 Task: Find connections with filter location Toronto with filter topic #SMMwith filter profile language German with filter current company Diebold Nixdorf with filter school Dhanalakshmi College of Engineering with filter industry Wholesale Alcoholic Beverages with filter service category DJing with filter keywords title Waiter/Waitress
Action: Mouse moved to (705, 141)
Screenshot: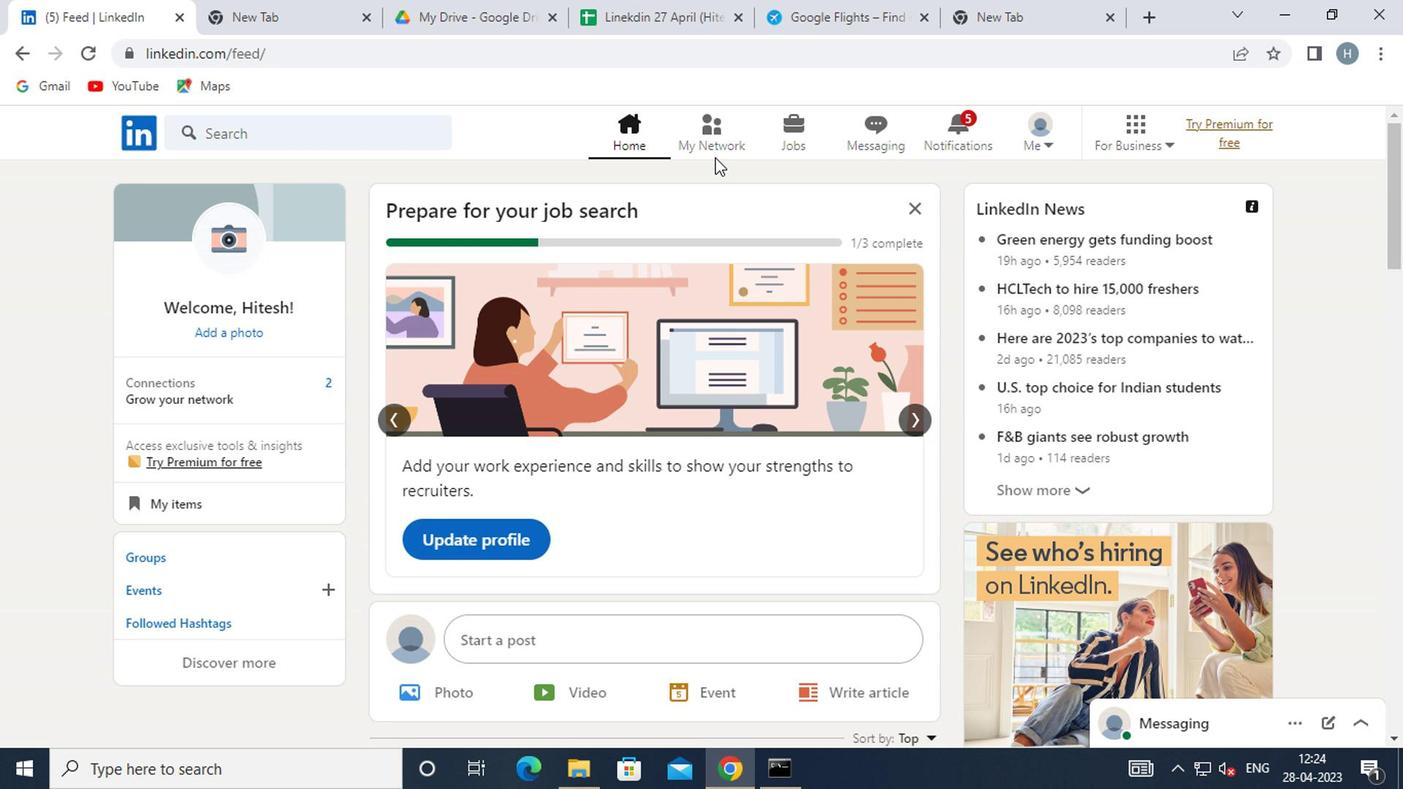 
Action: Mouse pressed left at (705, 141)
Screenshot: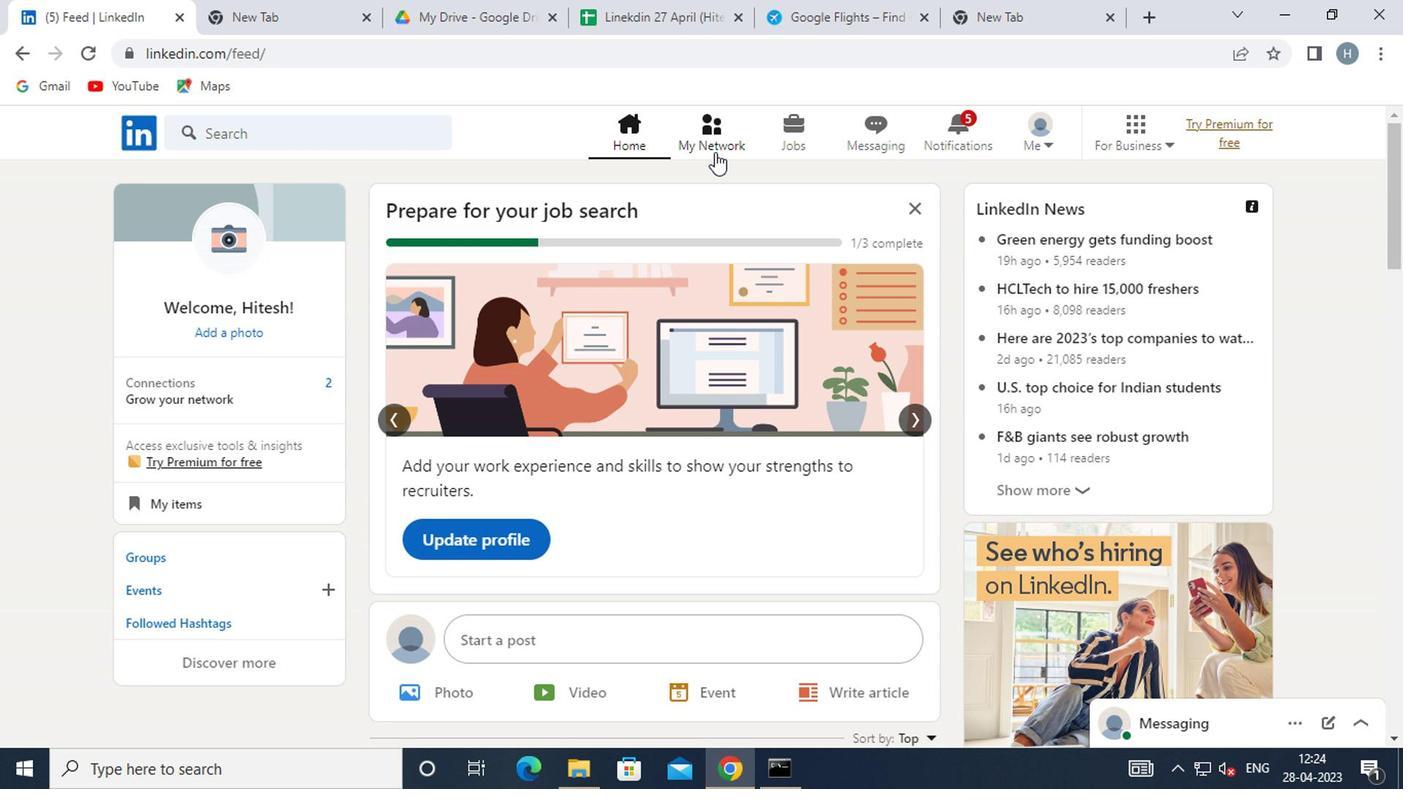 
Action: Mouse moved to (295, 244)
Screenshot: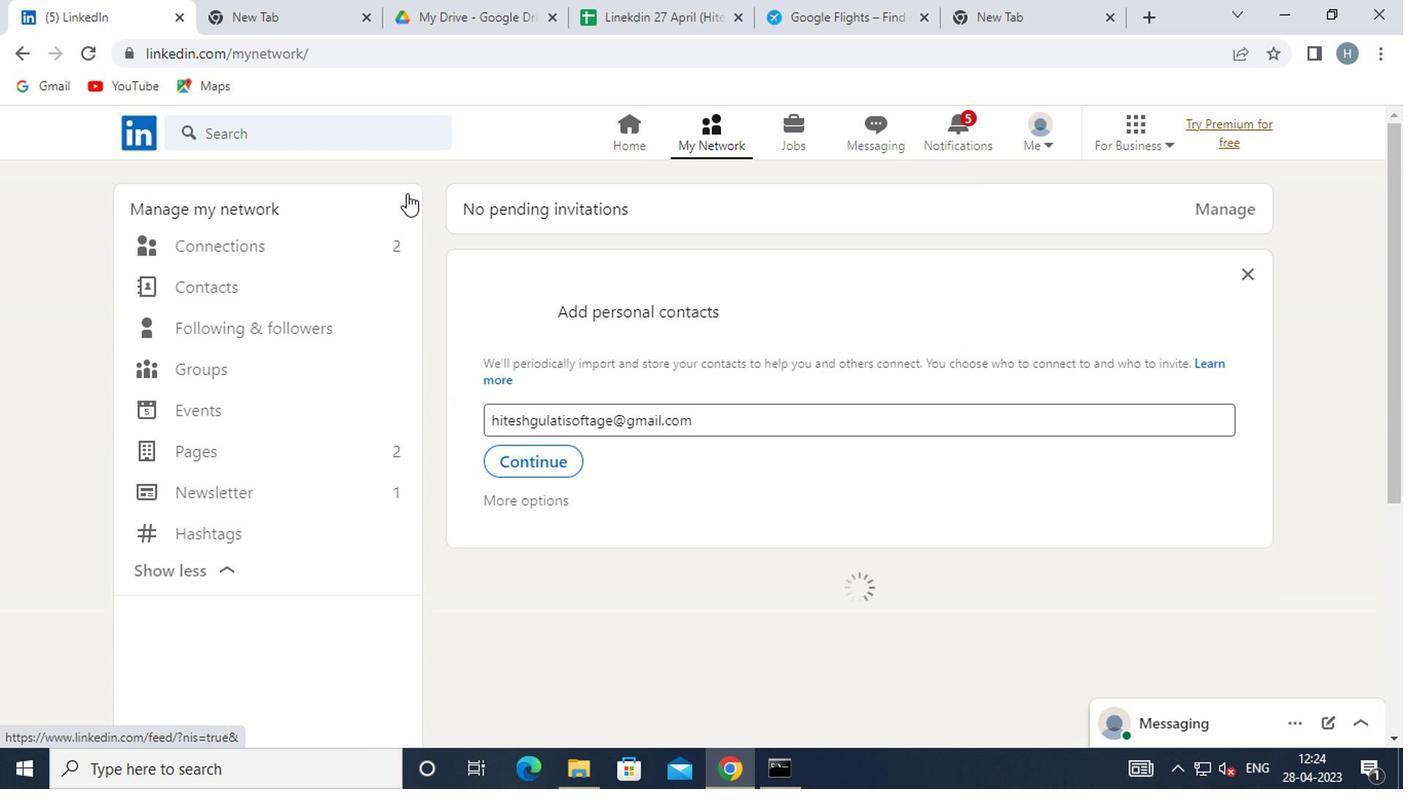 
Action: Mouse pressed left at (295, 244)
Screenshot: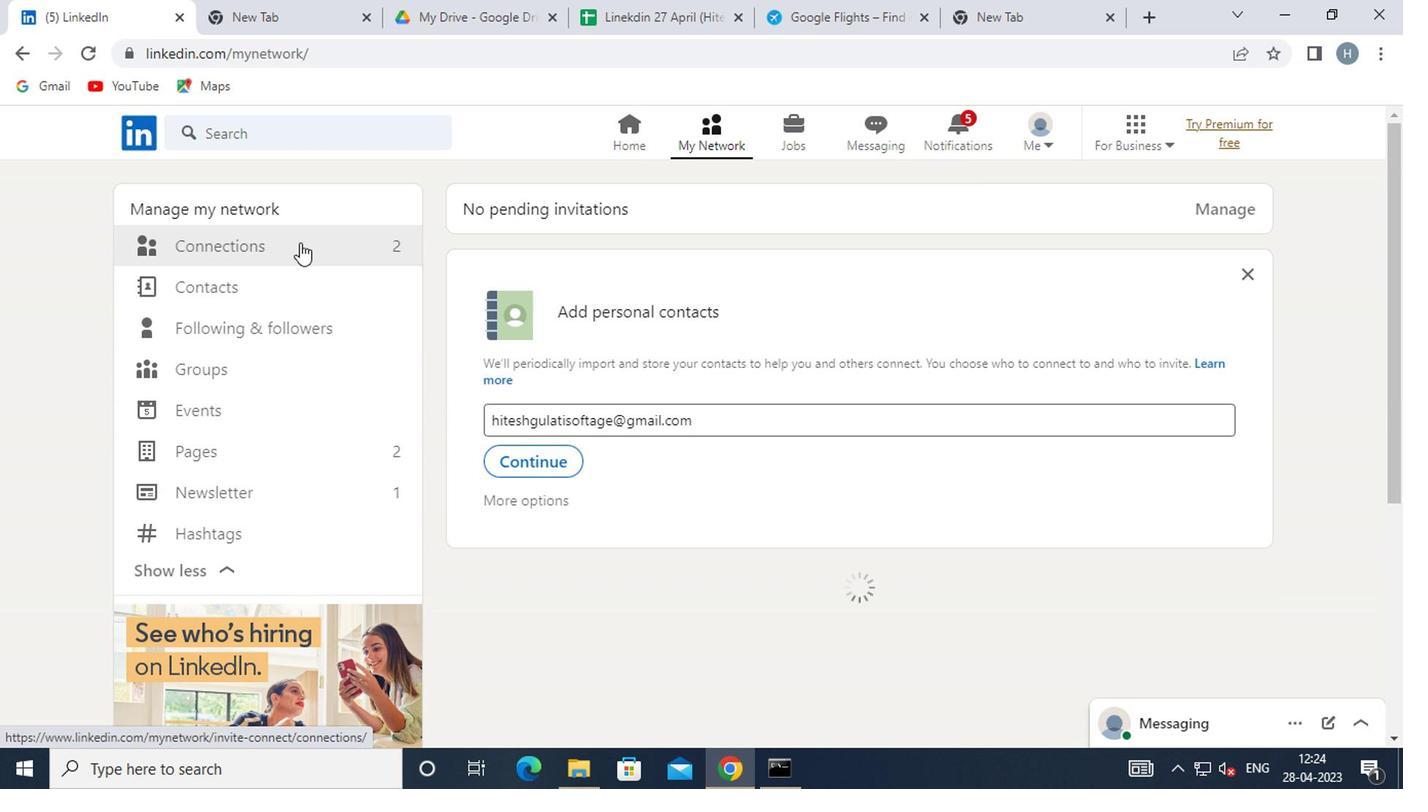 
Action: Mouse moved to (814, 242)
Screenshot: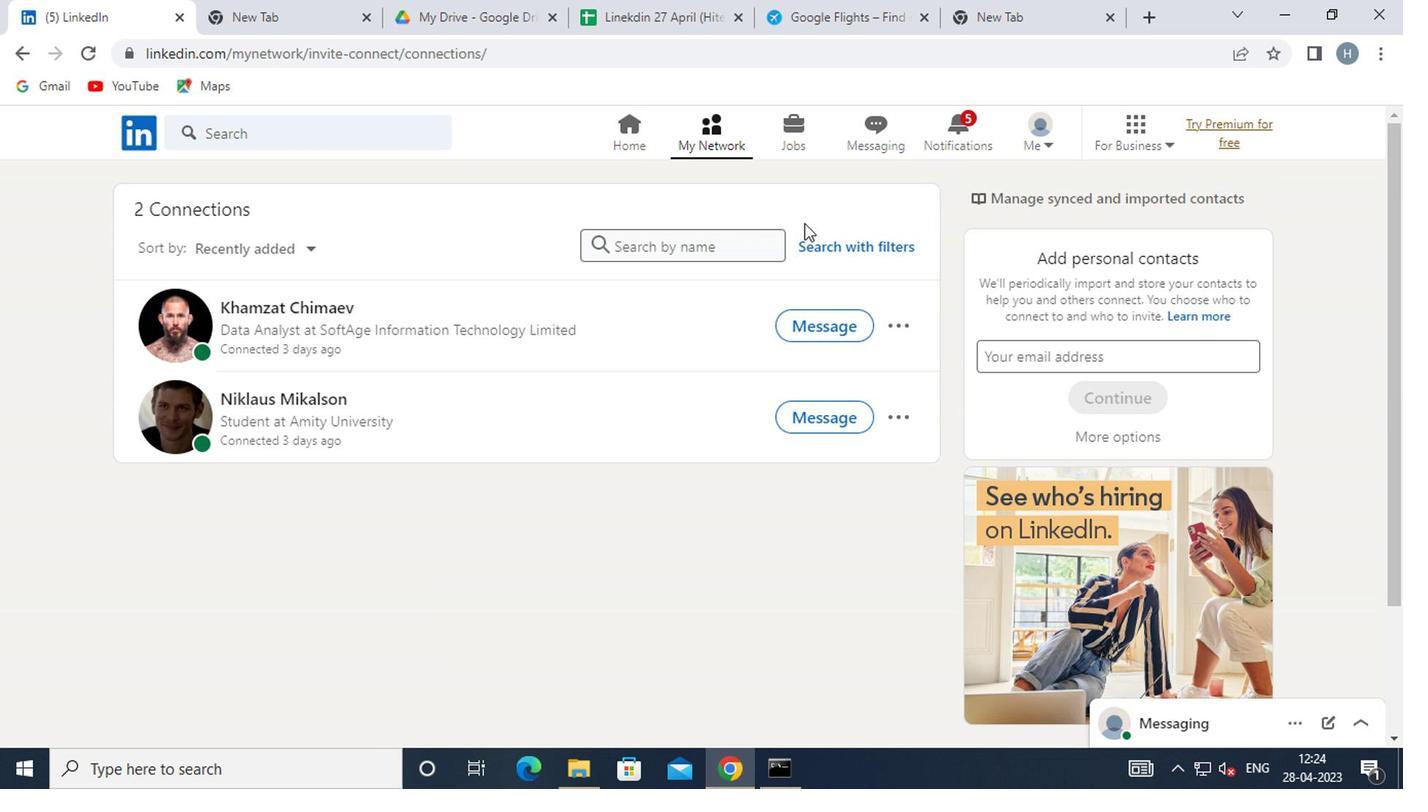 
Action: Mouse pressed left at (814, 242)
Screenshot: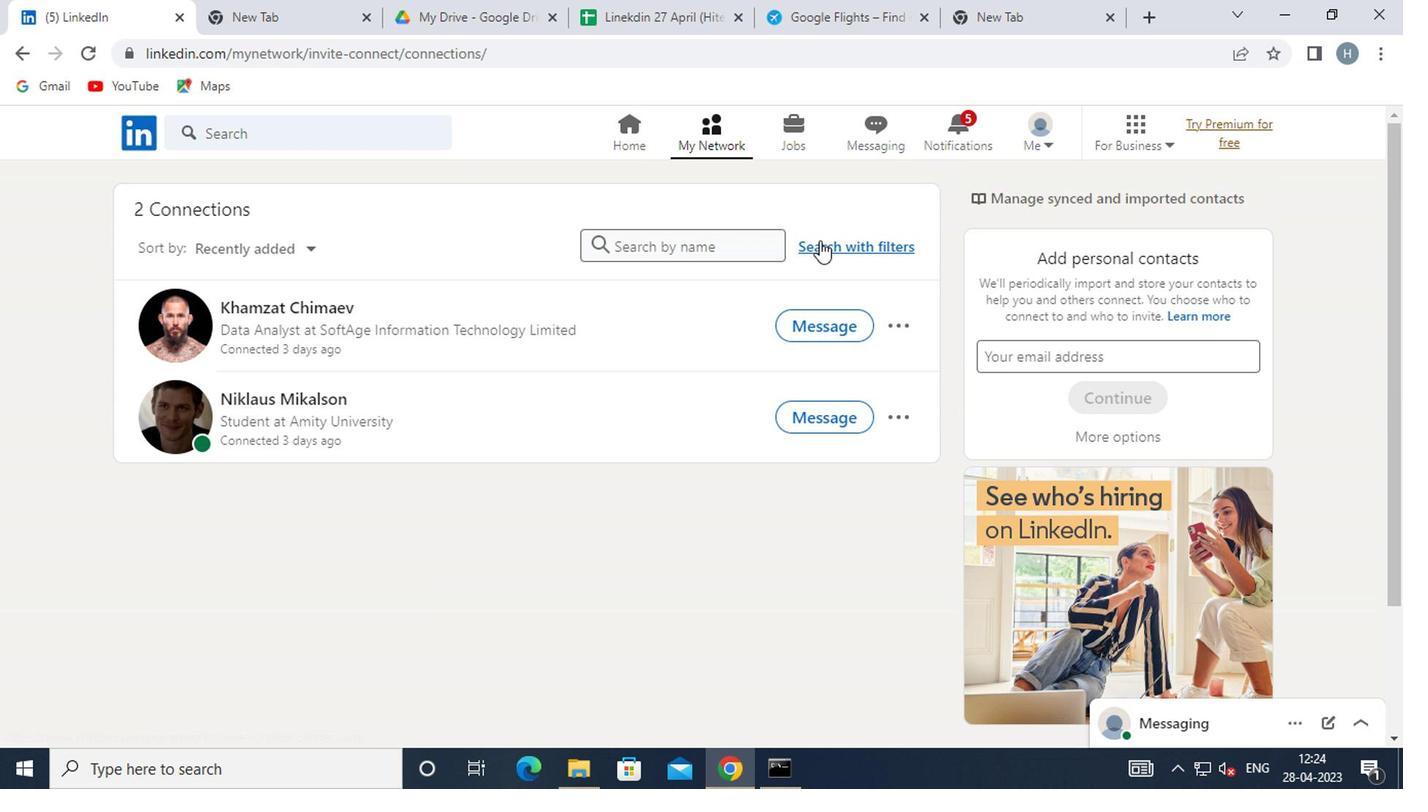 
Action: Mouse moved to (755, 190)
Screenshot: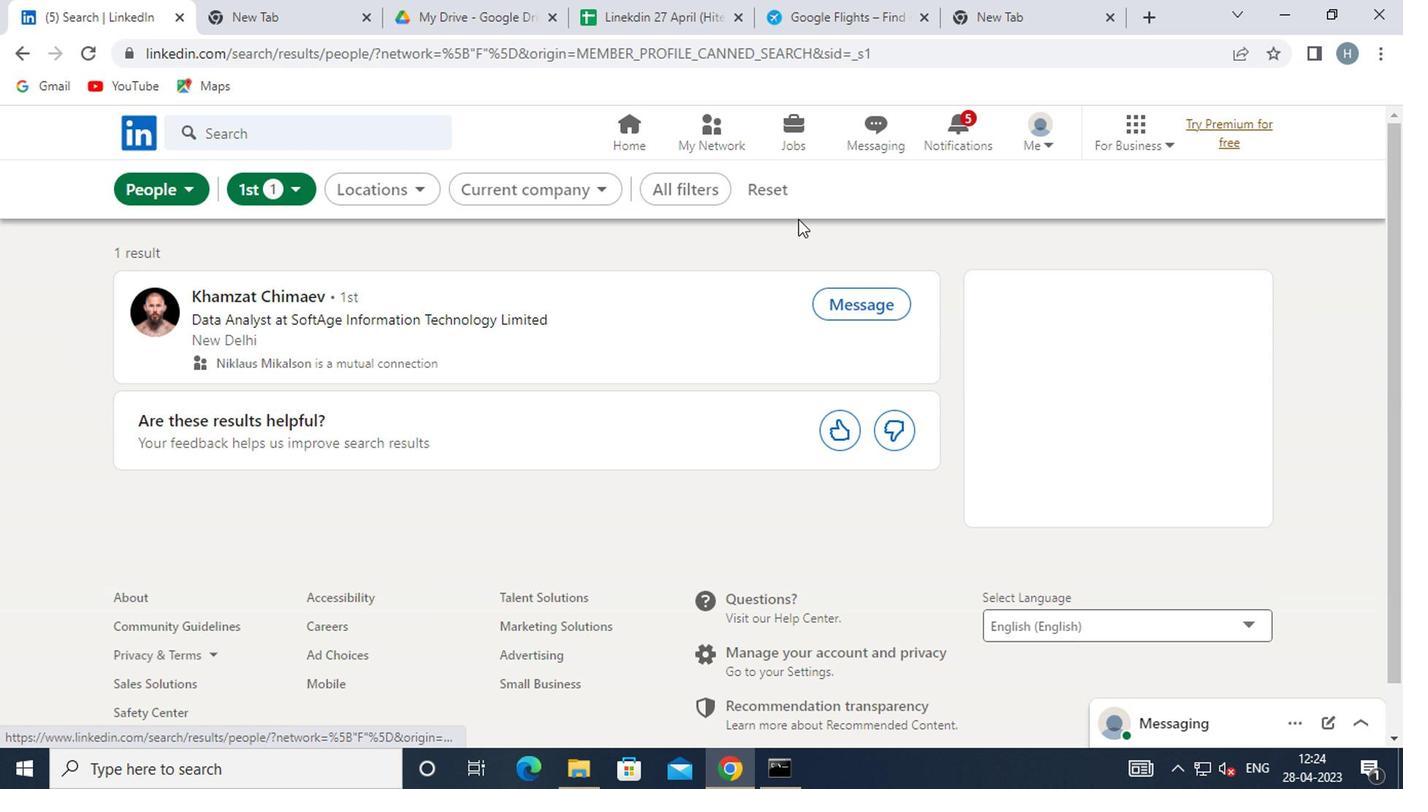 
Action: Mouse pressed left at (755, 190)
Screenshot: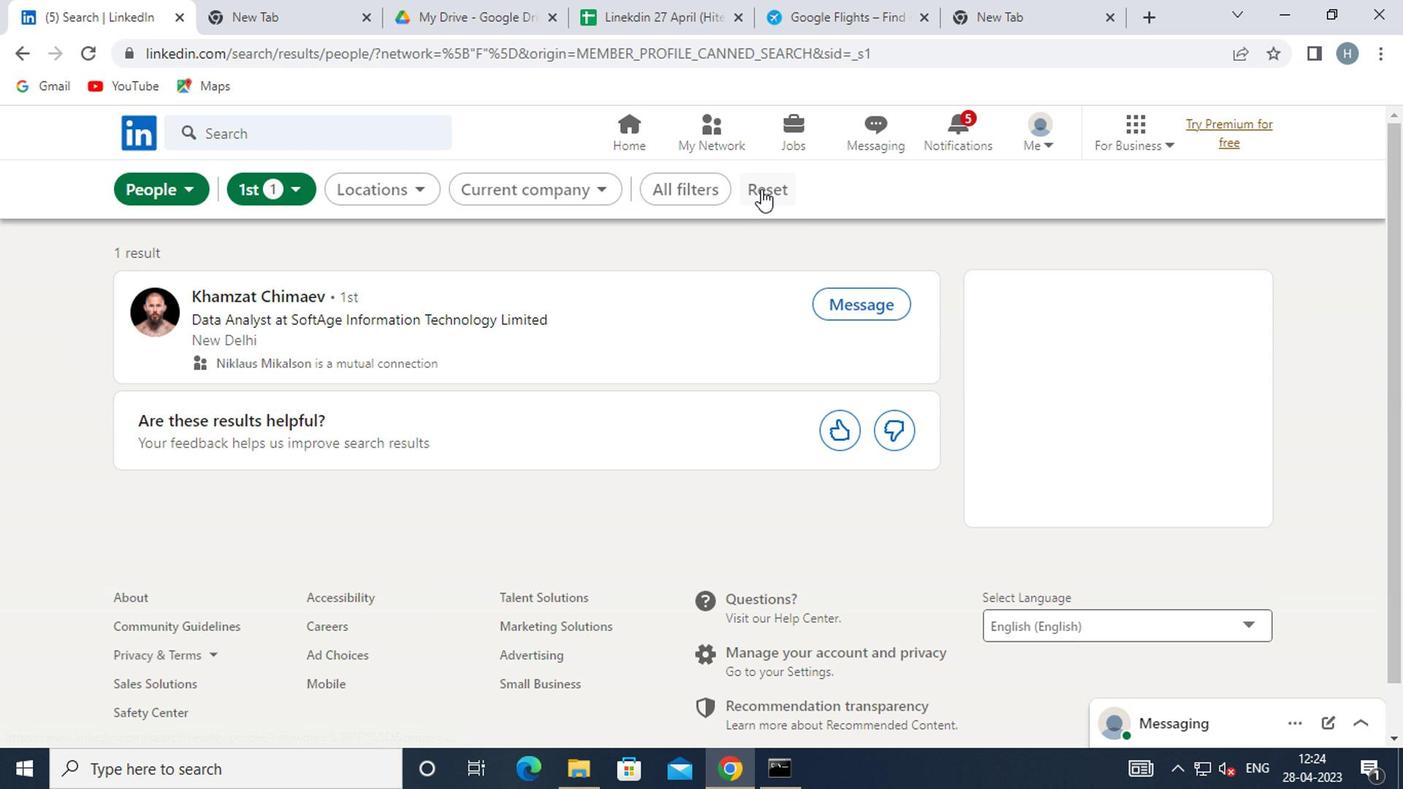 
Action: Mouse moved to (740, 190)
Screenshot: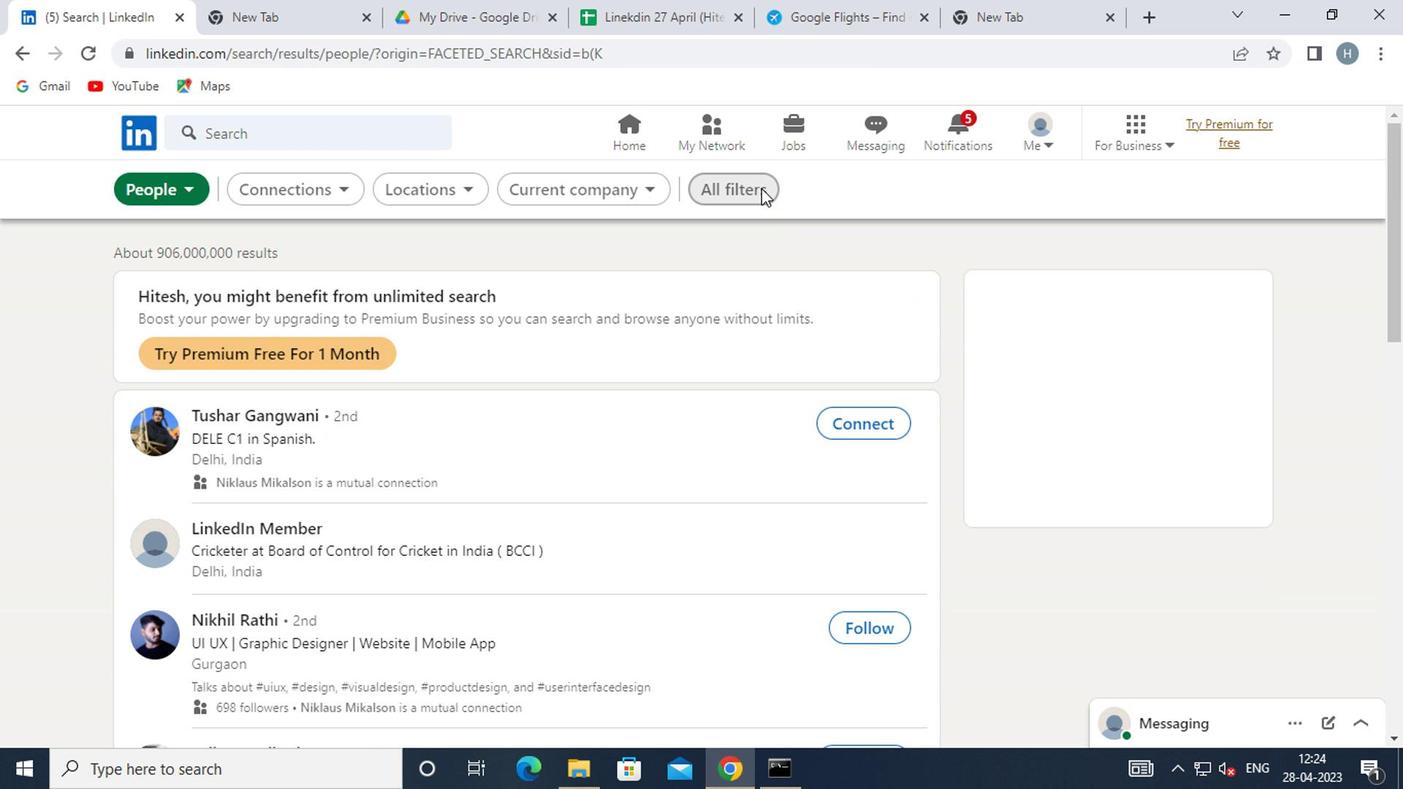 
Action: Mouse pressed left at (740, 190)
Screenshot: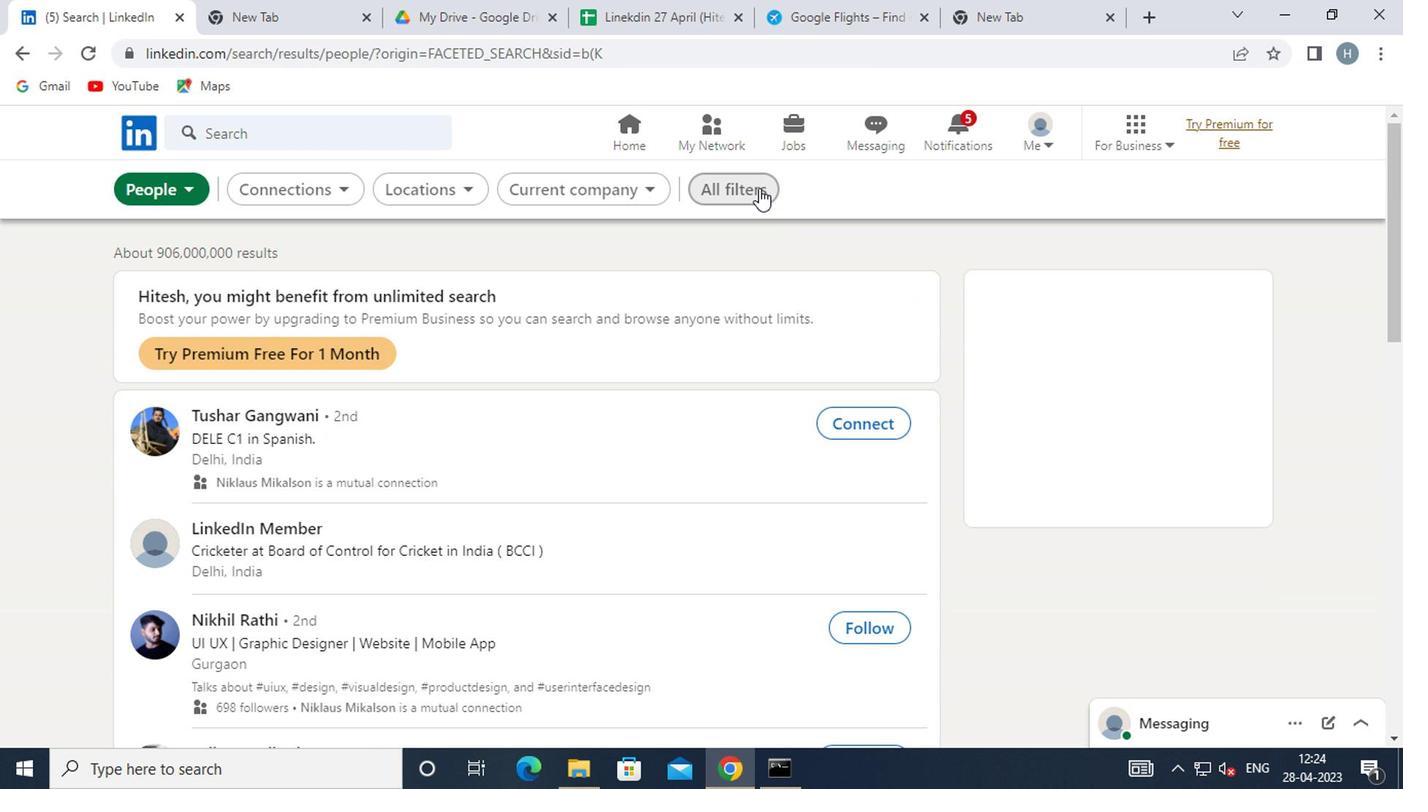 
Action: Mouse moved to (961, 344)
Screenshot: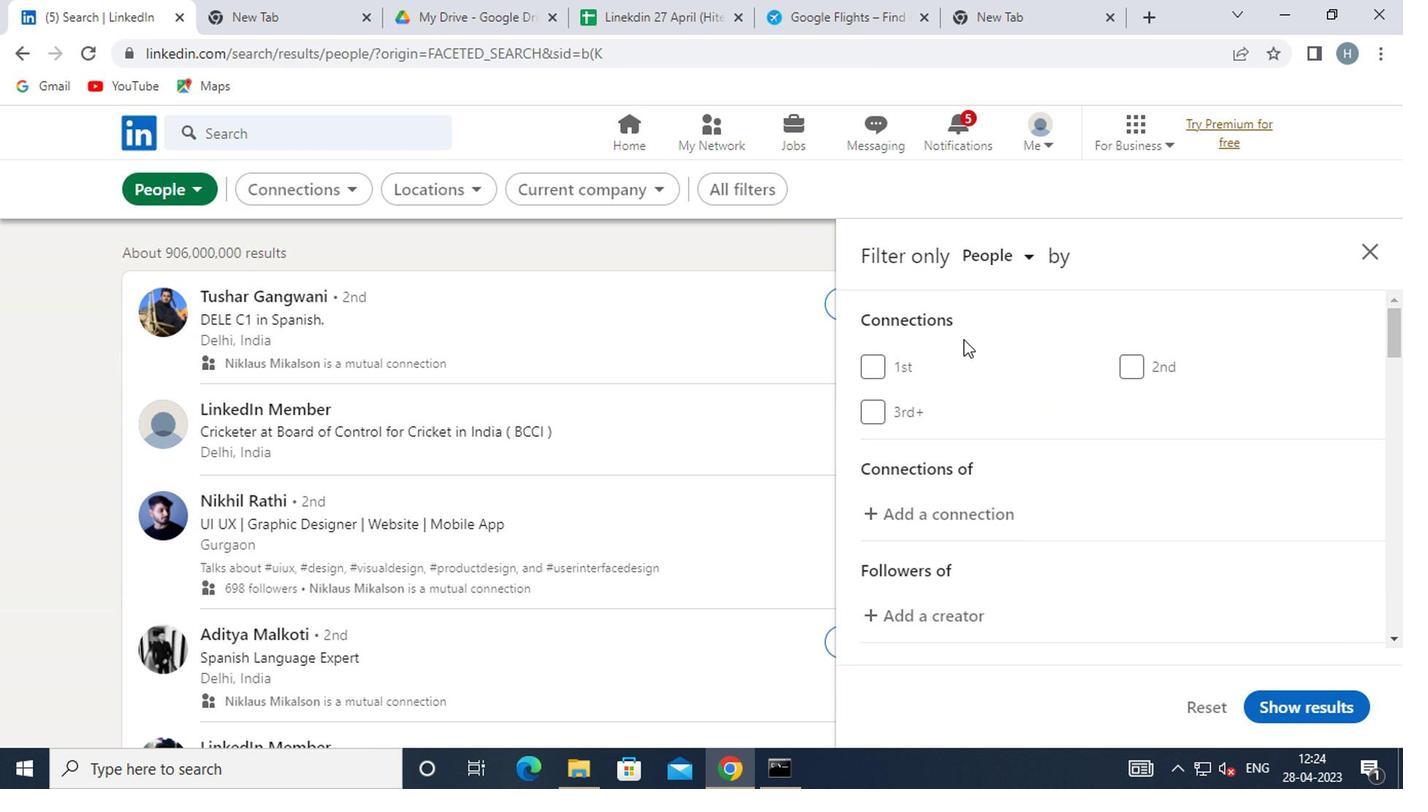 
Action: Mouse scrolled (961, 342) with delta (0, -1)
Screenshot: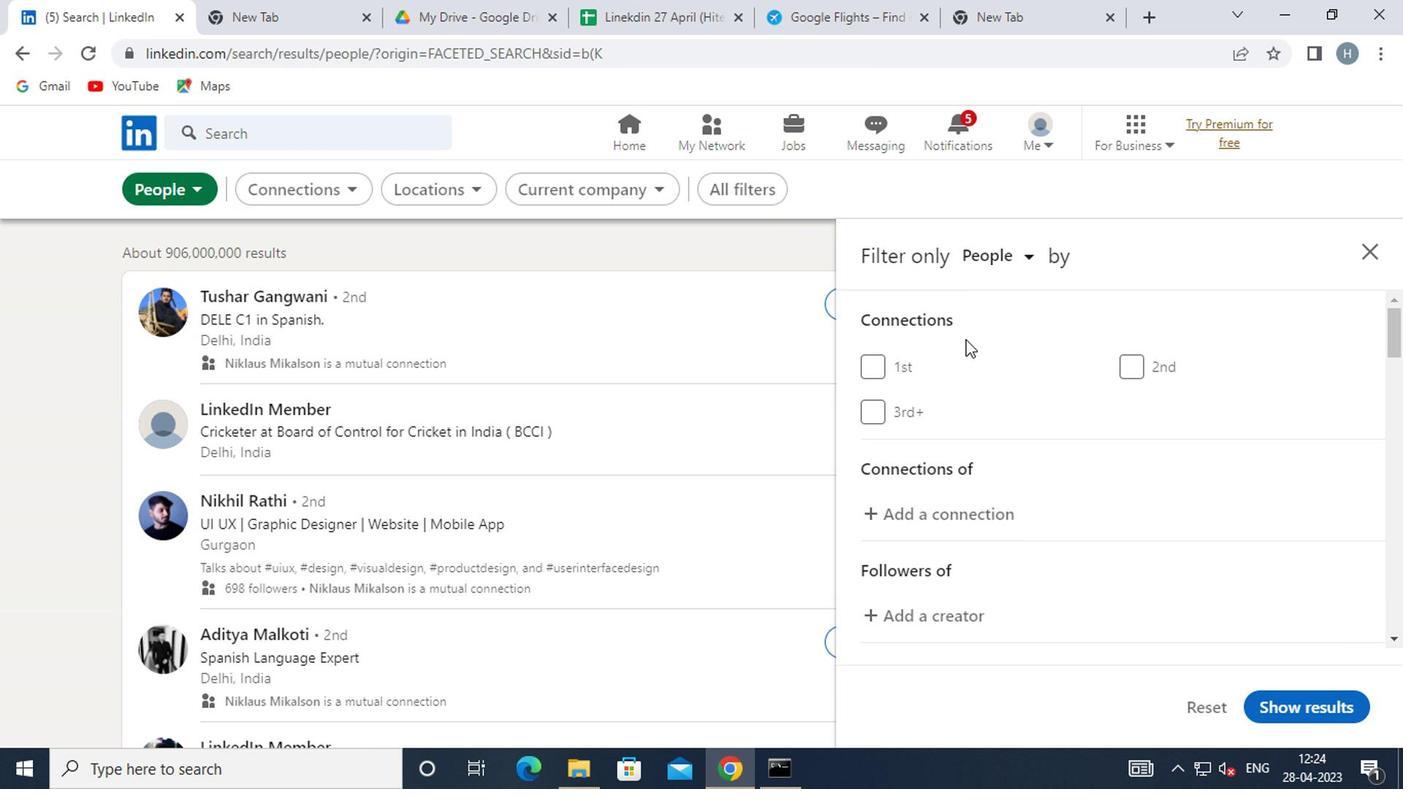 
Action: Mouse moved to (961, 347)
Screenshot: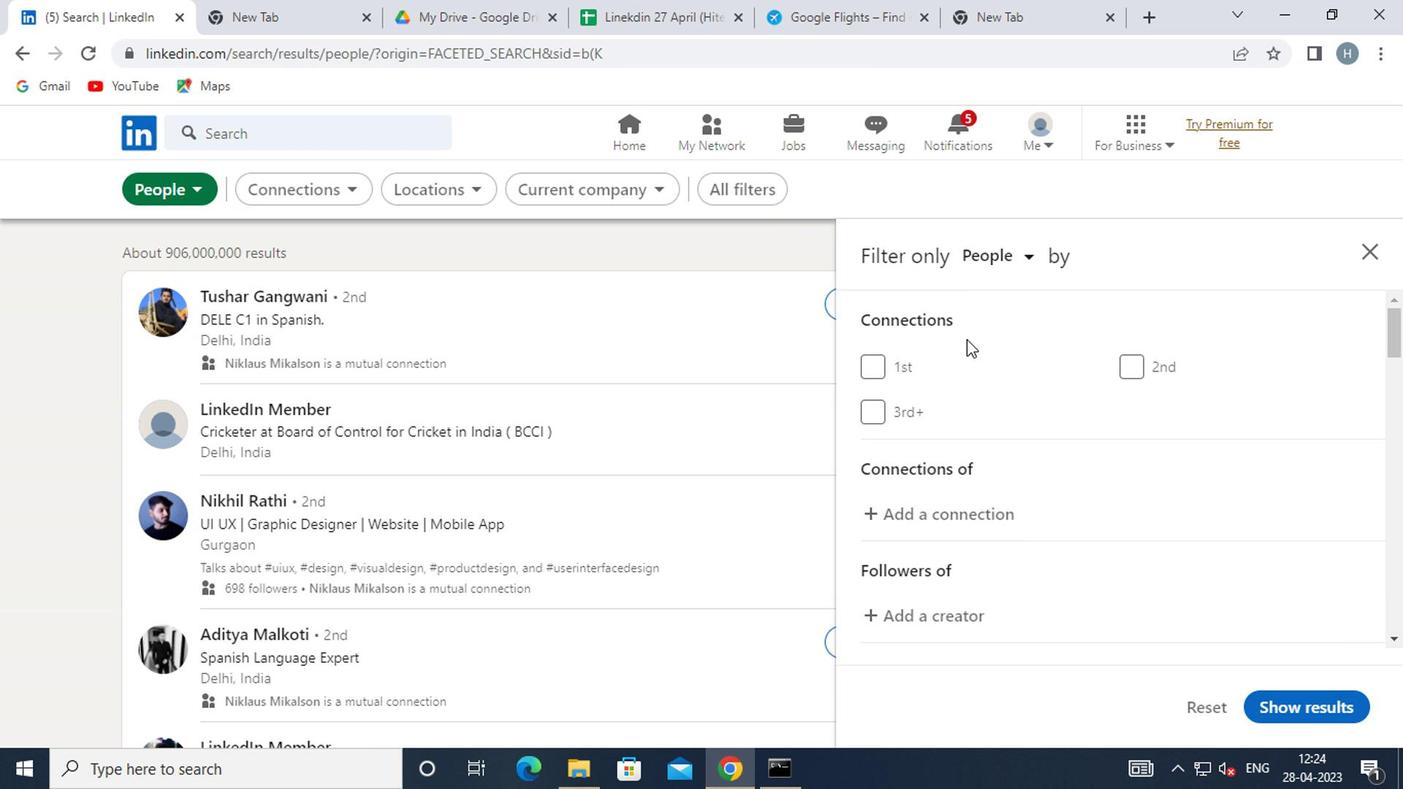 
Action: Mouse scrolled (961, 346) with delta (0, 0)
Screenshot: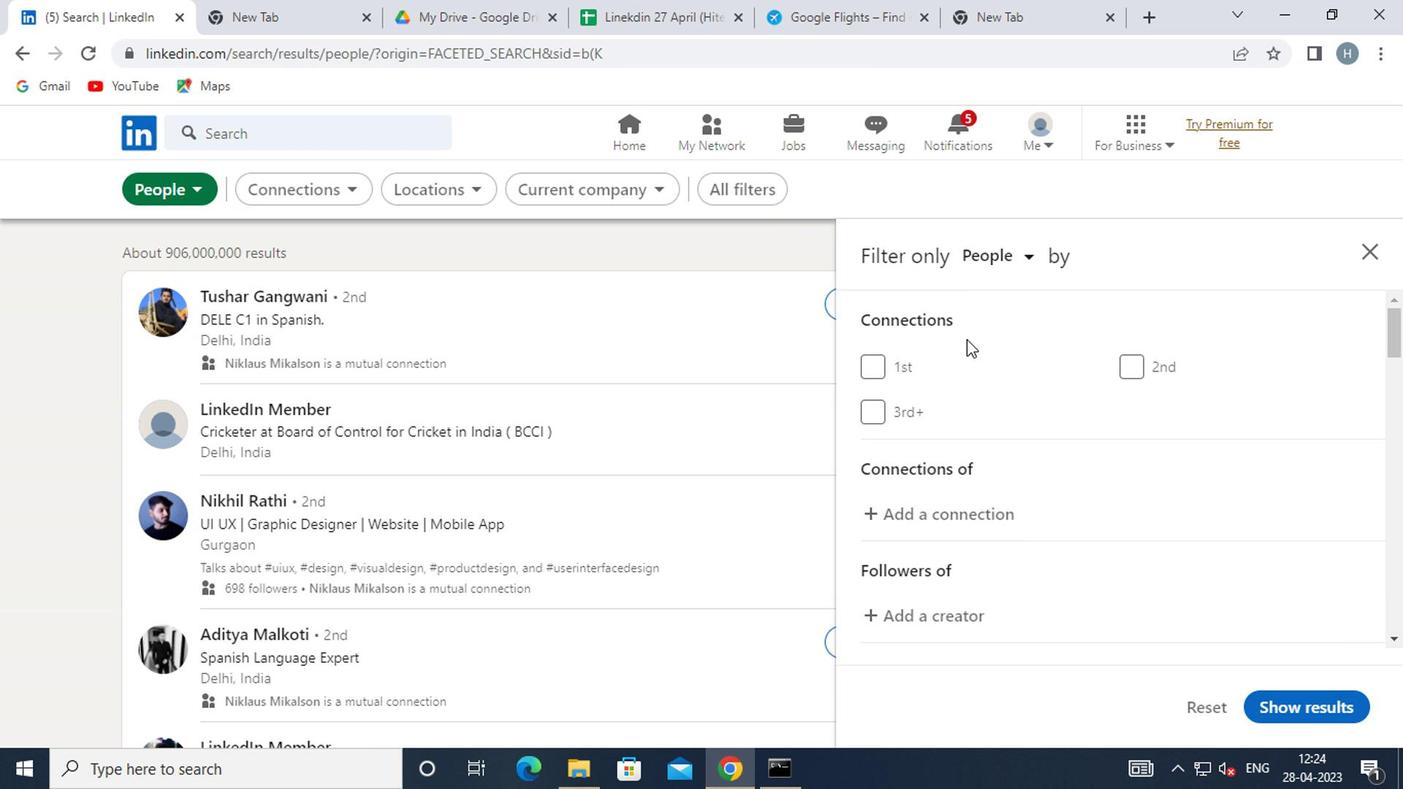 
Action: Mouse moved to (962, 347)
Screenshot: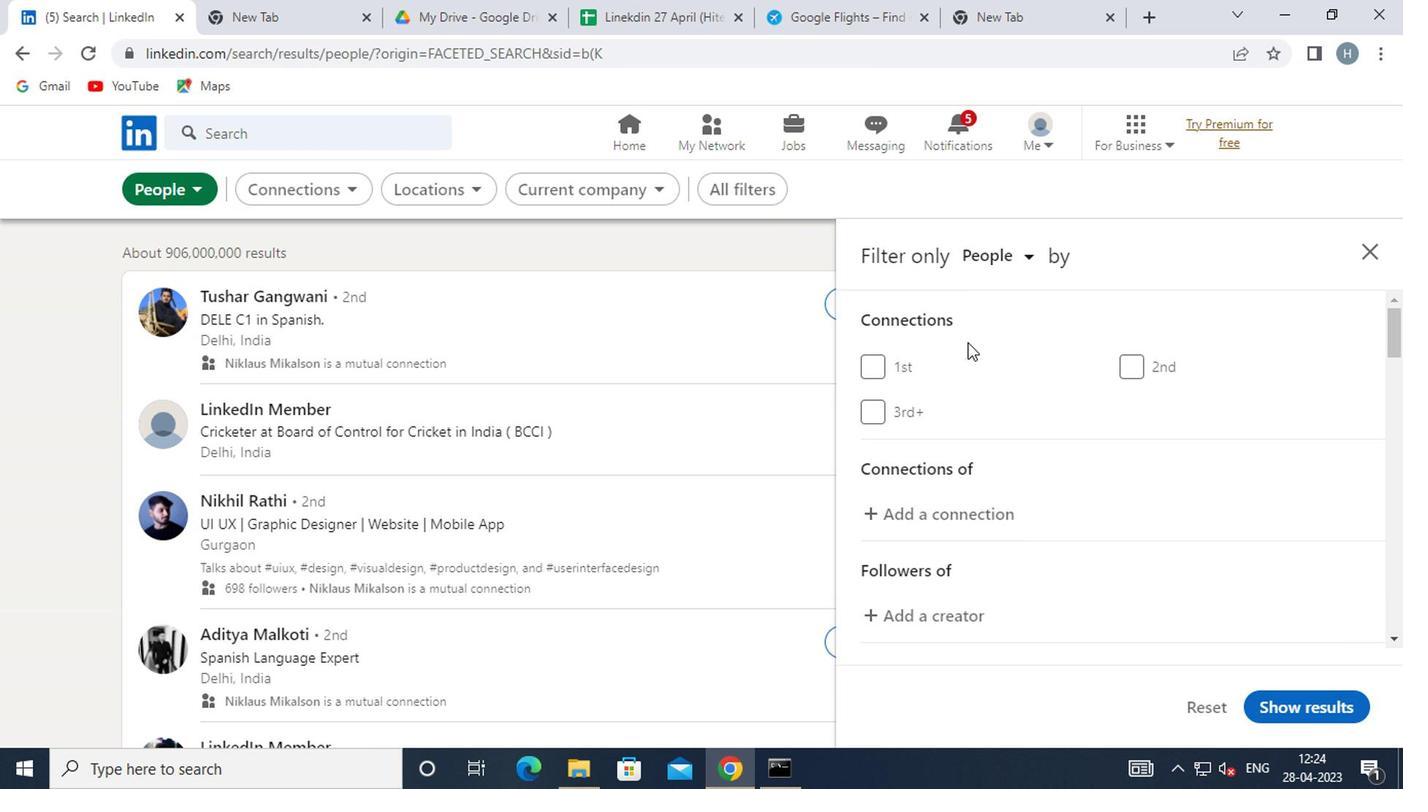 
Action: Mouse scrolled (962, 346) with delta (0, 0)
Screenshot: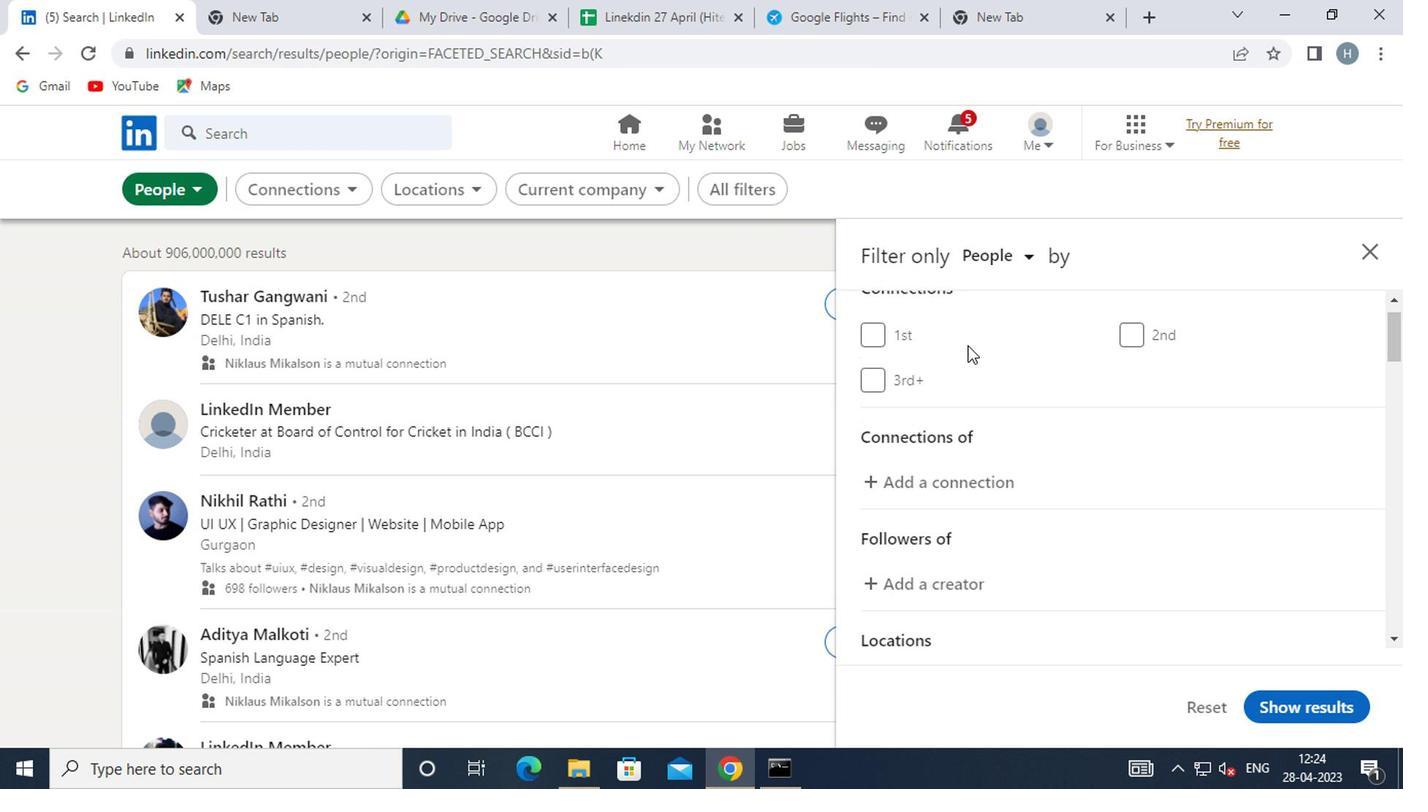 
Action: Mouse moved to (1174, 493)
Screenshot: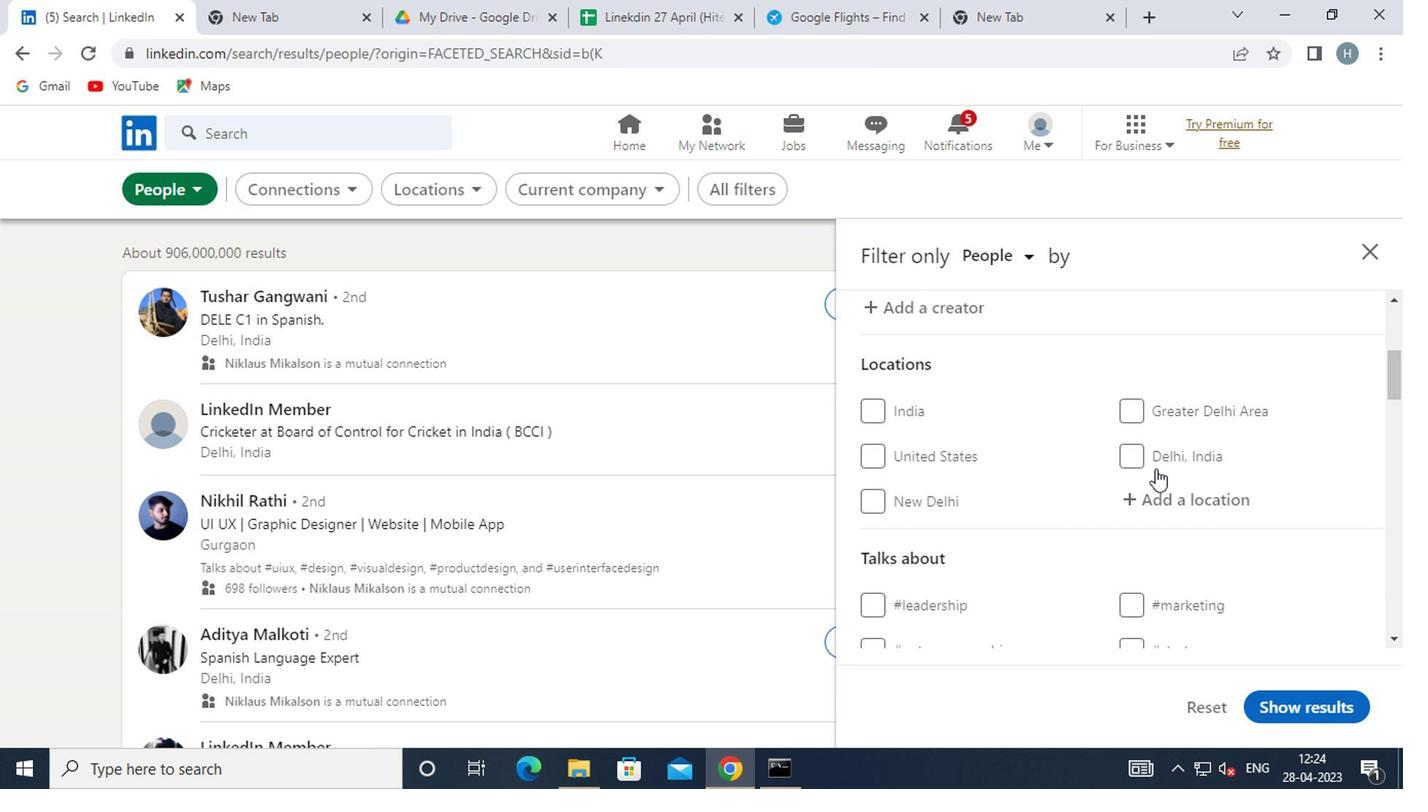 
Action: Mouse pressed left at (1174, 493)
Screenshot: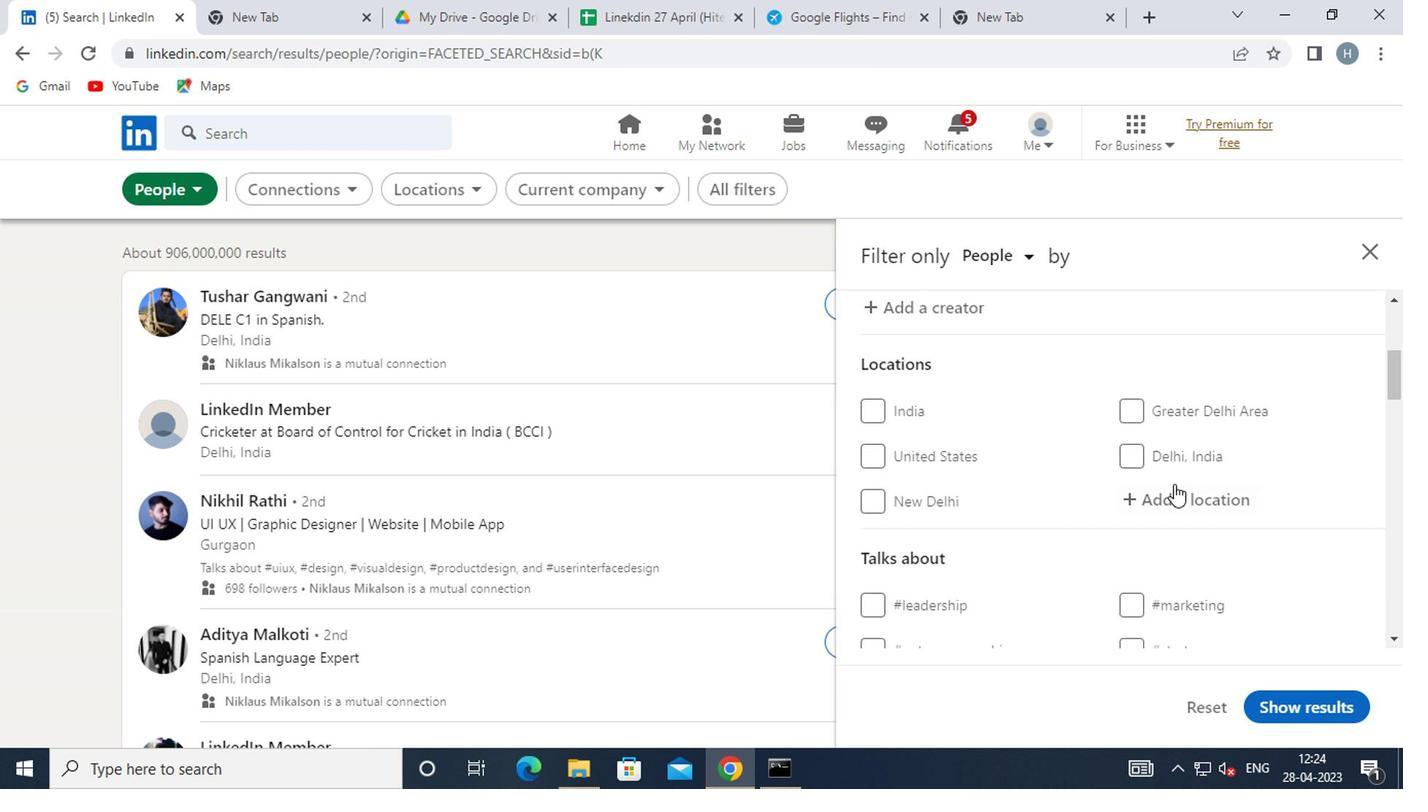 
Action: Mouse moved to (1169, 493)
Screenshot: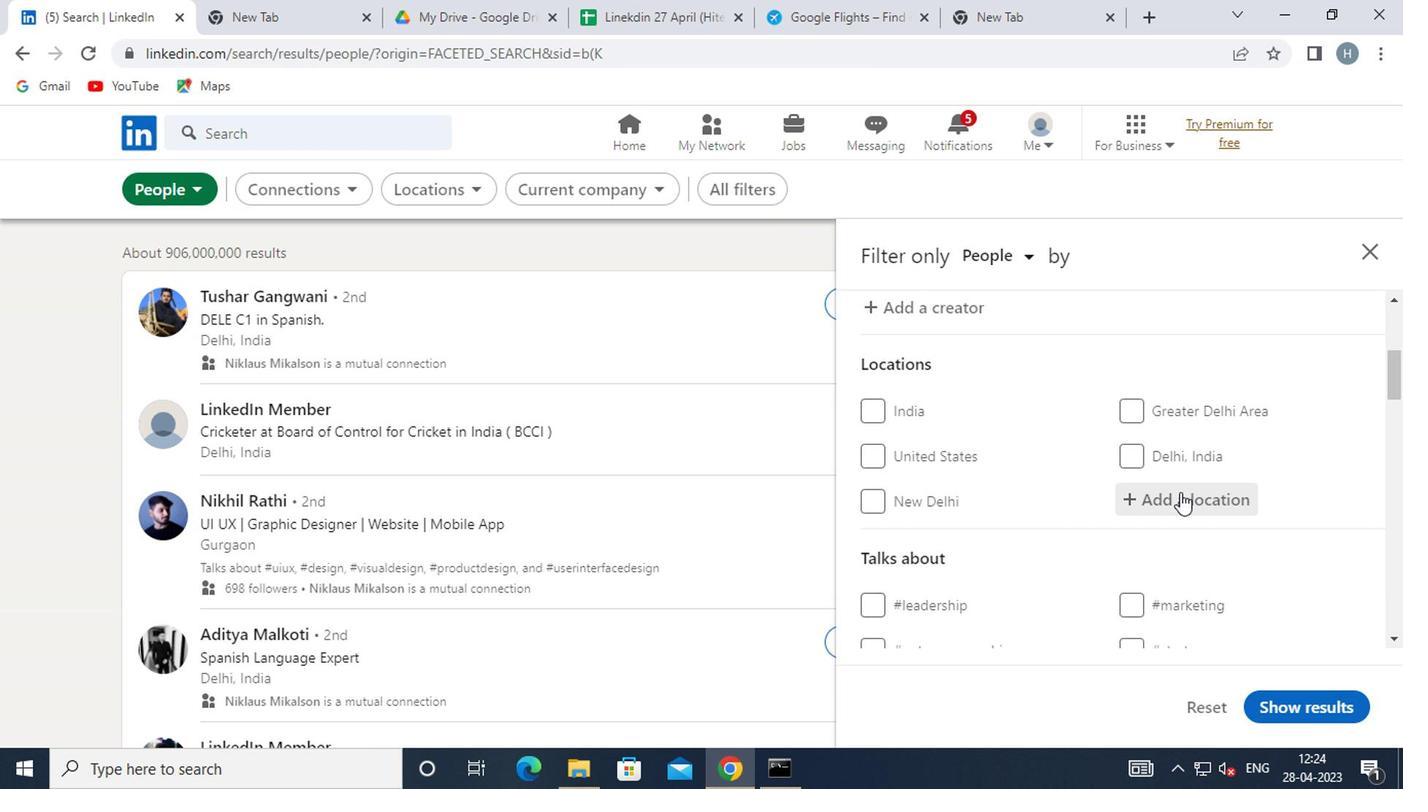 
Action: Key pressed <Key.shift>TORONTO
Screenshot: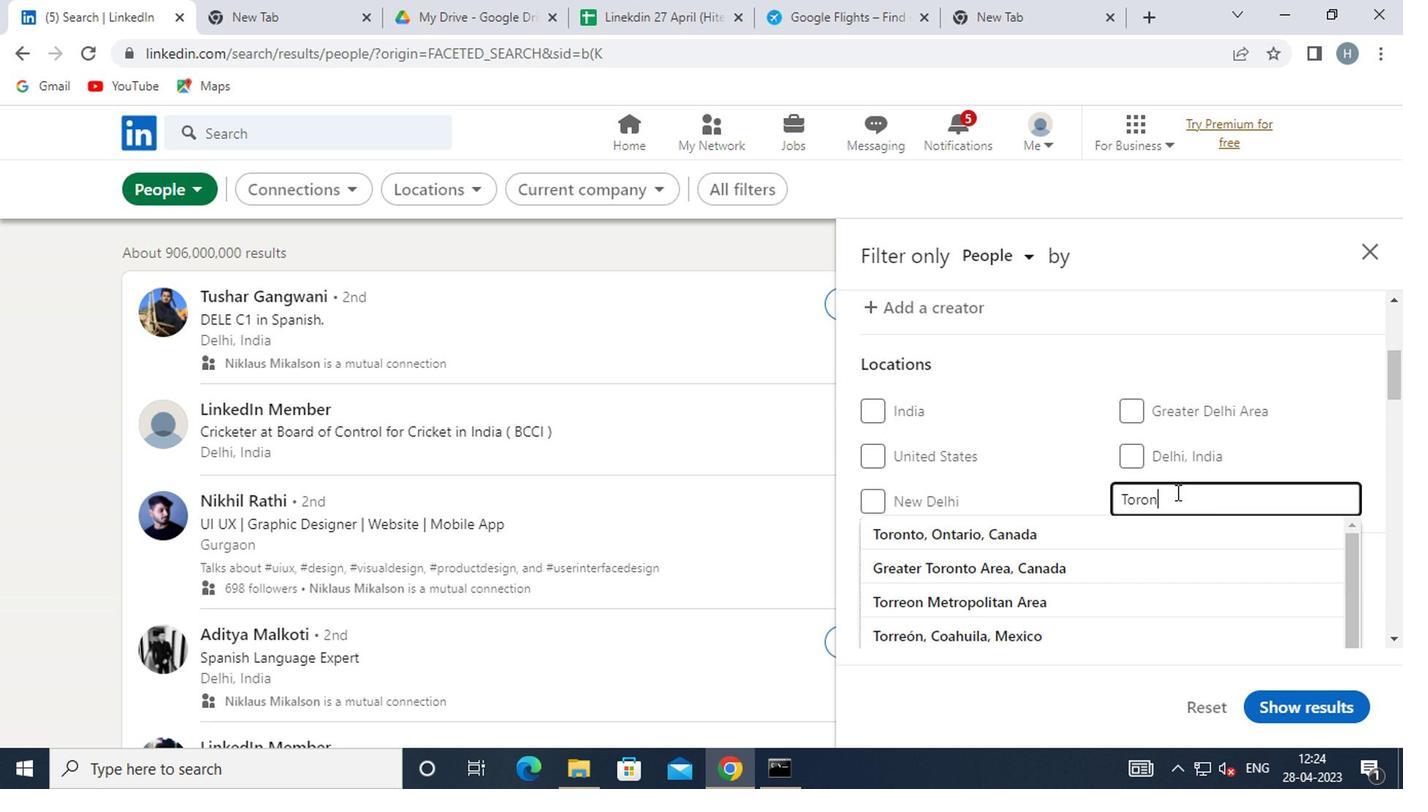 
Action: Mouse moved to (1181, 492)
Screenshot: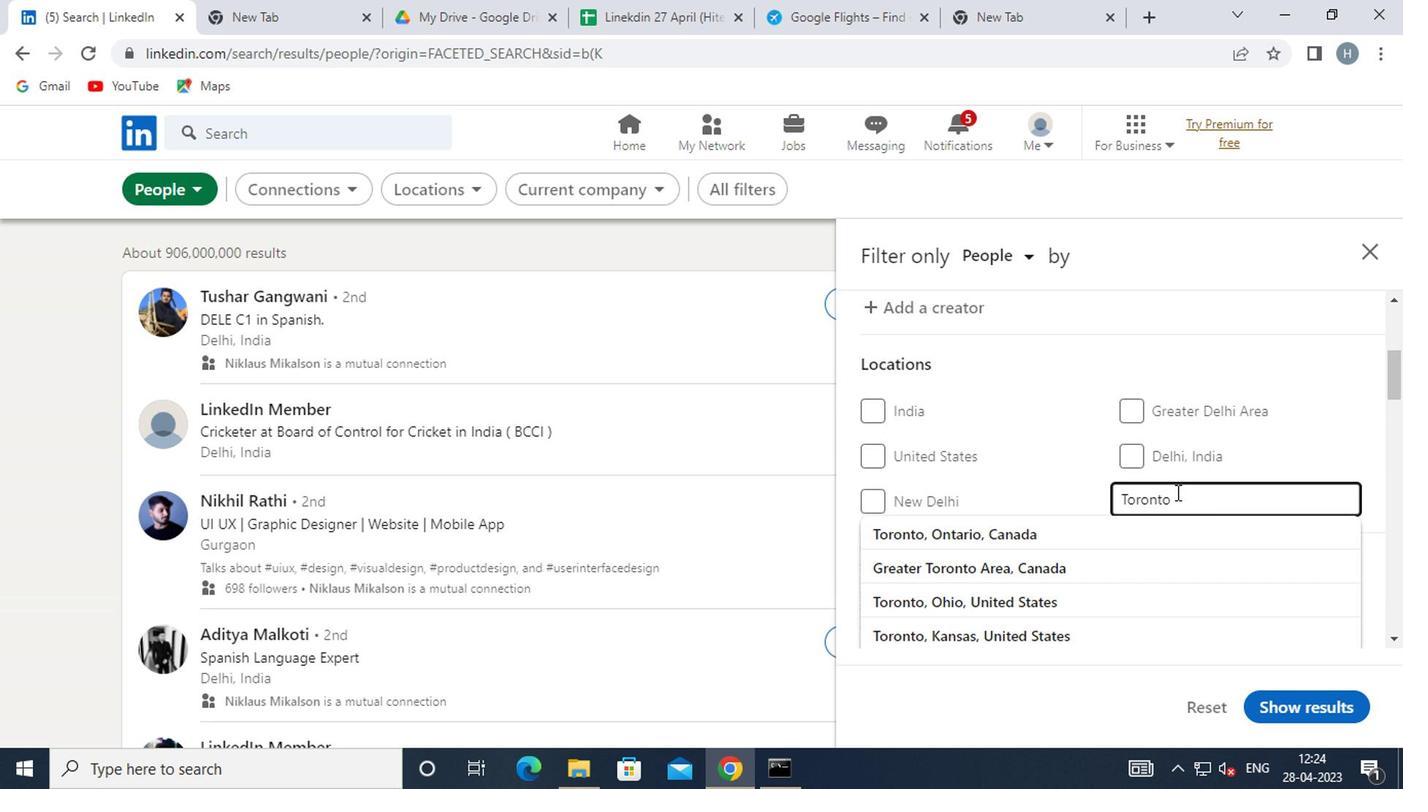 
Action: Key pressed <Key.enter>
Screenshot: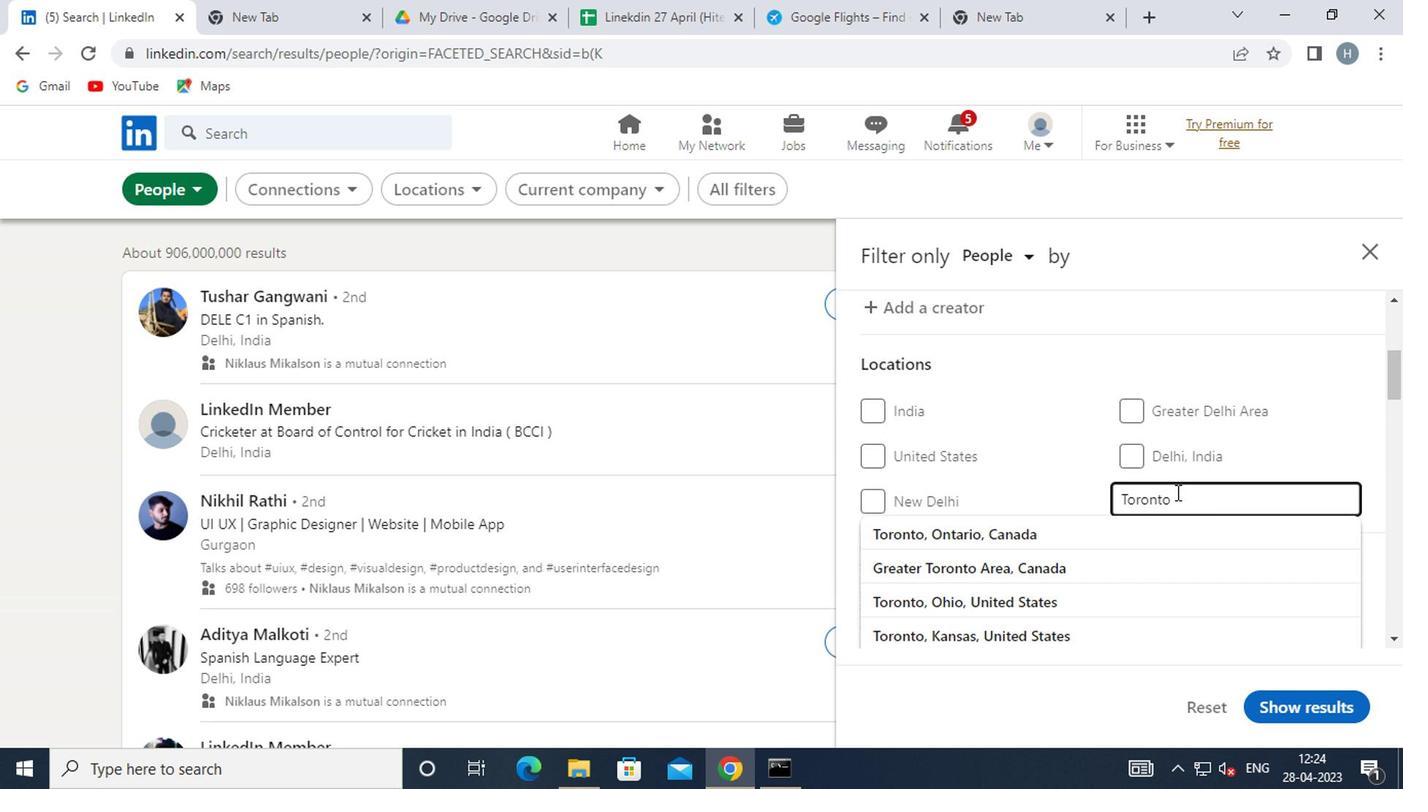 
Action: Mouse moved to (1245, 513)
Screenshot: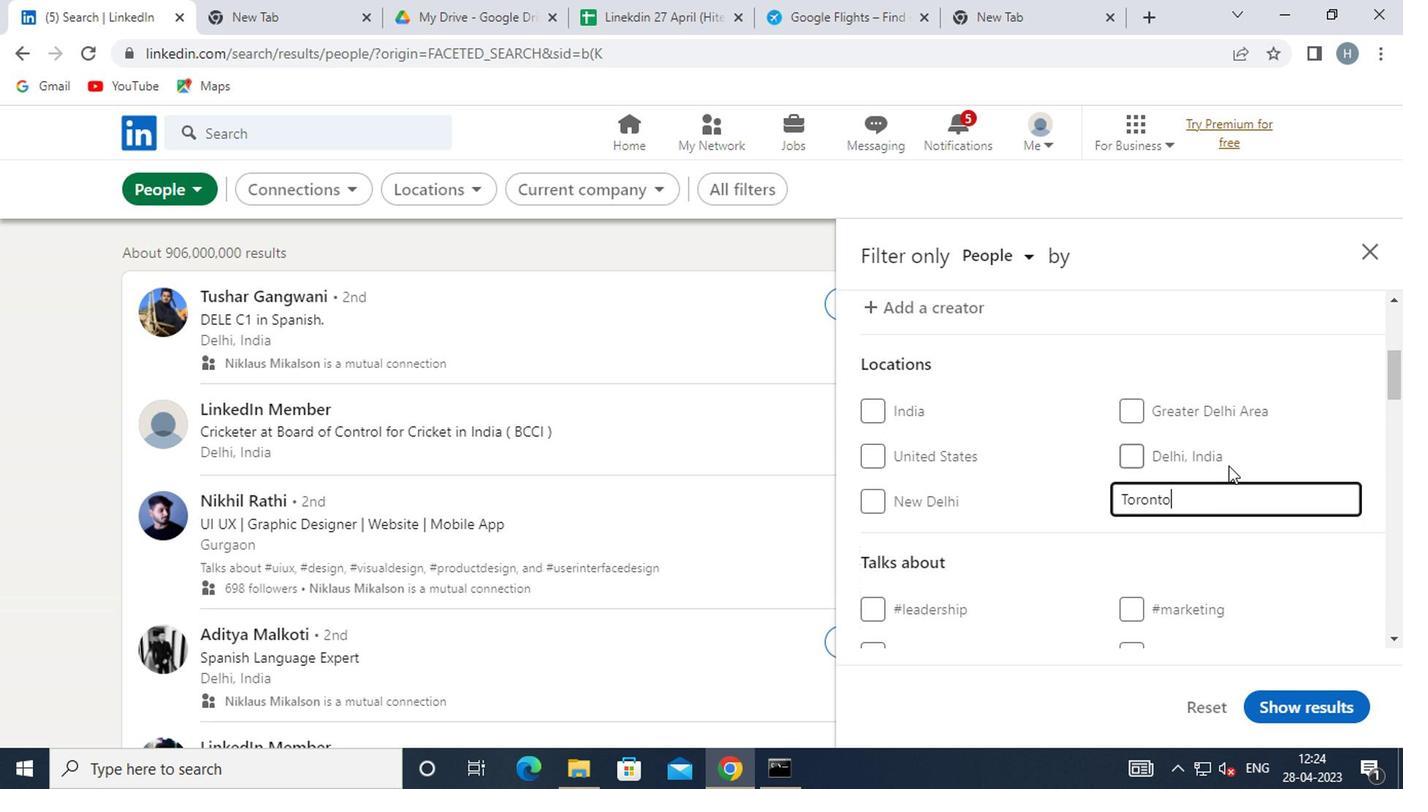 
Action: Mouse scrolled (1245, 512) with delta (0, 0)
Screenshot: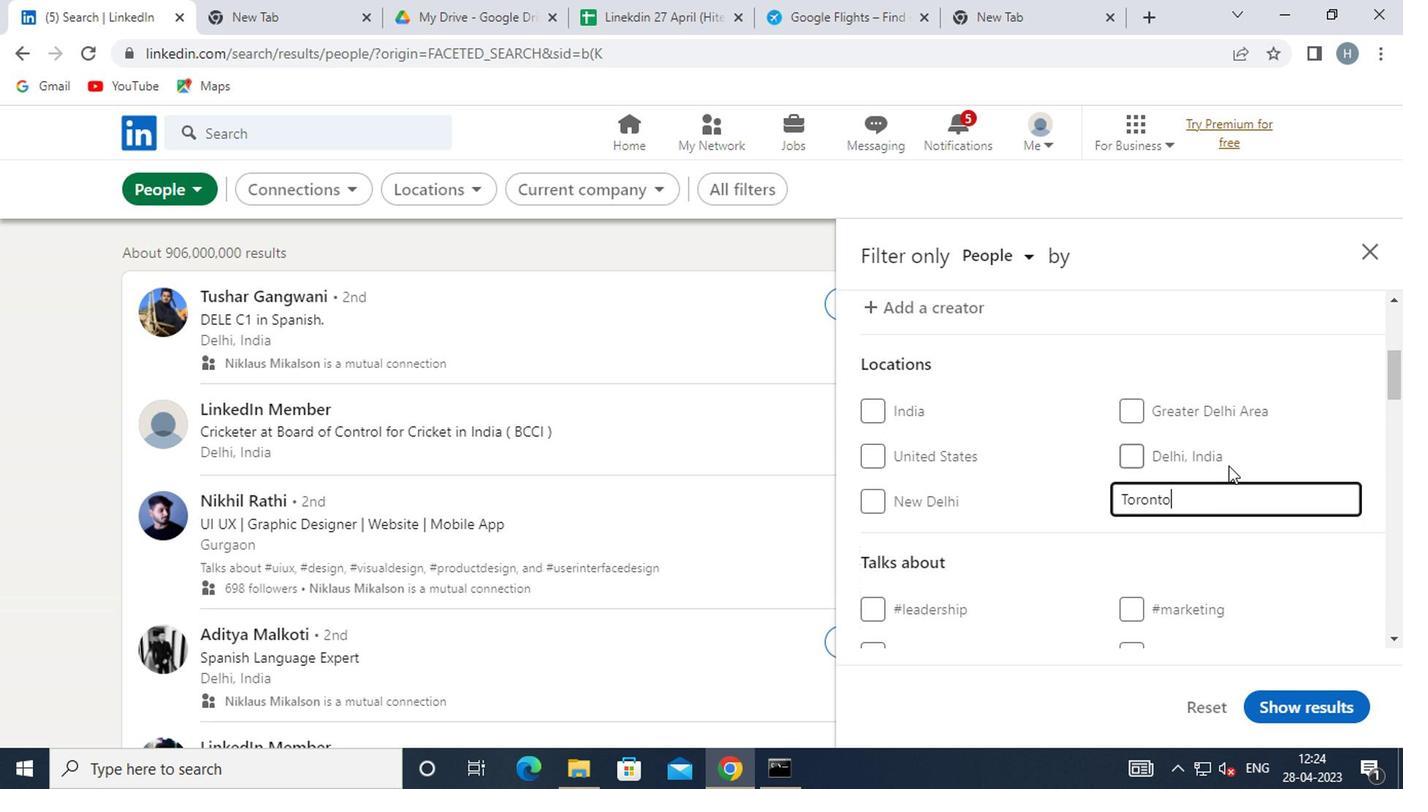 
Action: Mouse moved to (1245, 513)
Screenshot: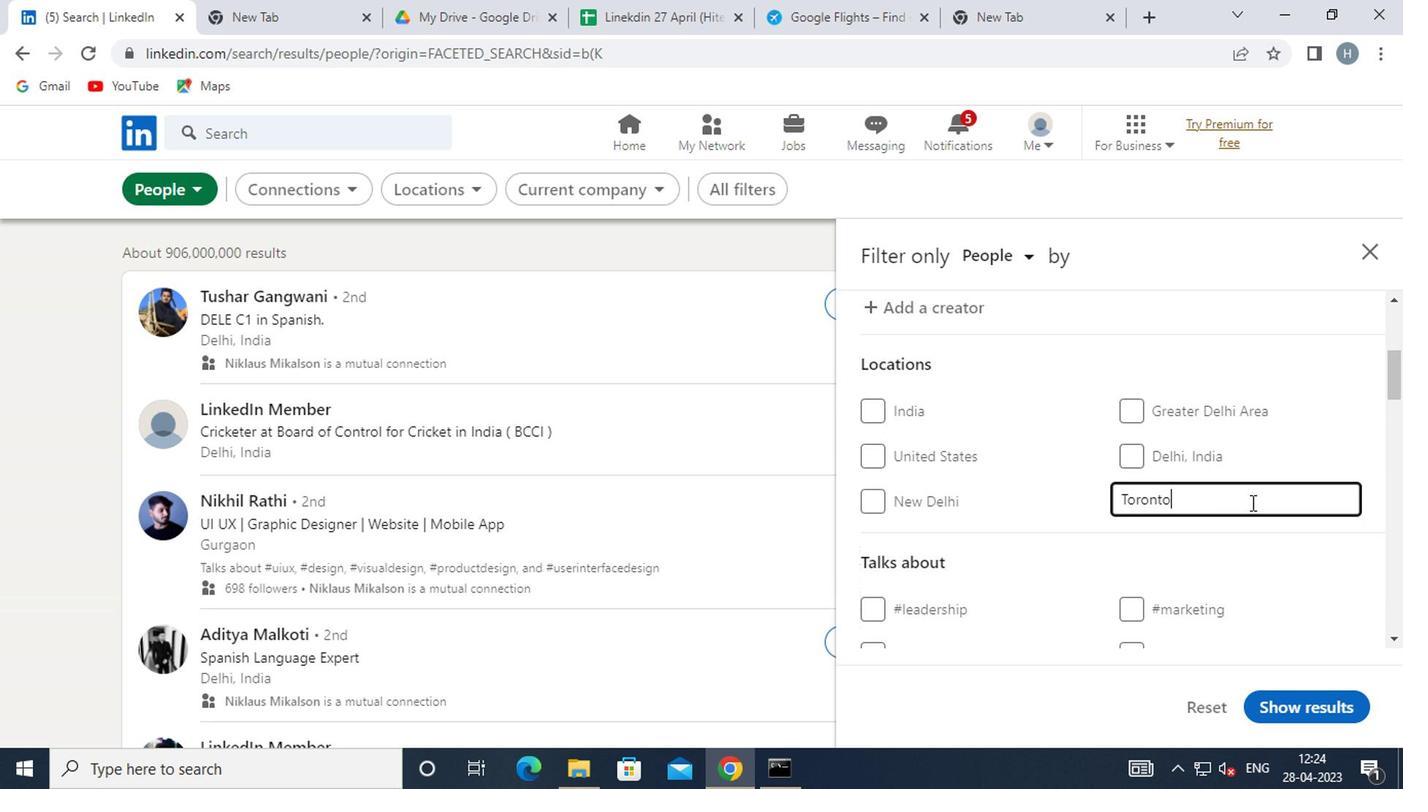 
Action: Mouse scrolled (1245, 513) with delta (0, 0)
Screenshot: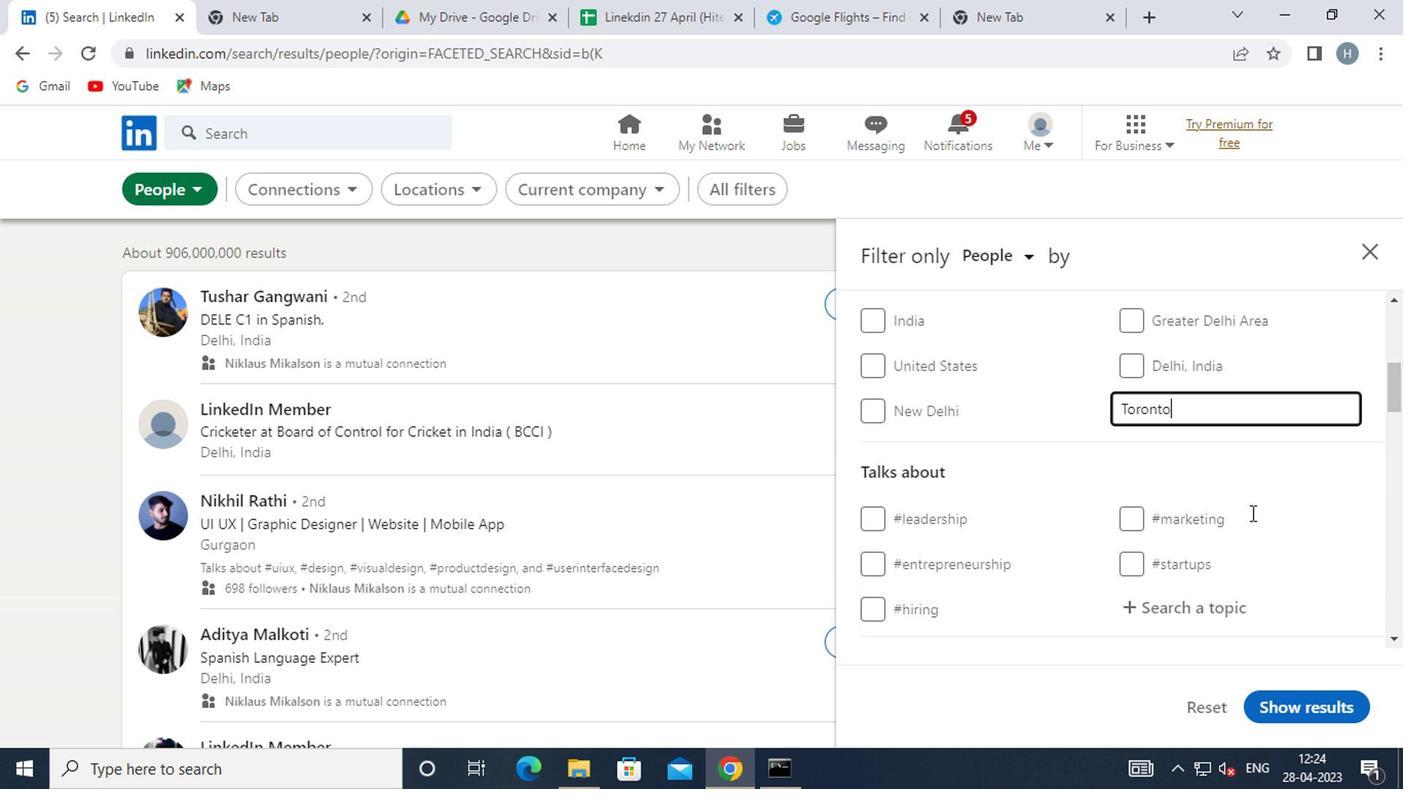 
Action: Mouse moved to (1210, 495)
Screenshot: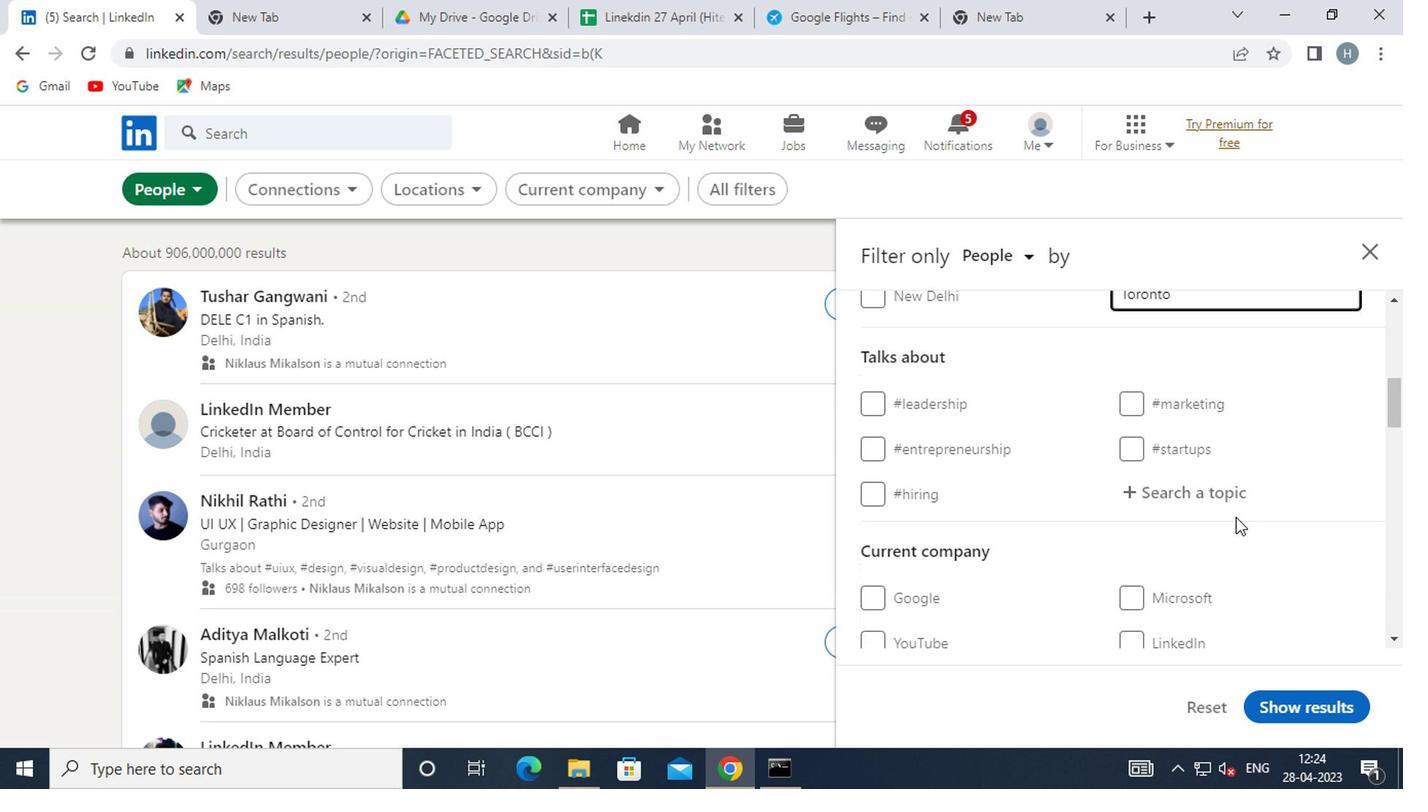 
Action: Mouse pressed left at (1210, 495)
Screenshot: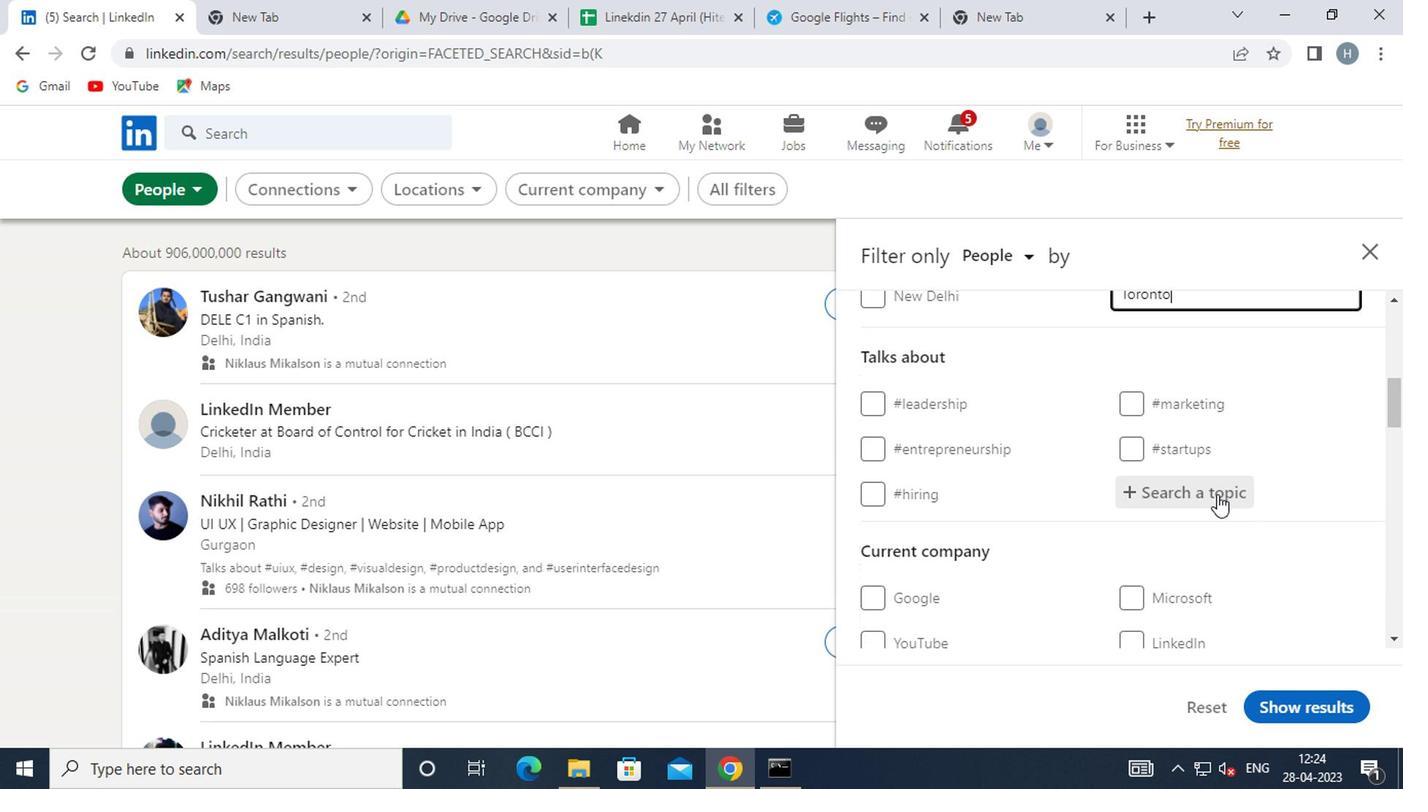 
Action: Mouse moved to (1207, 492)
Screenshot: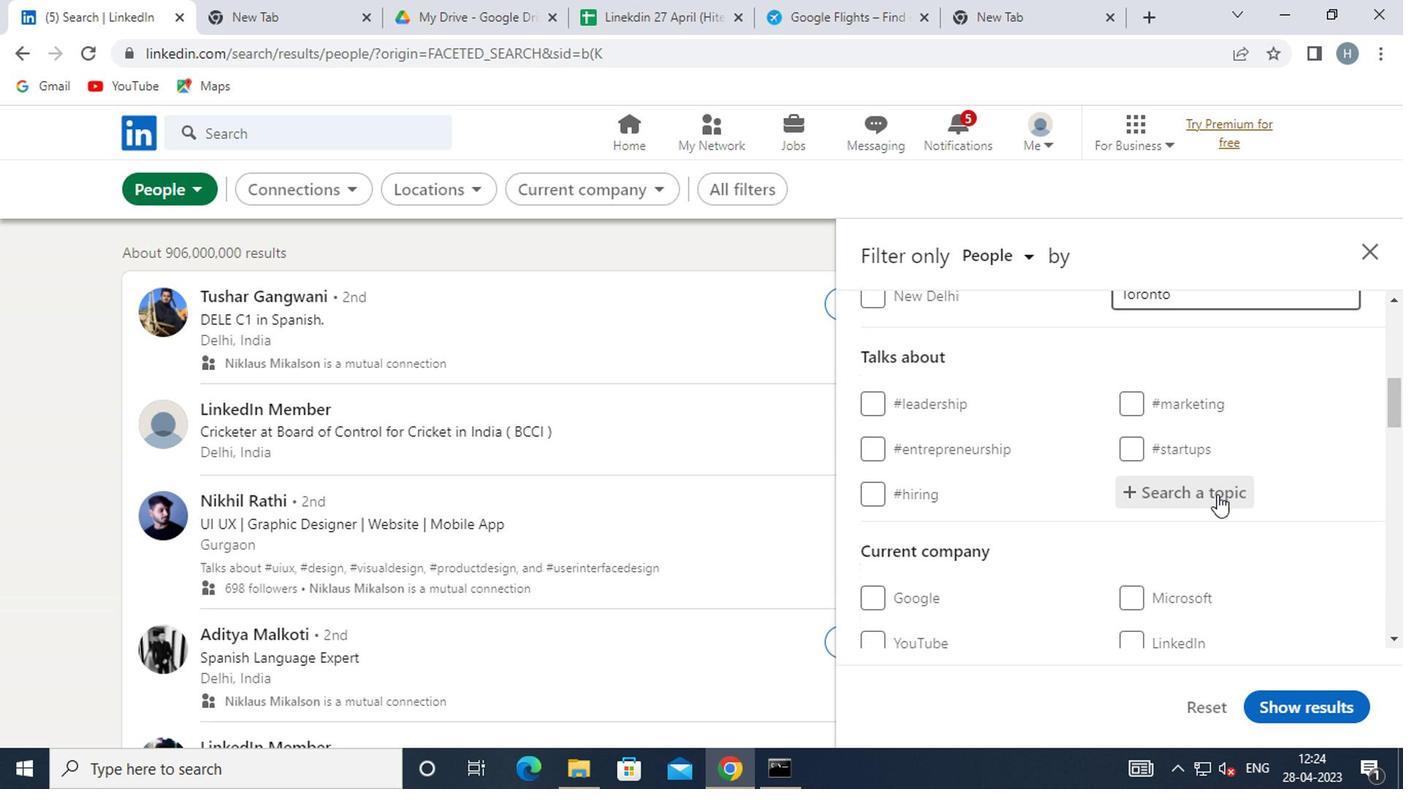 
Action: Key pressed <Key.shift>#<Key.shift>SMM
Screenshot: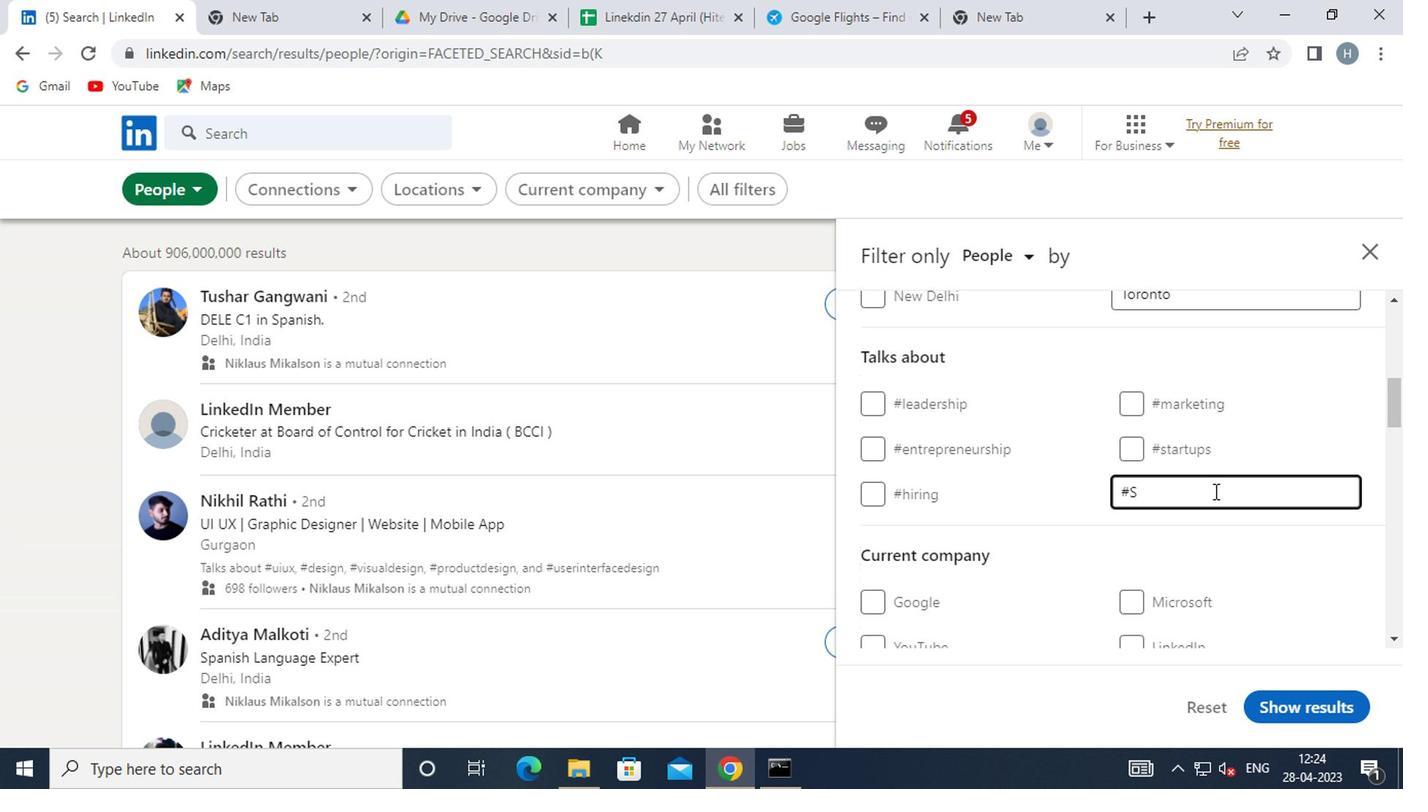 
Action: Mouse moved to (1228, 535)
Screenshot: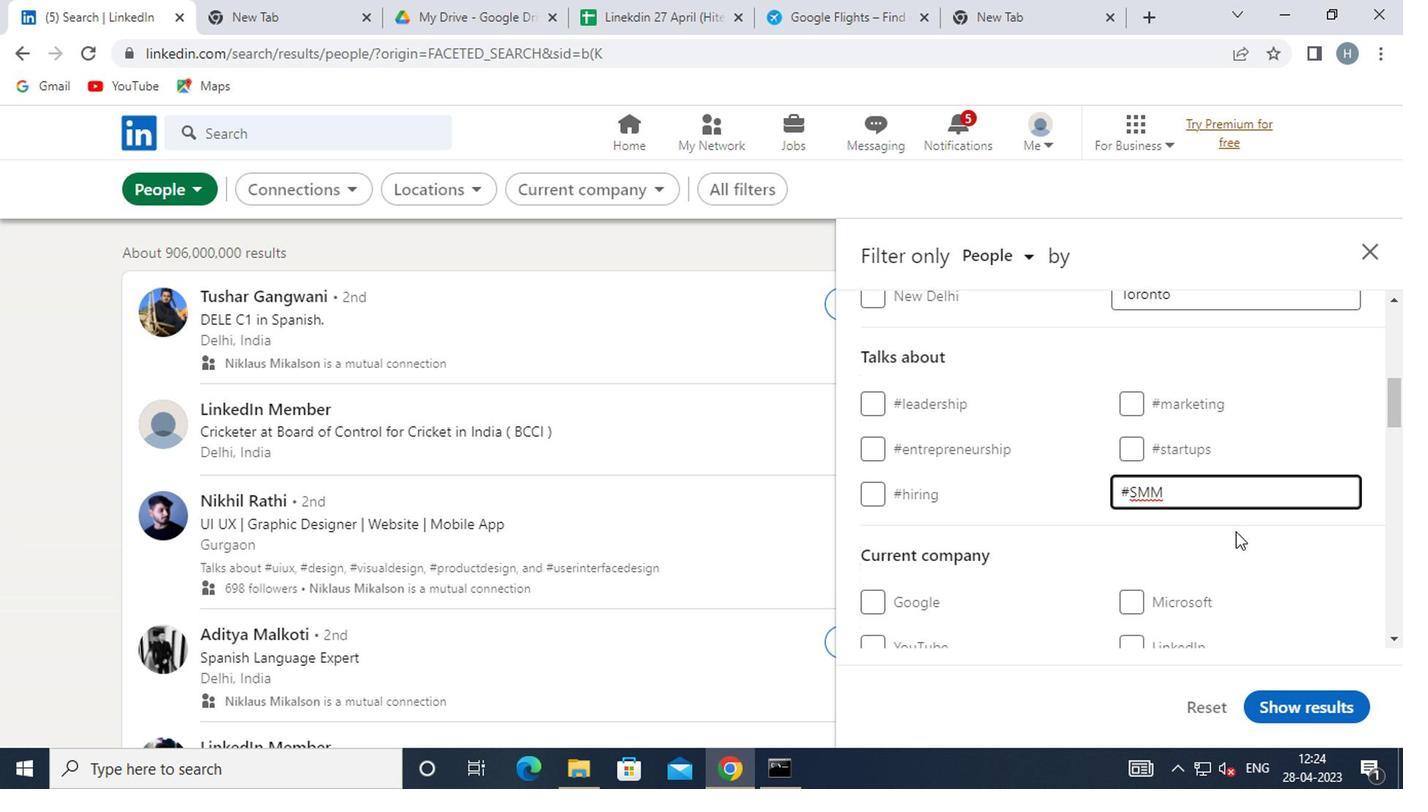 
Action: Mouse scrolled (1228, 533) with delta (0, -1)
Screenshot: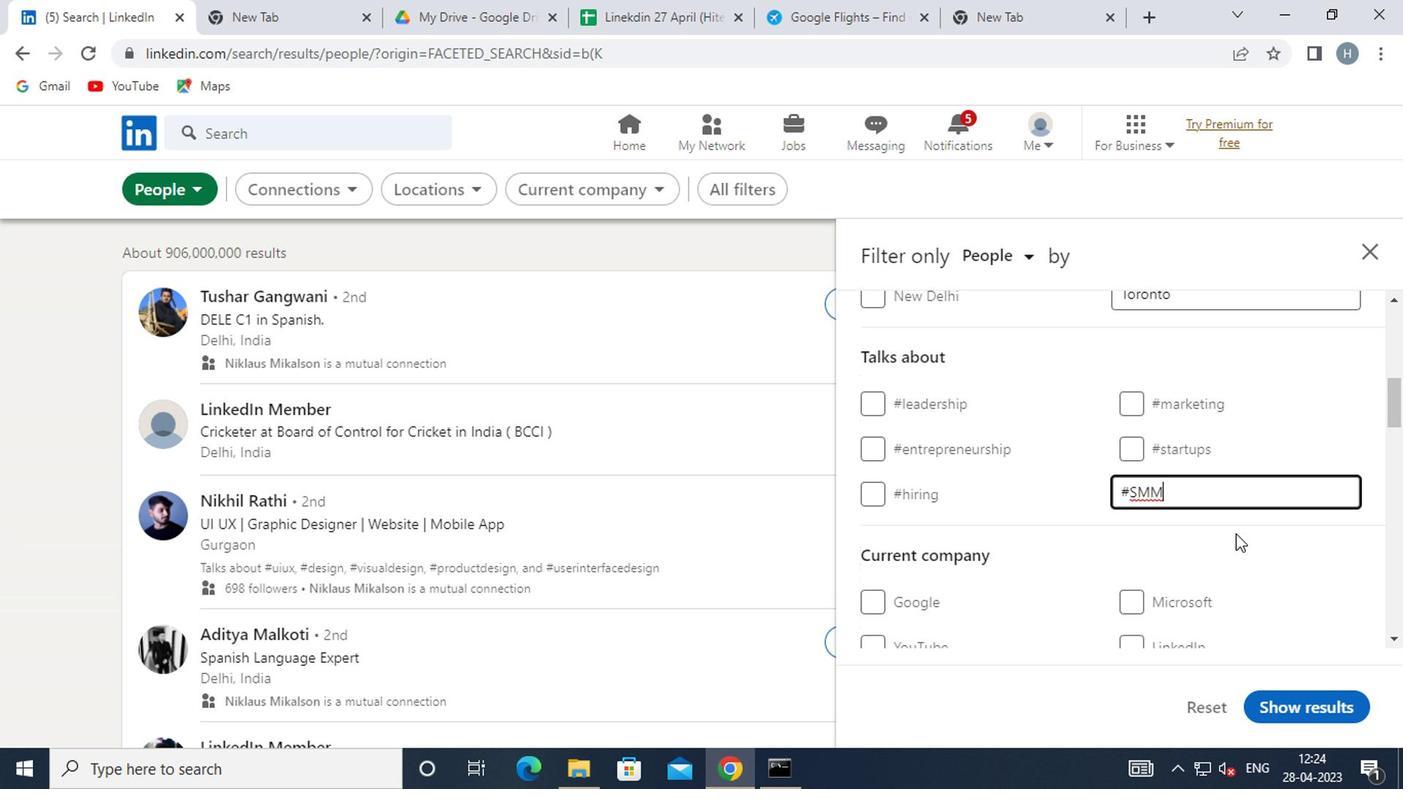 
Action: Mouse moved to (1228, 522)
Screenshot: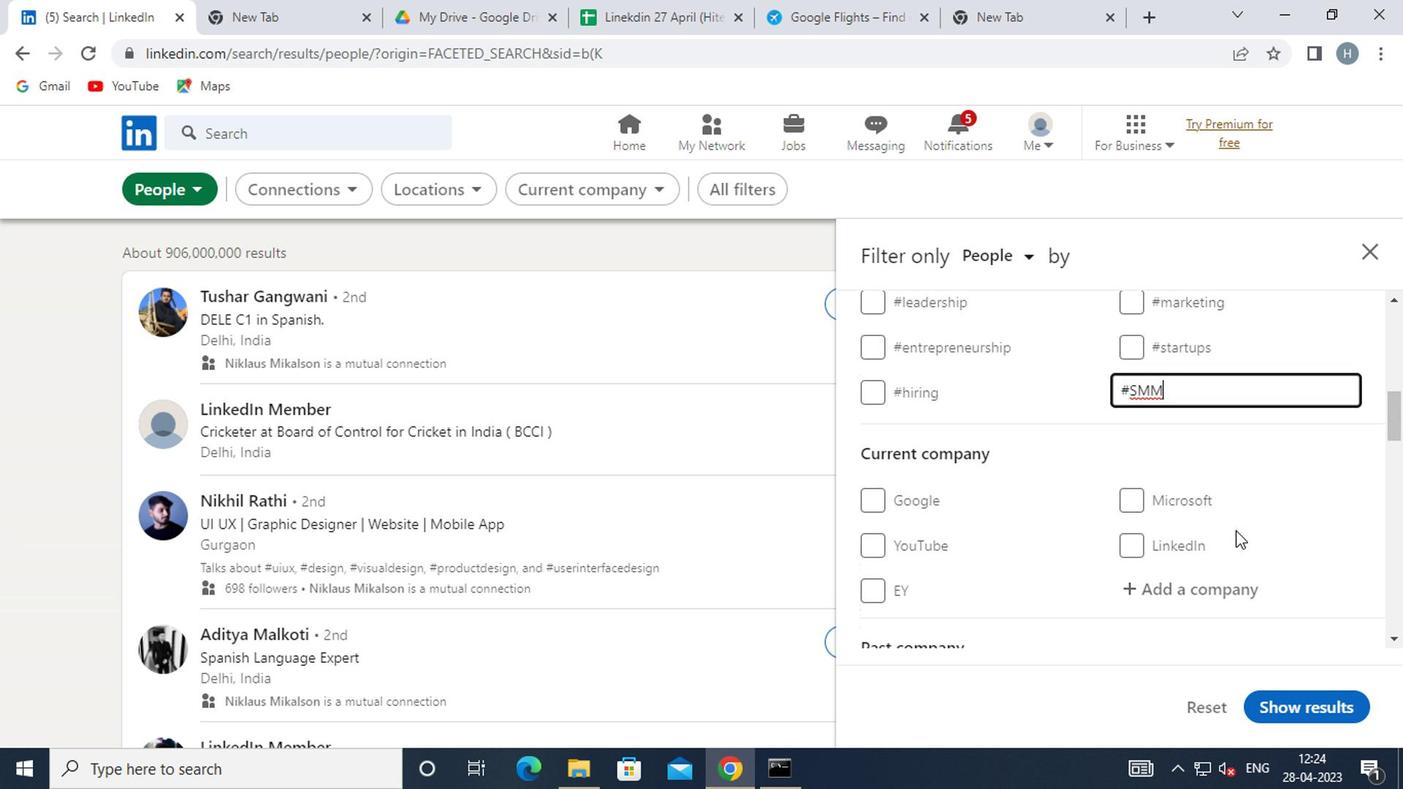
Action: Mouse scrolled (1228, 521) with delta (0, -1)
Screenshot: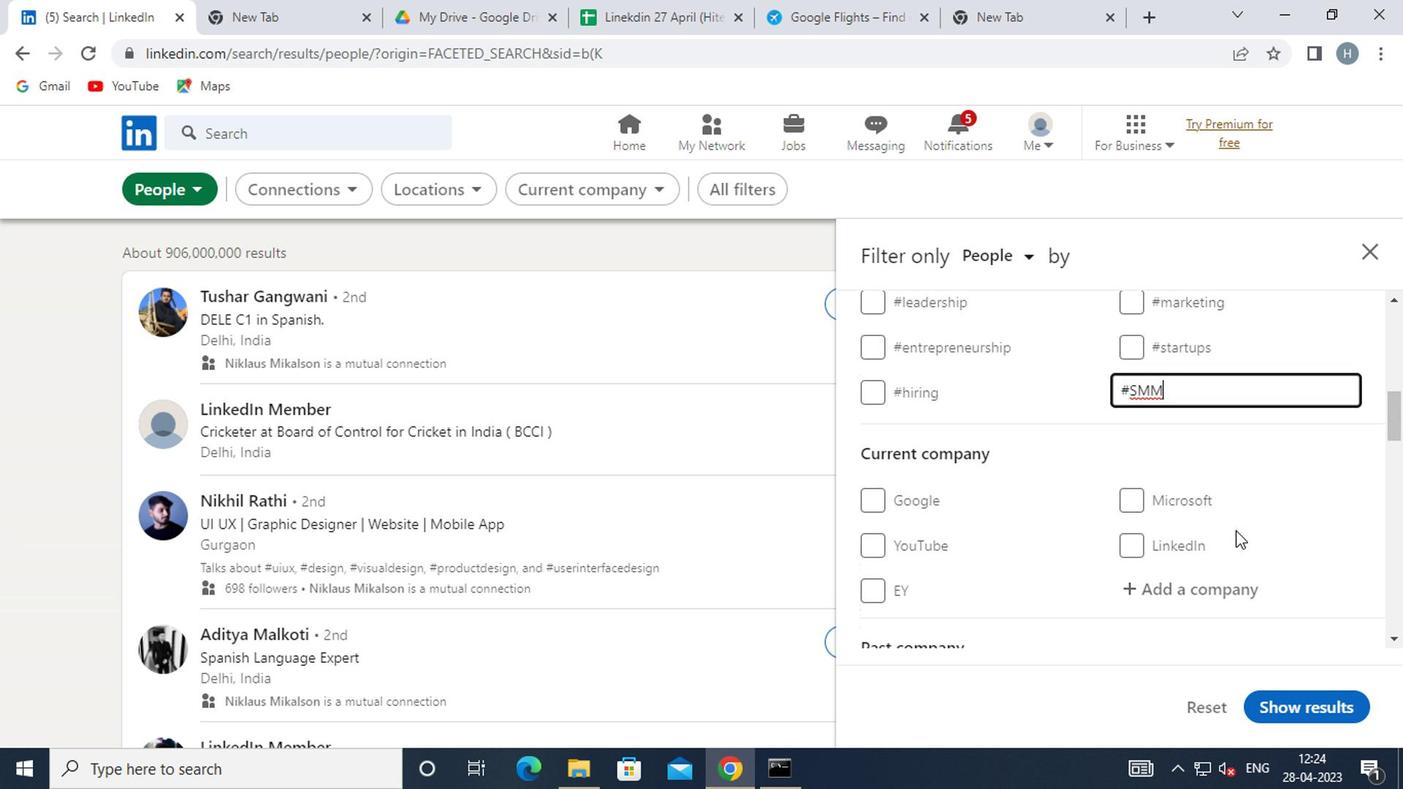 
Action: Mouse moved to (1204, 498)
Screenshot: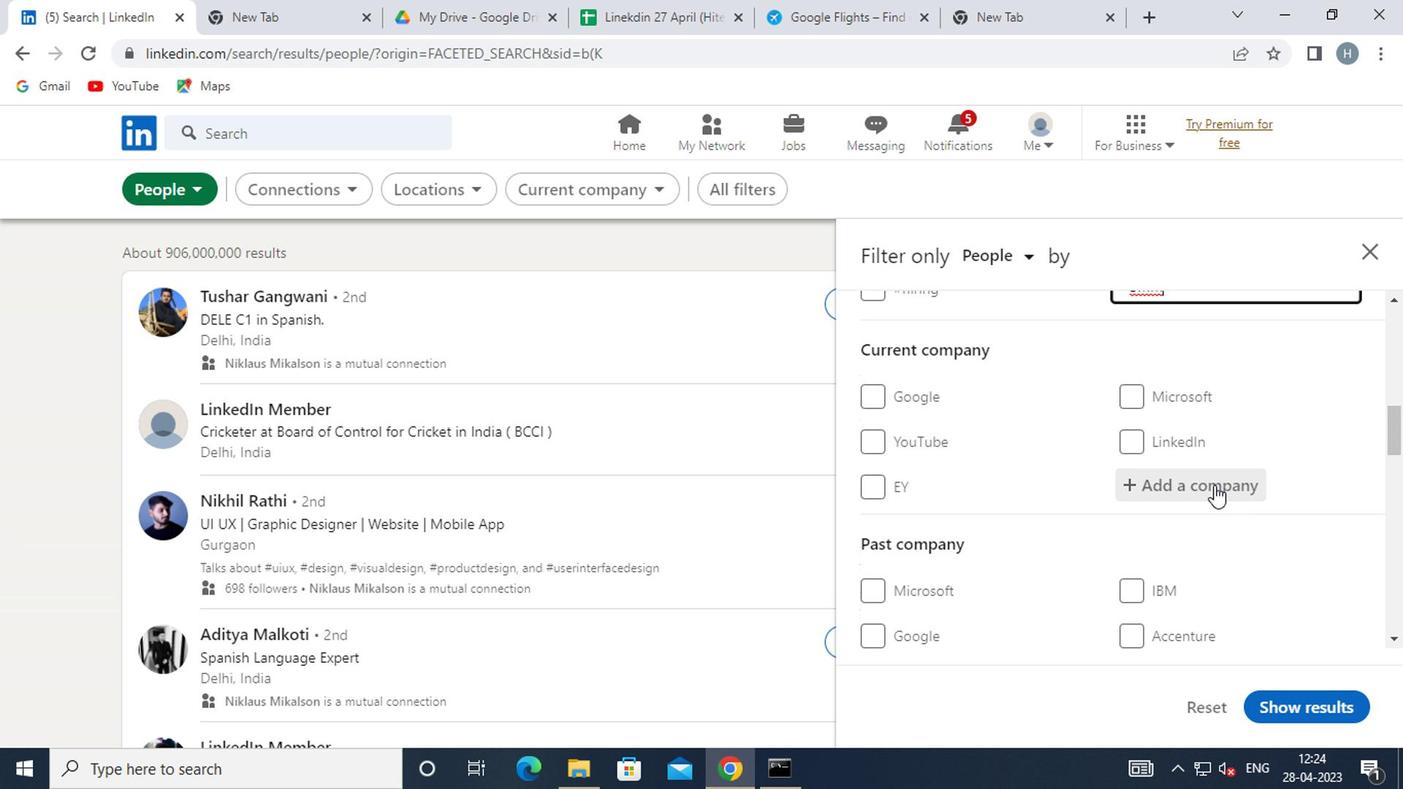 
Action: Mouse scrolled (1204, 497) with delta (0, 0)
Screenshot: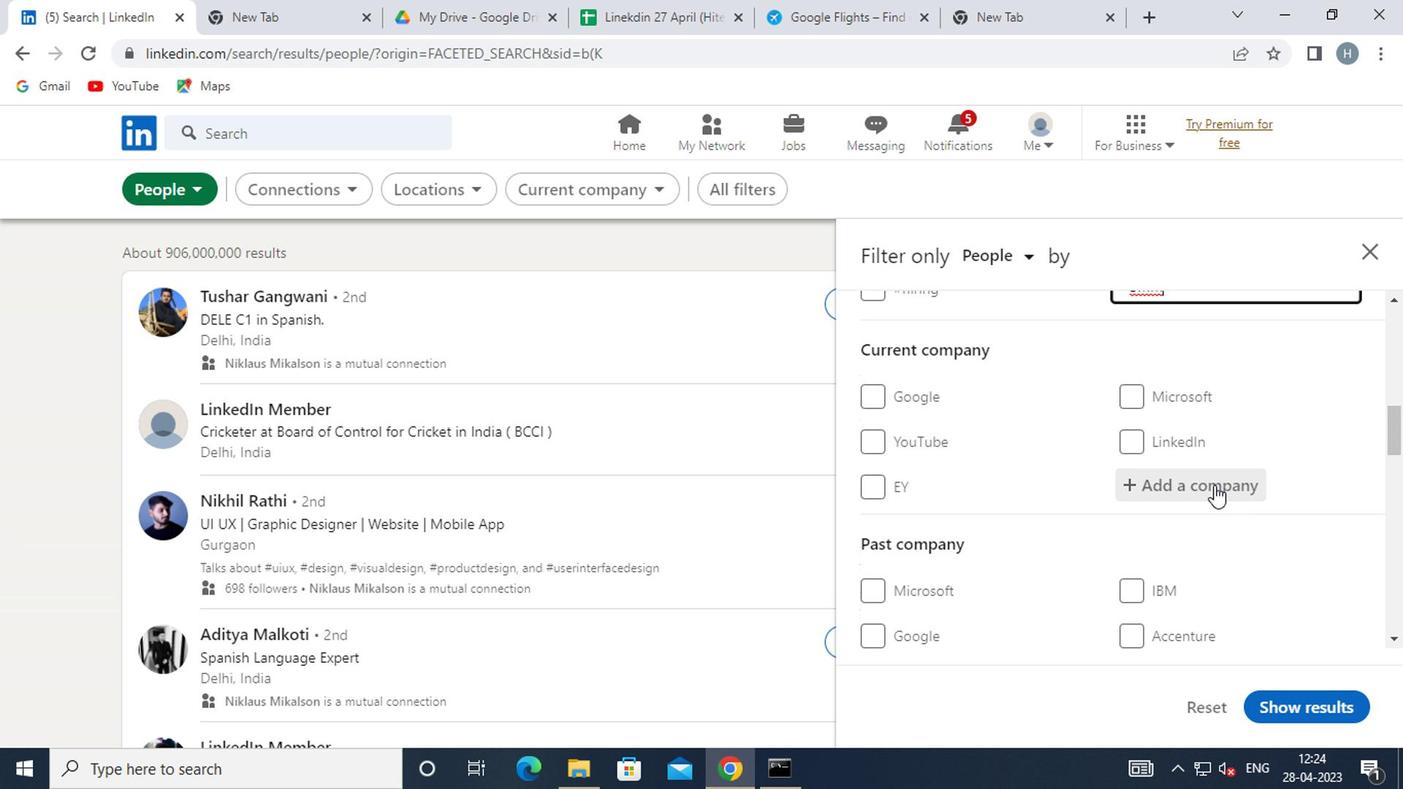 
Action: Mouse moved to (1202, 503)
Screenshot: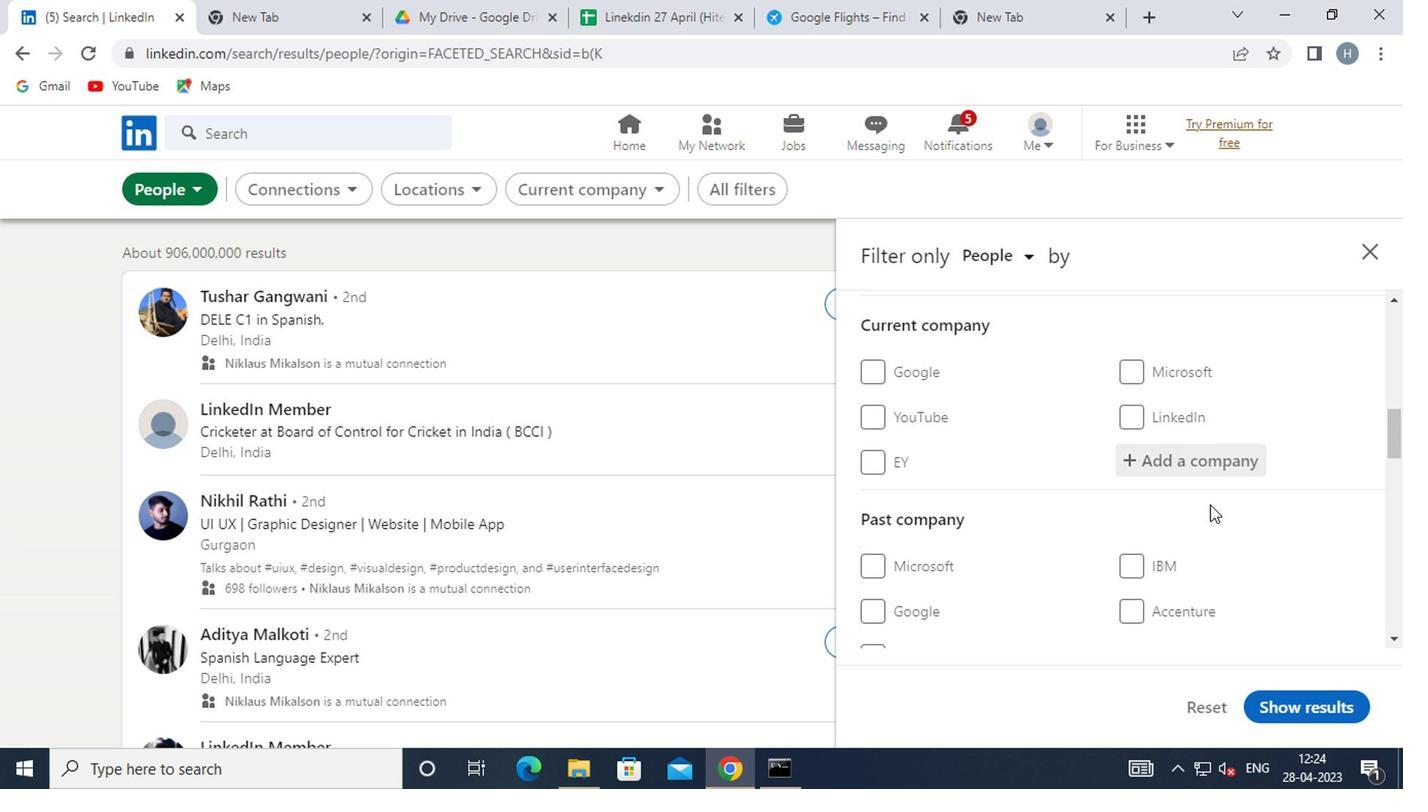 
Action: Mouse scrolled (1202, 502) with delta (0, 0)
Screenshot: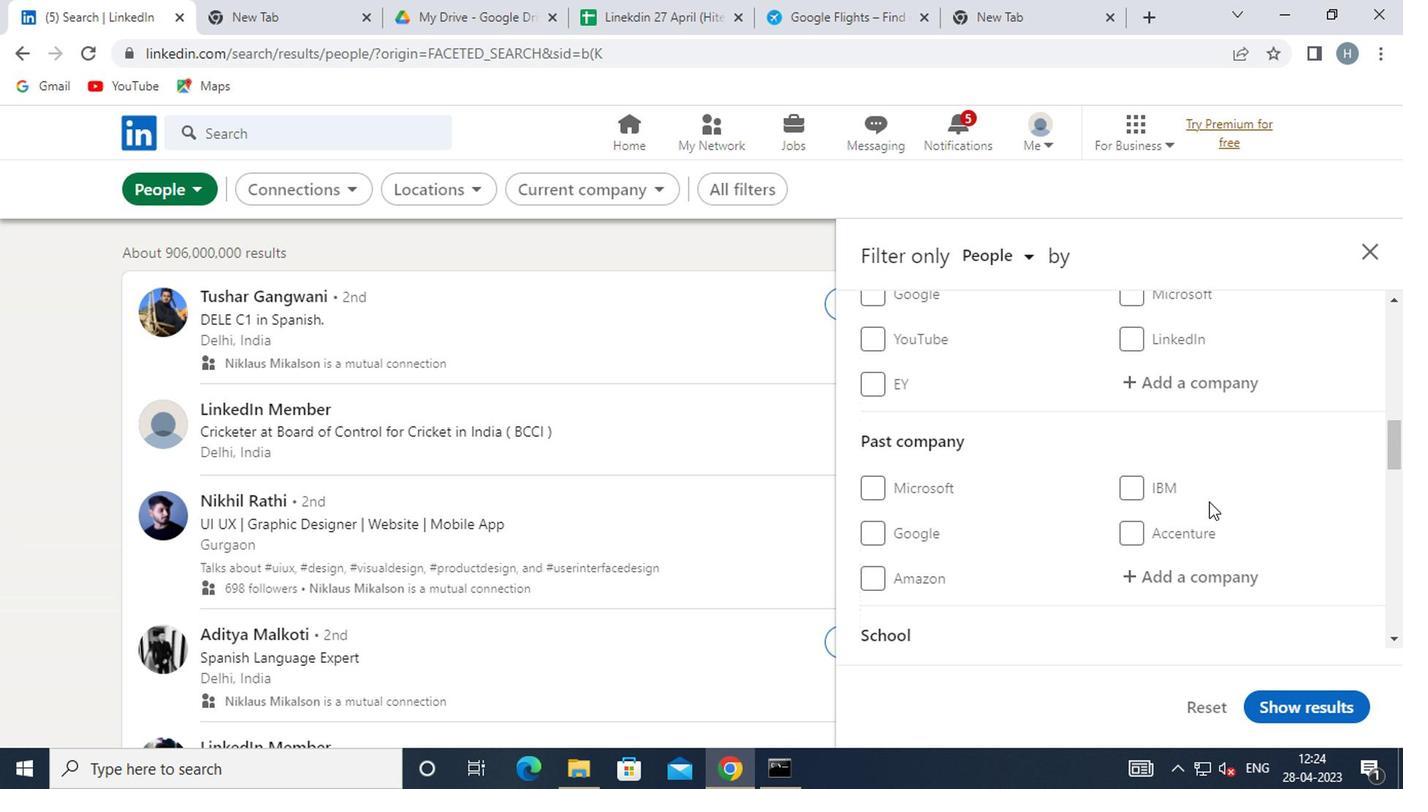 
Action: Mouse moved to (1201, 505)
Screenshot: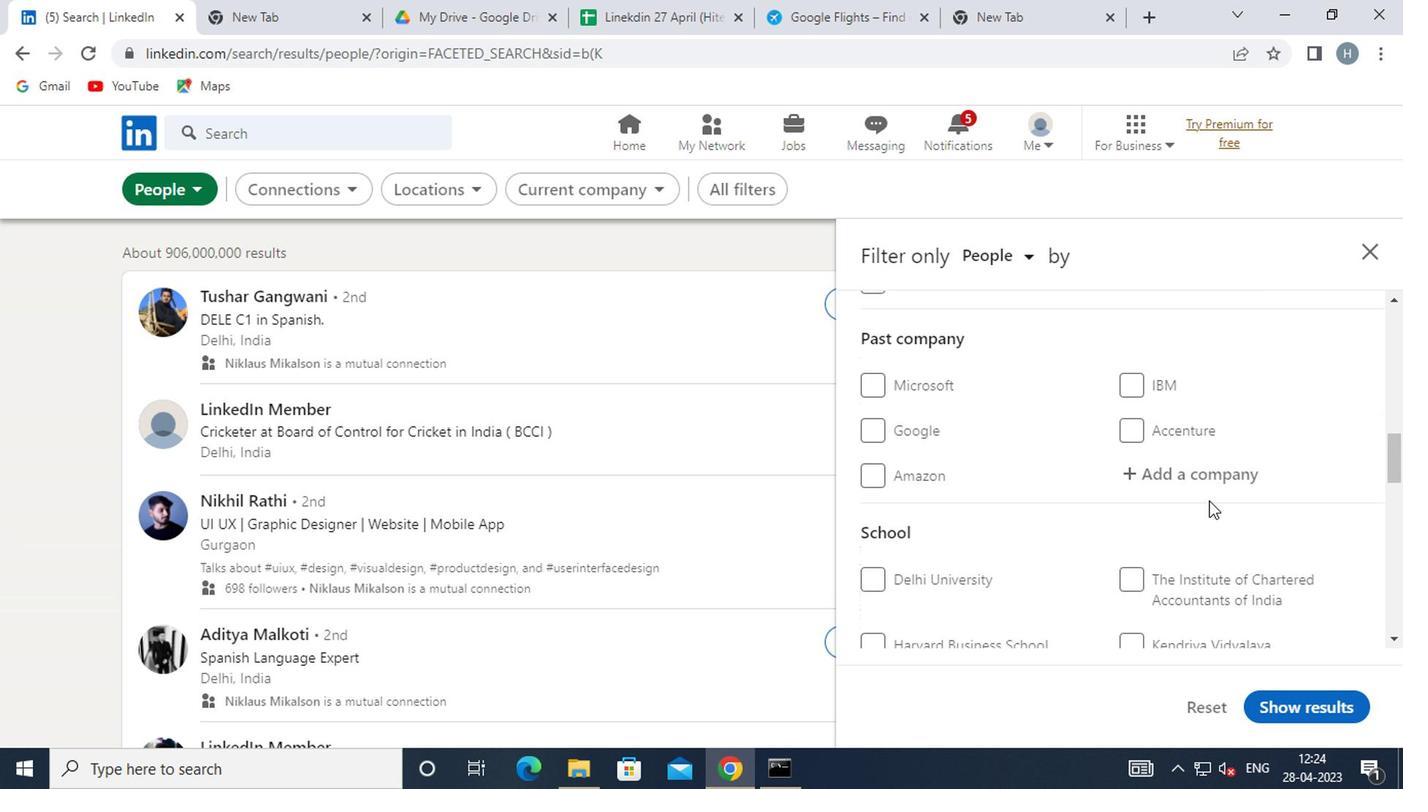 
Action: Mouse scrolled (1201, 503) with delta (0, -1)
Screenshot: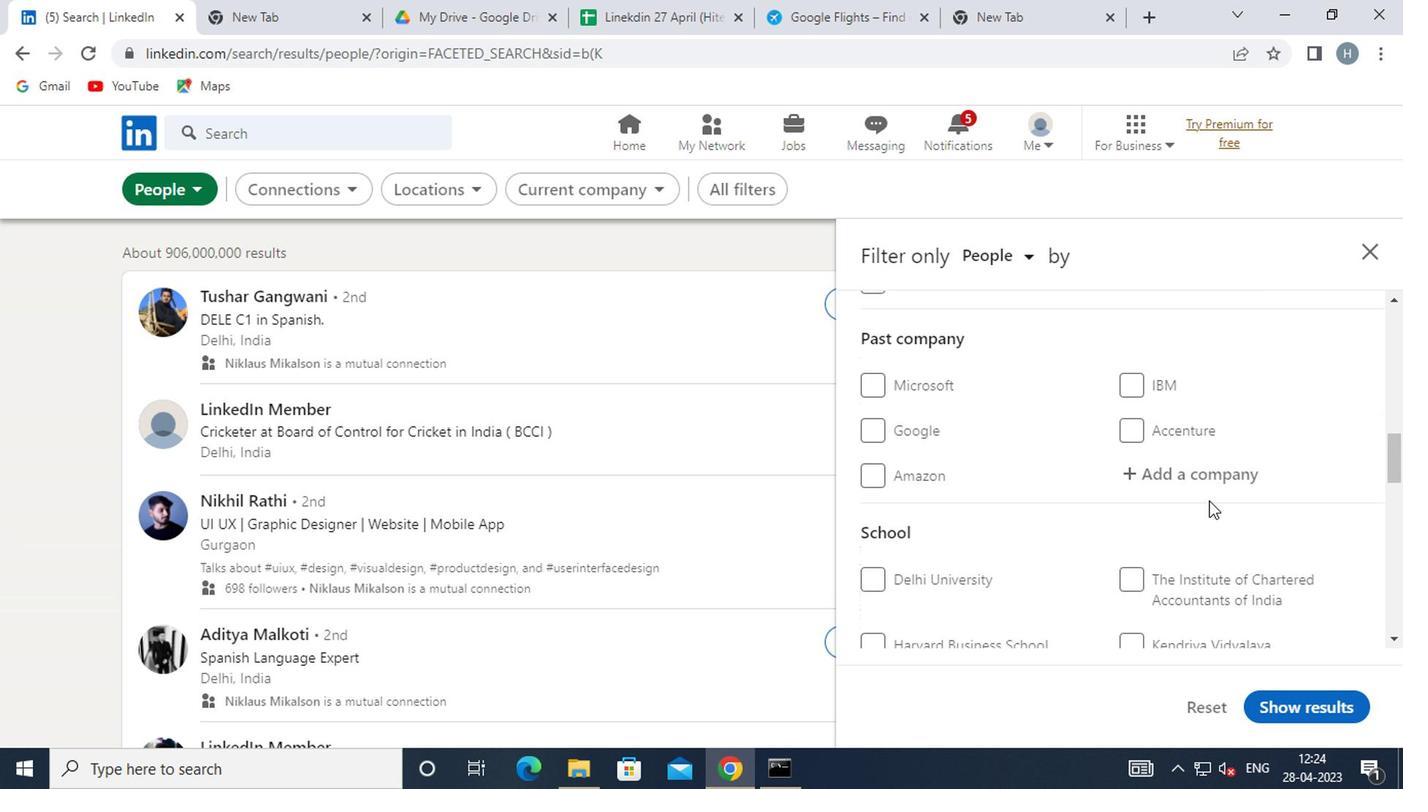 
Action: Mouse moved to (1198, 510)
Screenshot: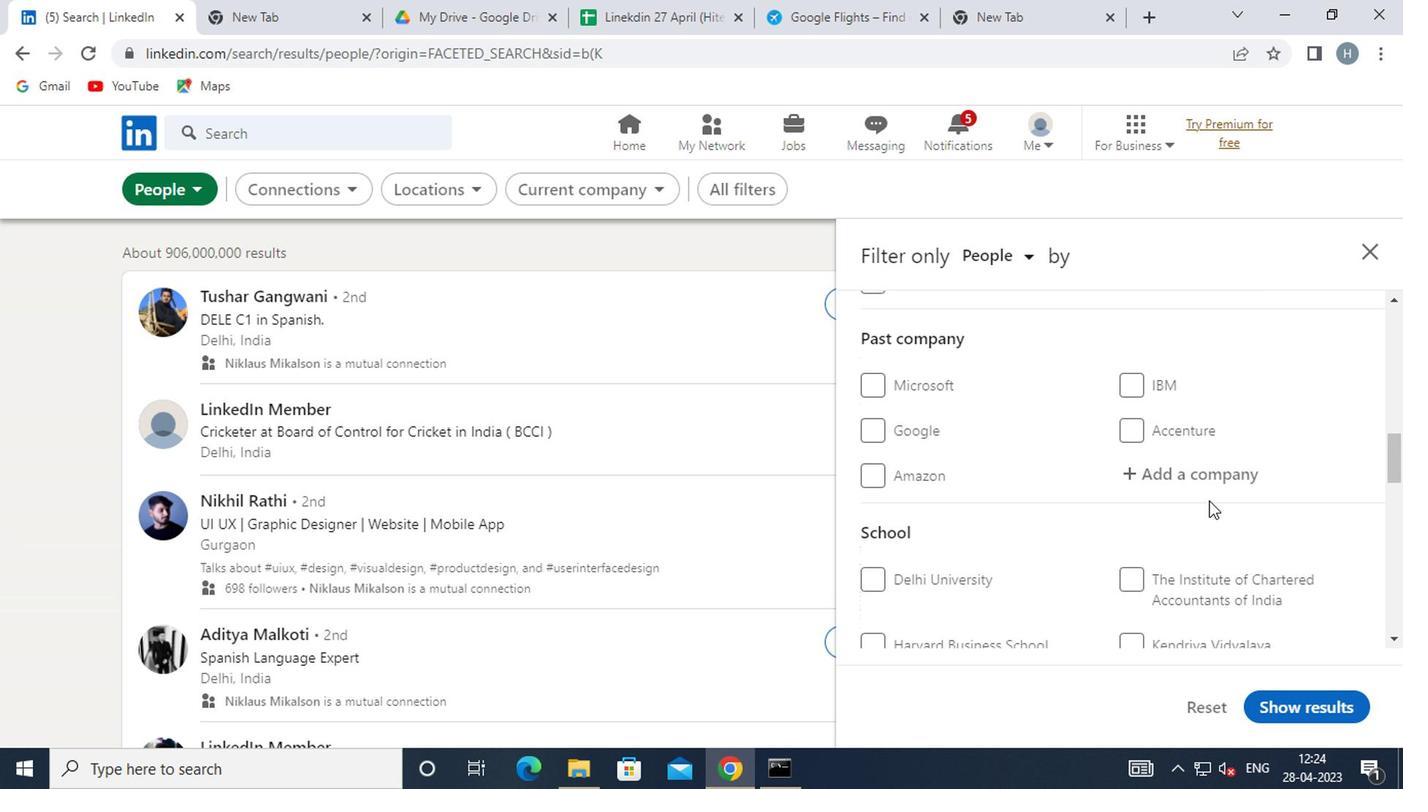 
Action: Mouse scrolled (1198, 508) with delta (0, -1)
Screenshot: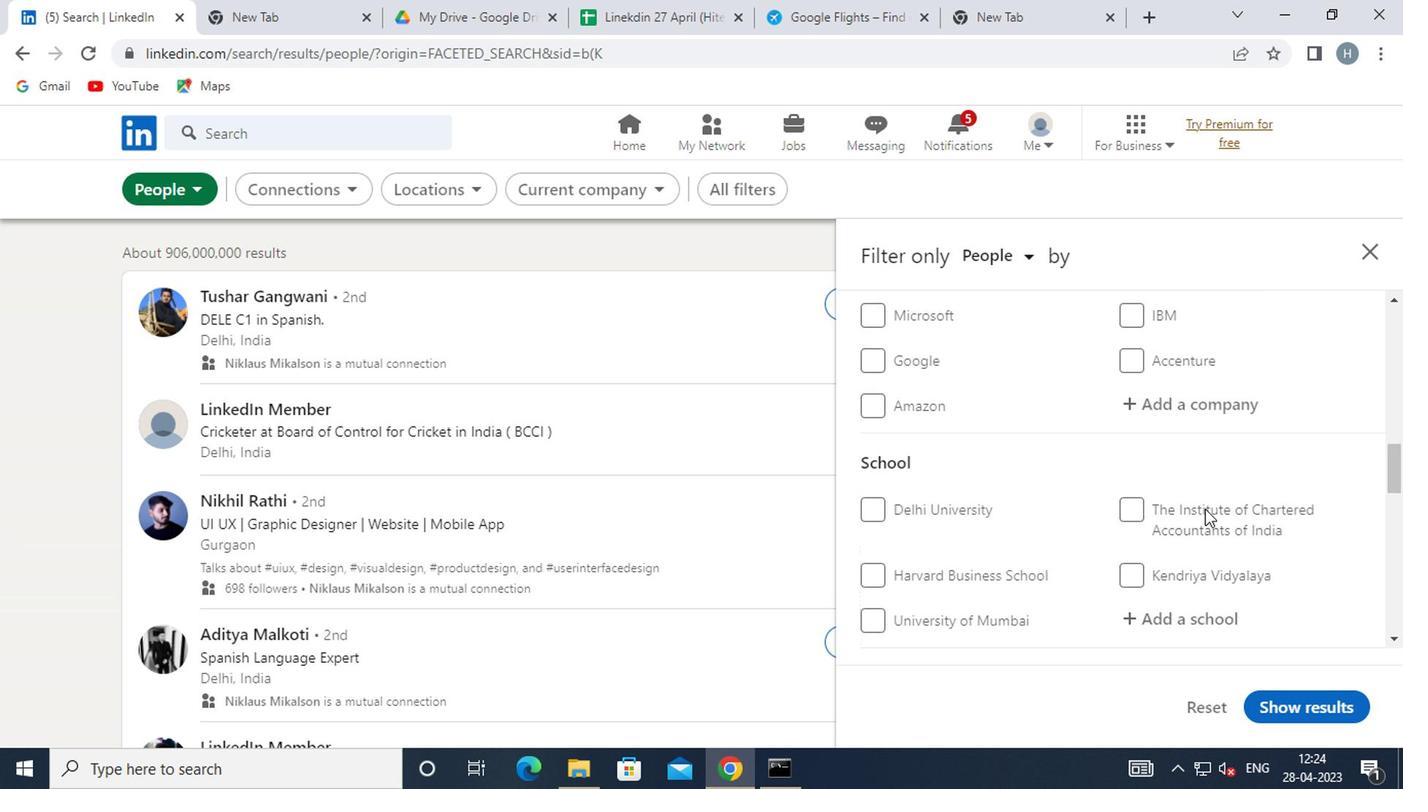 
Action: Mouse moved to (1198, 511)
Screenshot: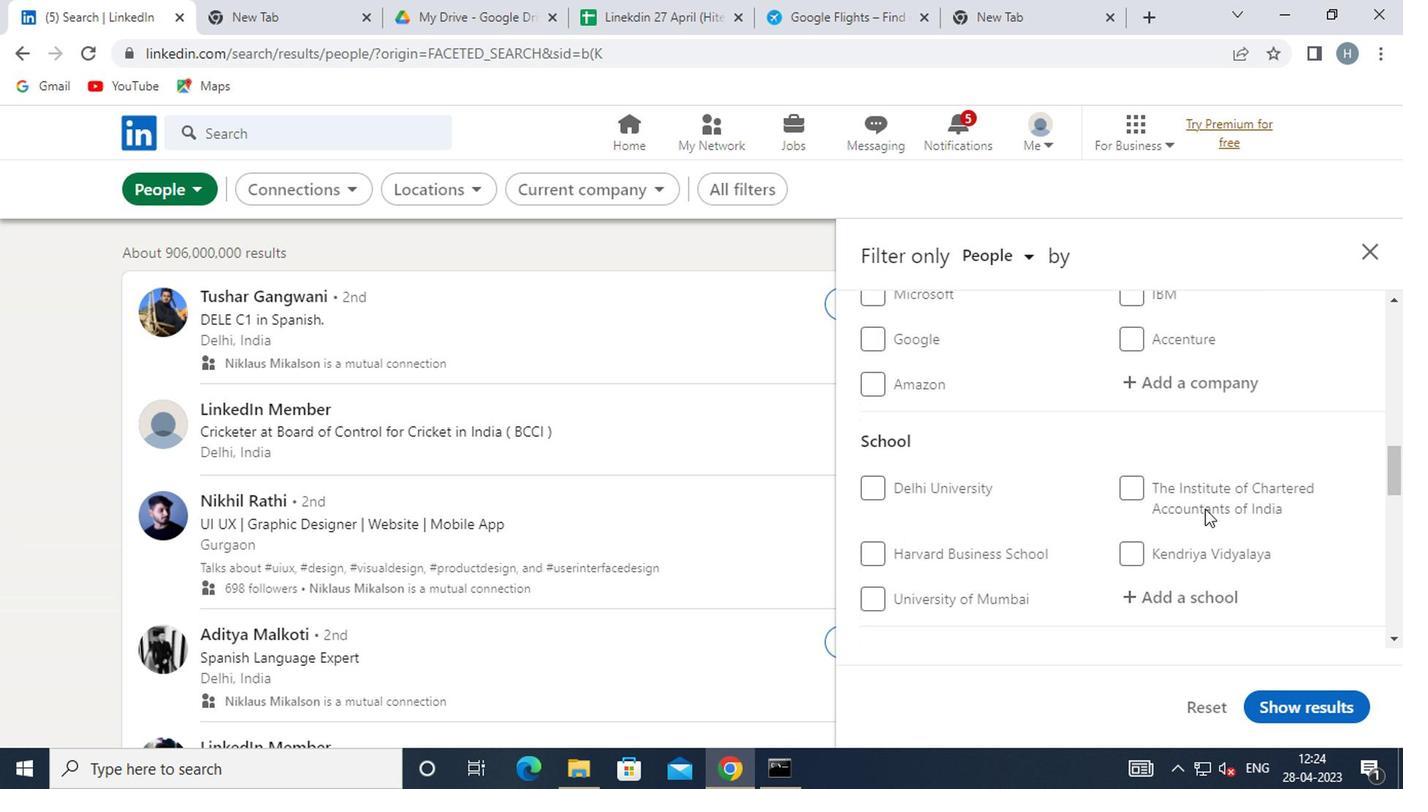 
Action: Mouse scrolled (1198, 510) with delta (0, 0)
Screenshot: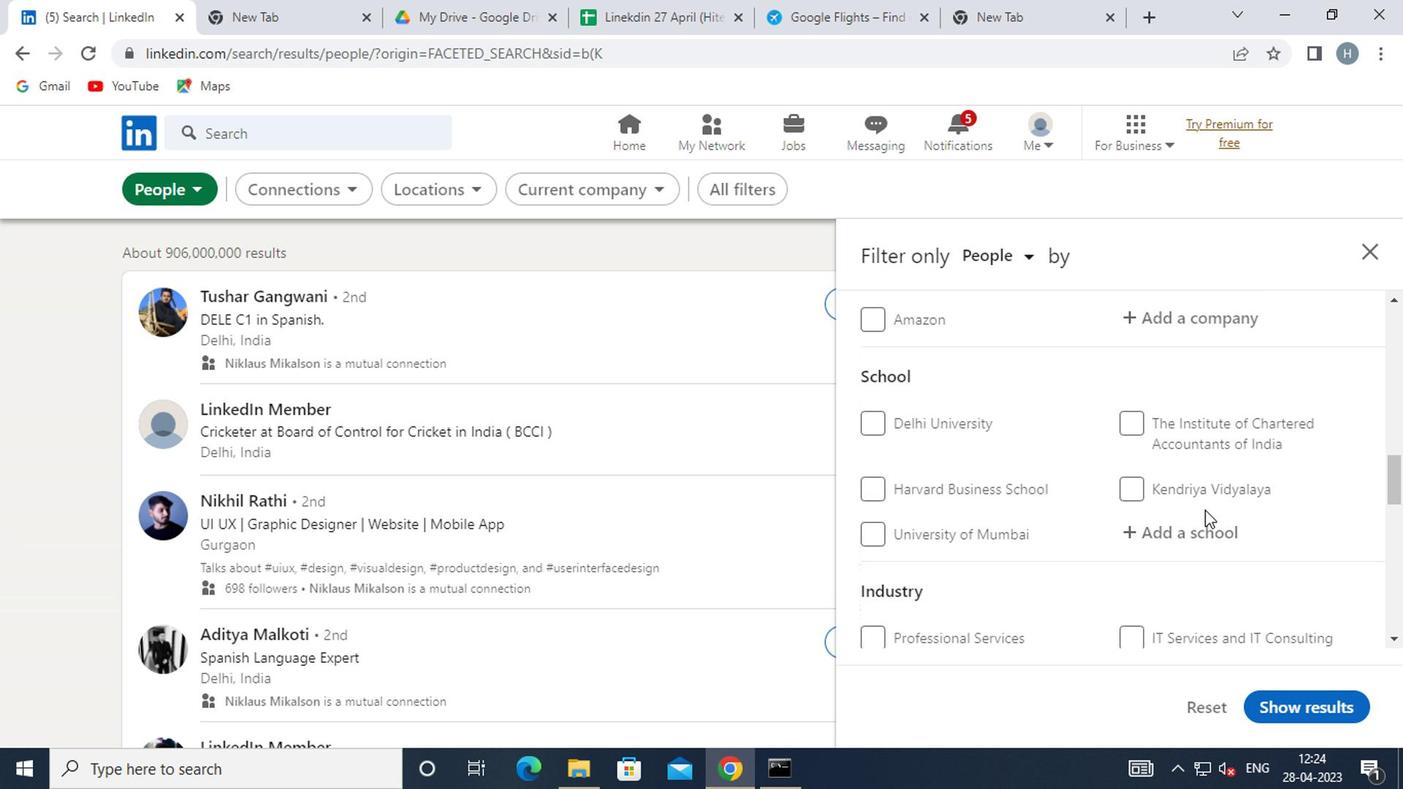 
Action: Mouse moved to (1191, 511)
Screenshot: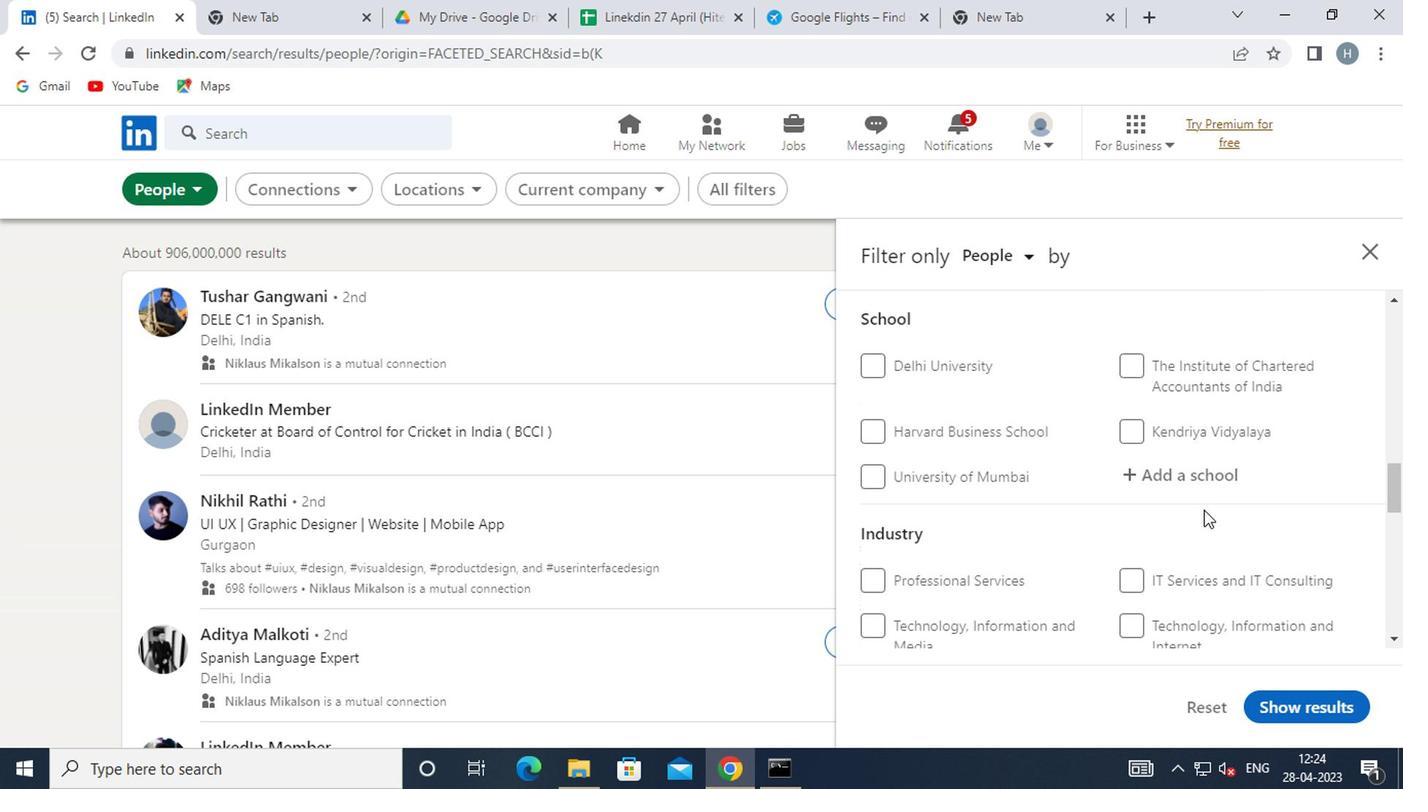 
Action: Mouse scrolled (1191, 510) with delta (0, 0)
Screenshot: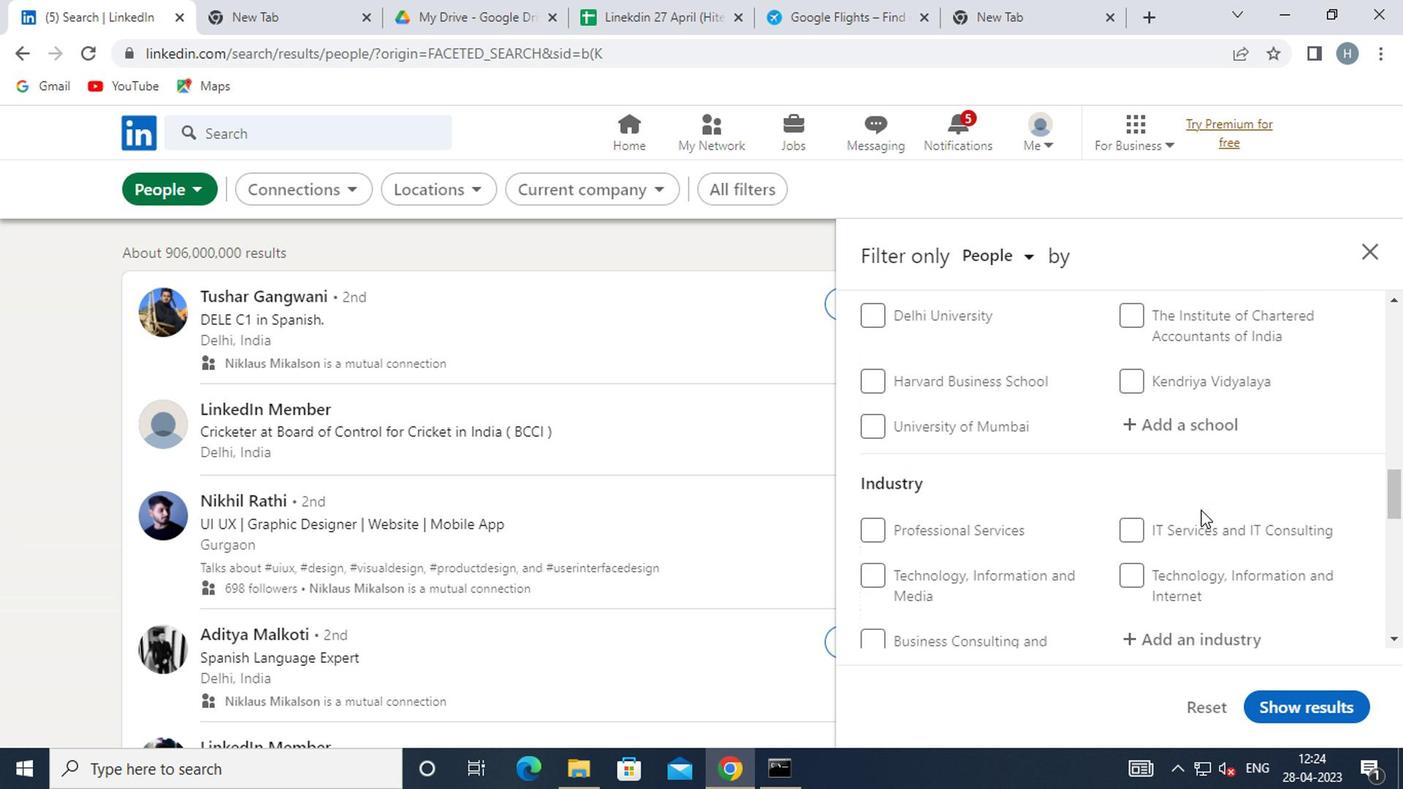 
Action: Mouse moved to (1191, 511)
Screenshot: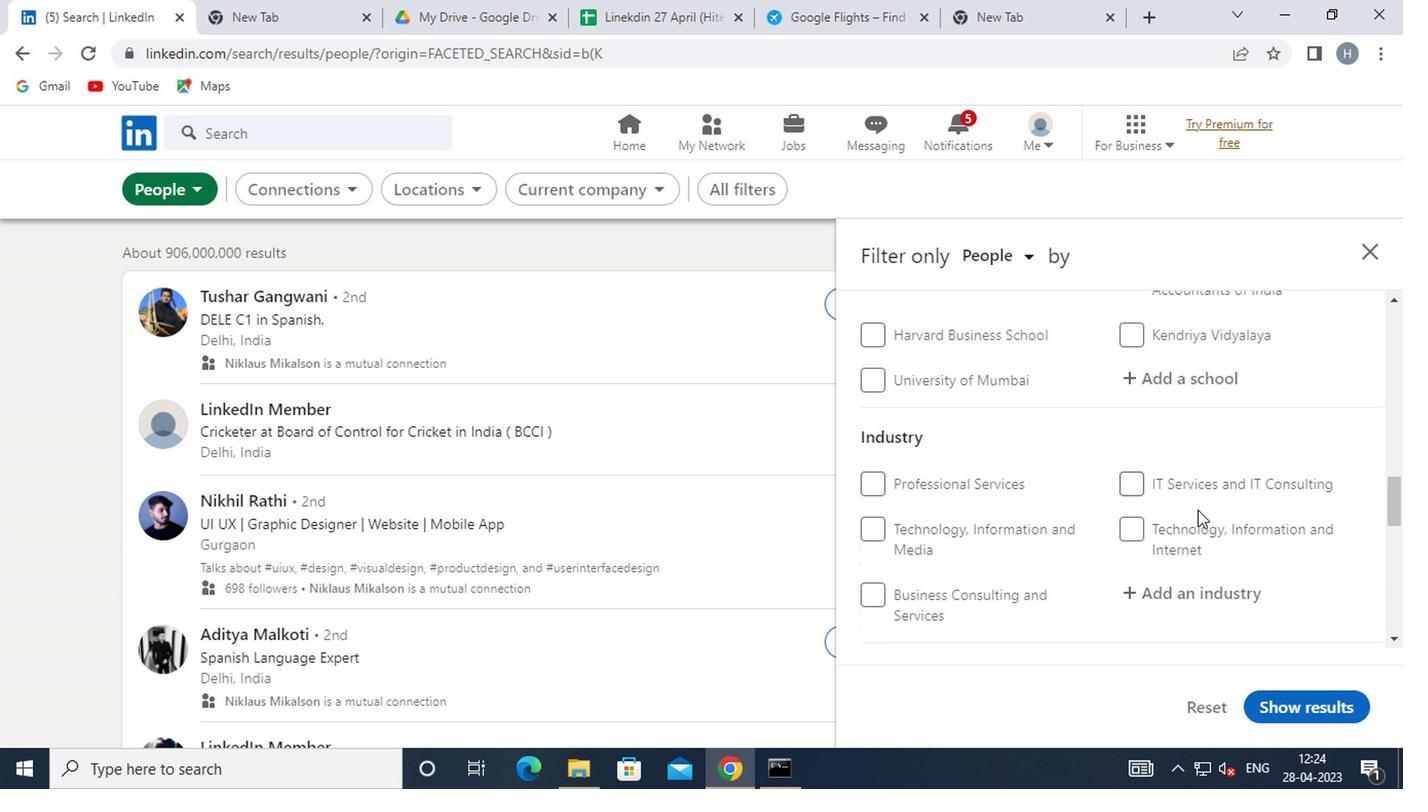 
Action: Mouse scrolled (1191, 510) with delta (0, 0)
Screenshot: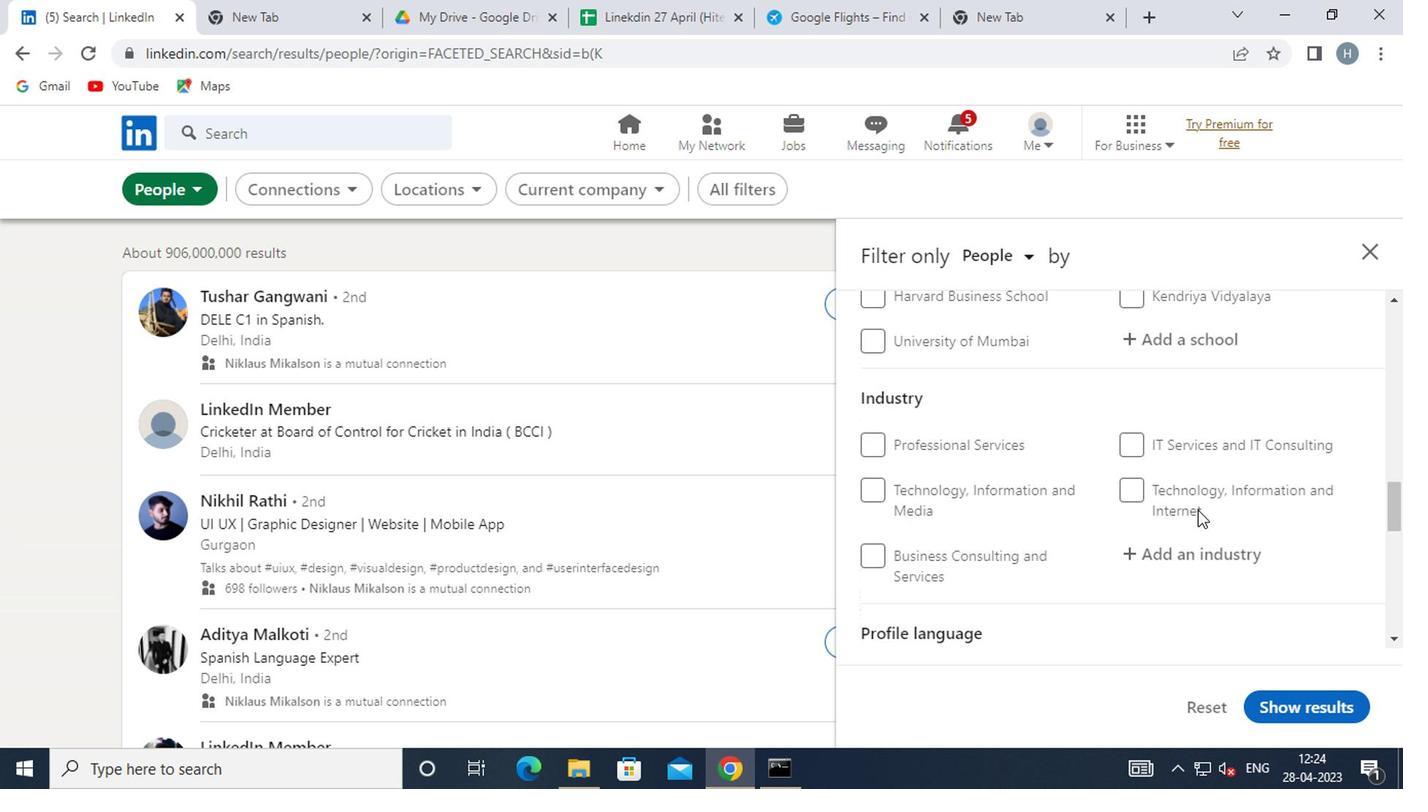 
Action: Mouse moved to (1191, 510)
Screenshot: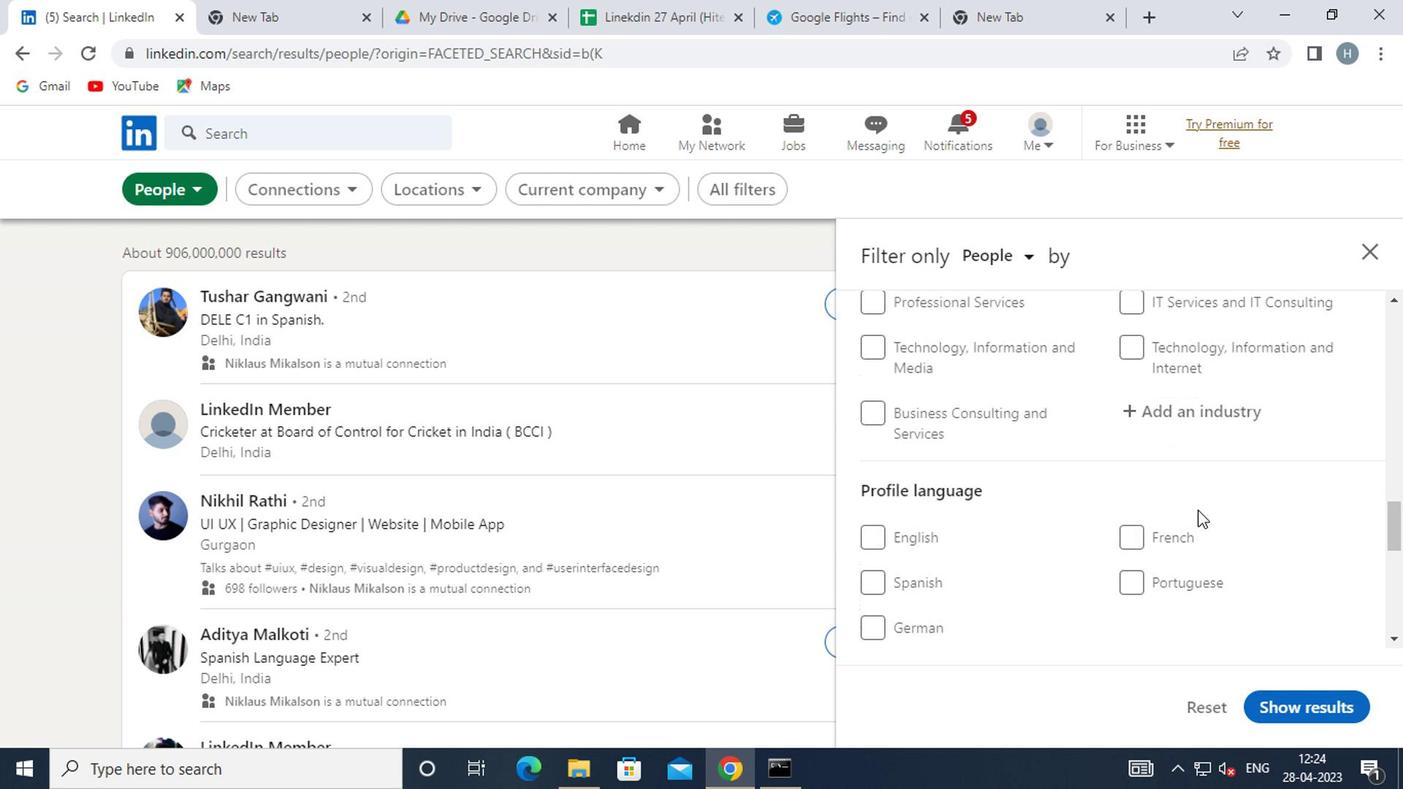 
Action: Mouse scrolled (1191, 508) with delta (0, -1)
Screenshot: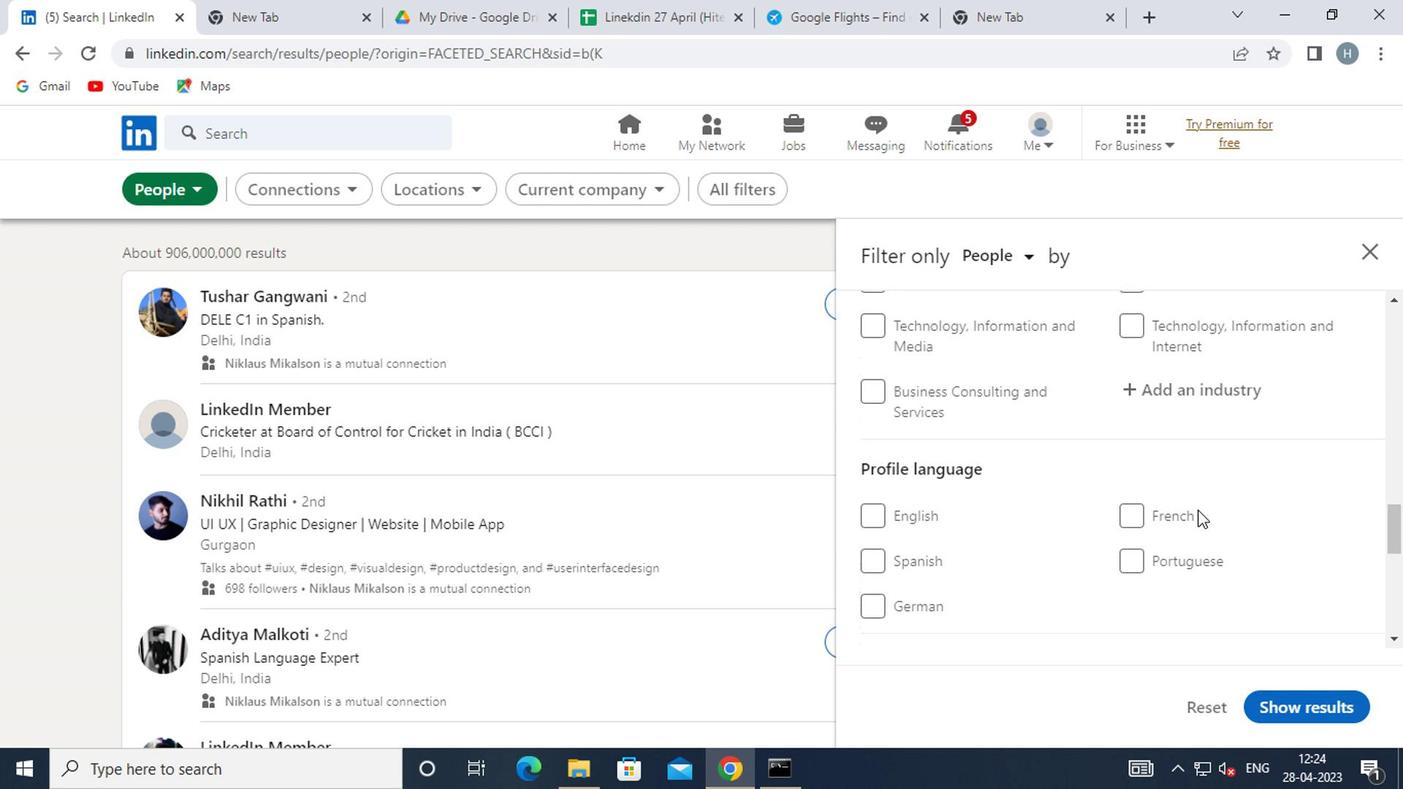 
Action: Mouse moved to (916, 500)
Screenshot: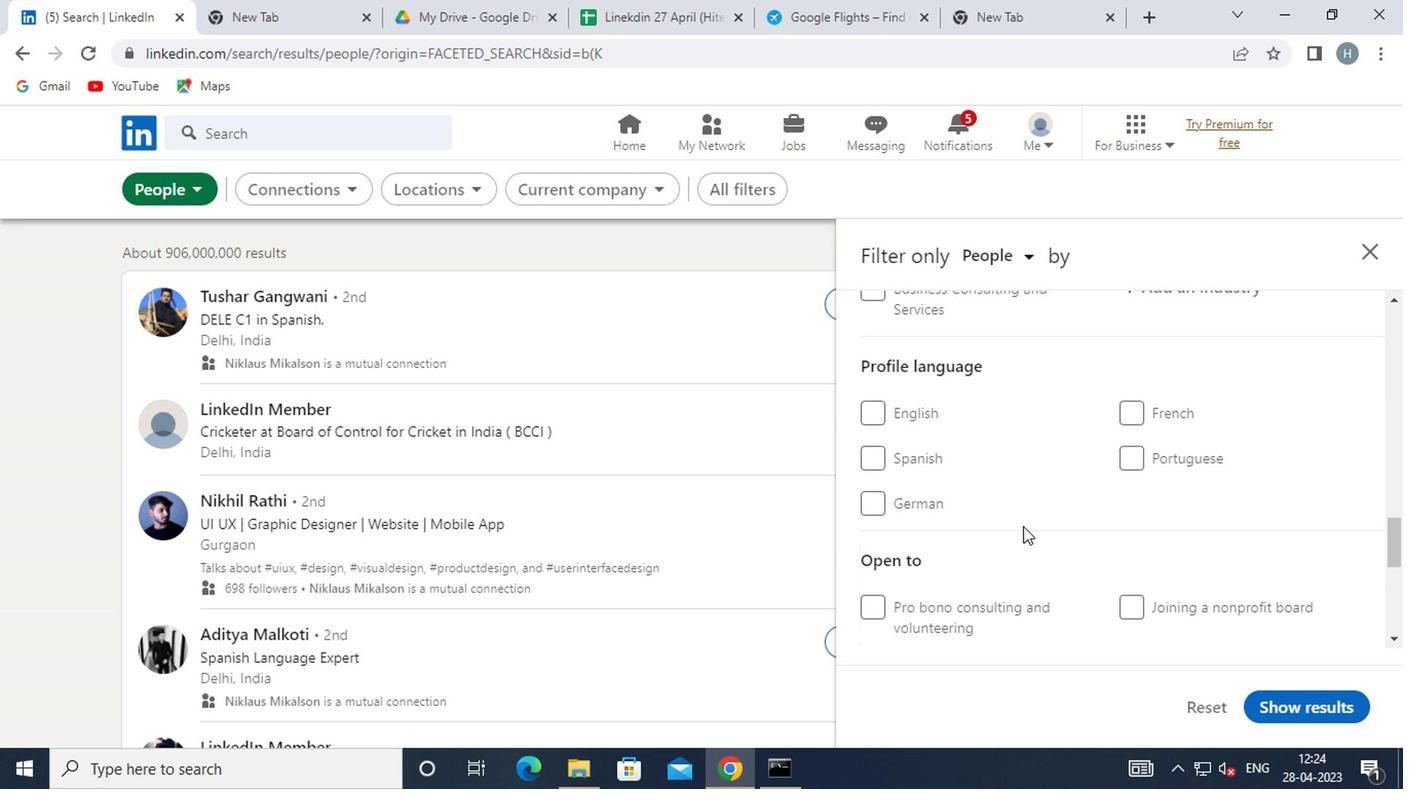 
Action: Mouse pressed left at (916, 500)
Screenshot: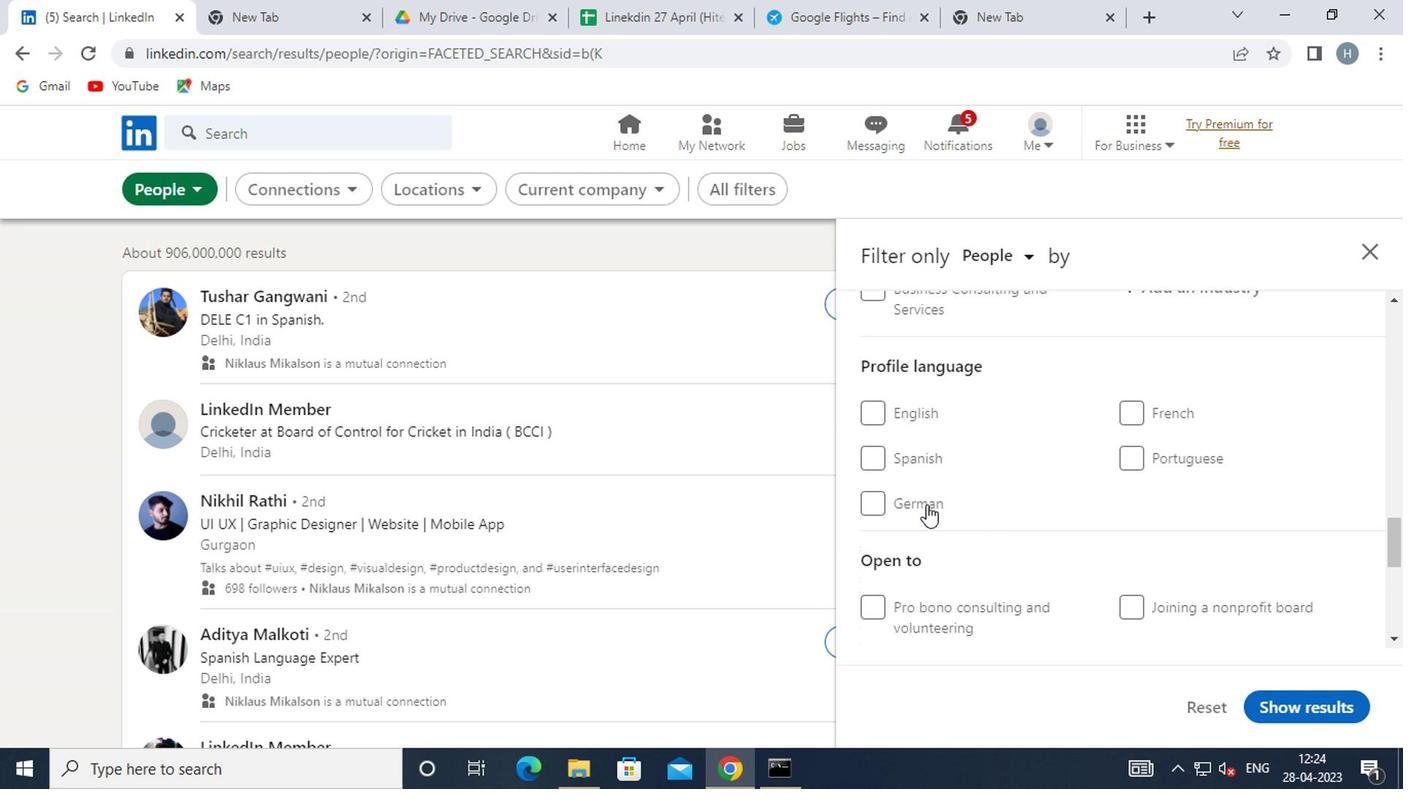
Action: Mouse moved to (1055, 475)
Screenshot: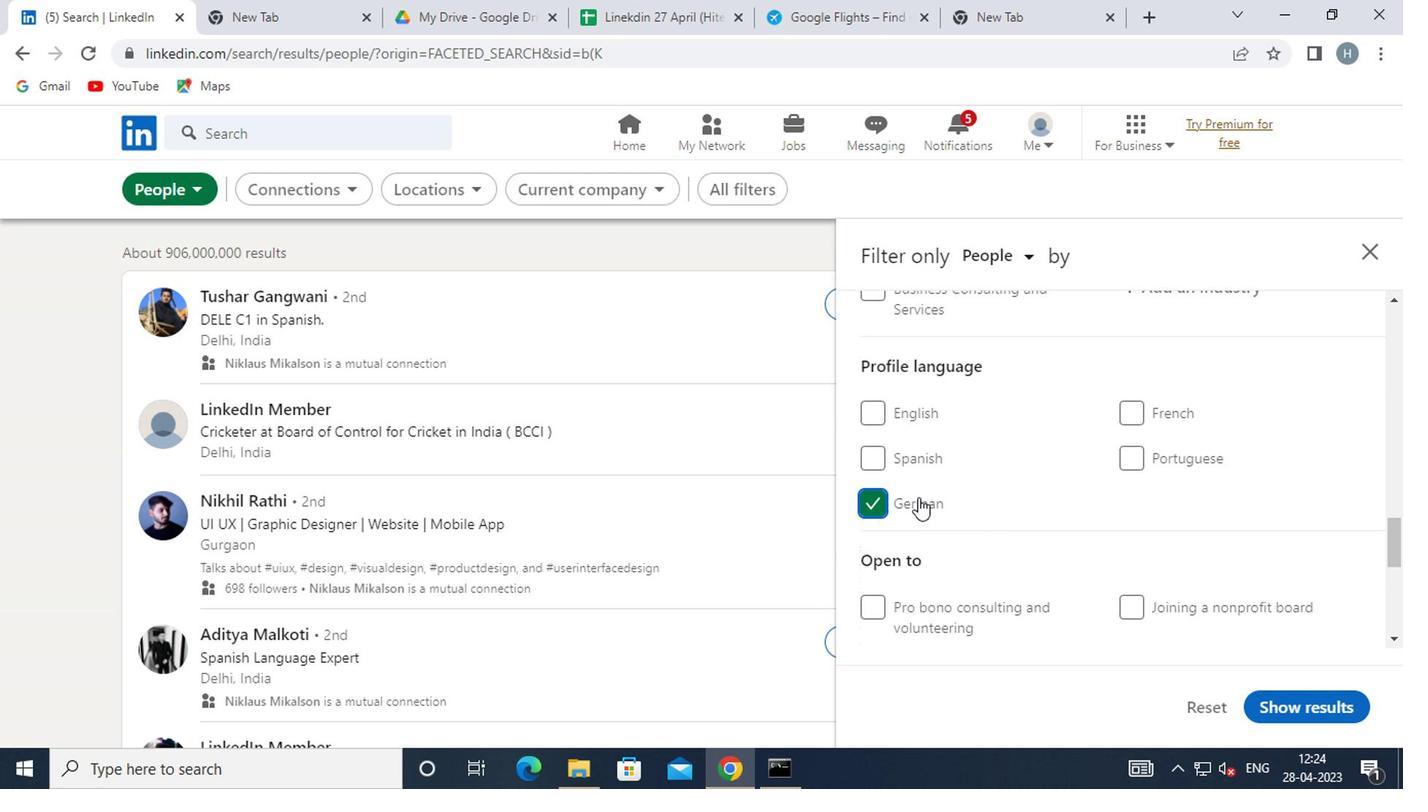 
Action: Mouse scrolled (1055, 476) with delta (0, 1)
Screenshot: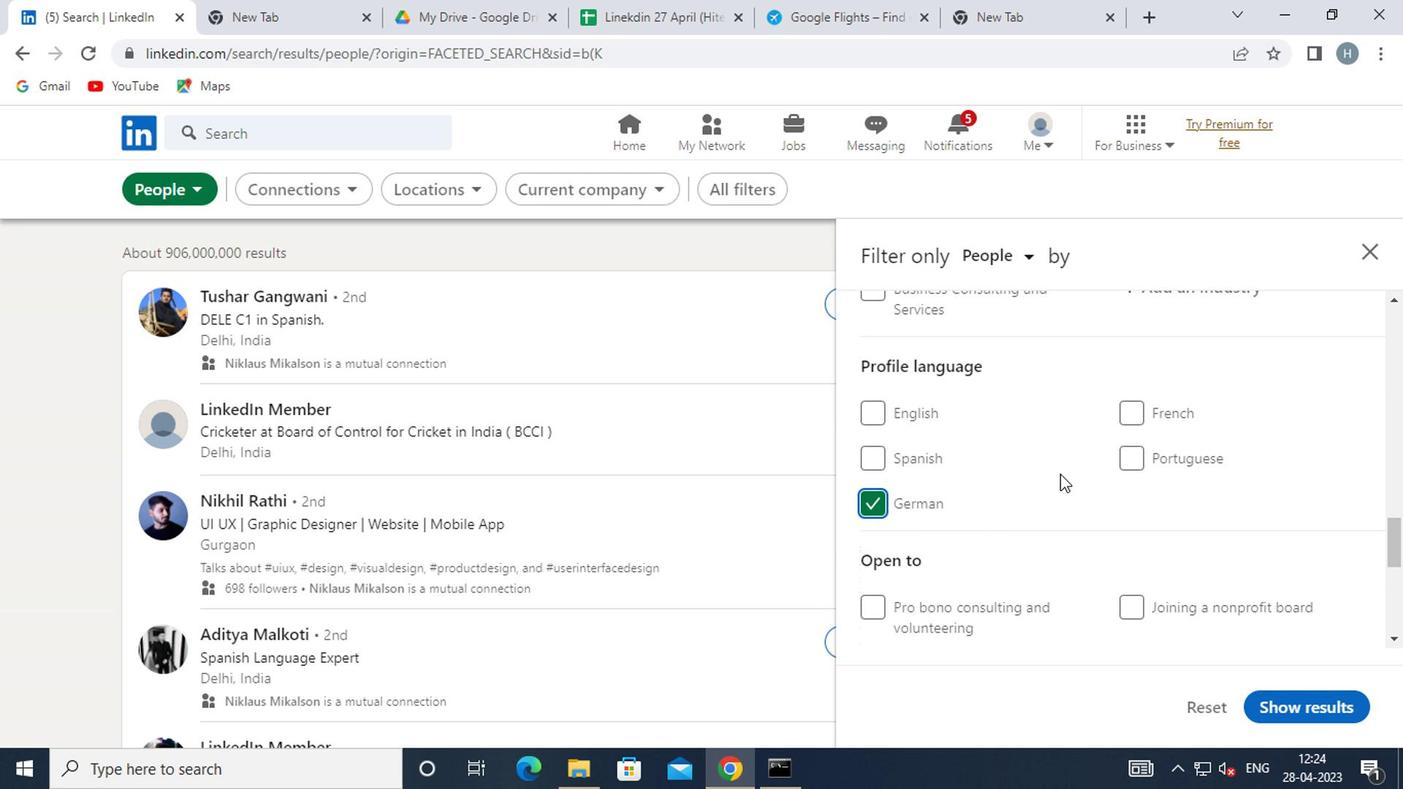
Action: Mouse moved to (1057, 473)
Screenshot: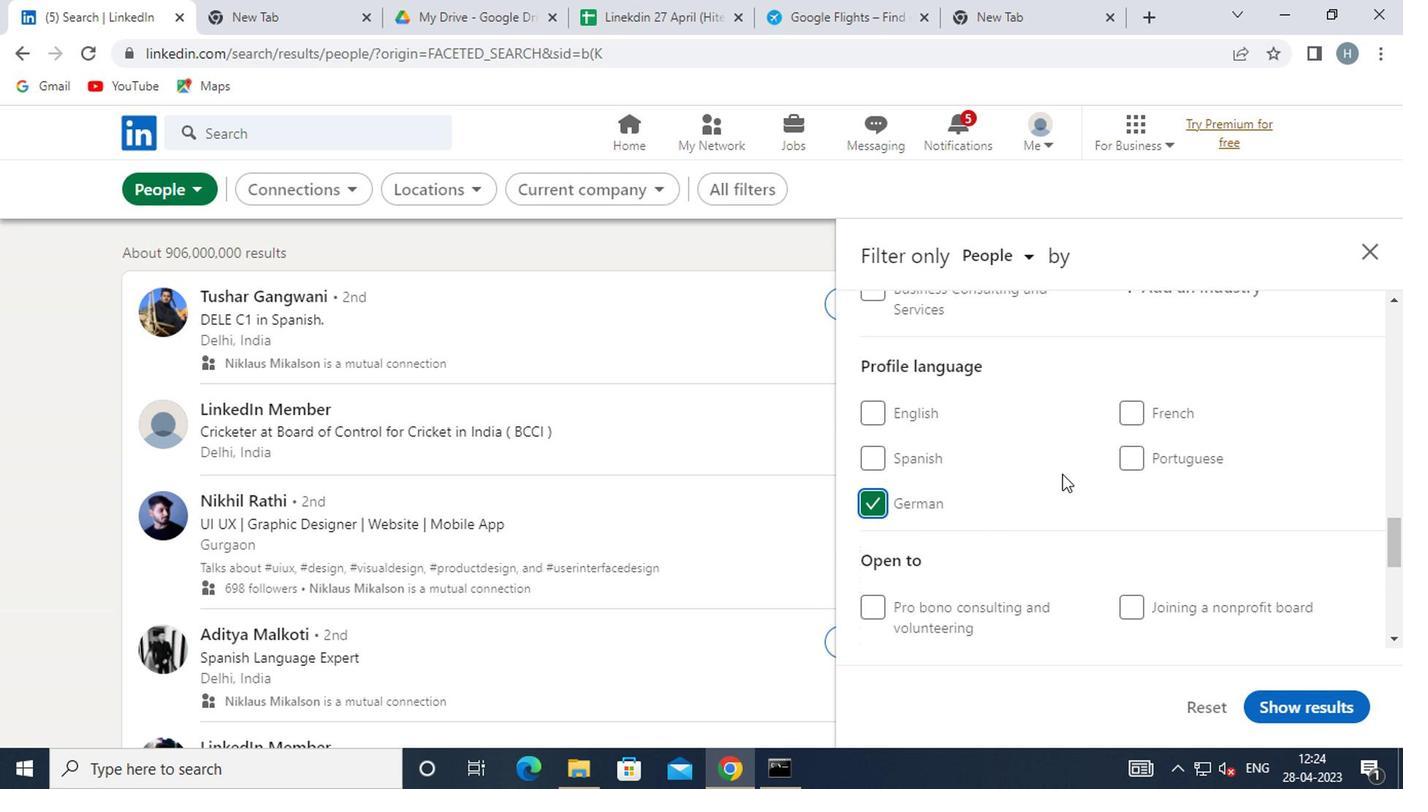 
Action: Mouse scrolled (1057, 474) with delta (0, 1)
Screenshot: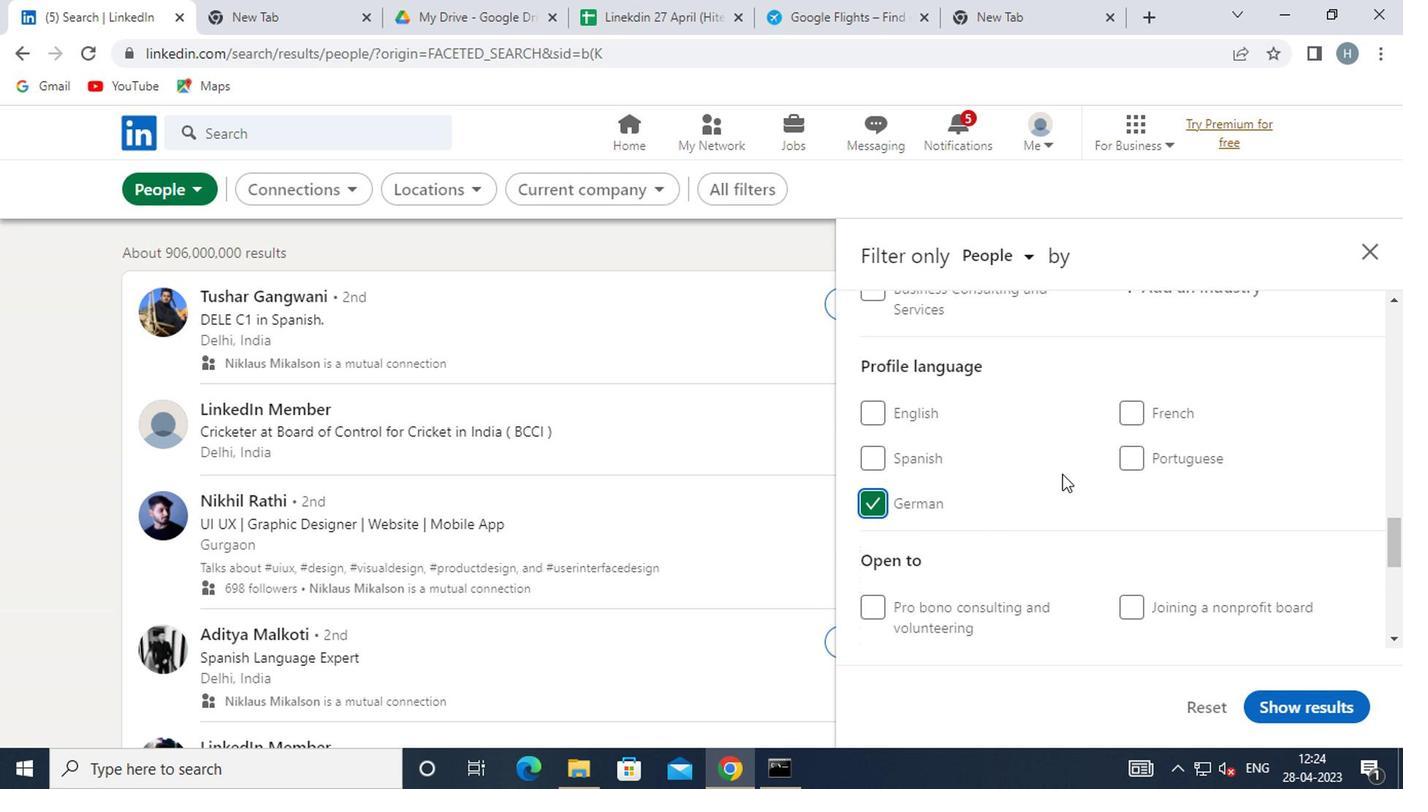 
Action: Mouse scrolled (1057, 474) with delta (0, 1)
Screenshot: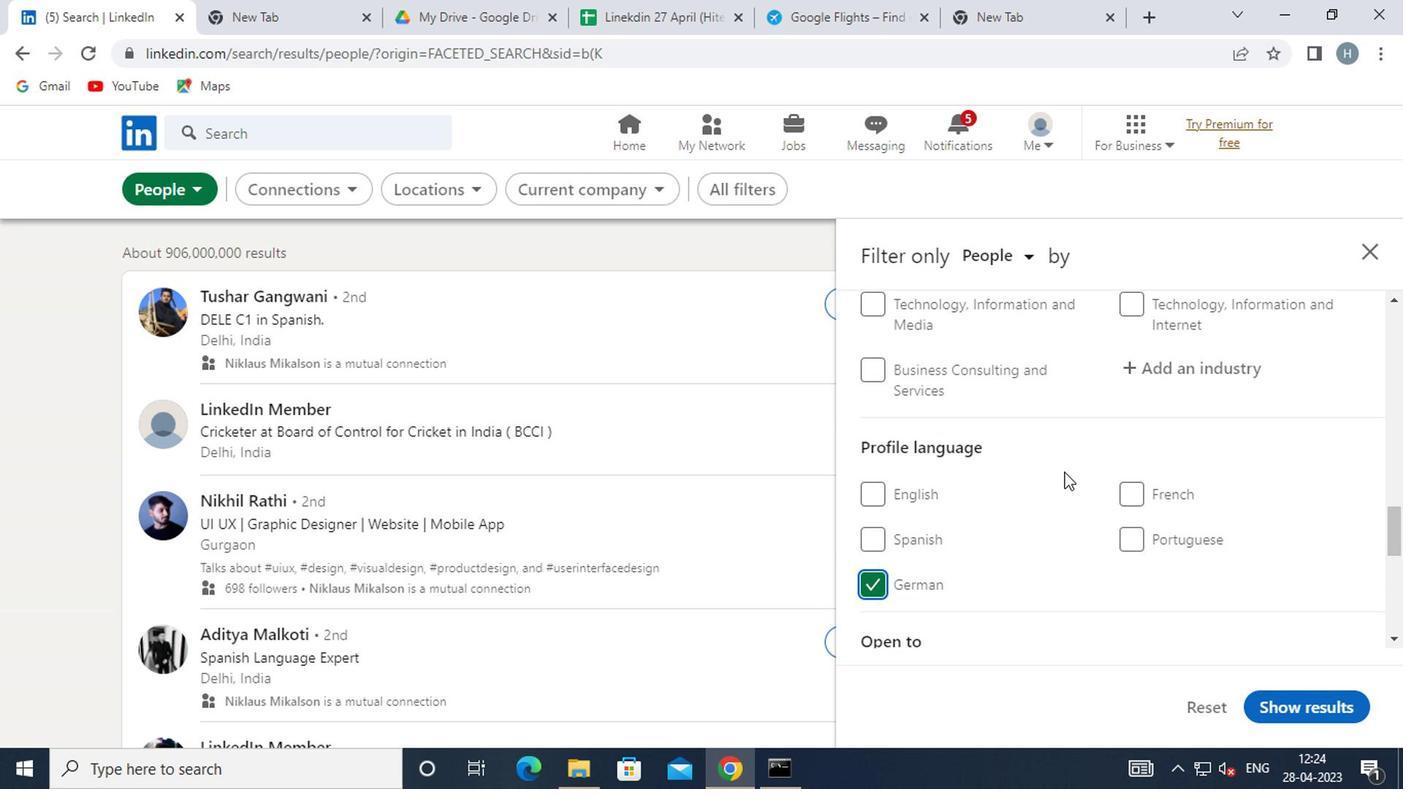 
Action: Mouse scrolled (1057, 474) with delta (0, 1)
Screenshot: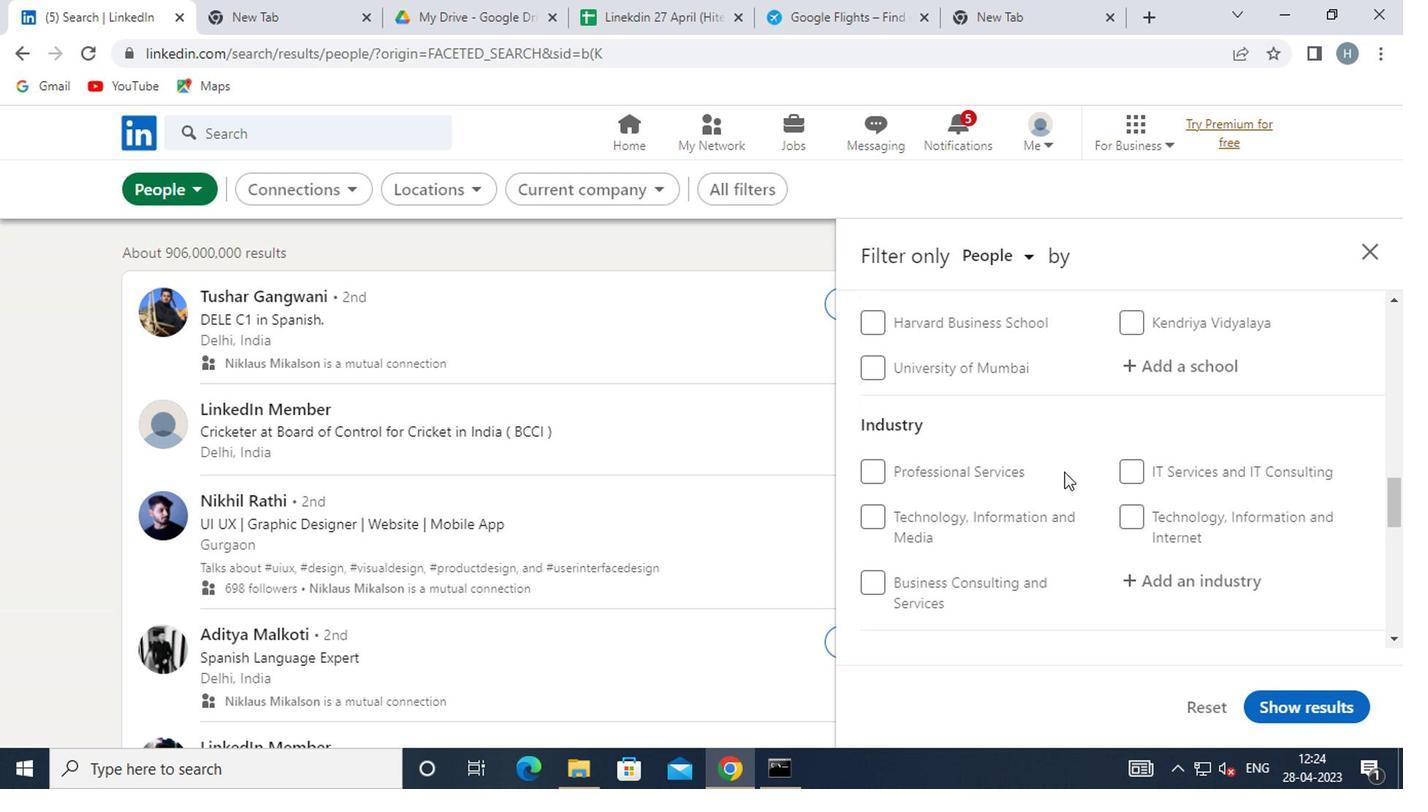 
Action: Mouse scrolled (1057, 474) with delta (0, 1)
Screenshot: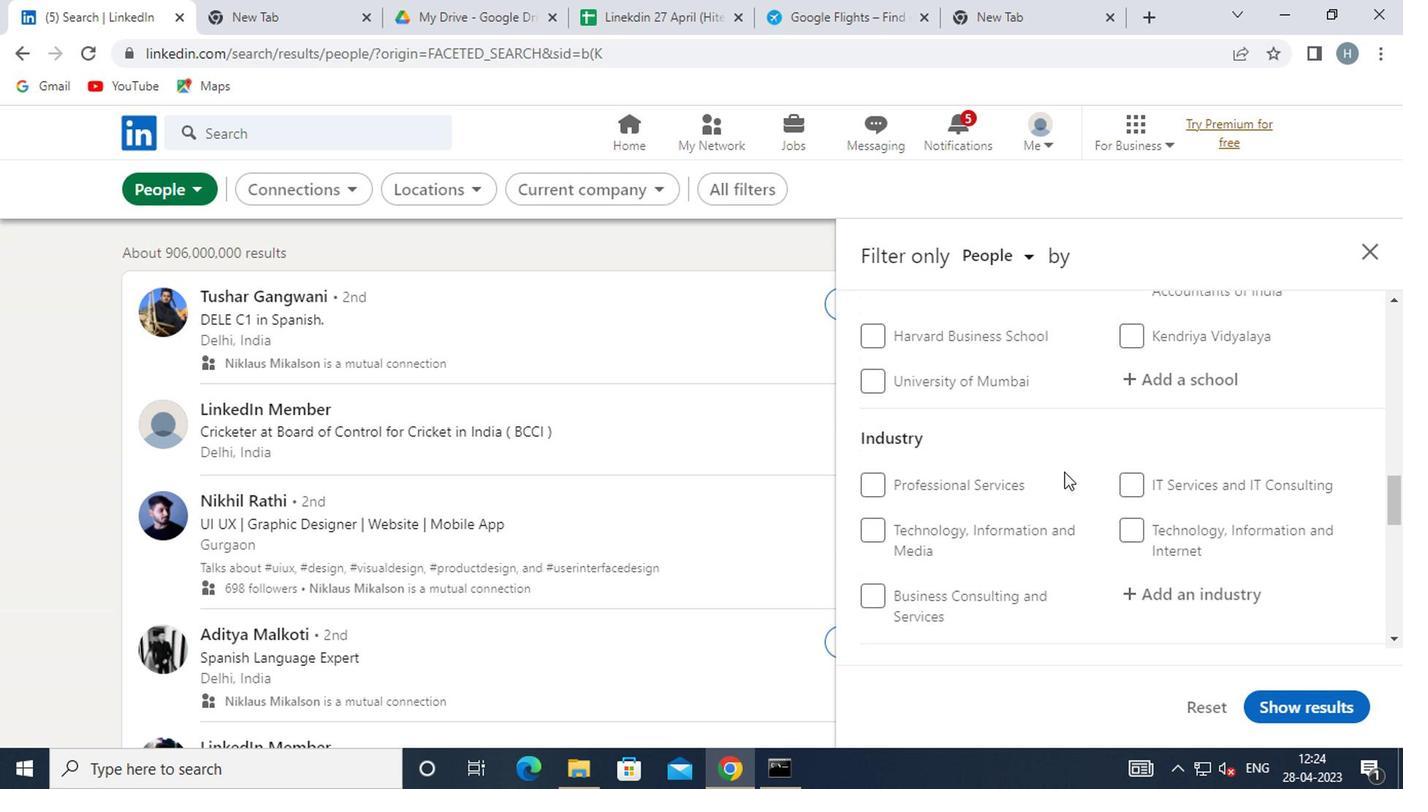 
Action: Mouse scrolled (1057, 474) with delta (0, 1)
Screenshot: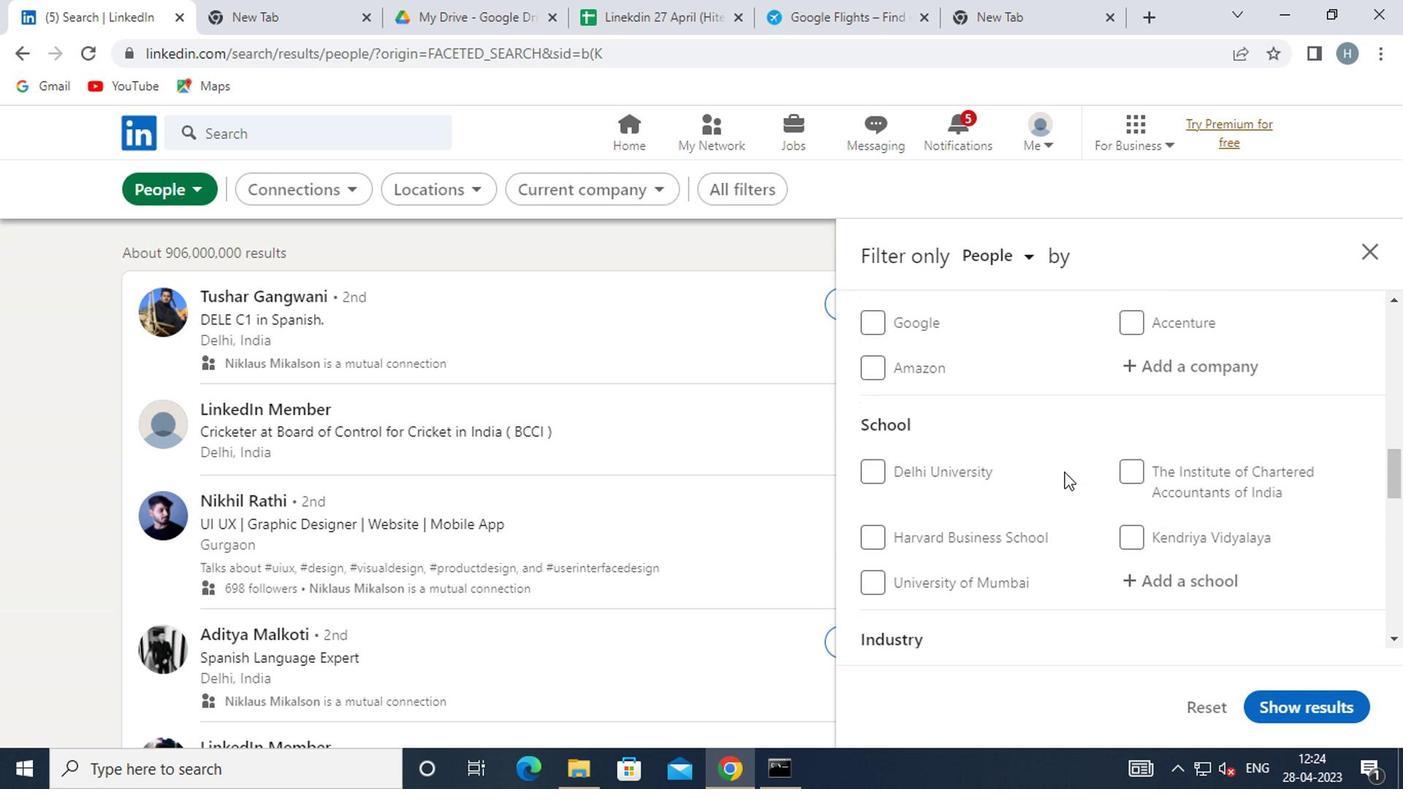 
Action: Mouse moved to (1068, 467)
Screenshot: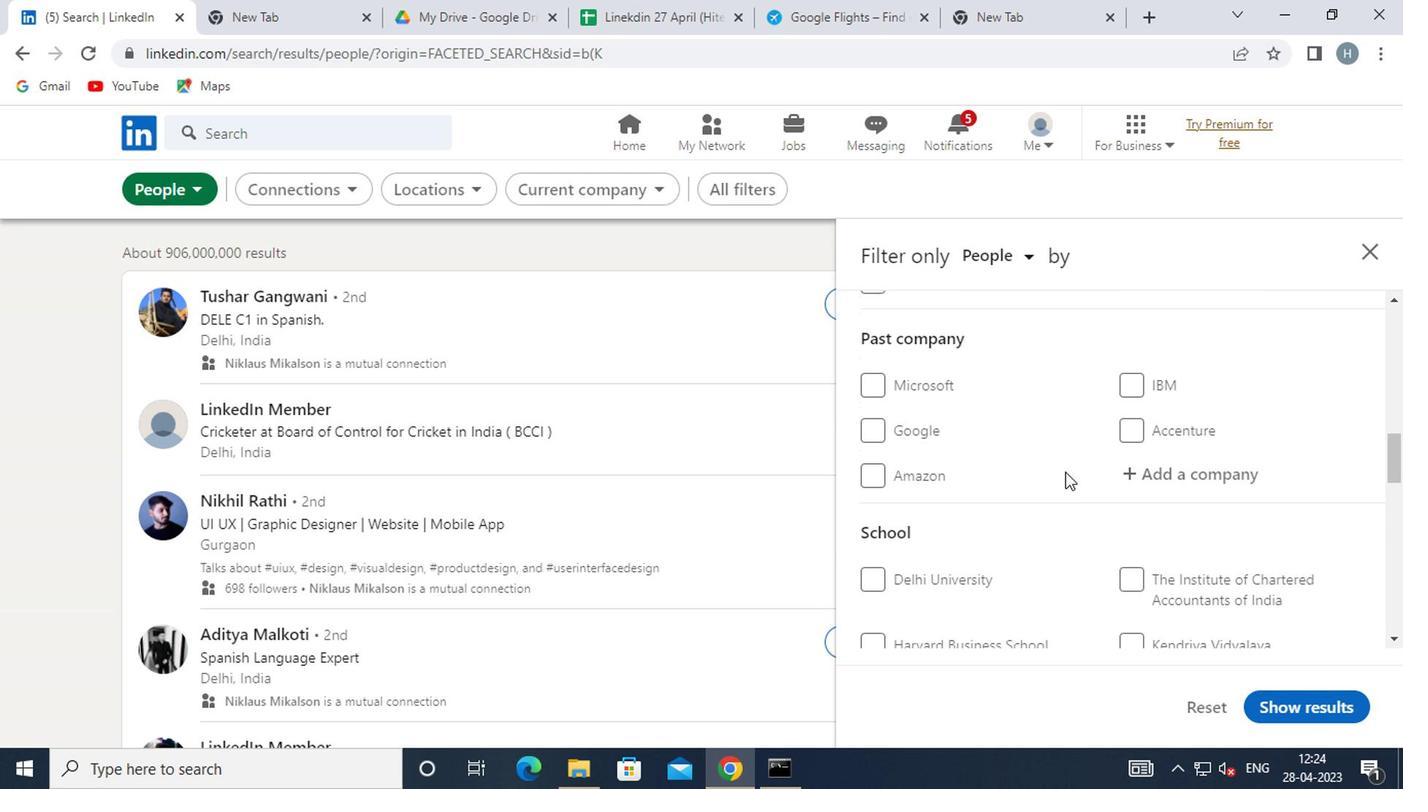 
Action: Mouse scrolled (1068, 467) with delta (0, 0)
Screenshot: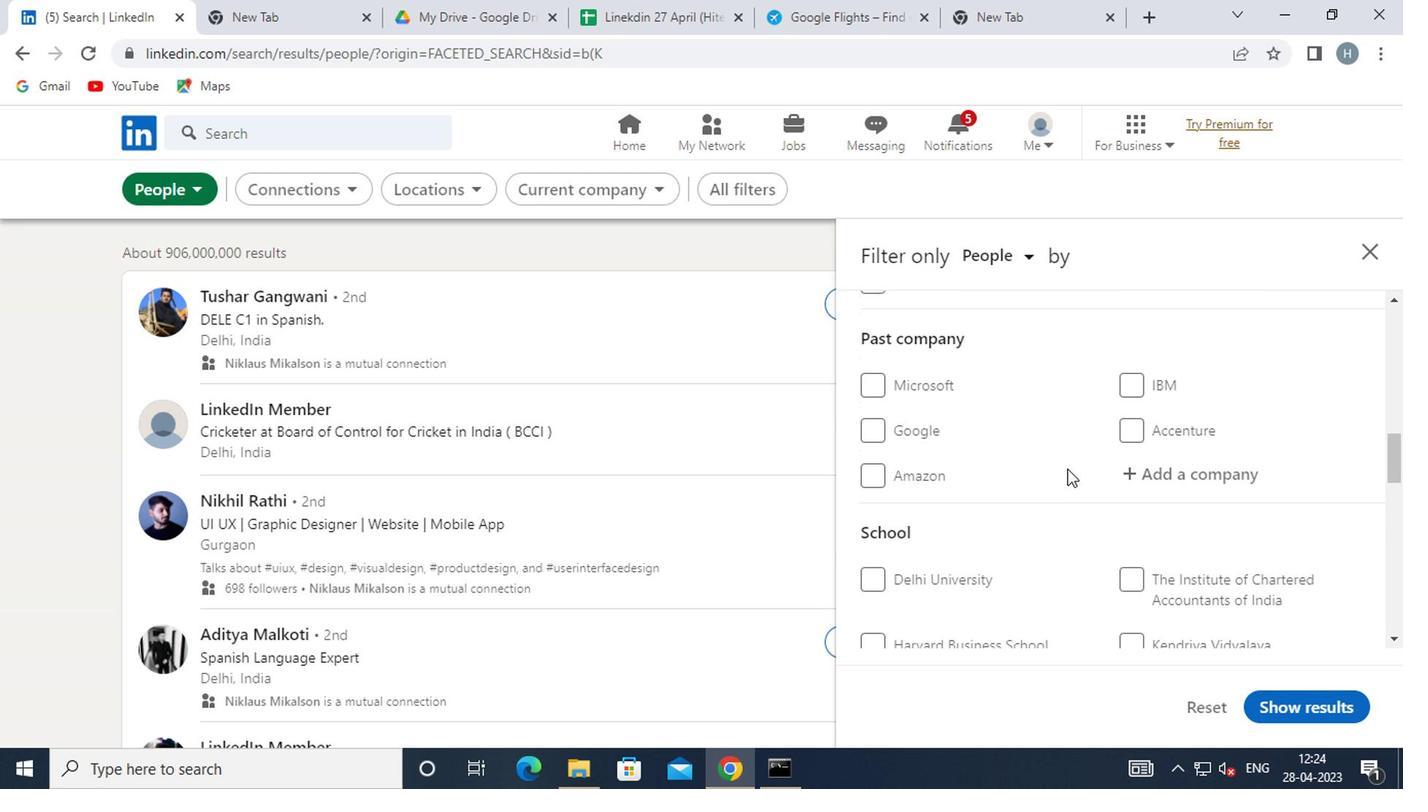 
Action: Mouse scrolled (1068, 467) with delta (0, 0)
Screenshot: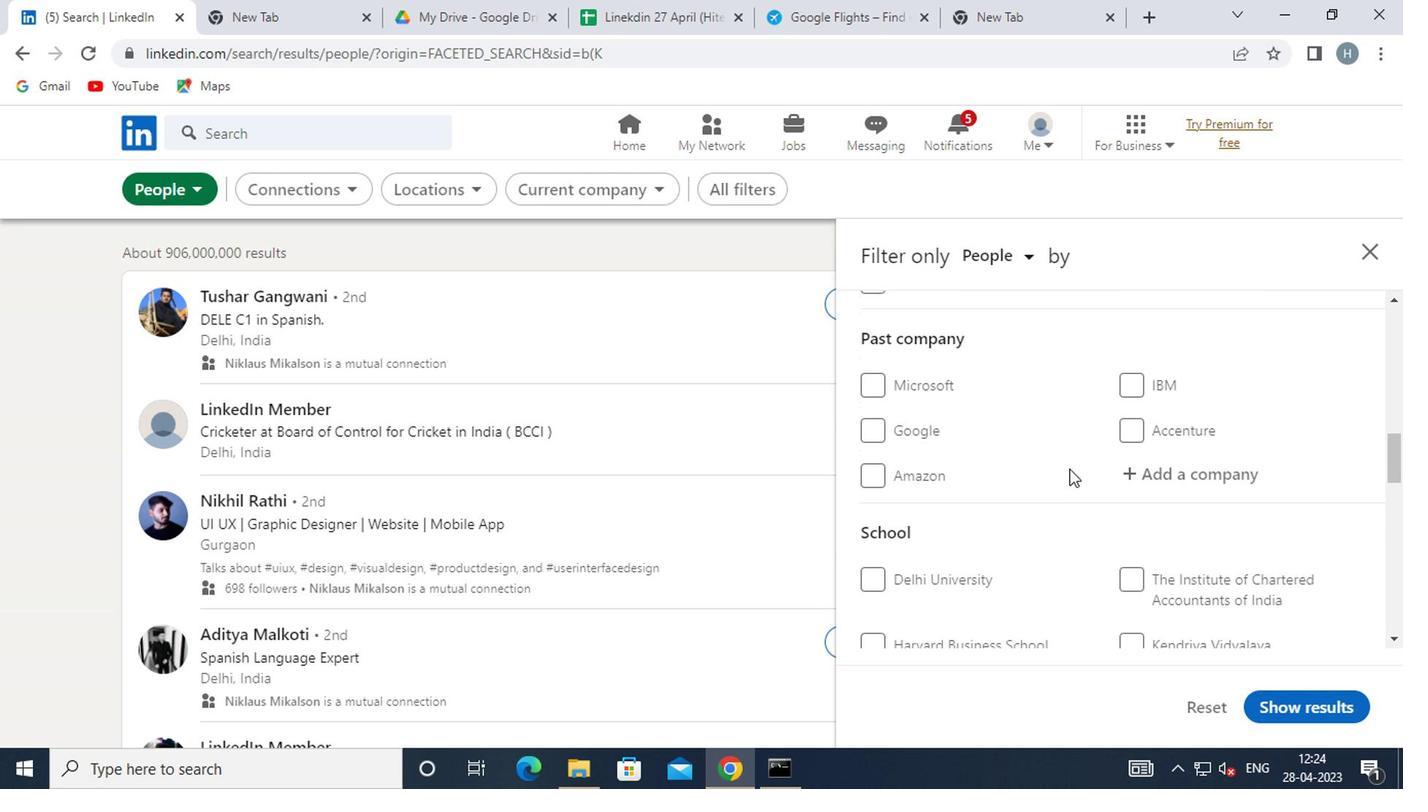 
Action: Mouse moved to (1160, 483)
Screenshot: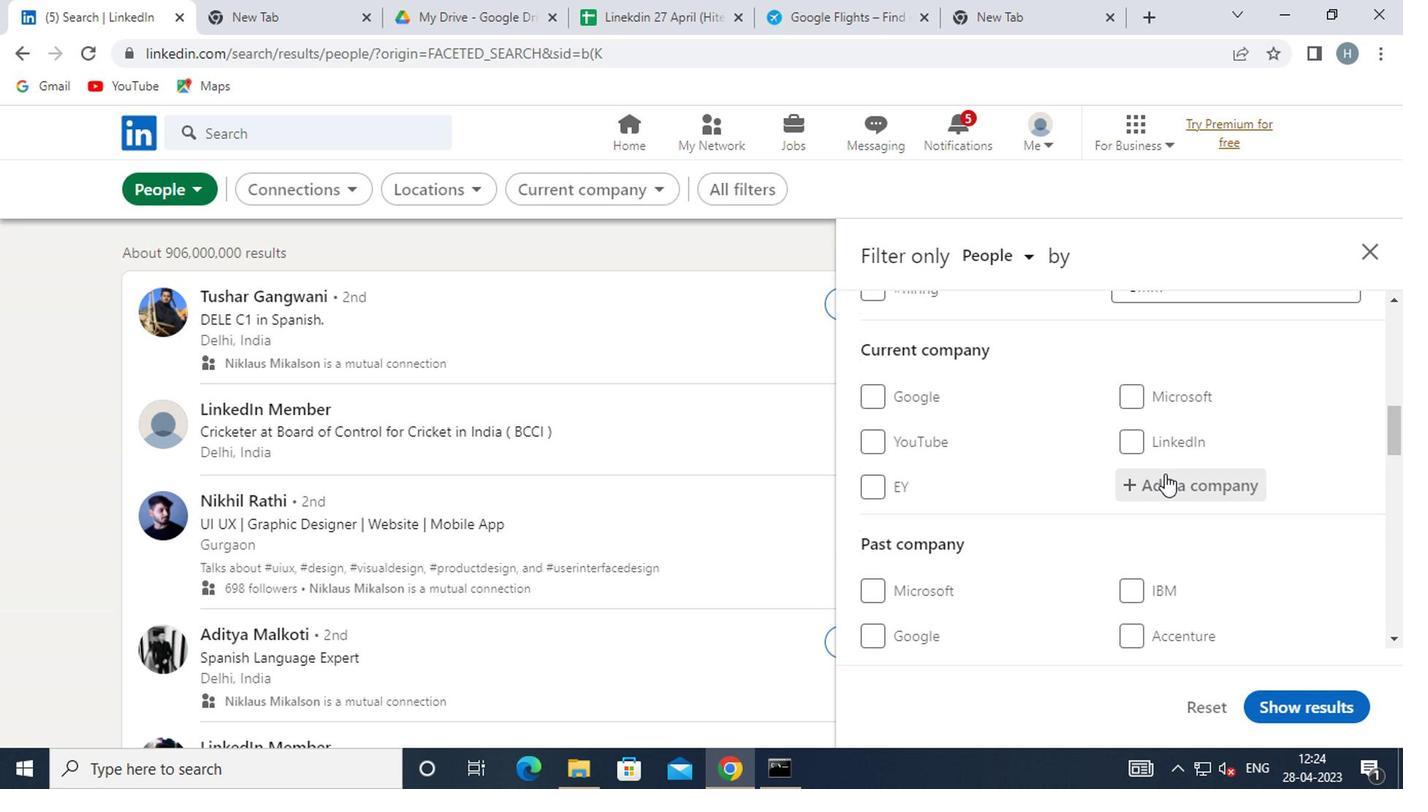 
Action: Mouse pressed left at (1160, 483)
Screenshot: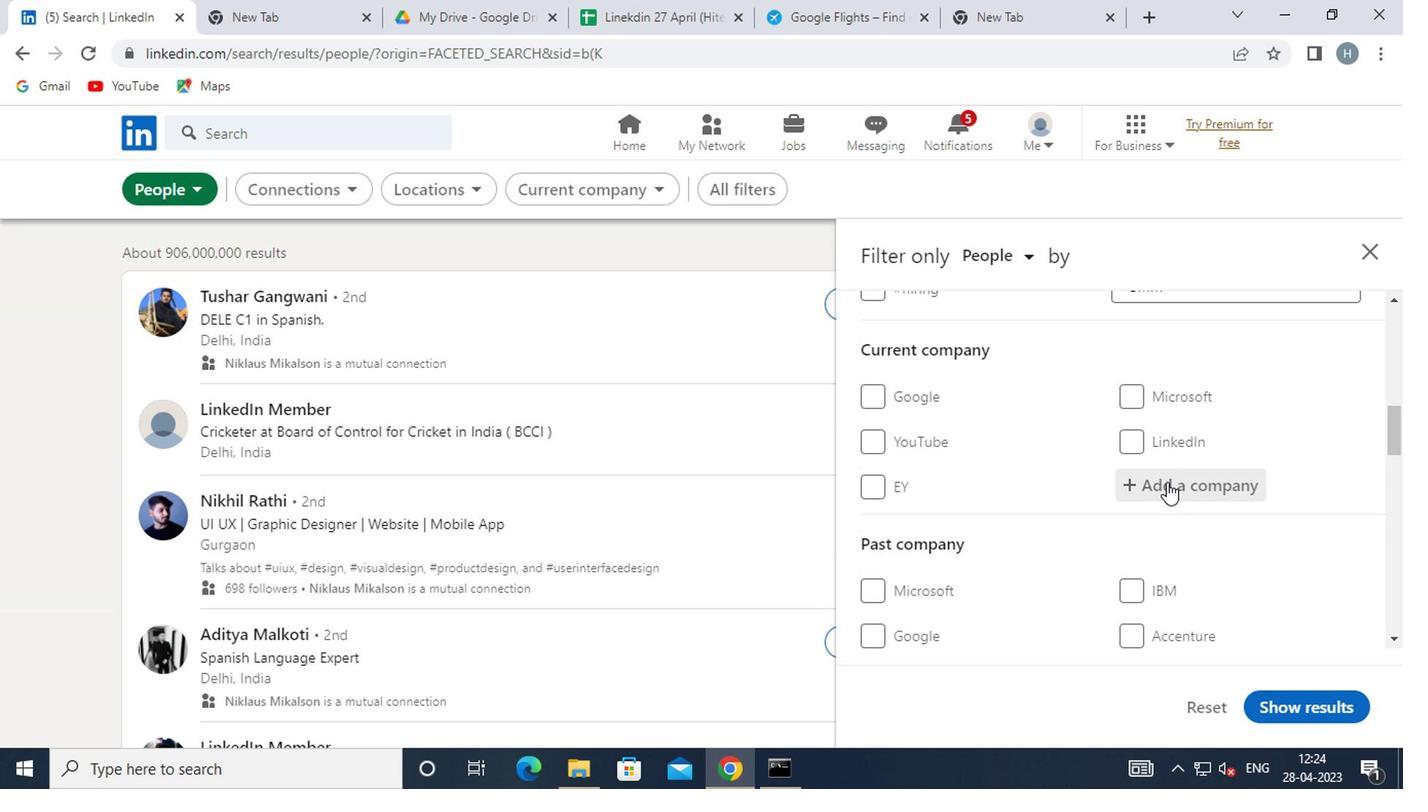 
Action: Mouse moved to (1146, 485)
Screenshot: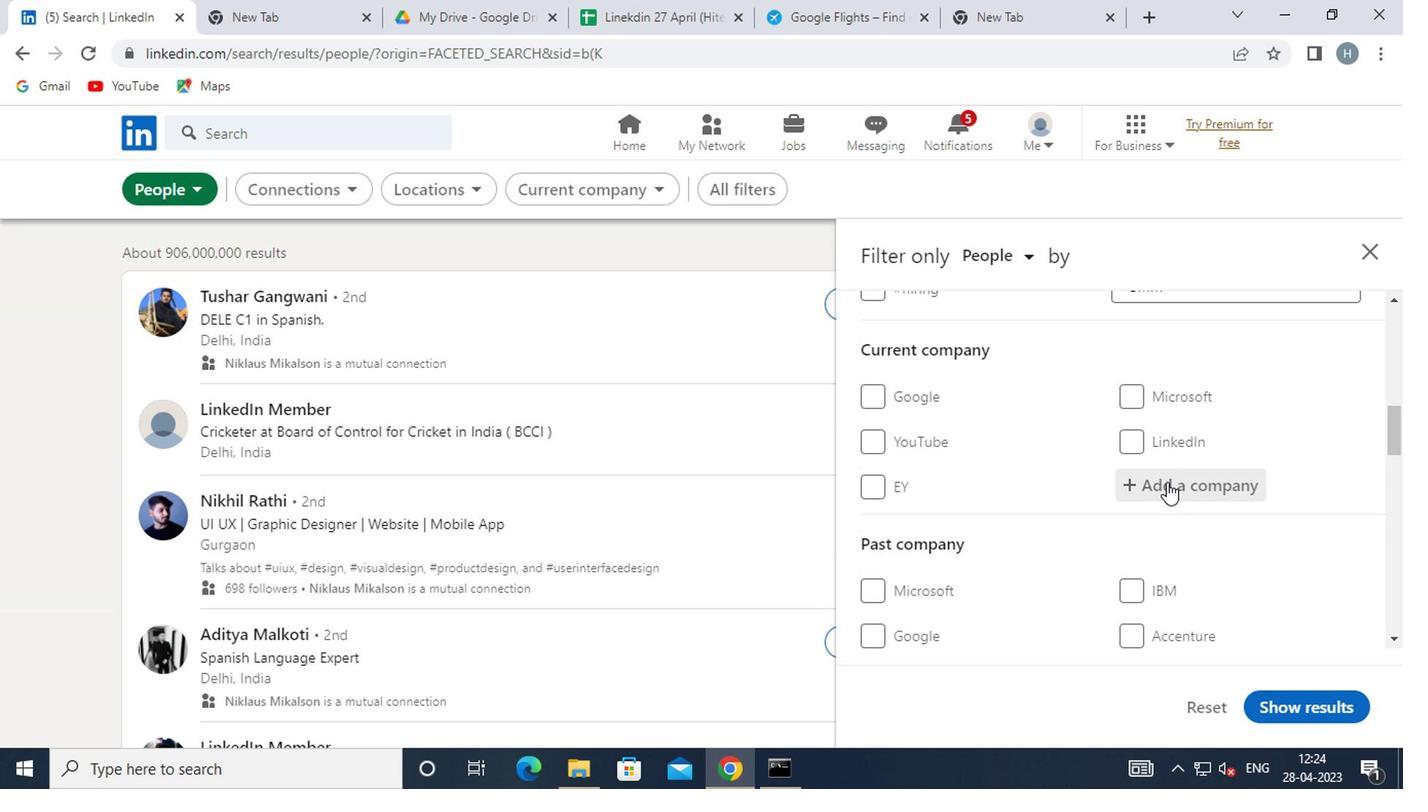 
Action: Key pressed <Key.shift>D
Screenshot: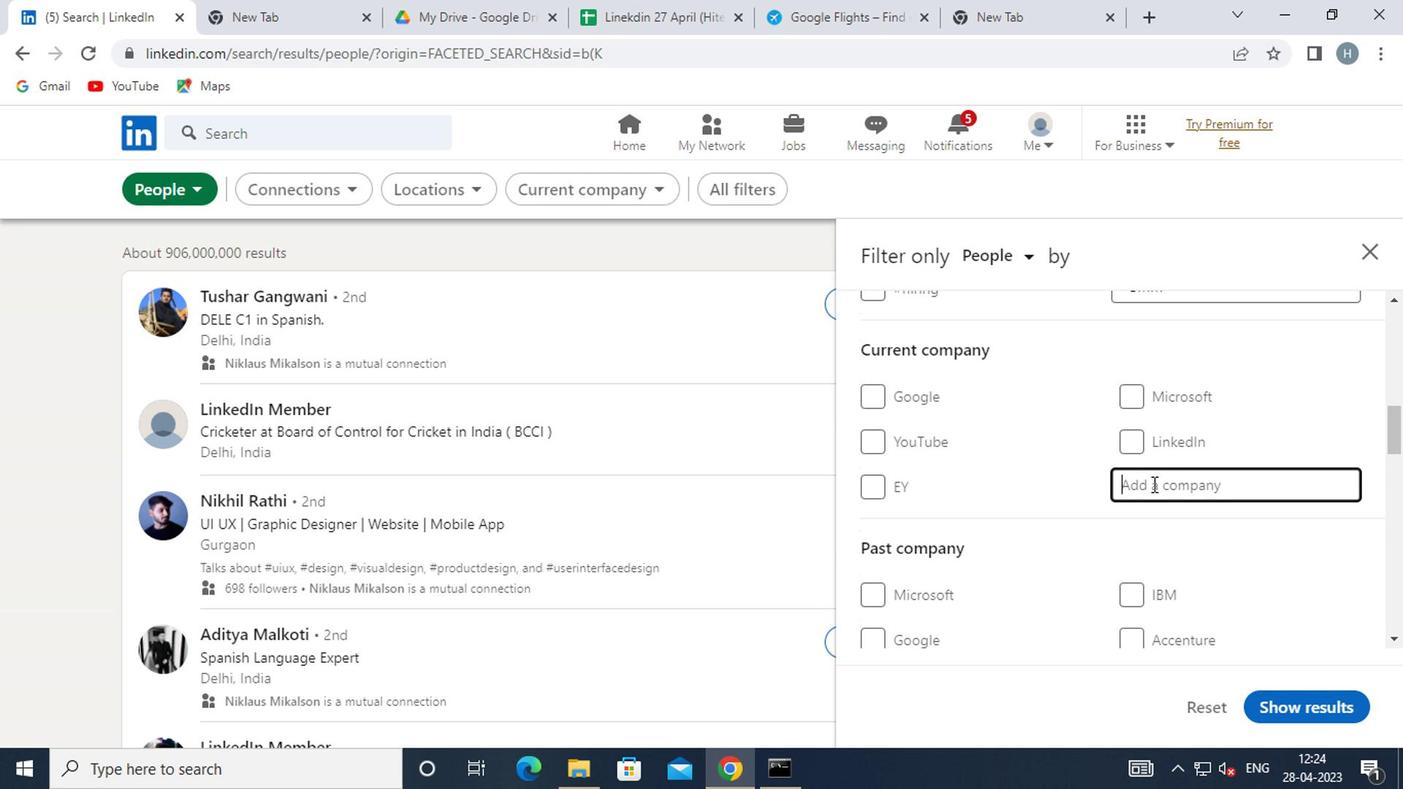 
Action: Mouse moved to (1141, 485)
Screenshot: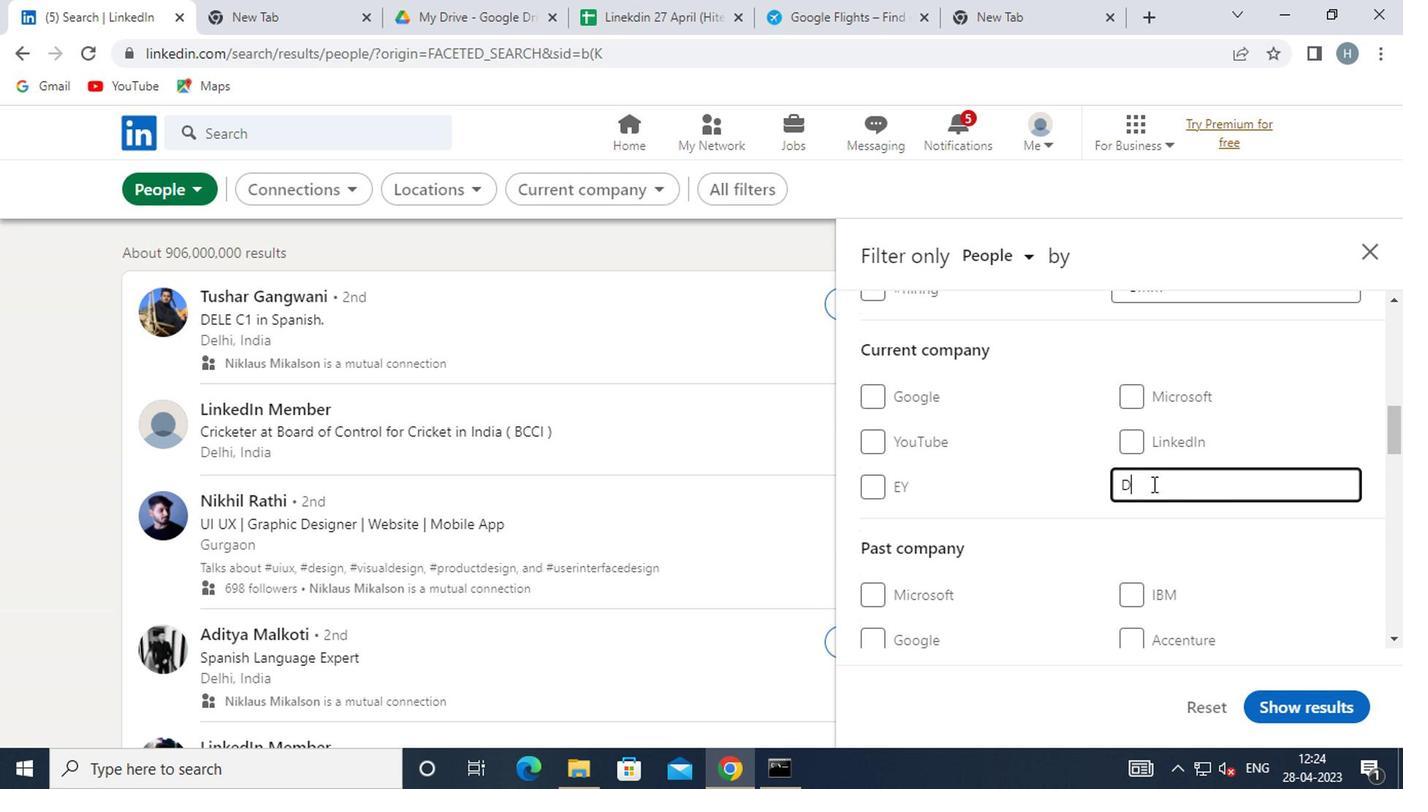 
Action: Key pressed IEBOLD<Key.space>
Screenshot: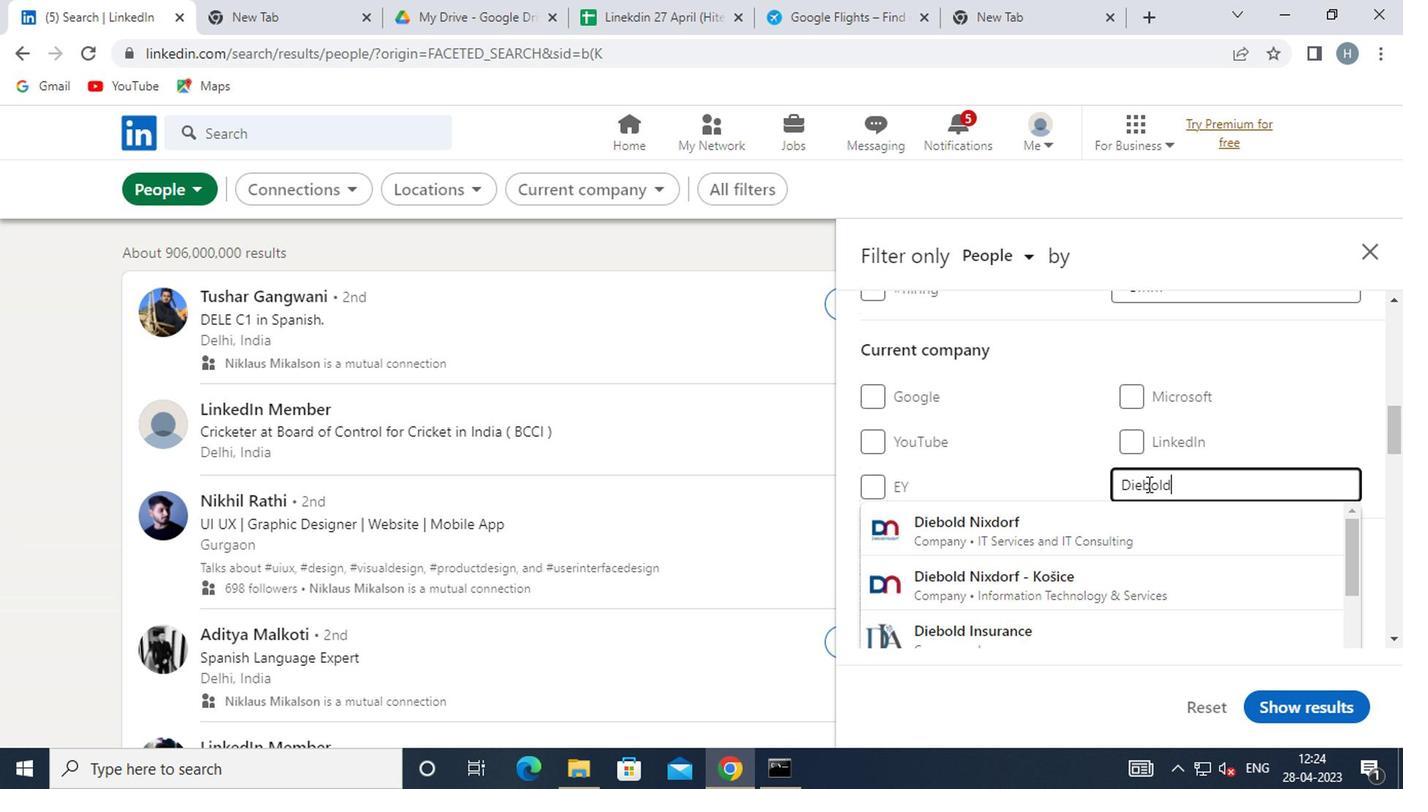 
Action: Mouse moved to (1139, 487)
Screenshot: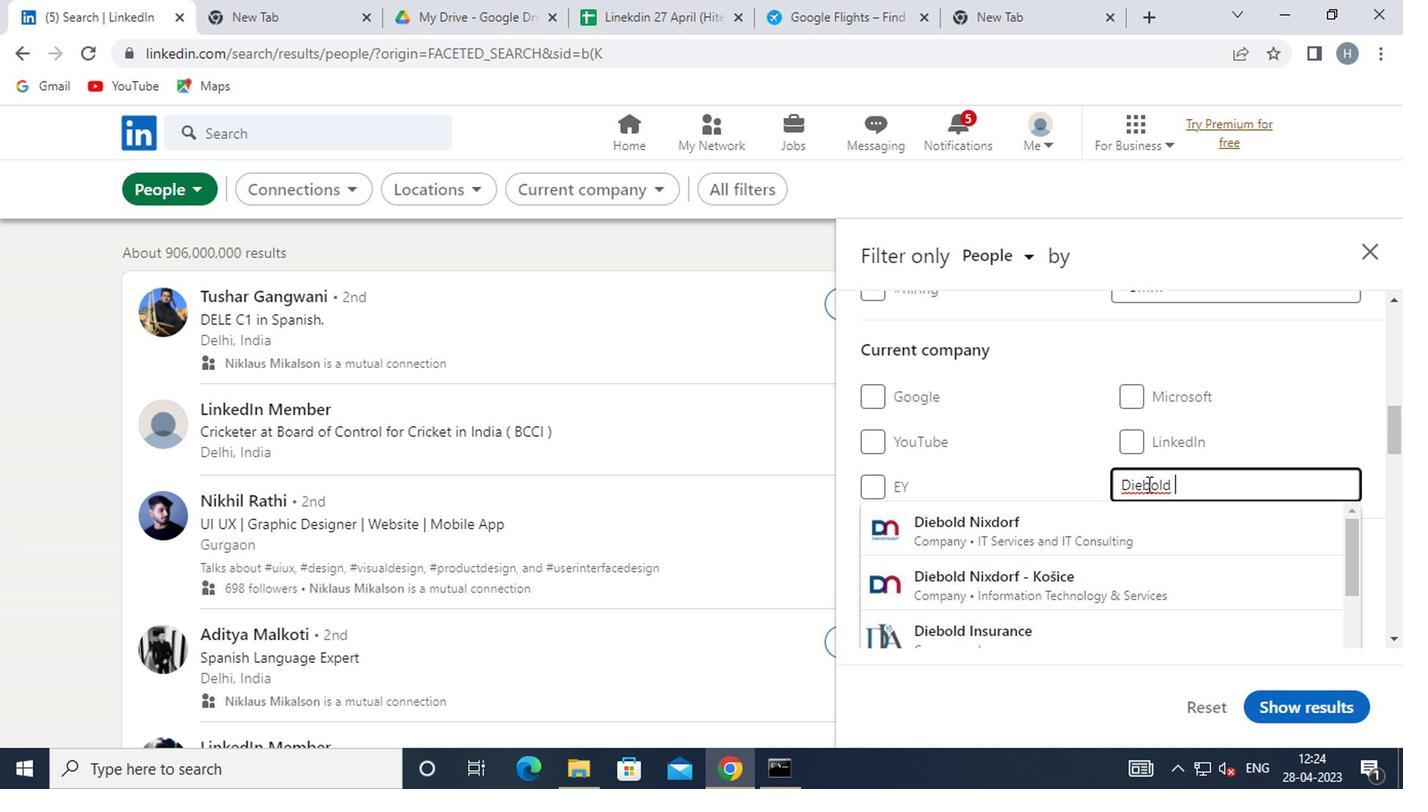 
Action: Key pressed <Key.shift>
Screenshot: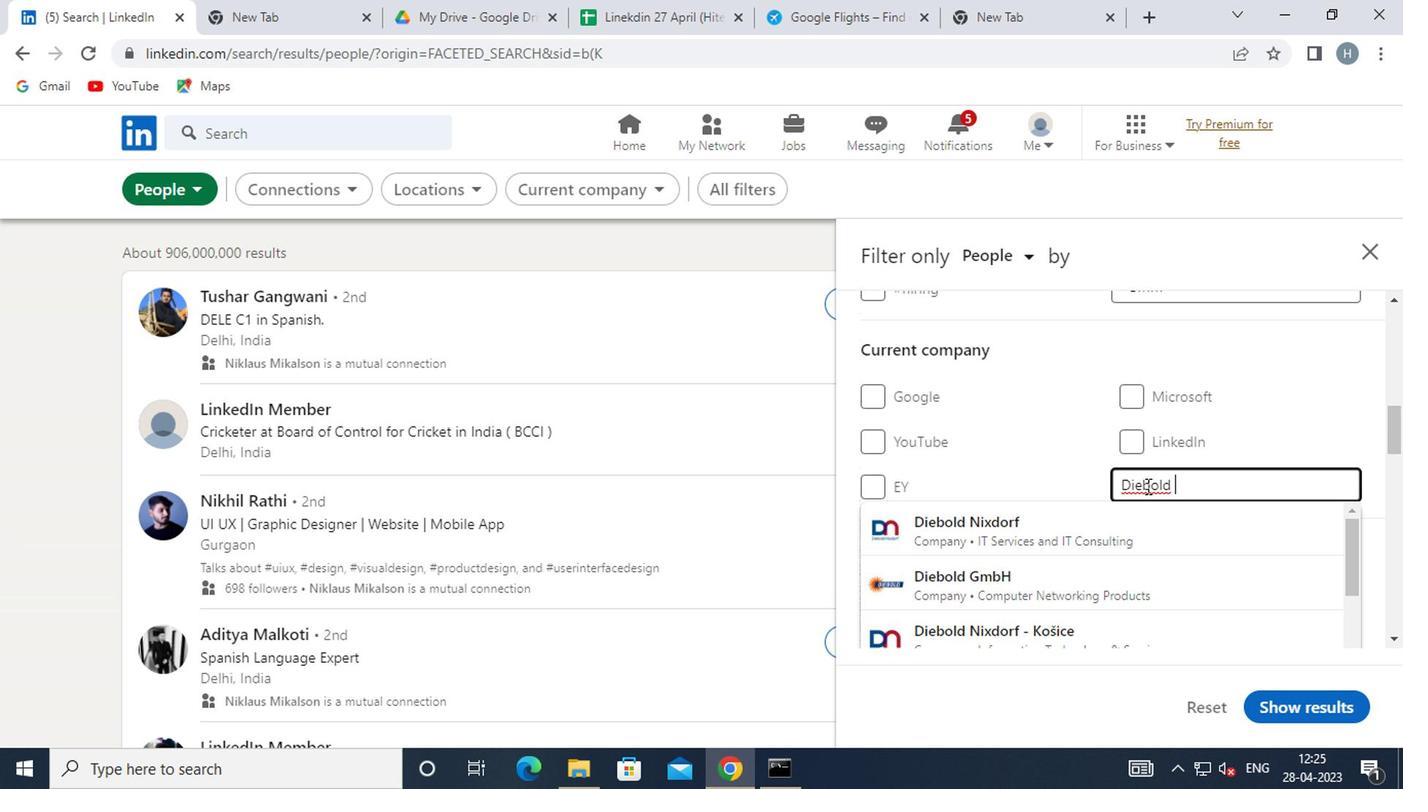 
Action: Mouse moved to (1139, 488)
Screenshot: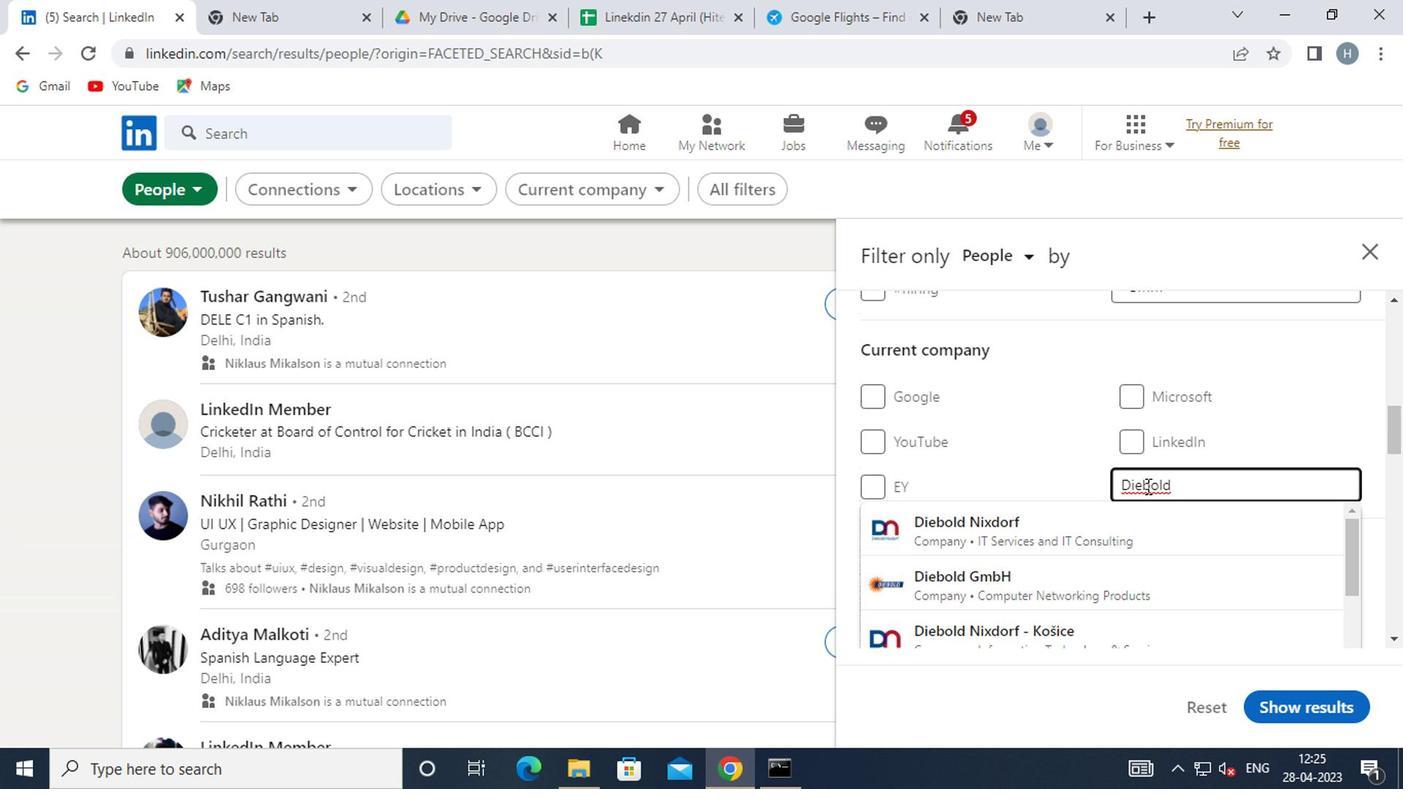 
Action: Key pressed <Key.shift><Key.shift><Key.shift><Key.shift><Key.shift><Key.shift><Key.shift><Key.shift>N
Screenshot: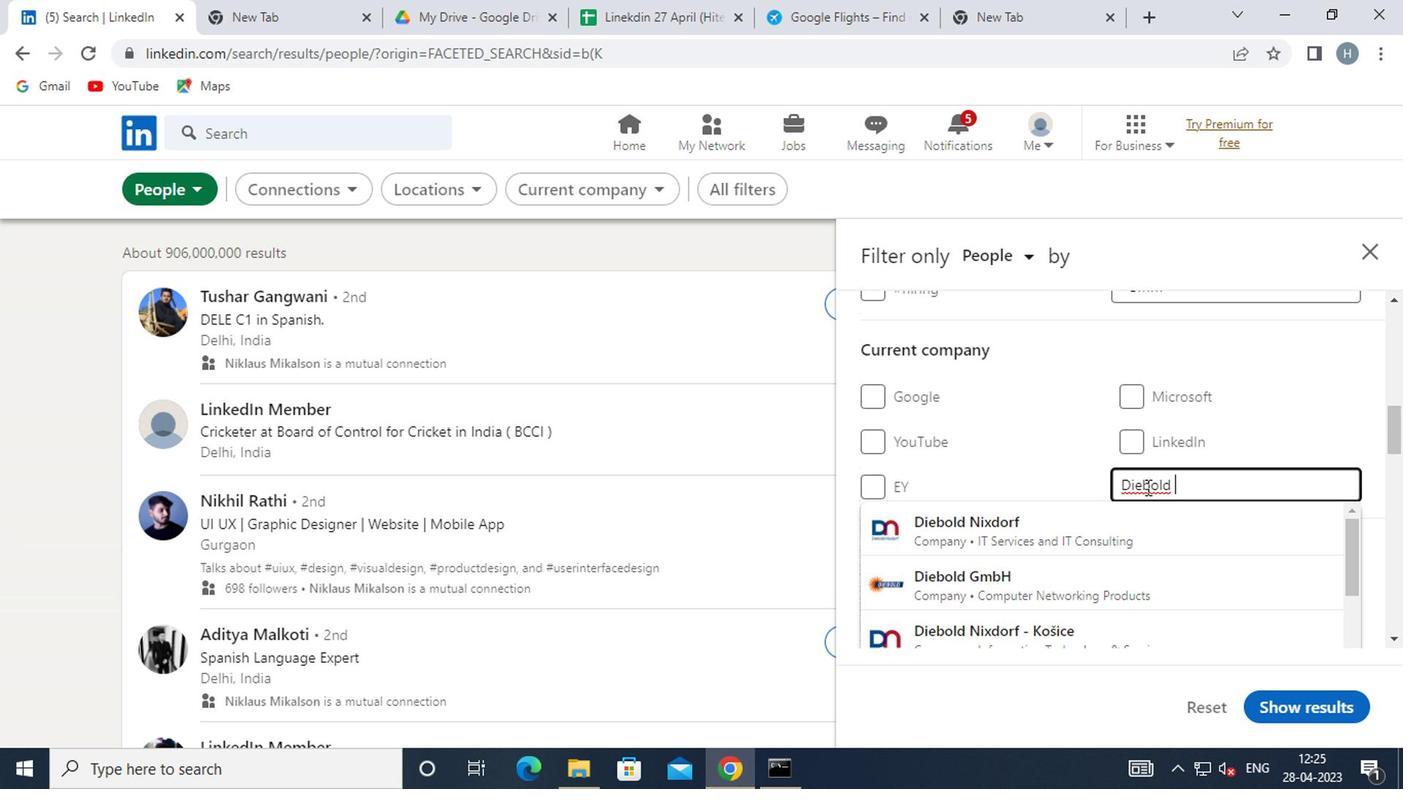 
Action: Mouse moved to (1075, 521)
Screenshot: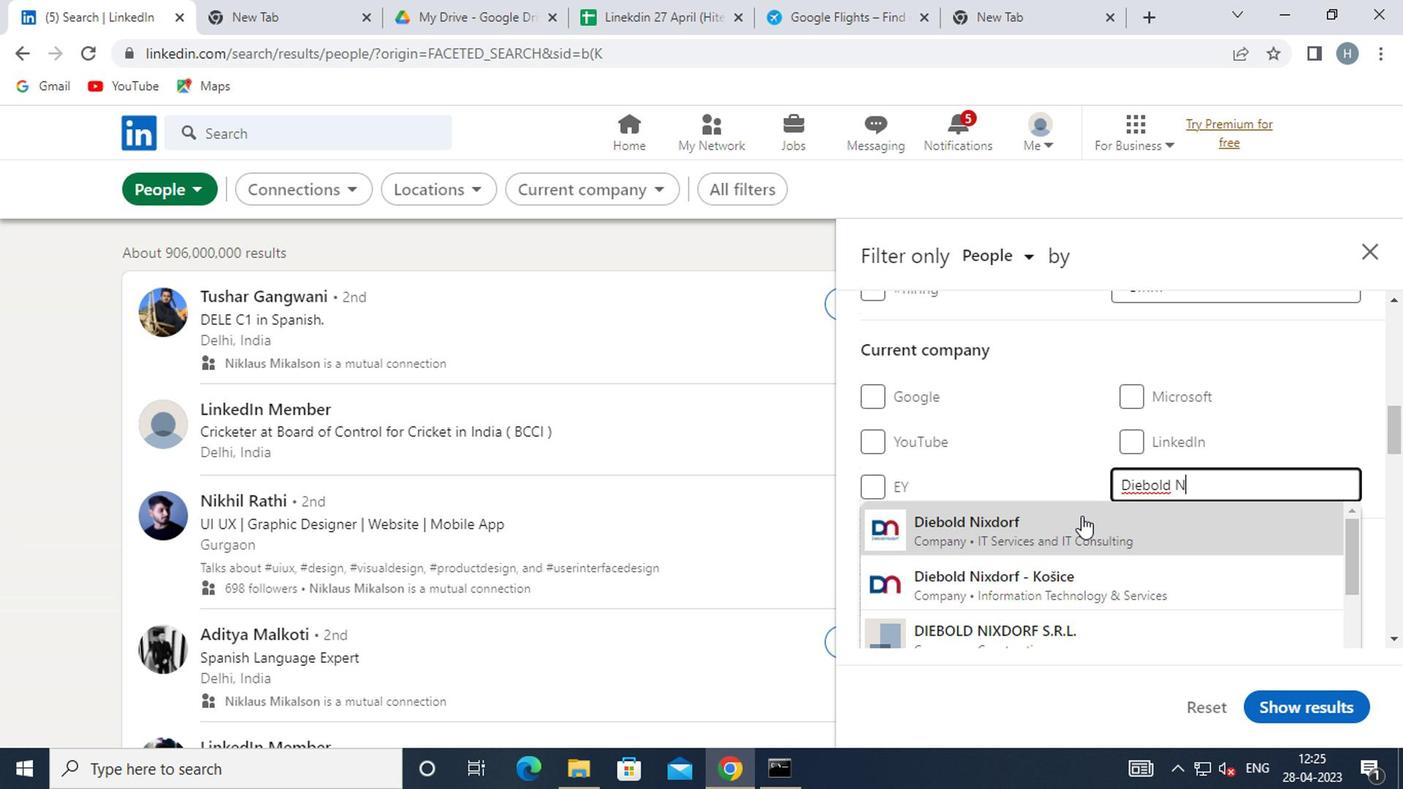 
Action: Mouse pressed left at (1075, 521)
Screenshot: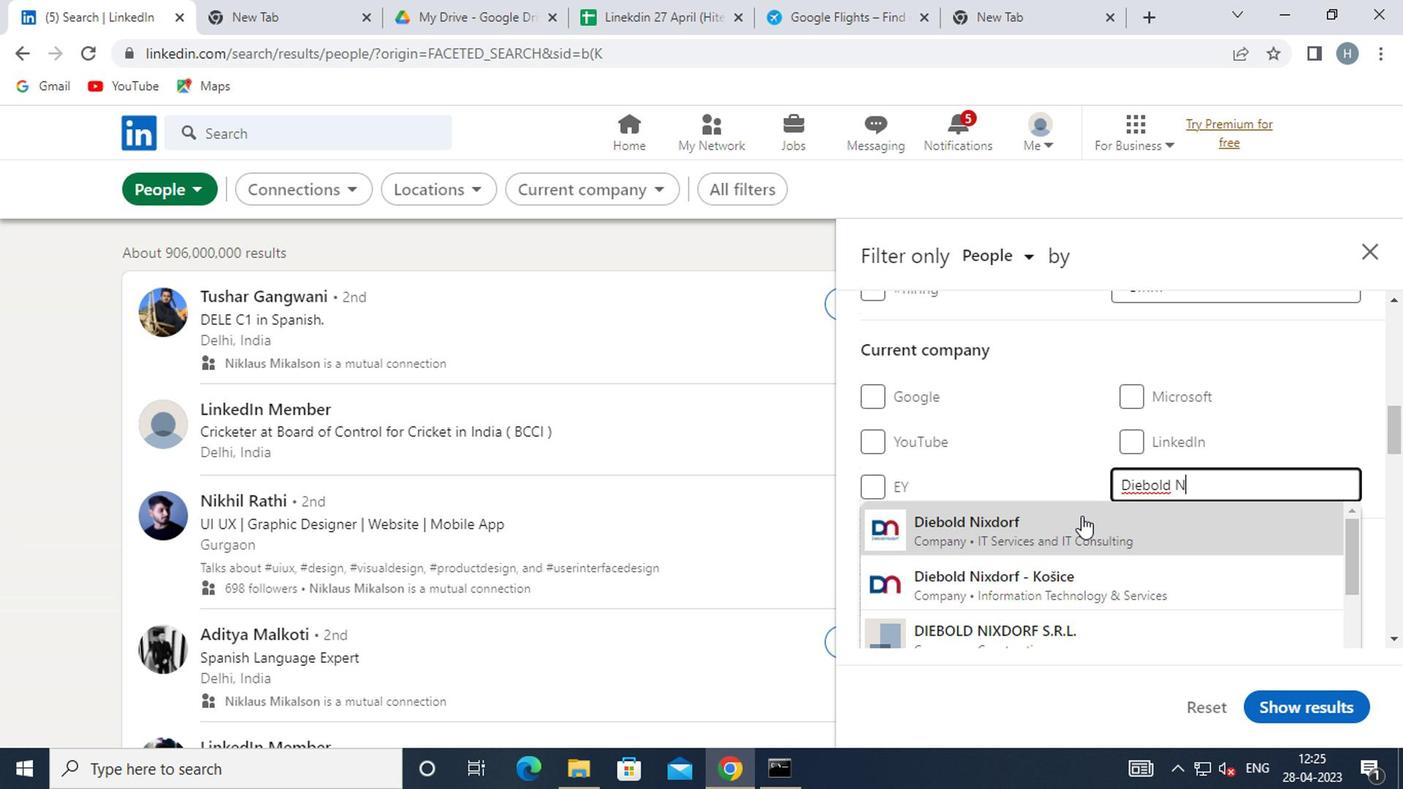 
Action: Mouse moved to (1071, 505)
Screenshot: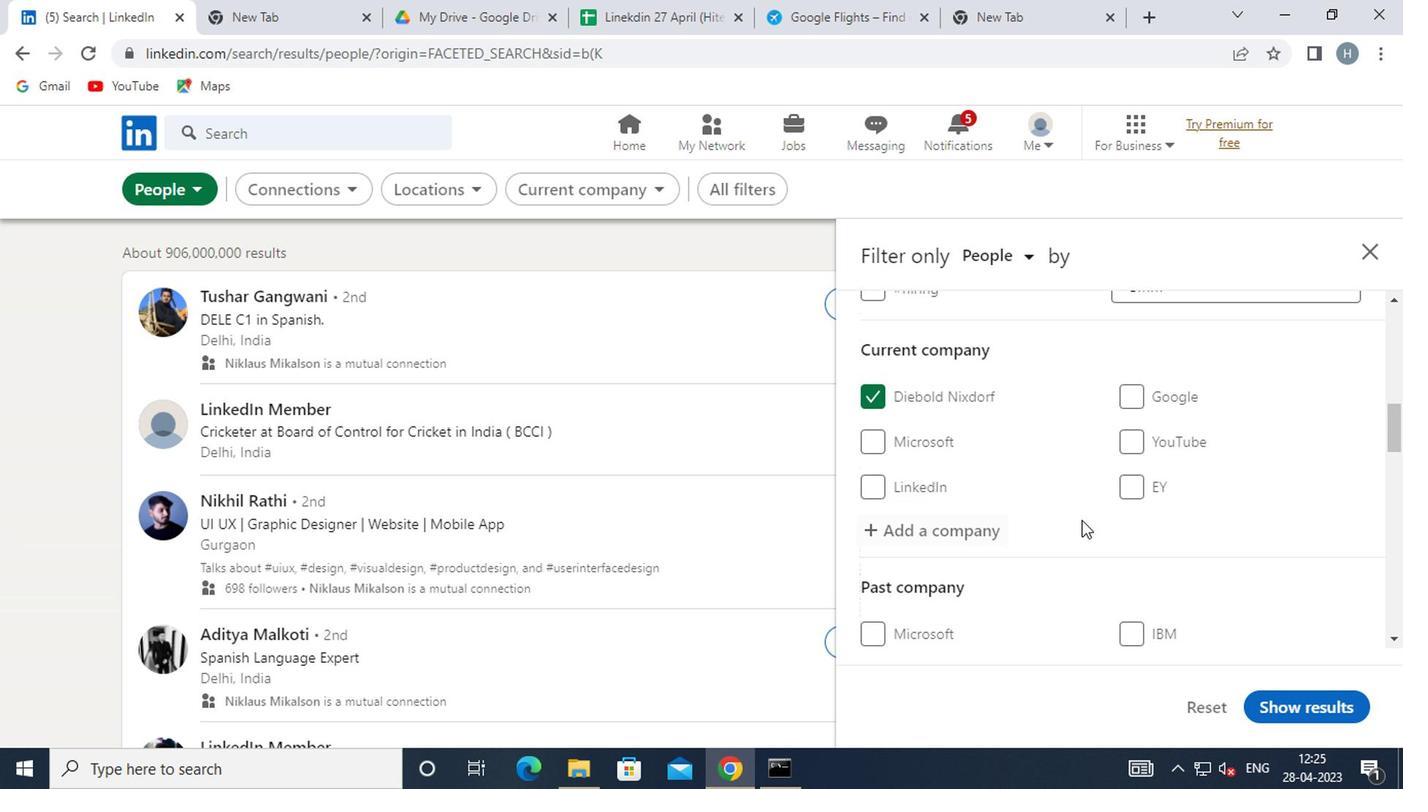 
Action: Mouse scrolled (1071, 505) with delta (0, 0)
Screenshot: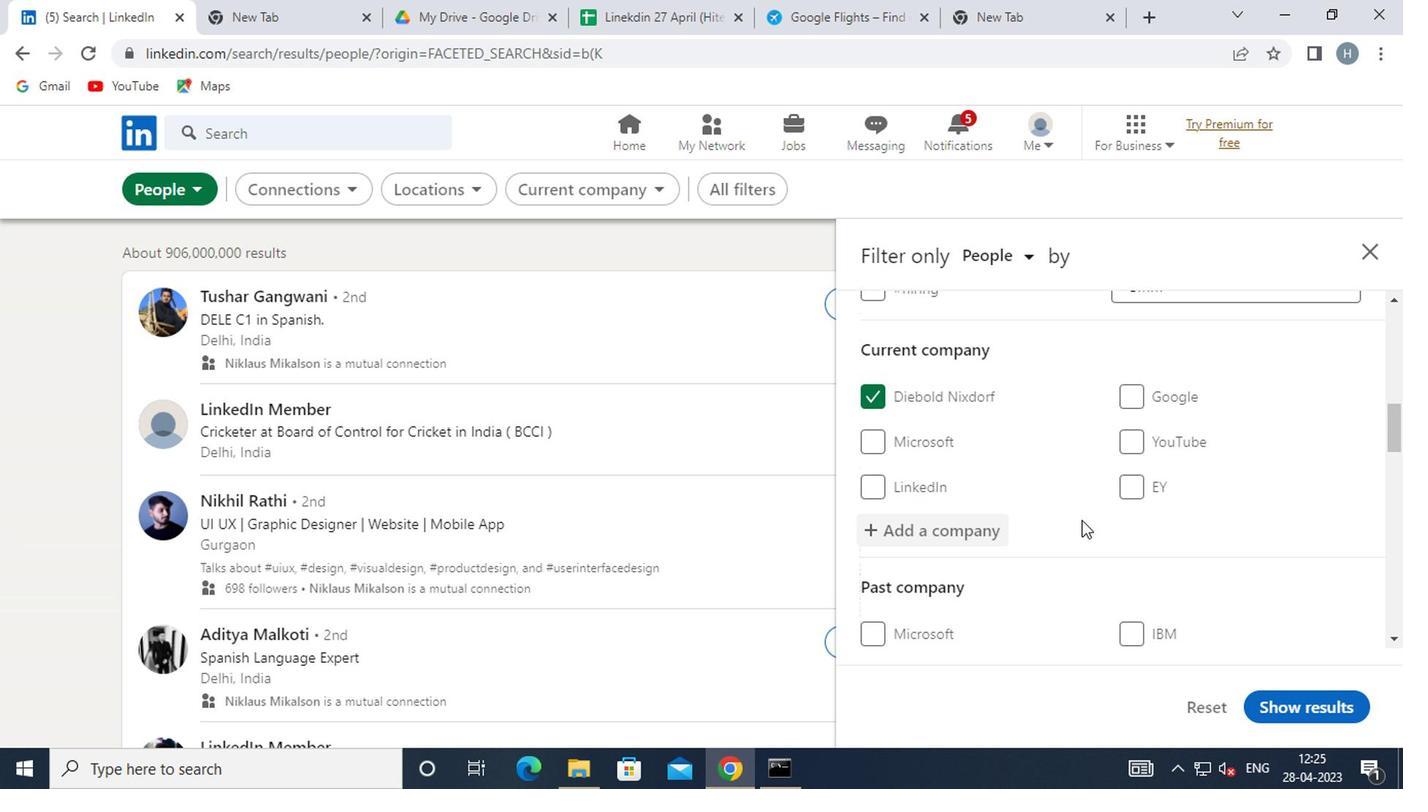 
Action: Mouse moved to (1070, 503)
Screenshot: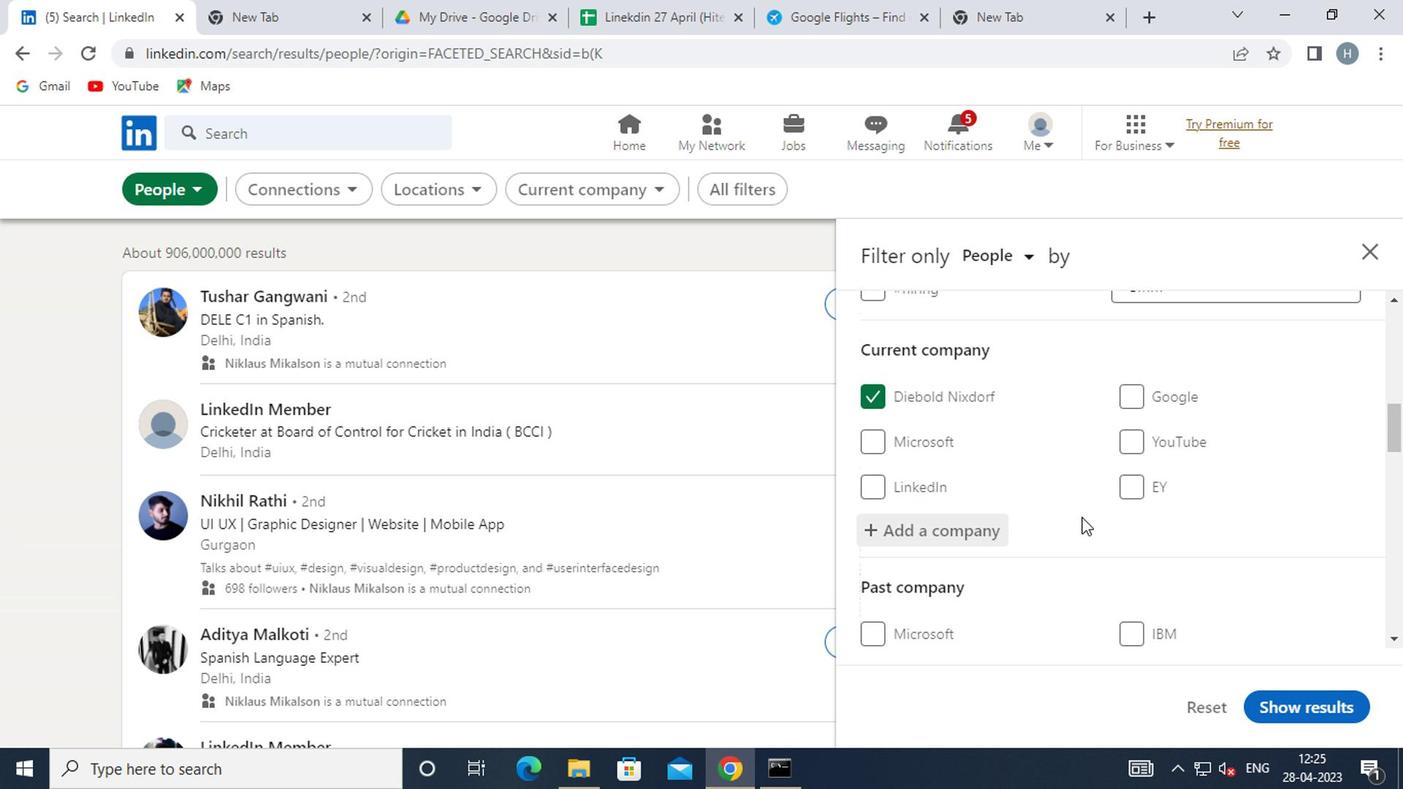 
Action: Mouse scrolled (1070, 502) with delta (0, 0)
Screenshot: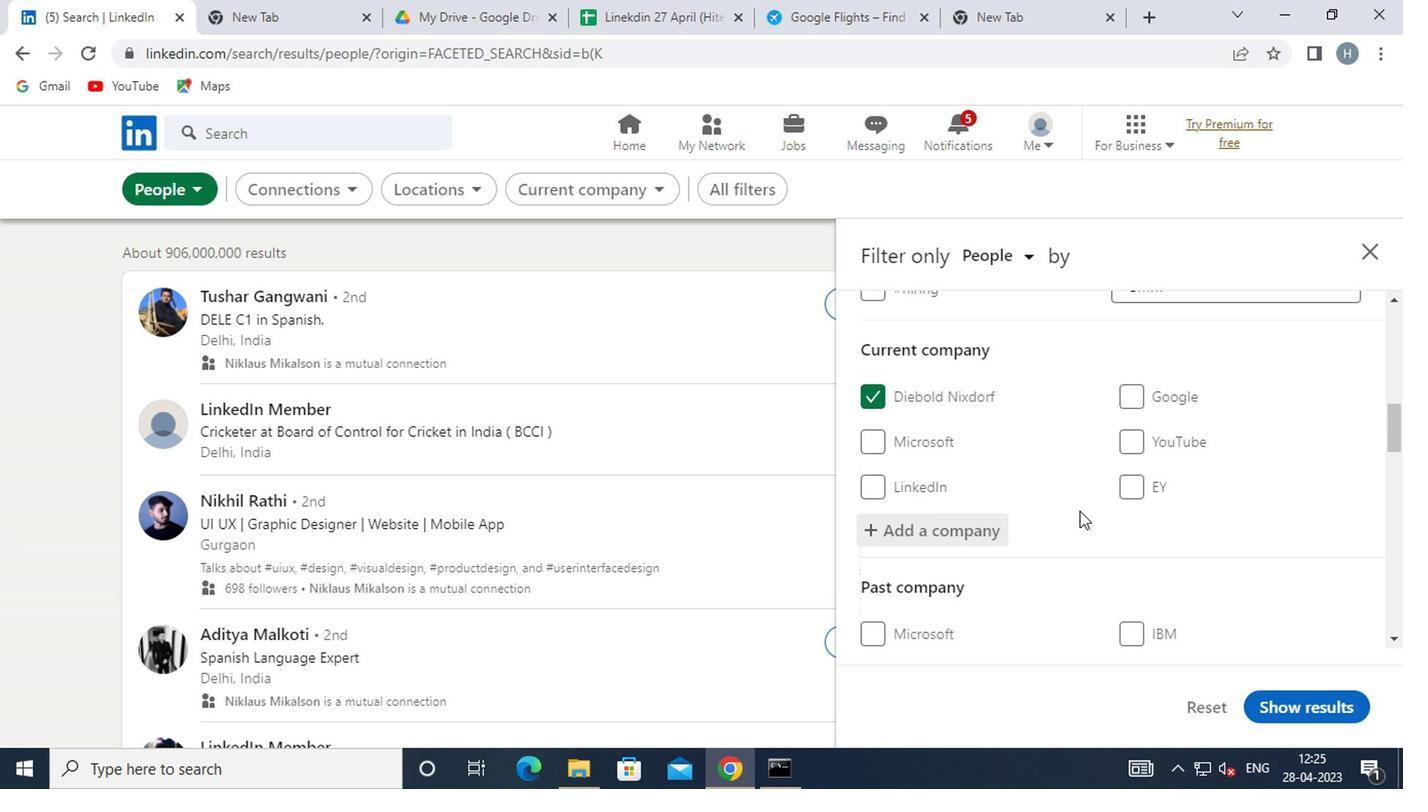 
Action: Mouse moved to (1069, 494)
Screenshot: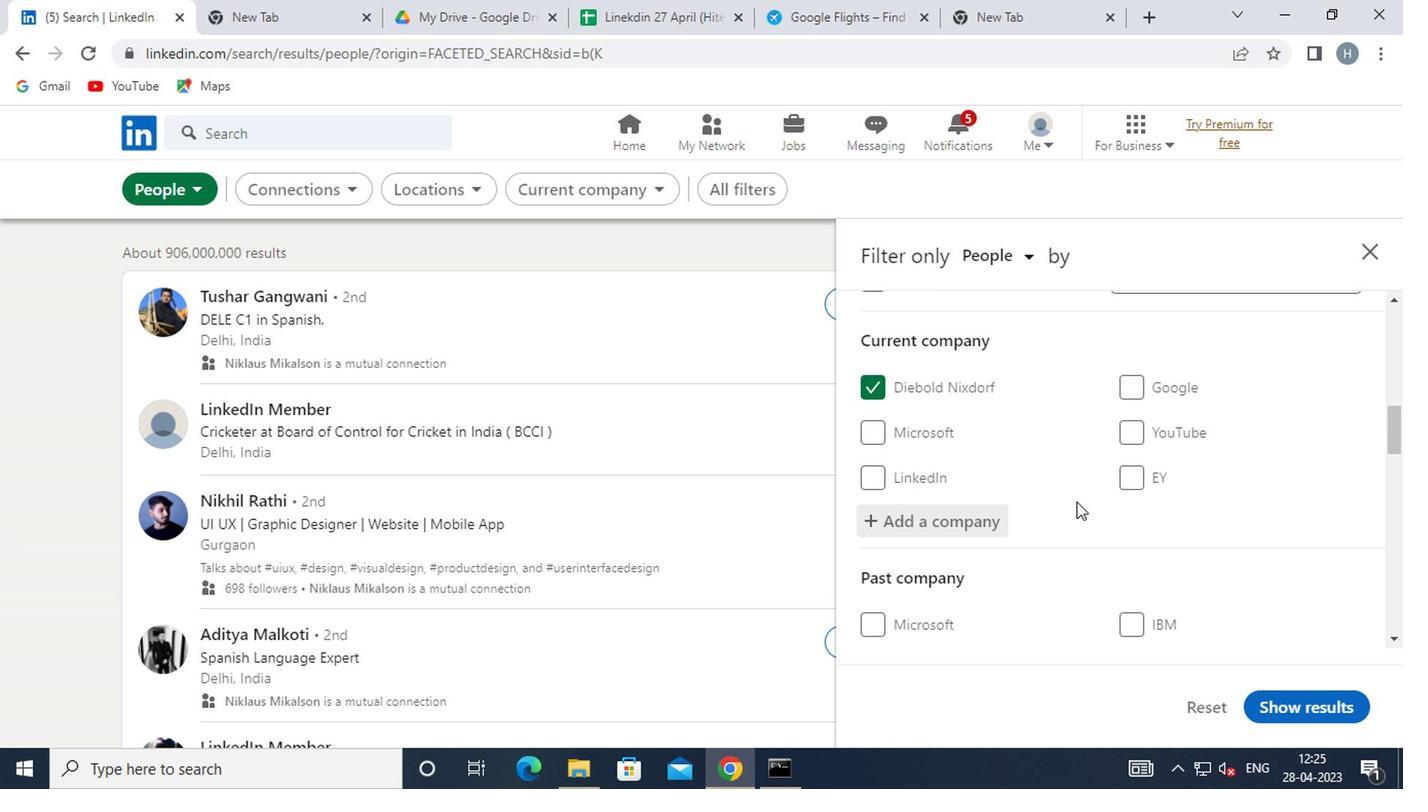 
Action: Mouse scrolled (1069, 493) with delta (0, -1)
Screenshot: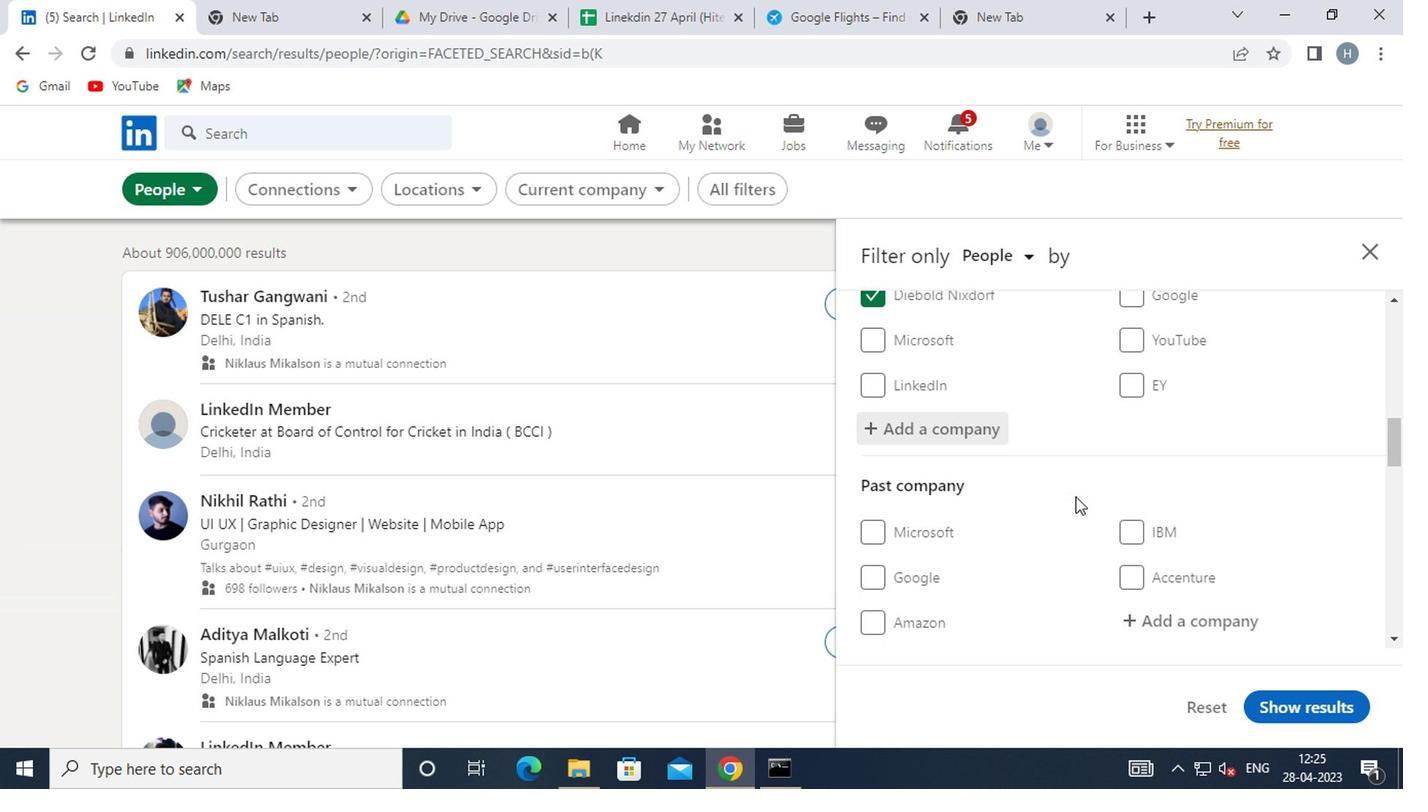 
Action: Mouse moved to (1139, 471)
Screenshot: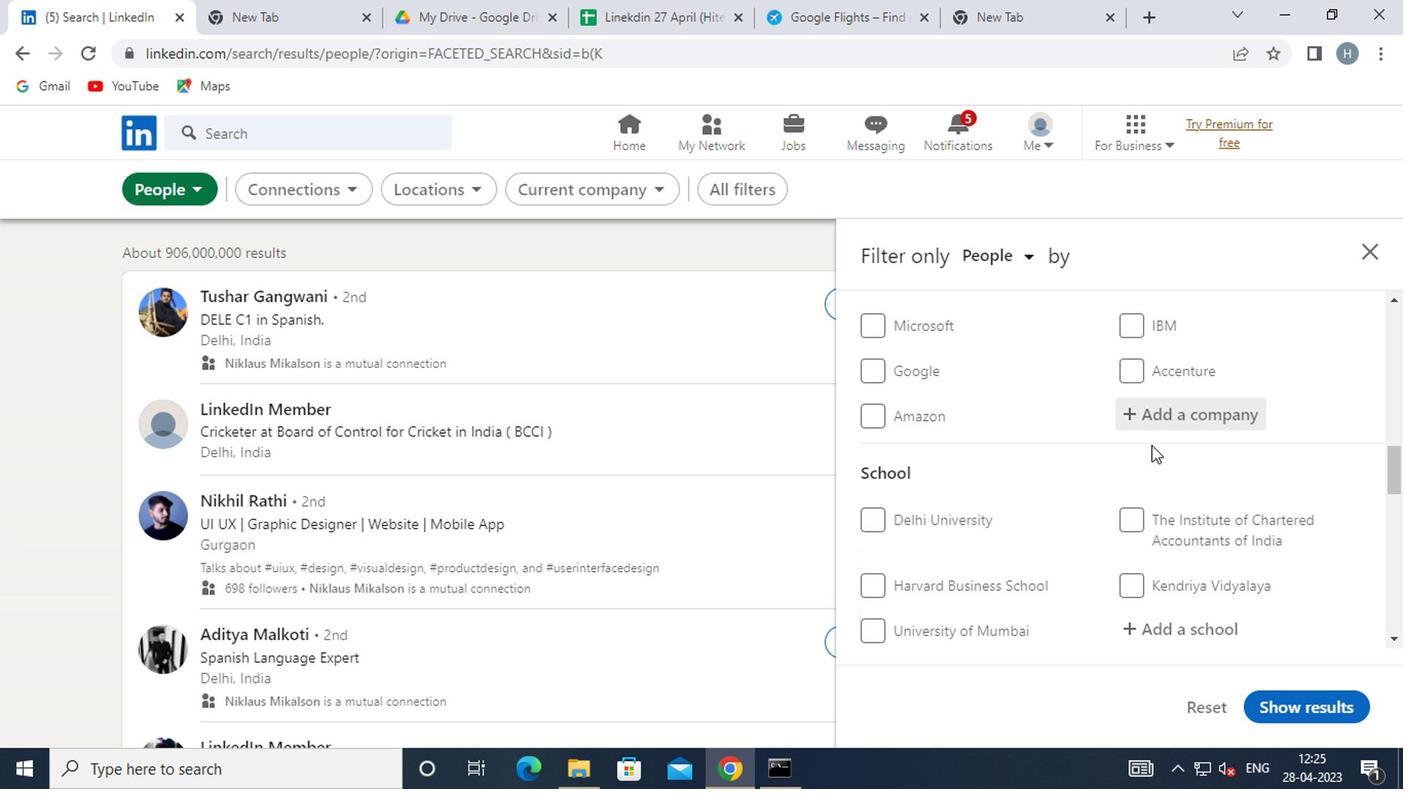 
Action: Mouse scrolled (1139, 470) with delta (0, -1)
Screenshot: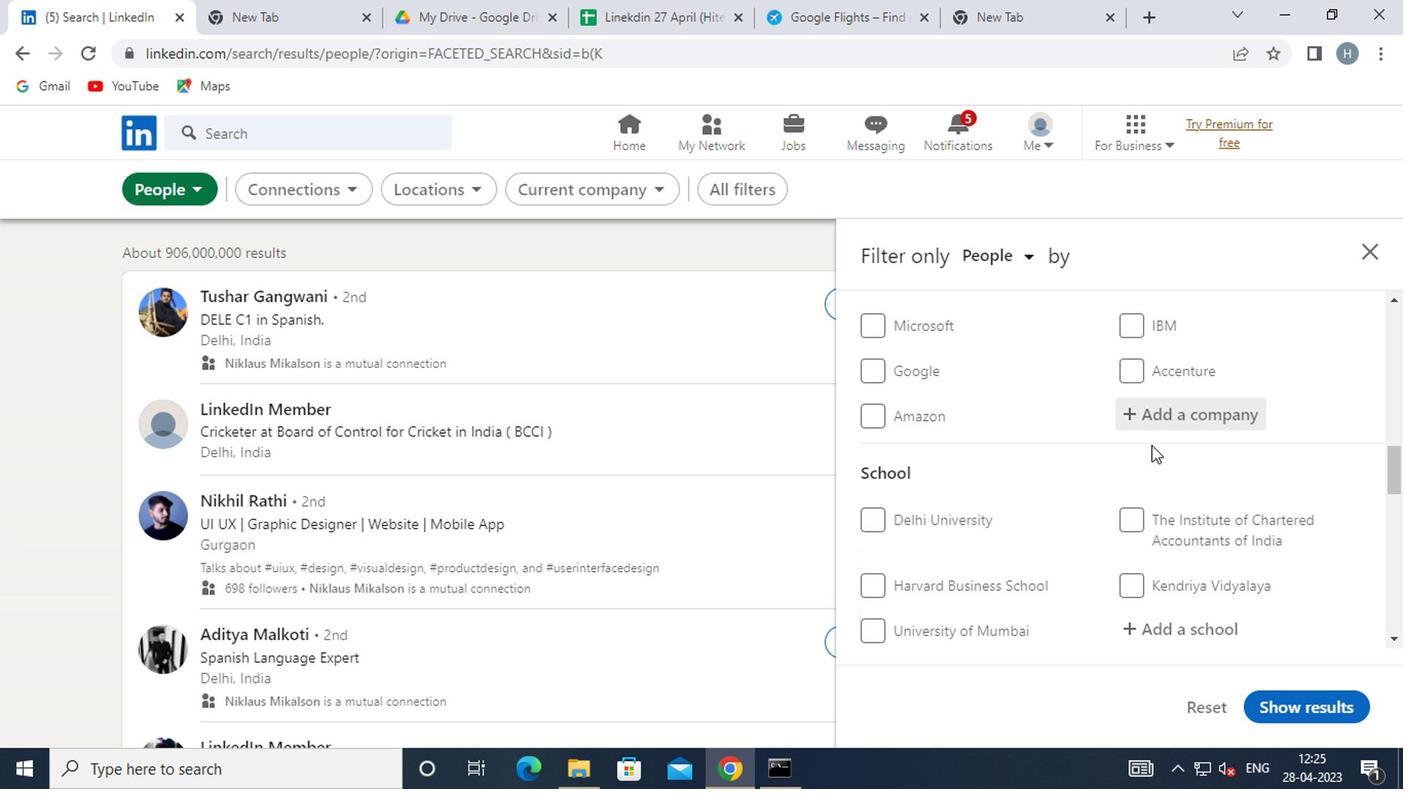 
Action: Mouse moved to (1136, 473)
Screenshot: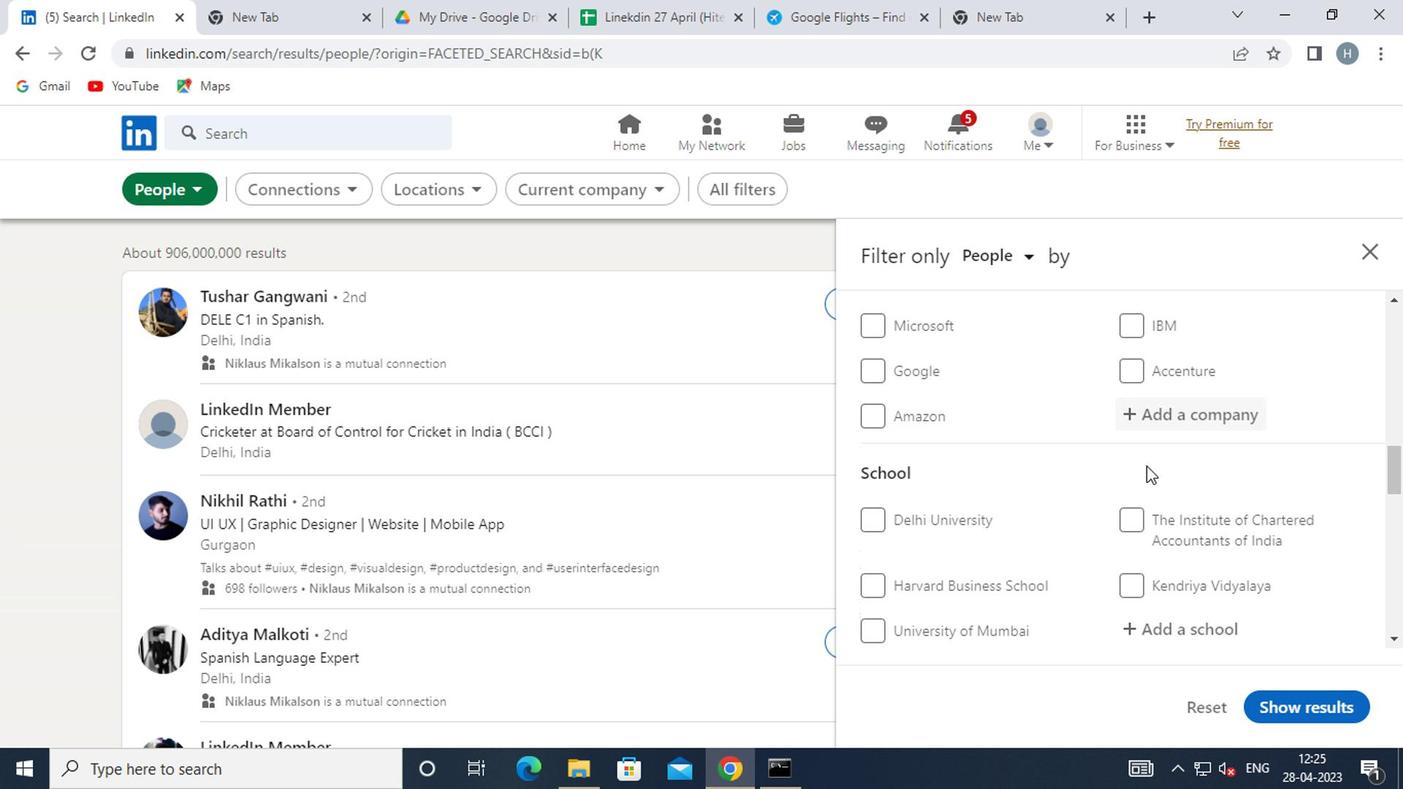 
Action: Mouse scrolled (1136, 472) with delta (0, 0)
Screenshot: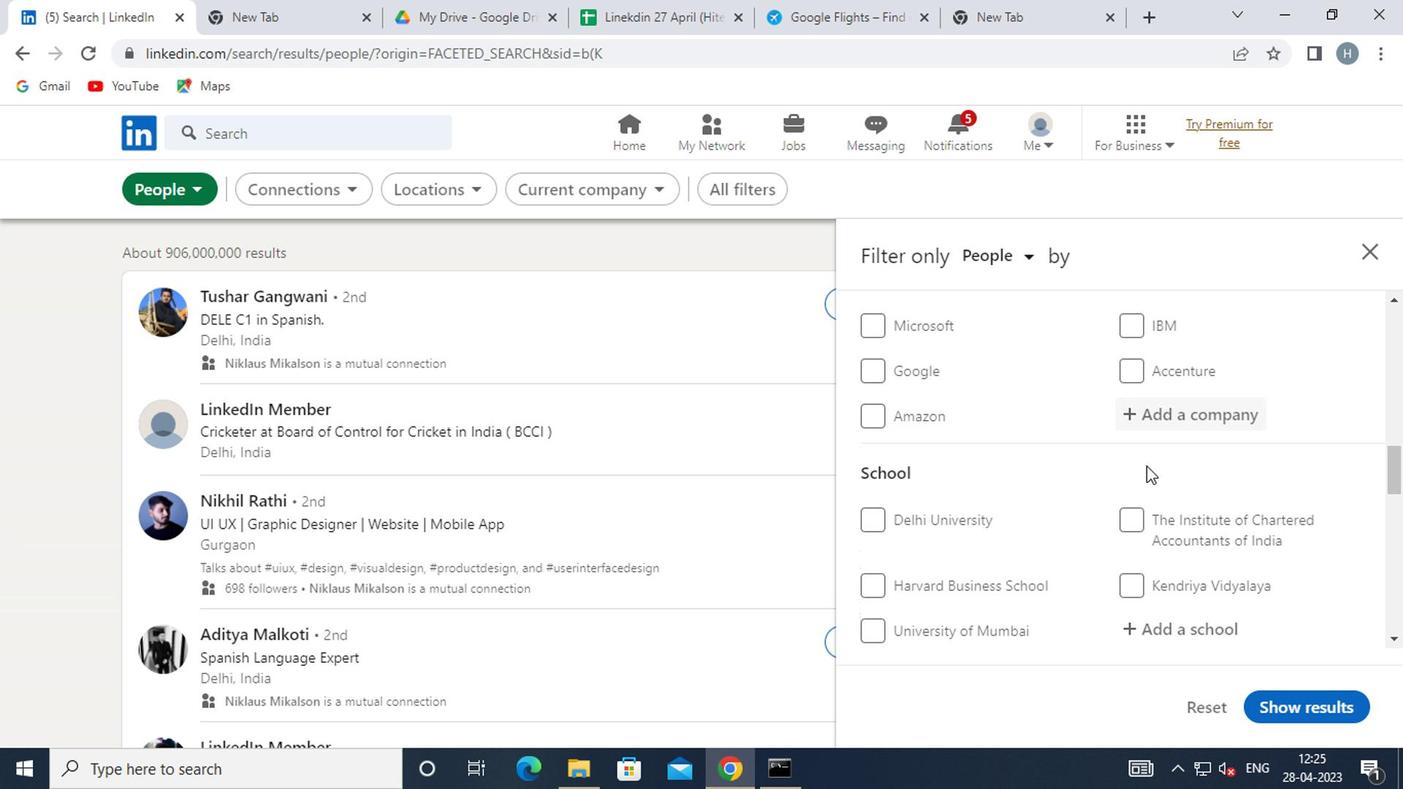 
Action: Mouse moved to (1160, 426)
Screenshot: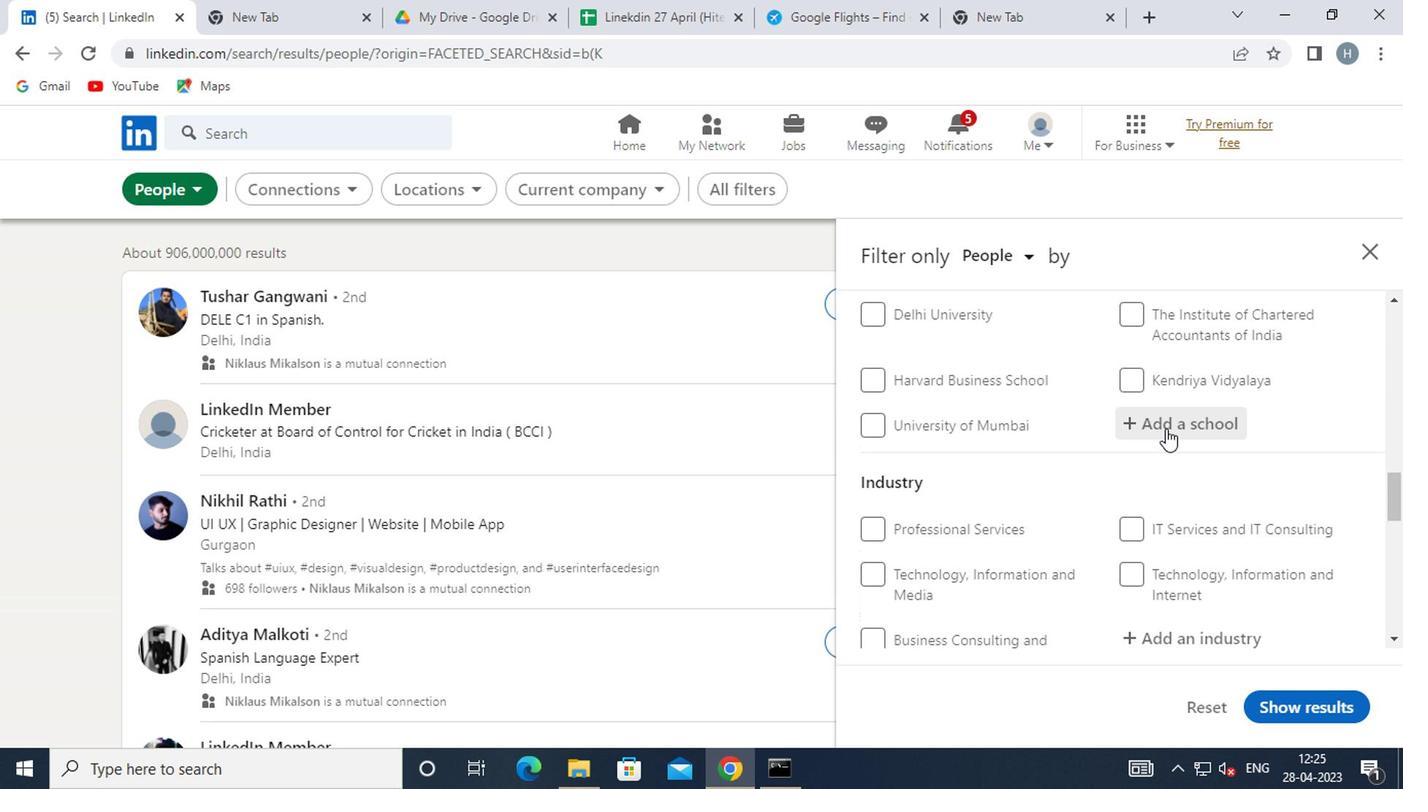 
Action: Mouse pressed left at (1160, 426)
Screenshot: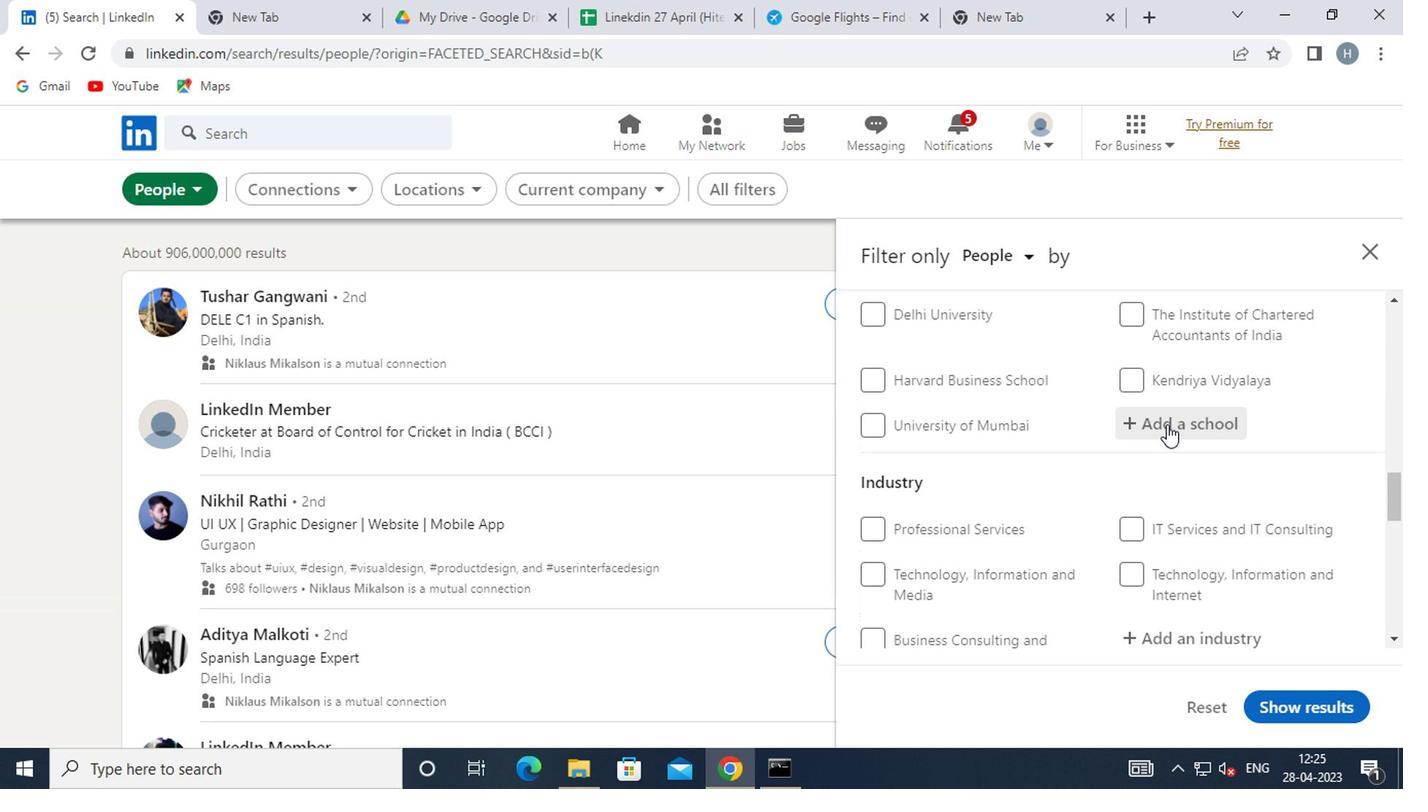 
Action: Mouse moved to (1154, 423)
Screenshot: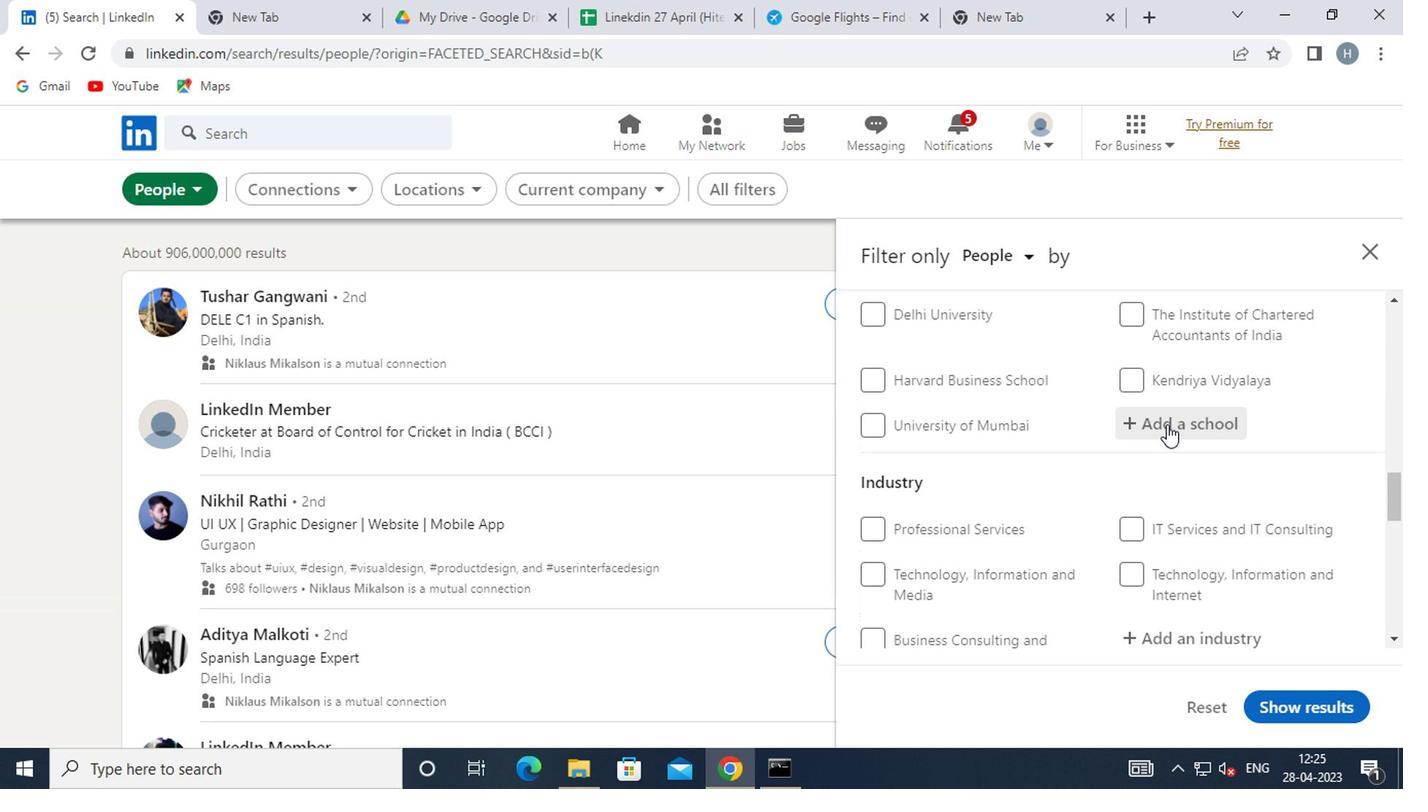 
Action: Key pressed <Key.shift>DHANALA
Screenshot: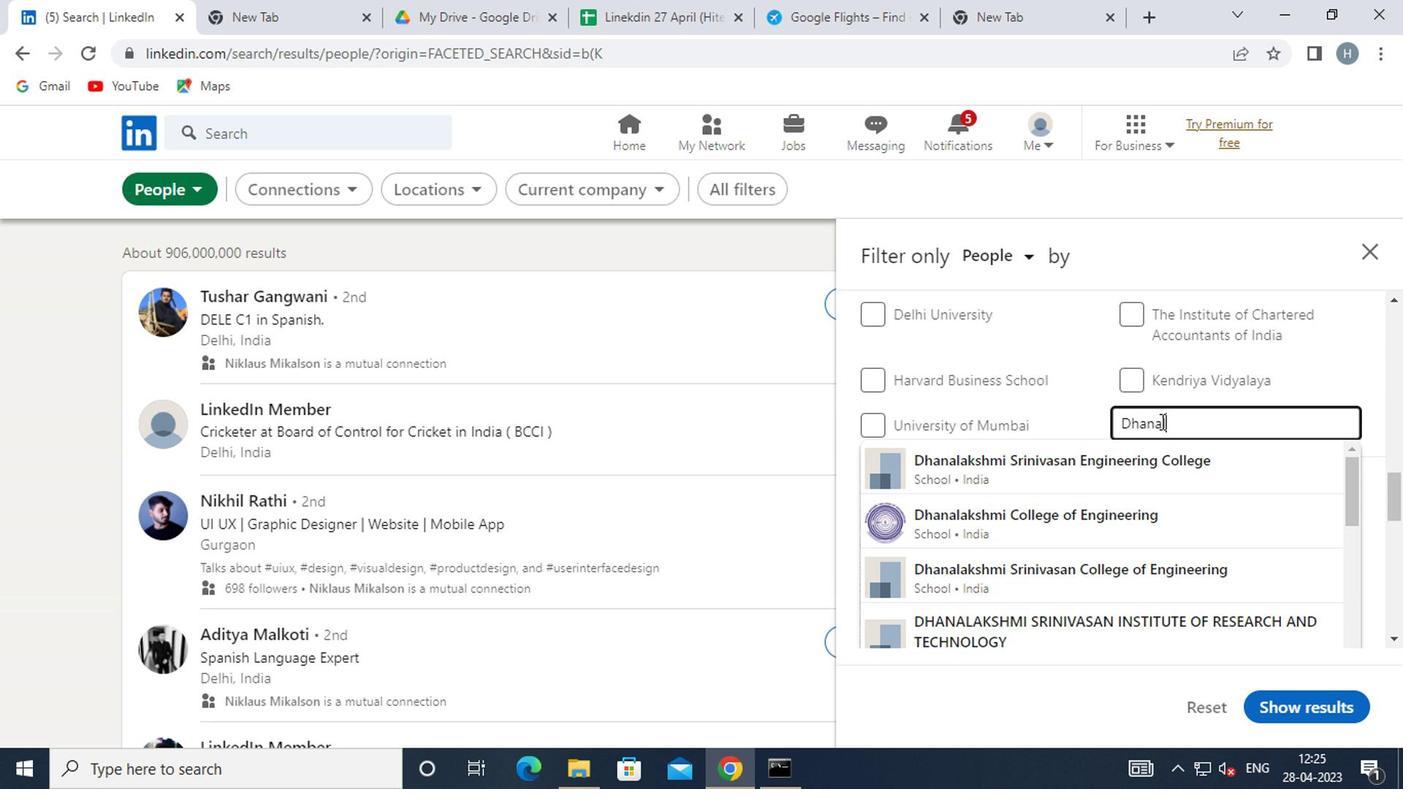 
Action: Mouse moved to (1151, 423)
Screenshot: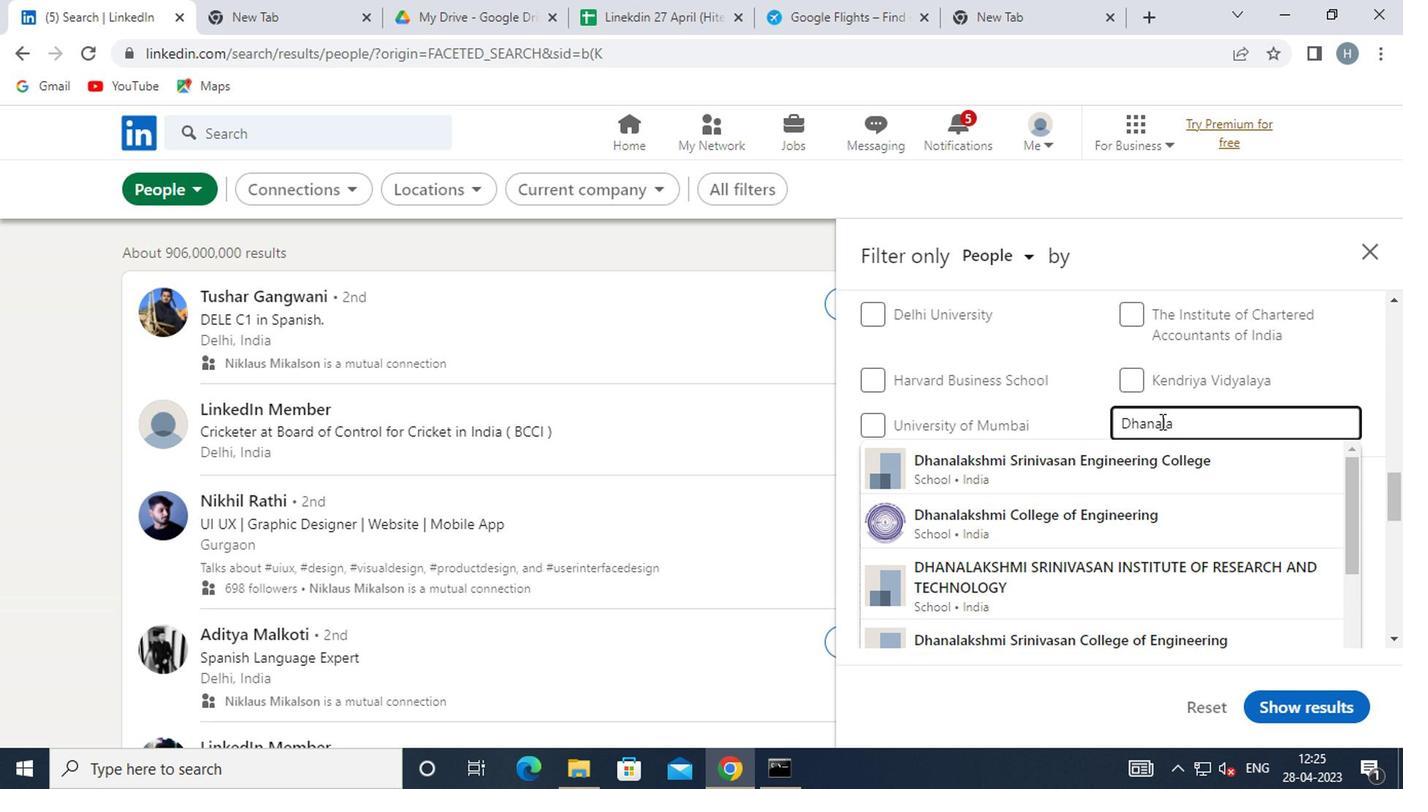 
Action: Key pressed KS
Screenshot: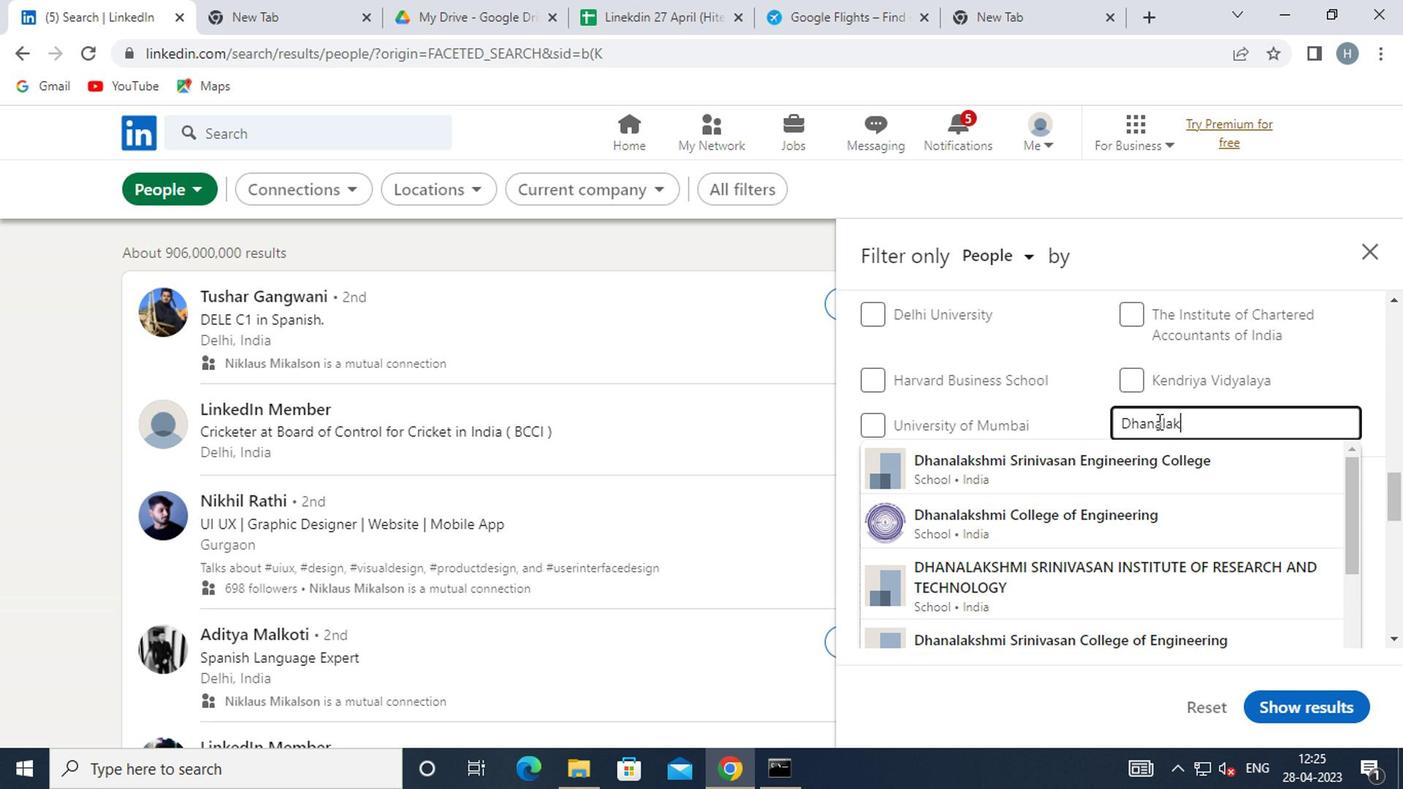 
Action: Mouse moved to (1151, 424)
Screenshot: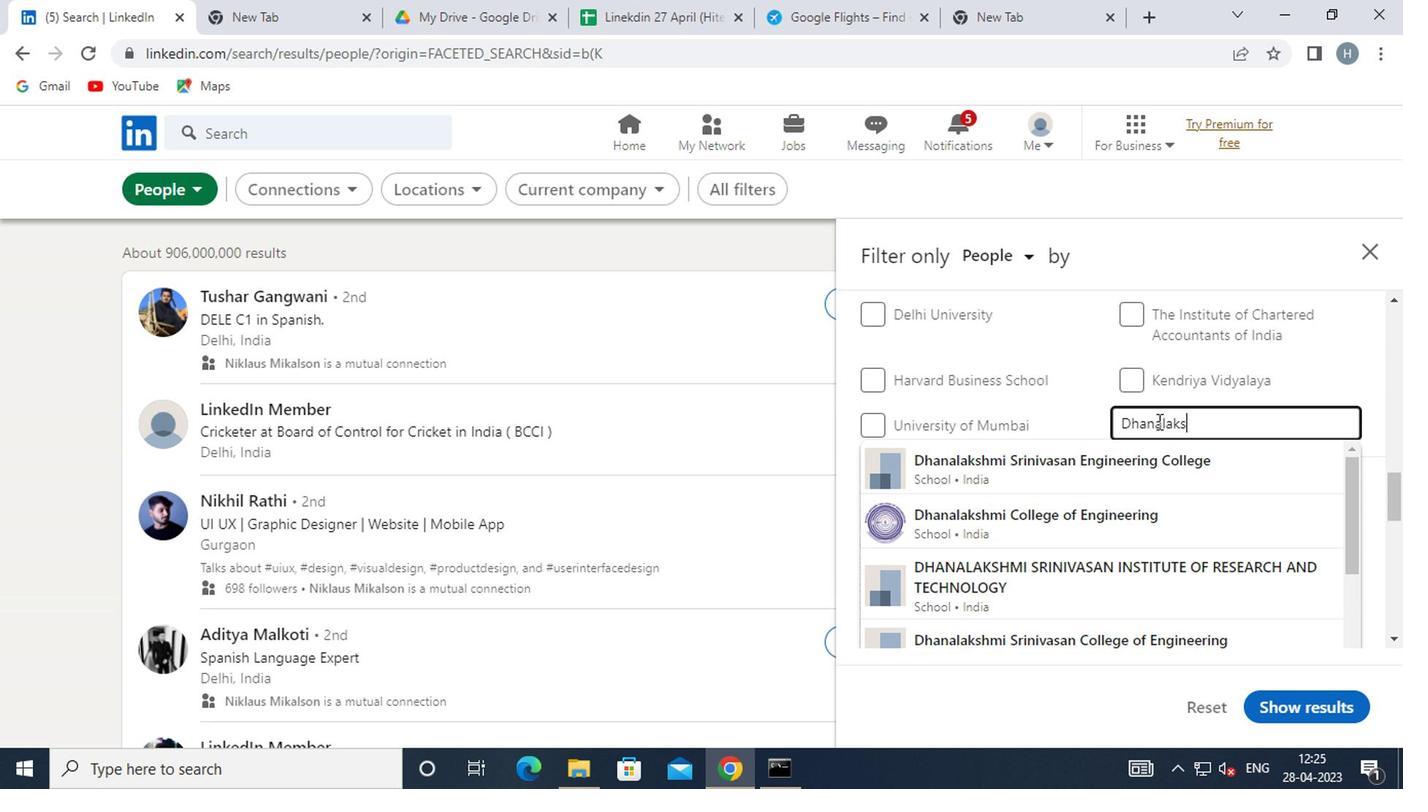 
Action: Key pressed HMI
Screenshot: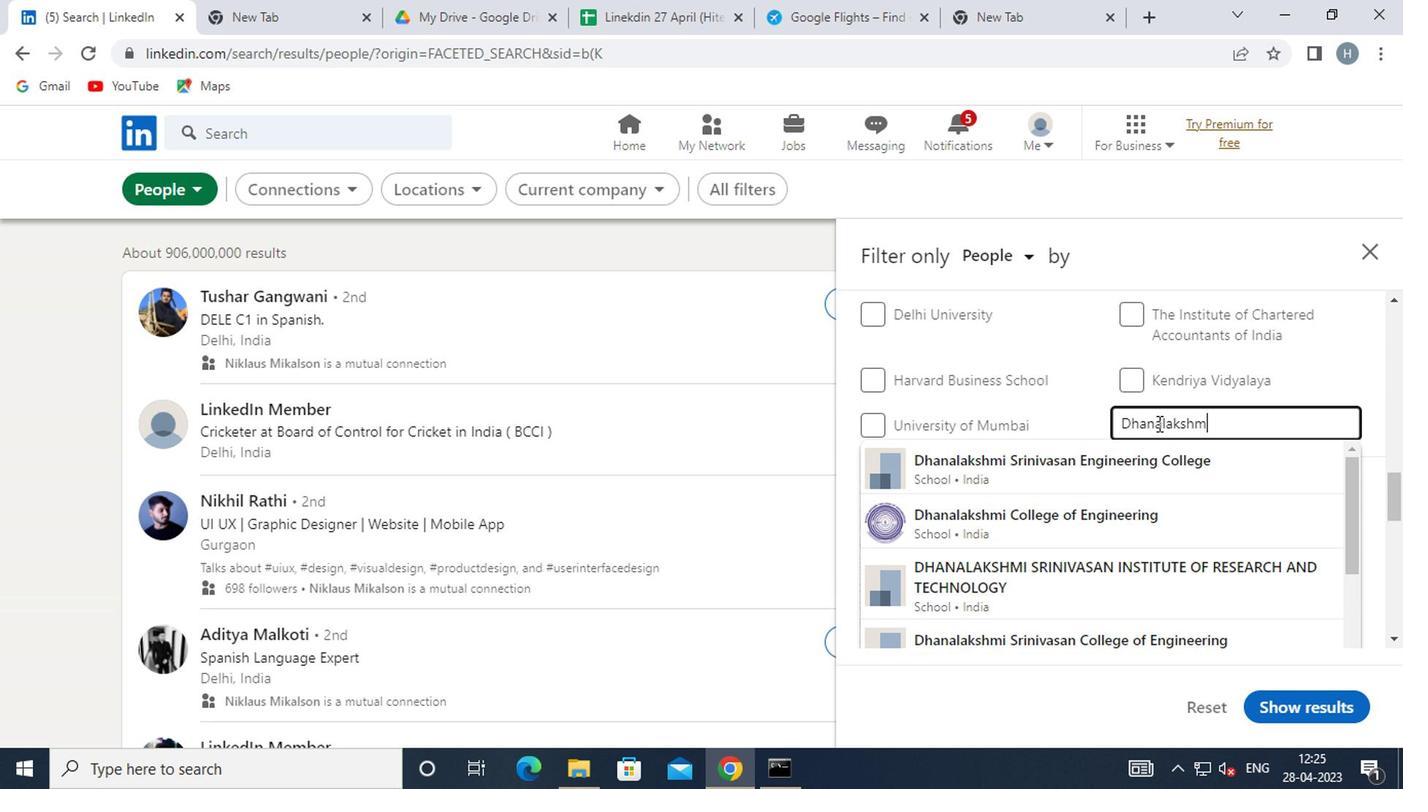 
Action: Mouse moved to (1107, 524)
Screenshot: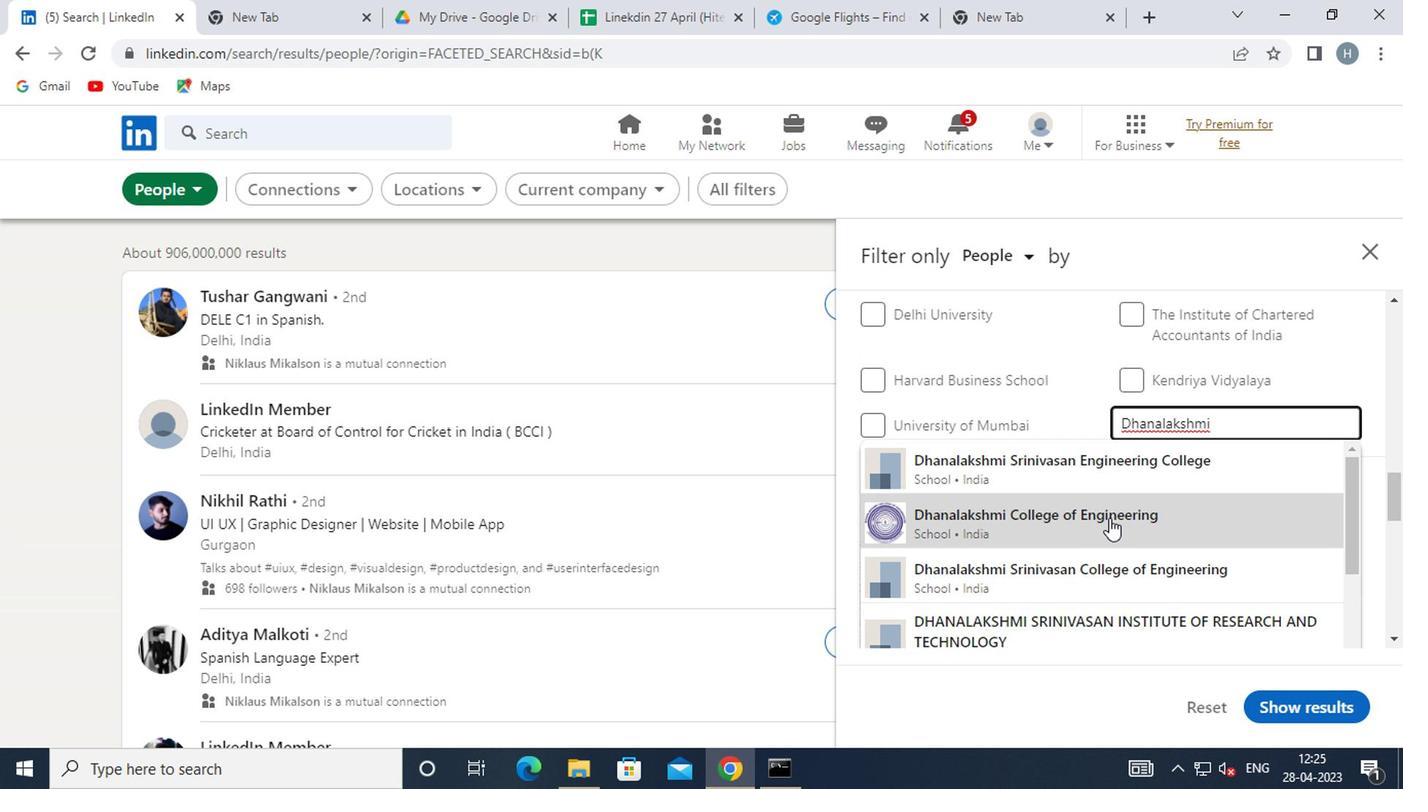 
Action: Mouse pressed left at (1107, 524)
Screenshot: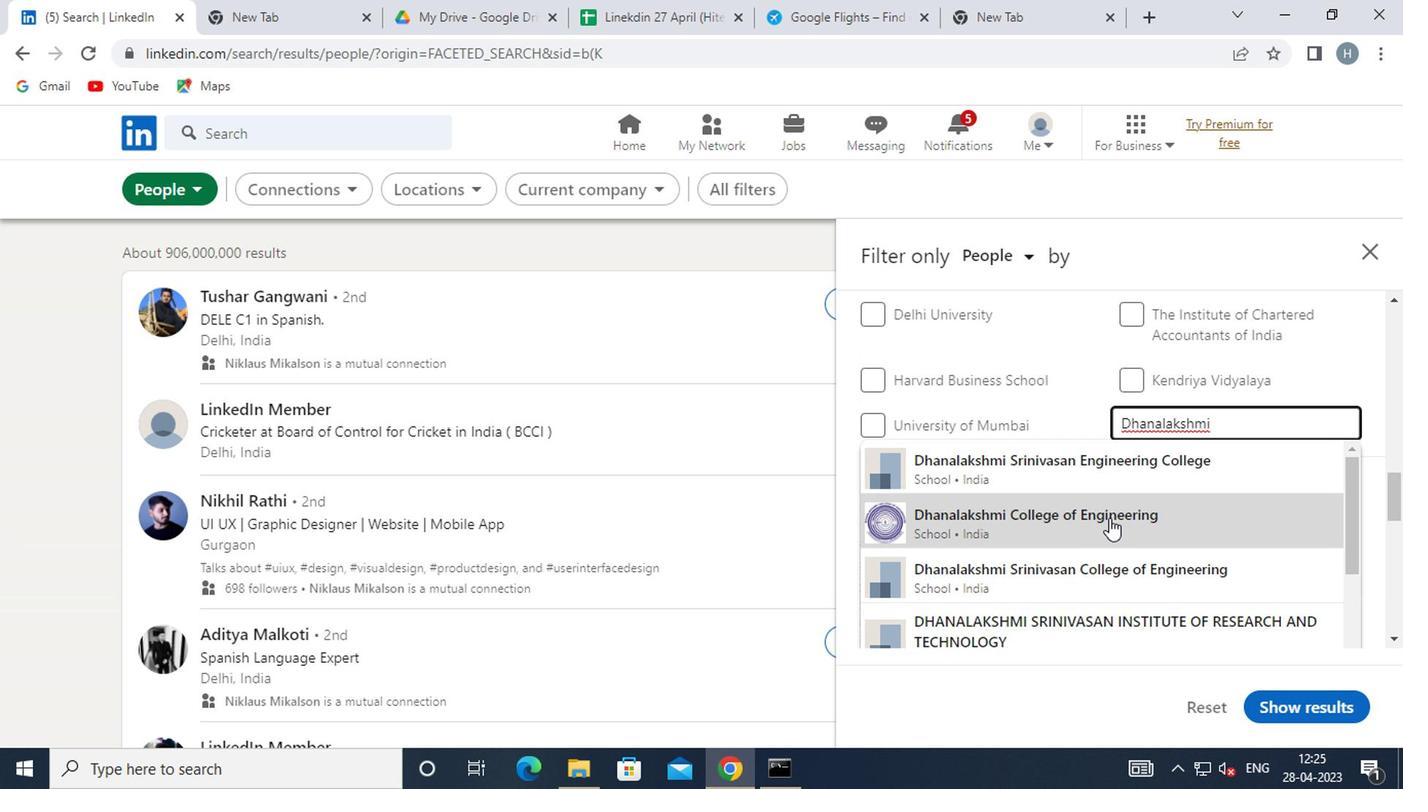 
Action: Mouse moved to (1103, 483)
Screenshot: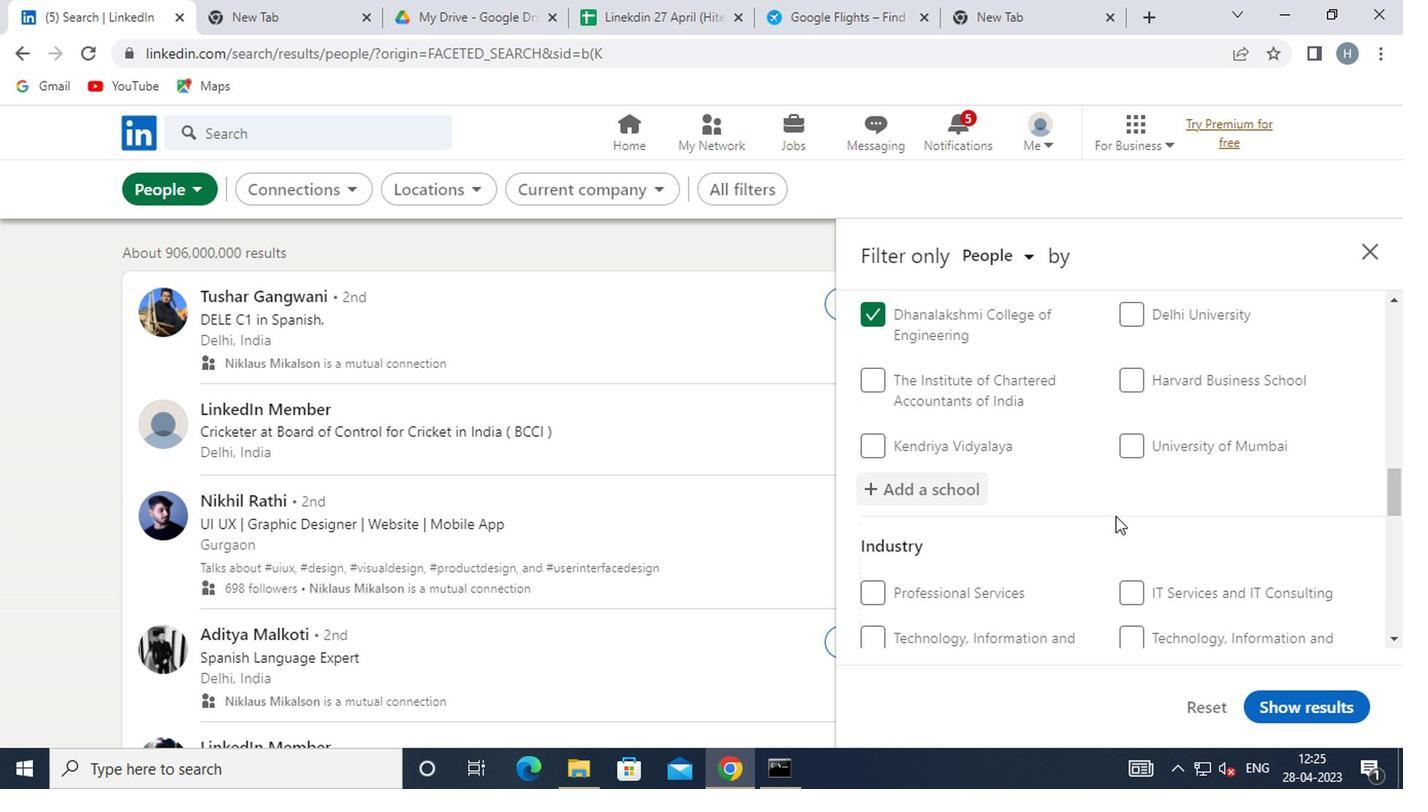 
Action: Mouse scrolled (1103, 482) with delta (0, 0)
Screenshot: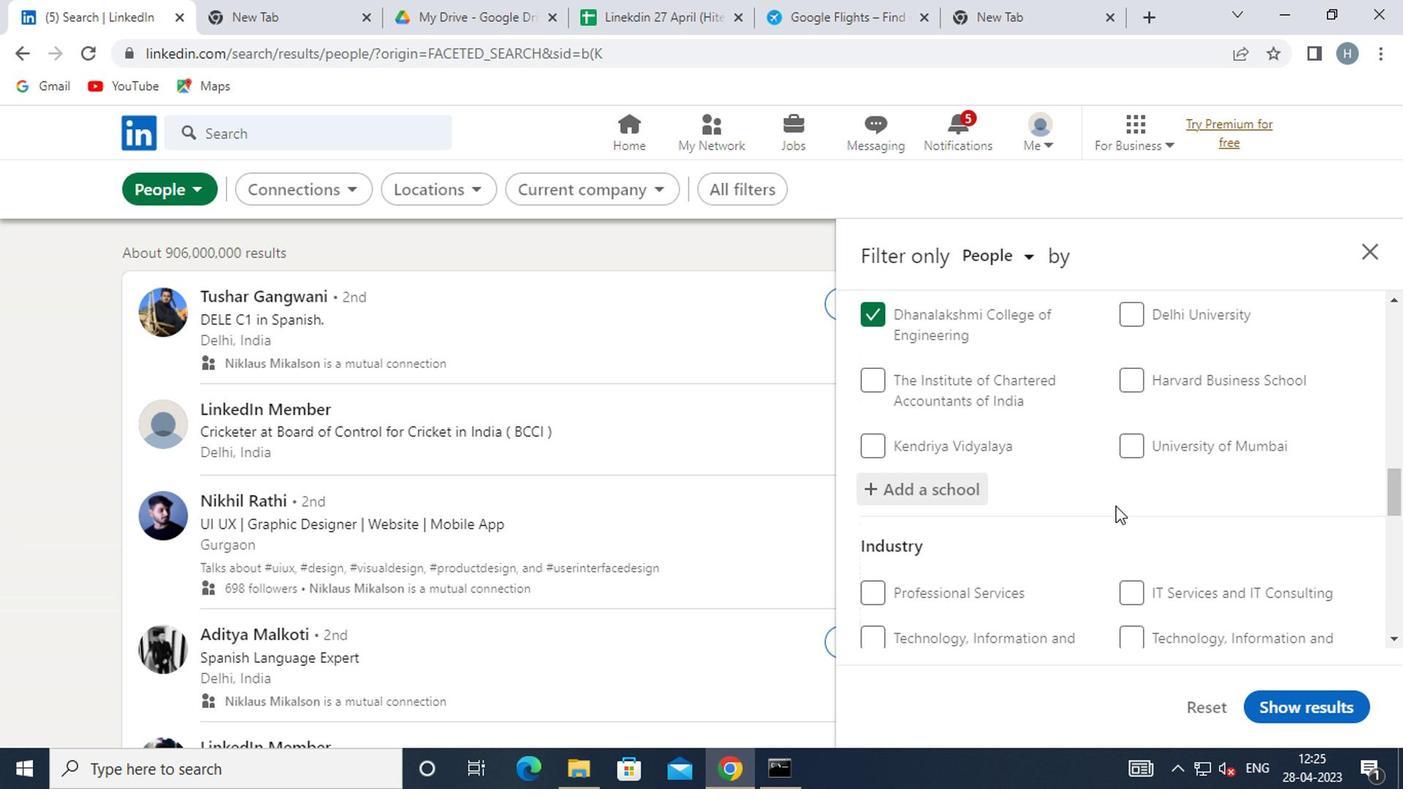 
Action: Mouse scrolled (1103, 482) with delta (0, 0)
Screenshot: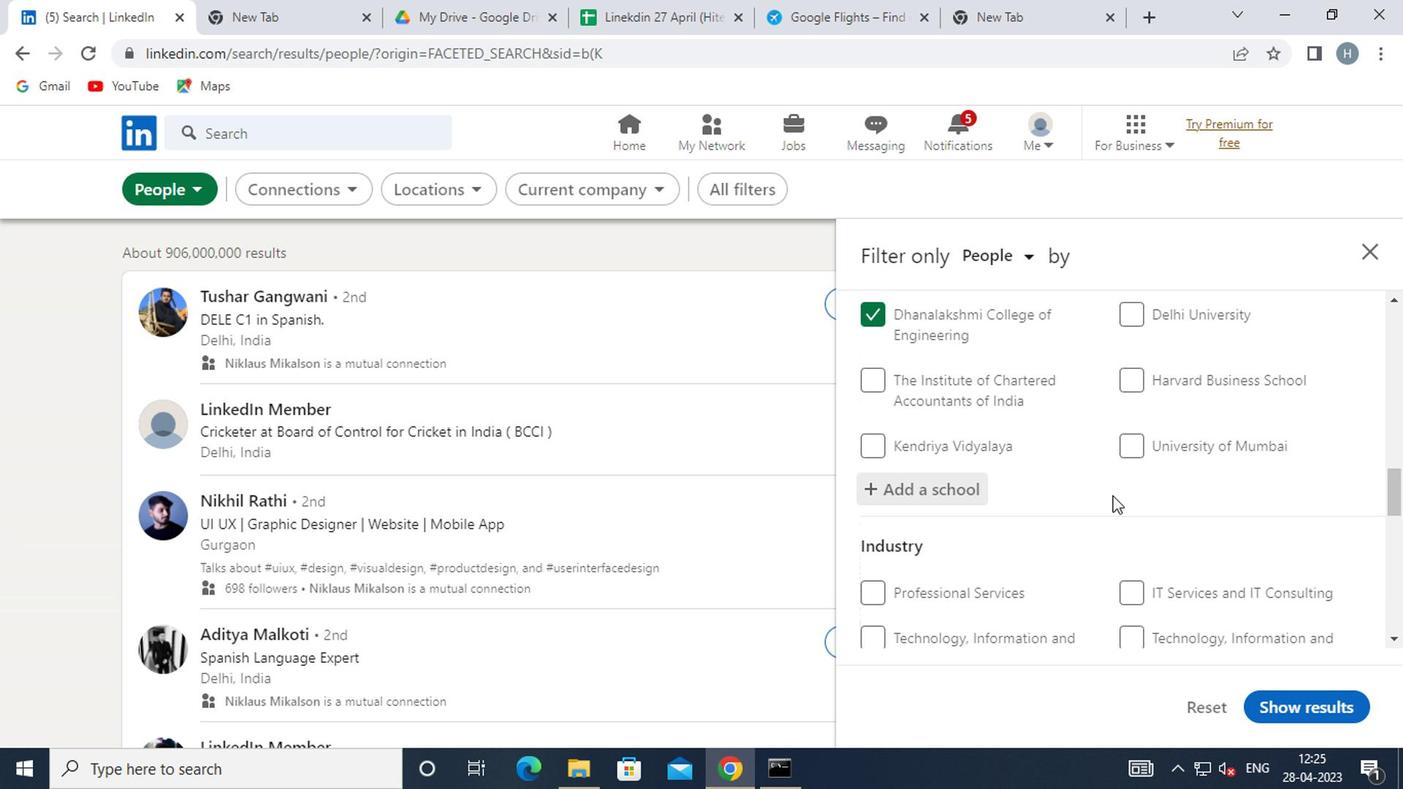 
Action: Mouse moved to (1156, 489)
Screenshot: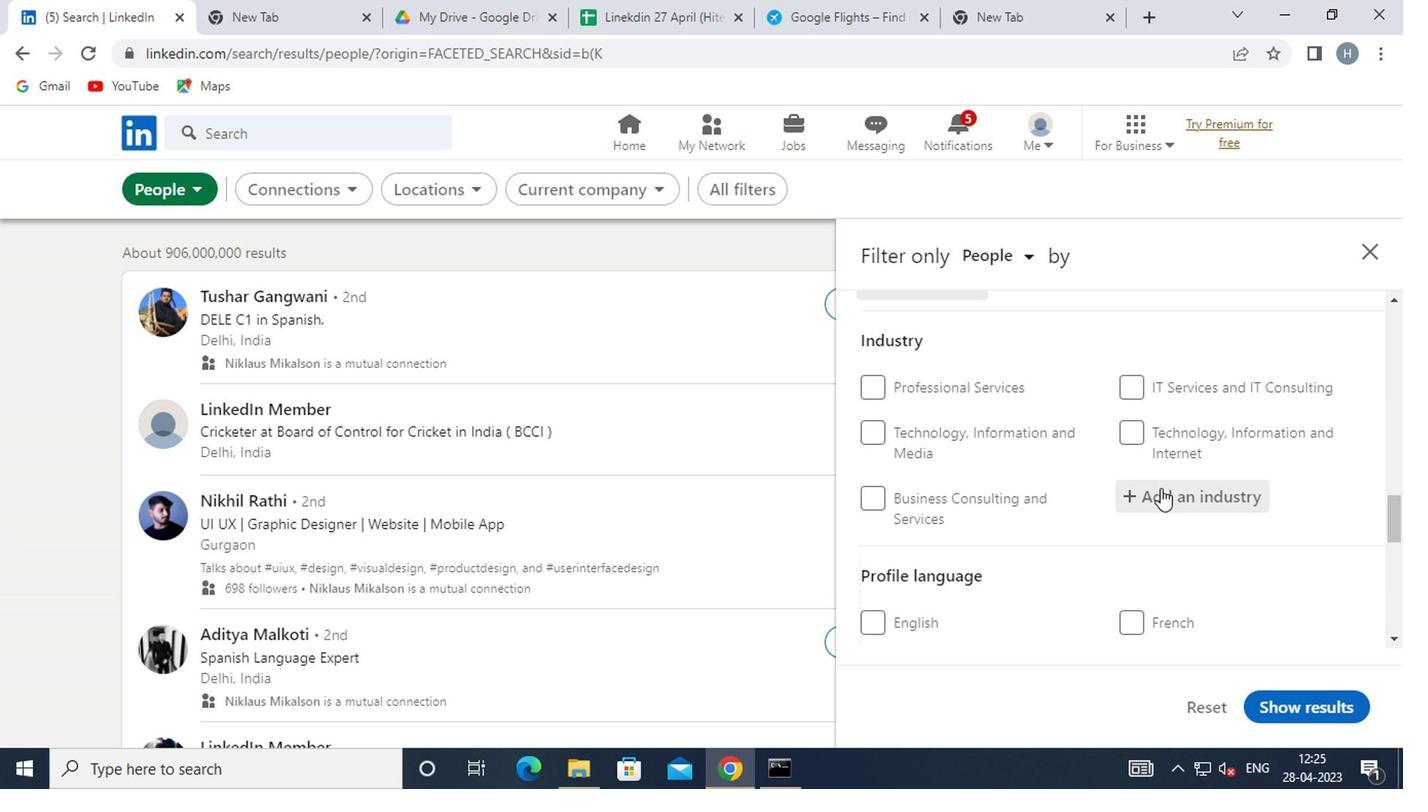 
Action: Mouse pressed left at (1156, 489)
Screenshot: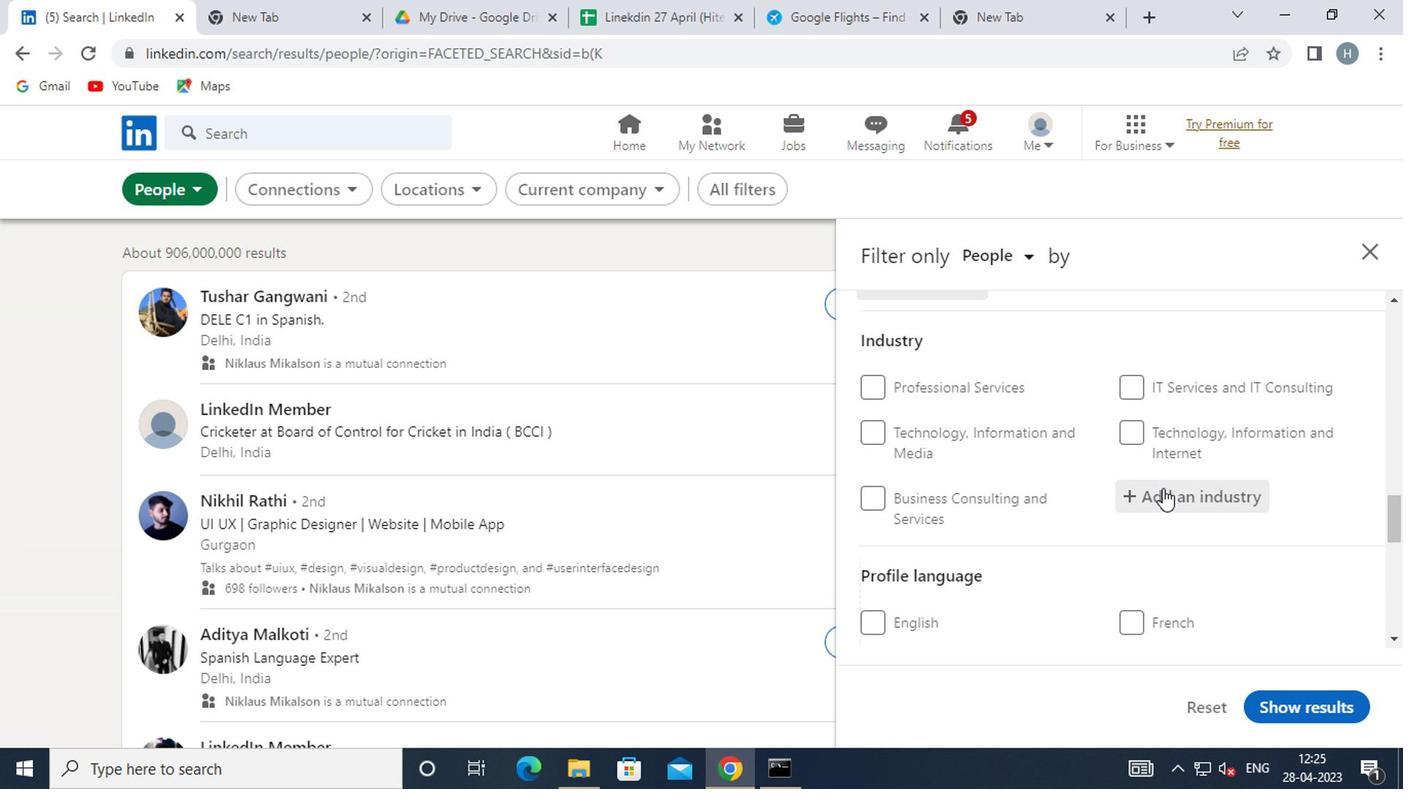 
Action: Mouse moved to (1158, 487)
Screenshot: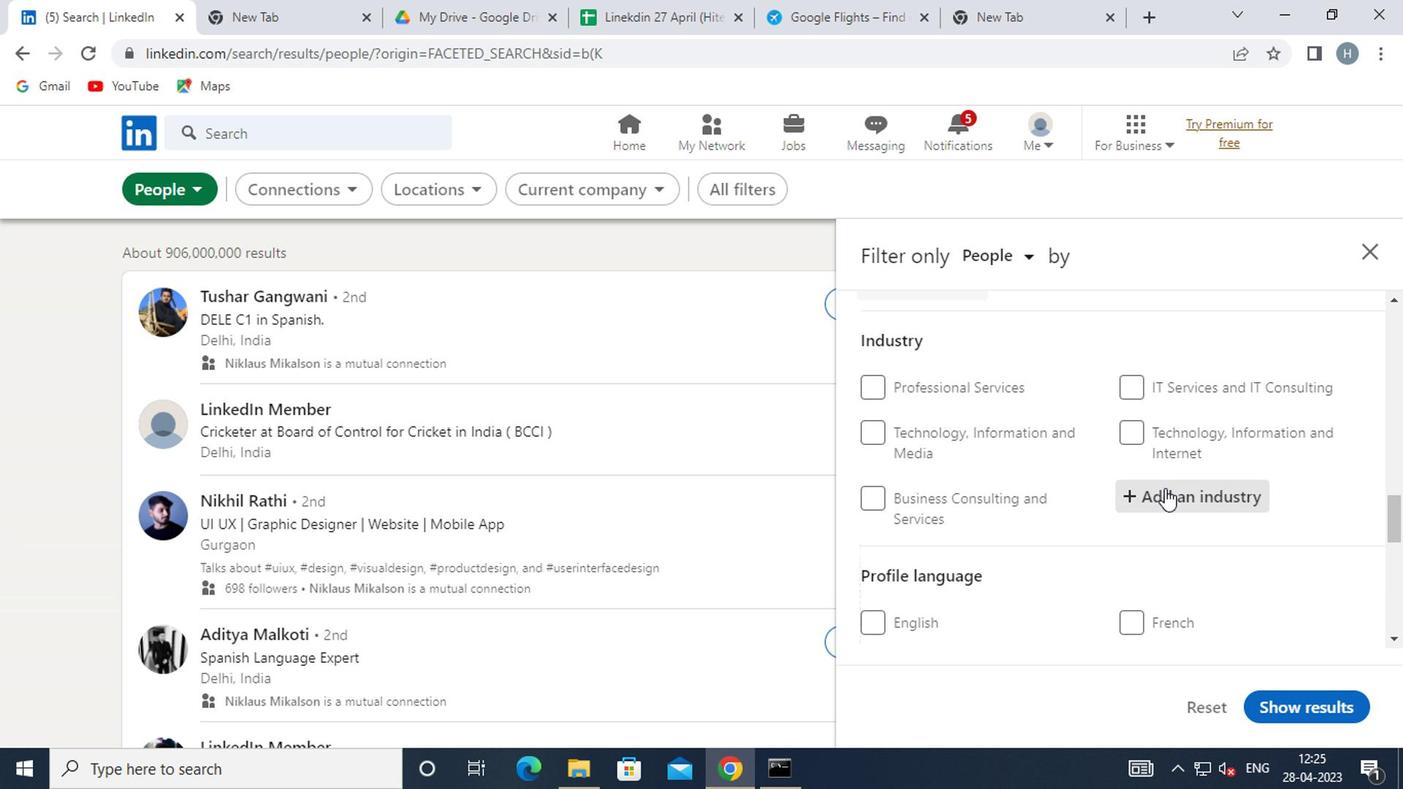 
Action: Key pressed <Key.shift>W
Screenshot: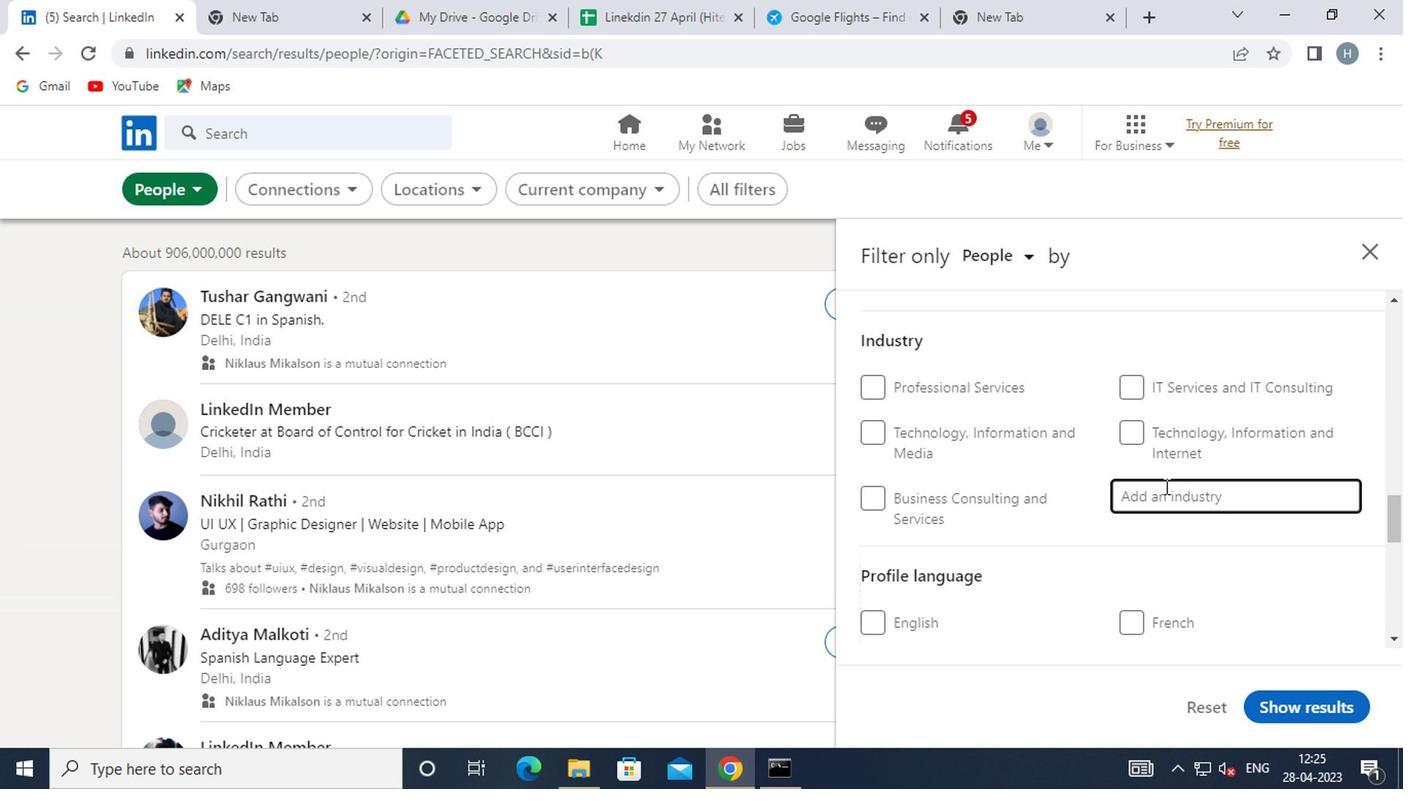 
Action: Mouse moved to (1157, 488)
Screenshot: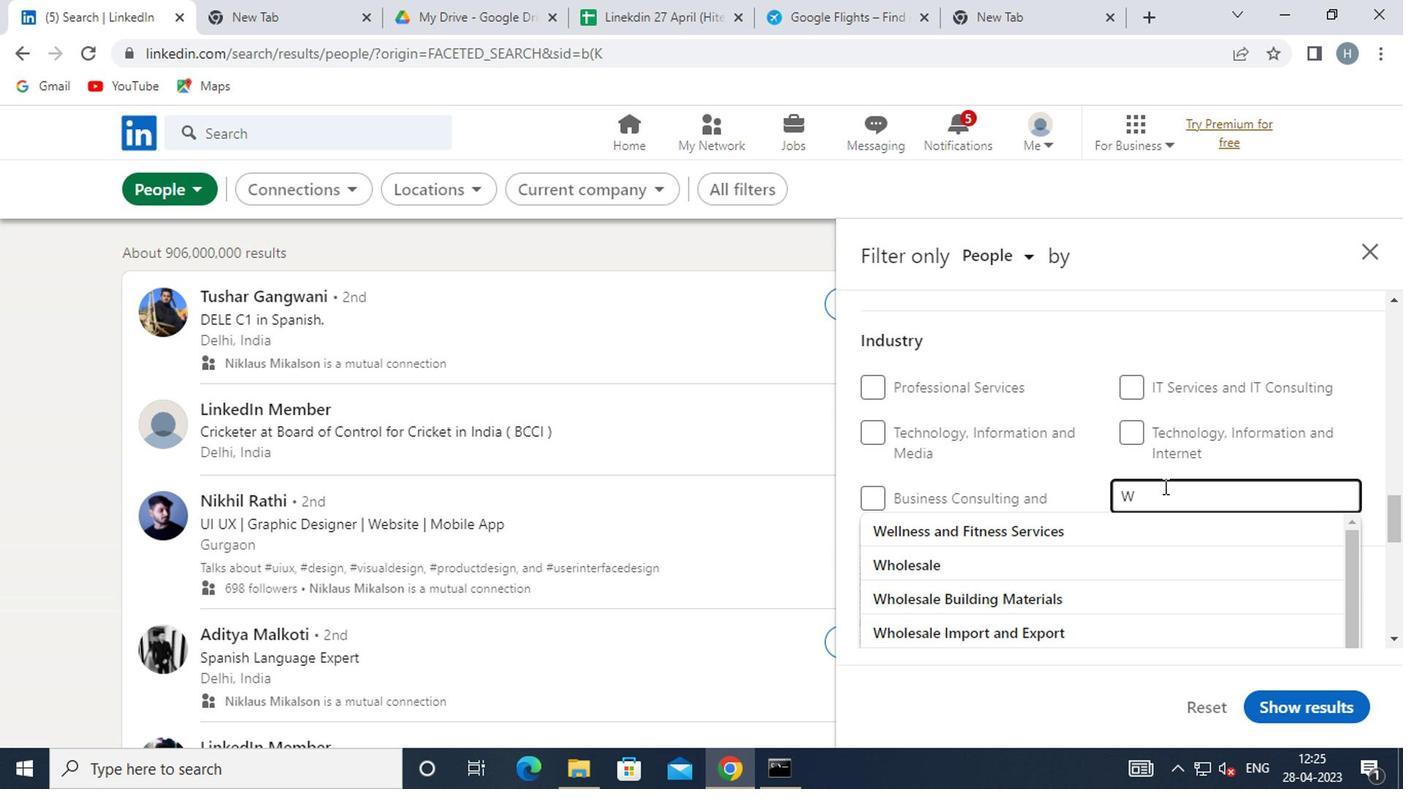 
Action: Key pressed H
Screenshot: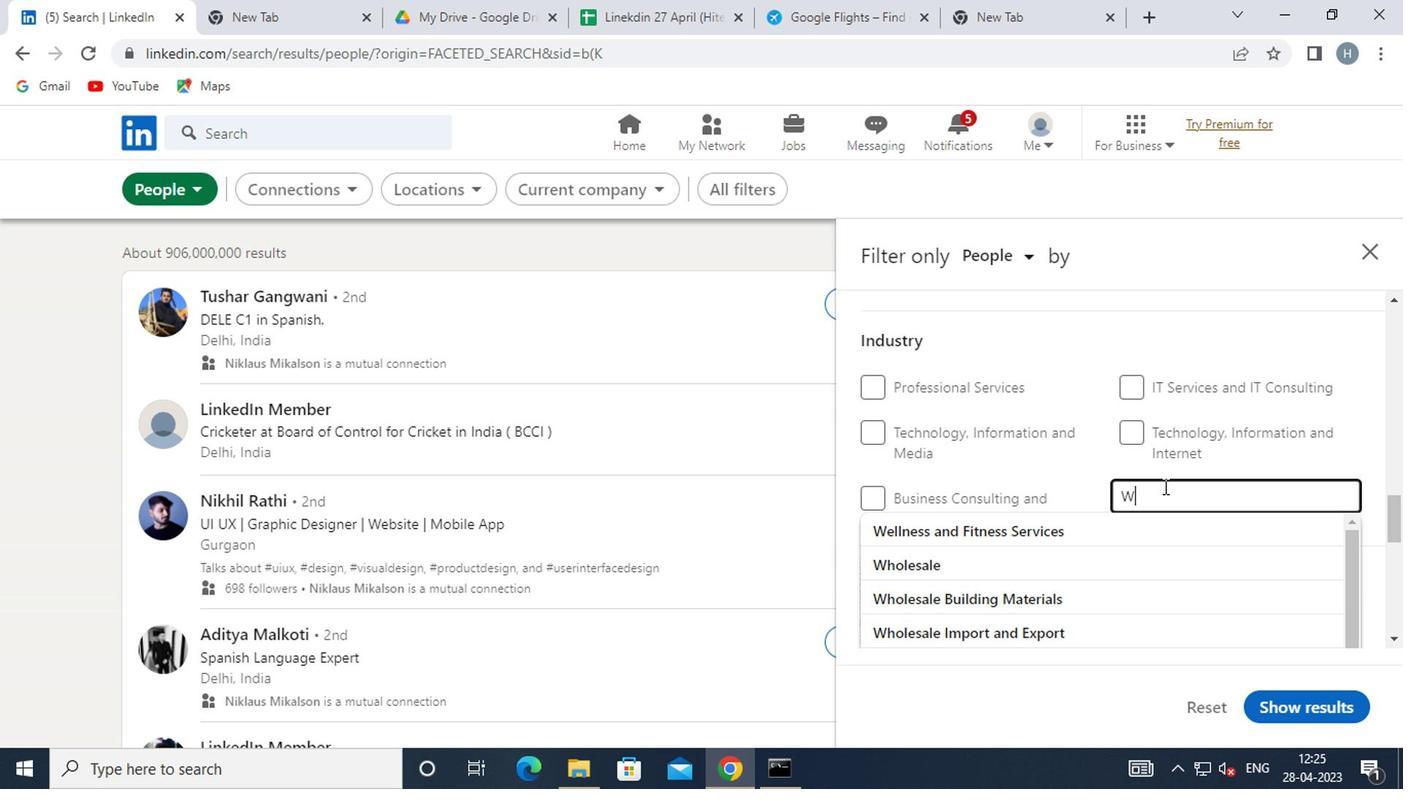 
Action: Mouse moved to (1158, 490)
Screenshot: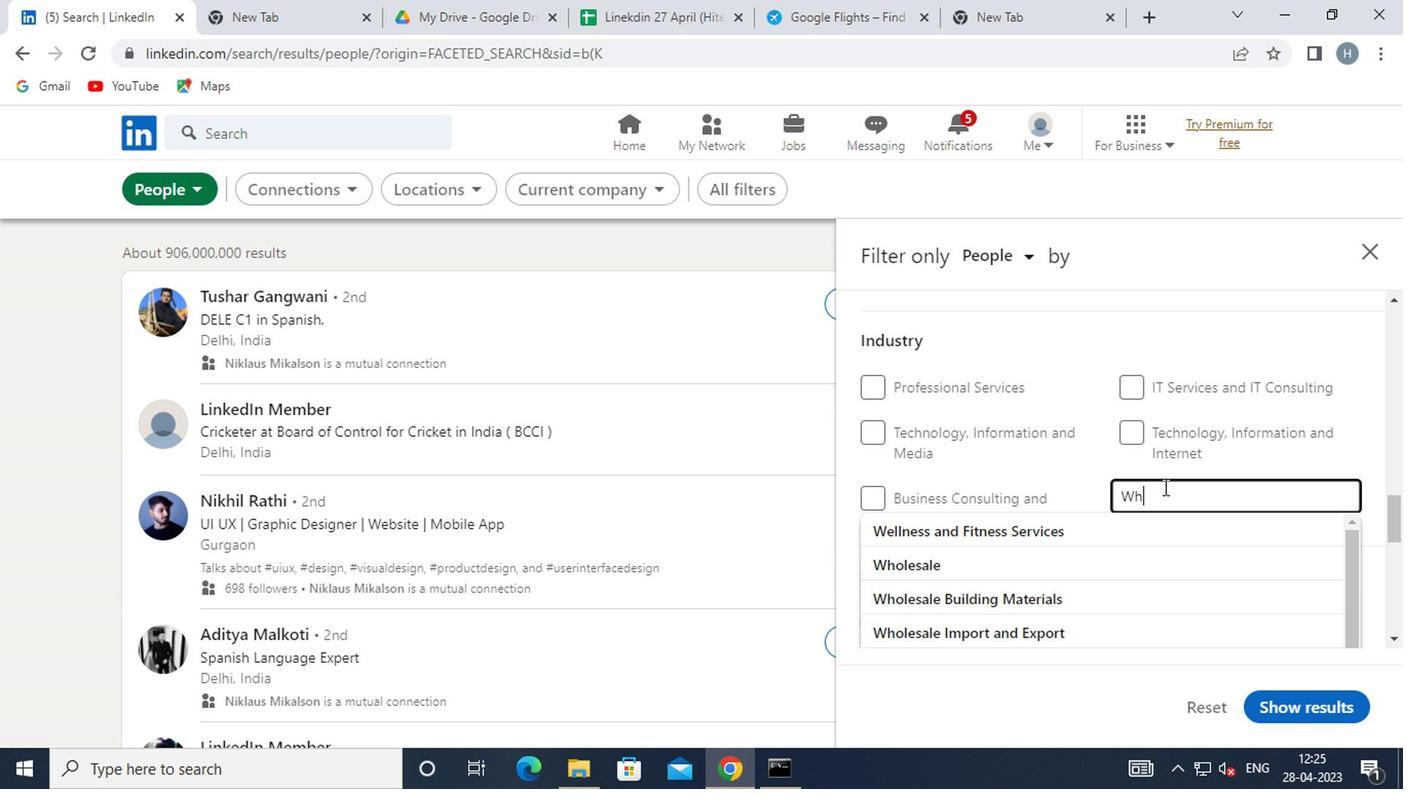 
Action: Key pressed OL
Screenshot: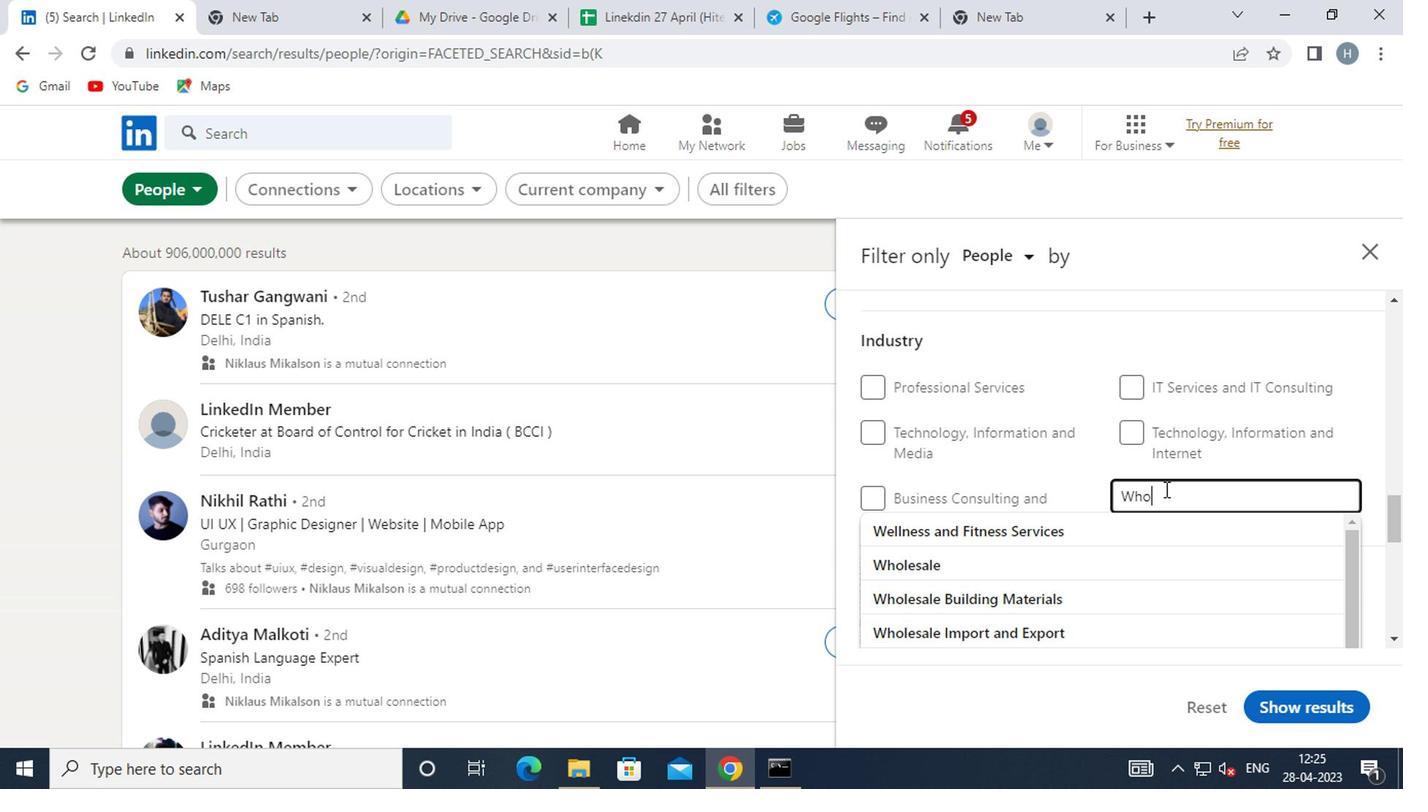 
Action: Mouse moved to (1159, 490)
Screenshot: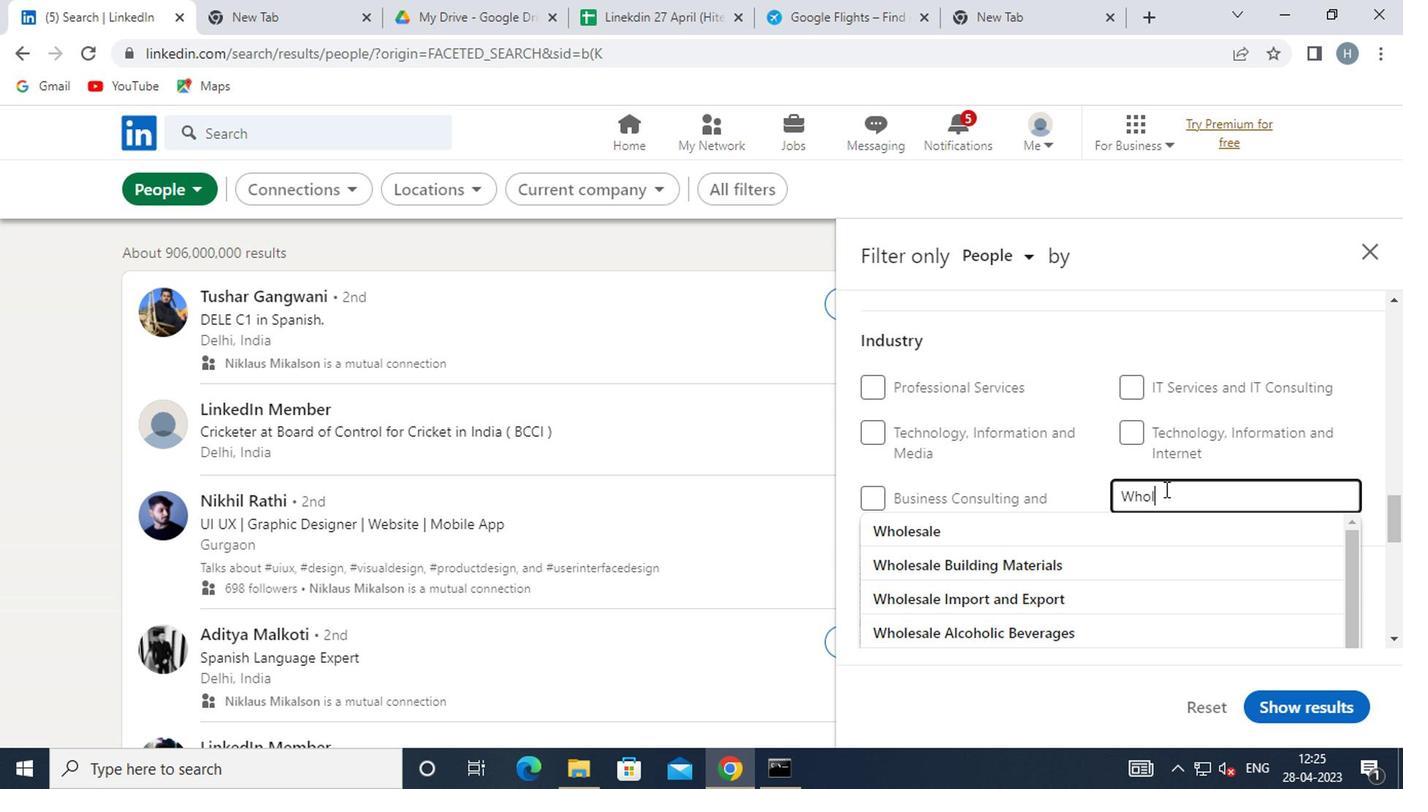 
Action: Key pressed E
Screenshot: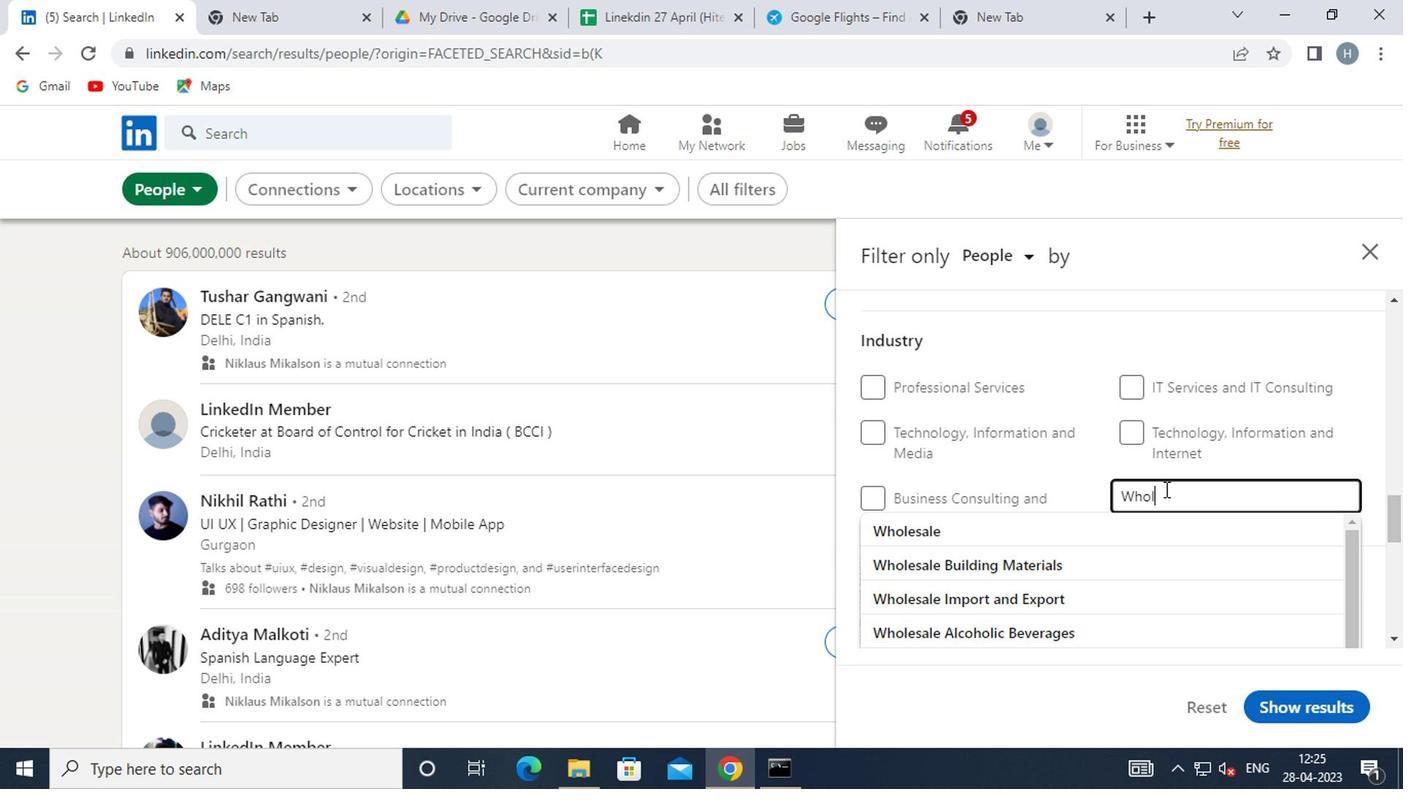 
Action: Mouse moved to (1160, 489)
Screenshot: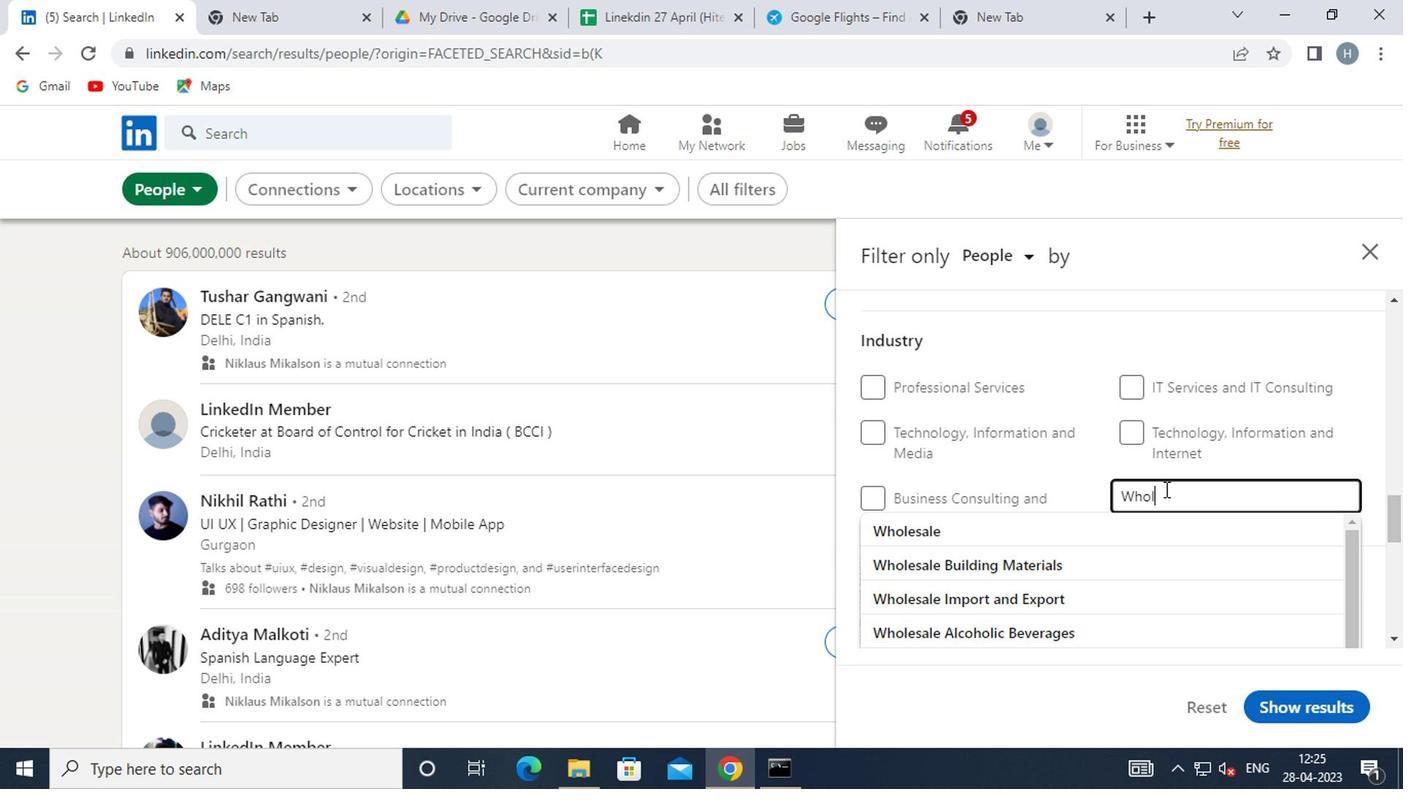 
Action: Key pressed S
Screenshot: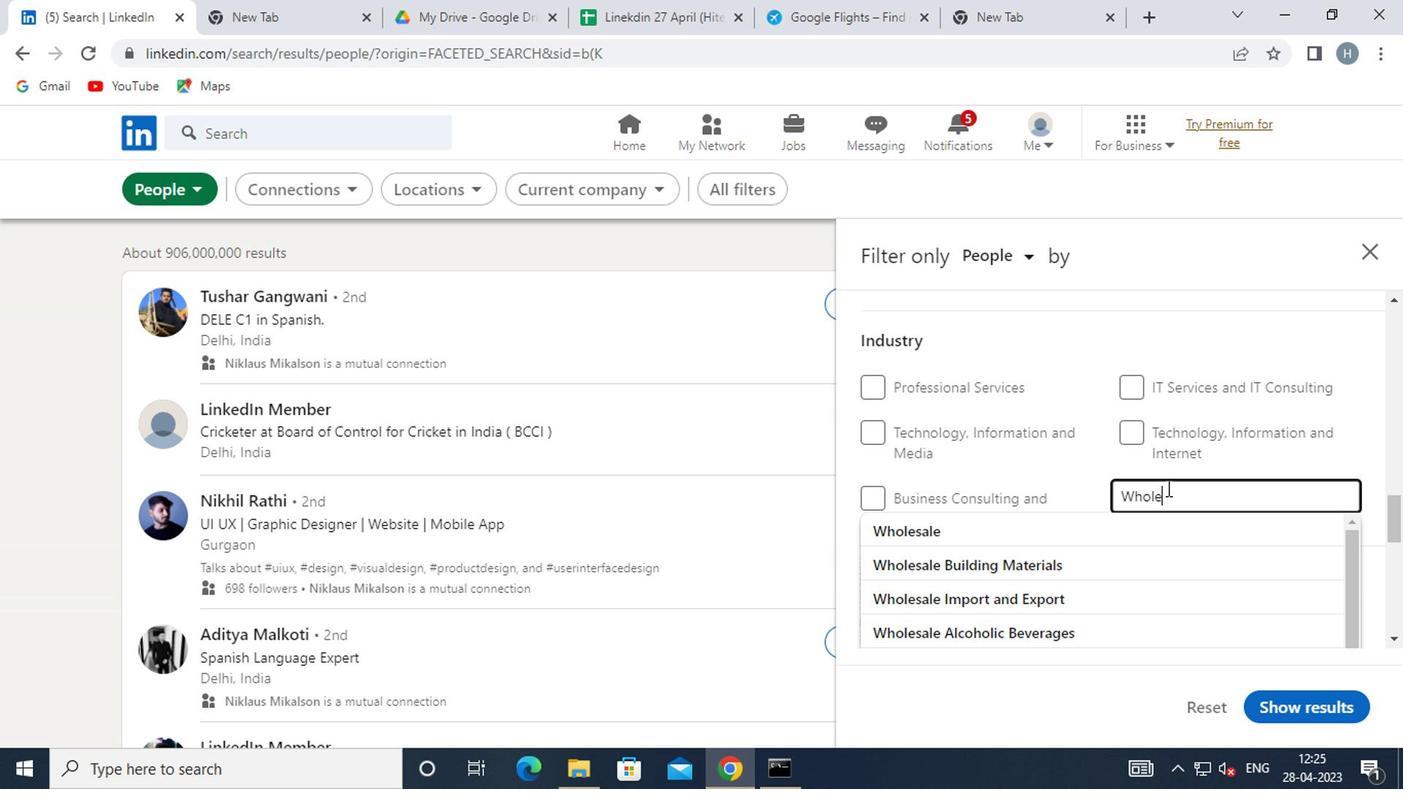 
Action: Mouse moved to (1160, 489)
Screenshot: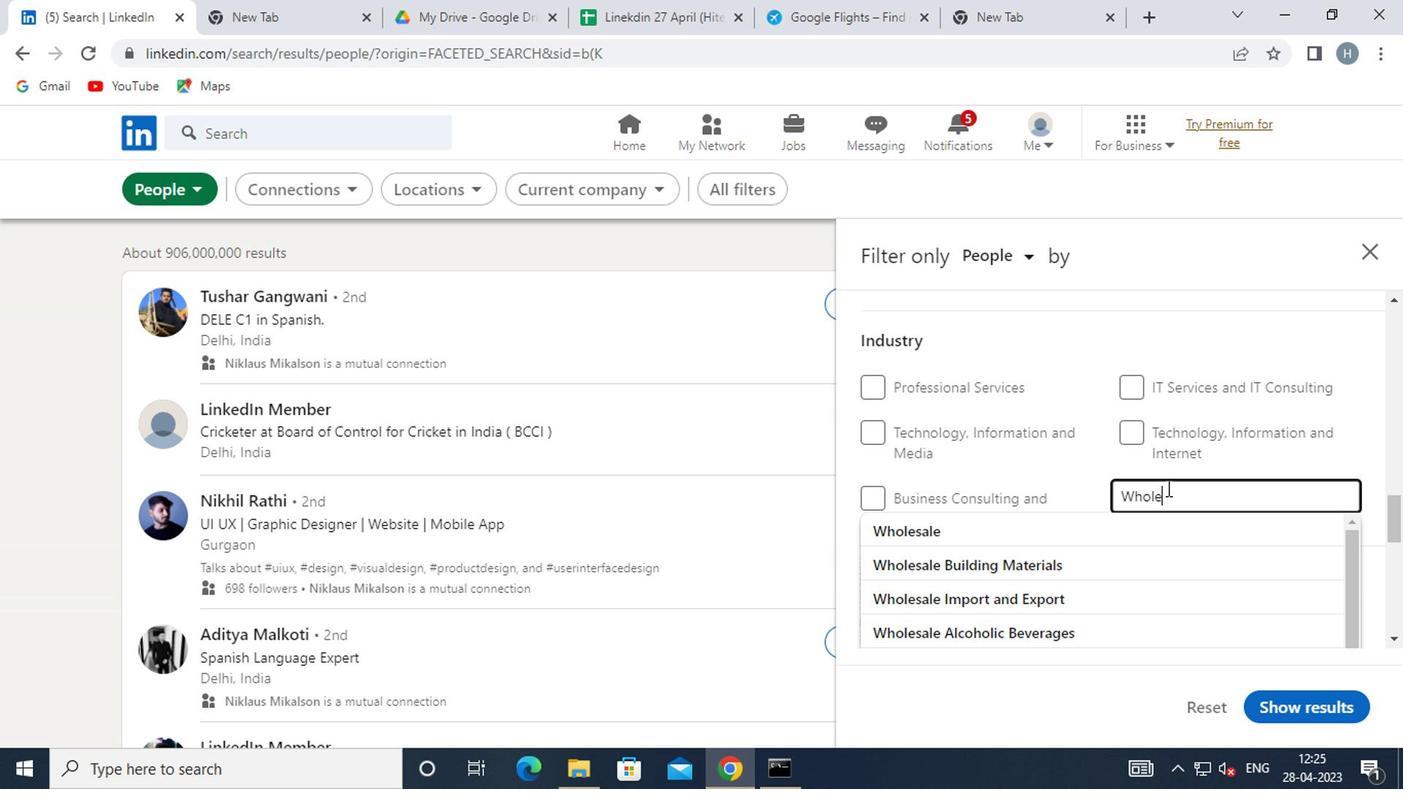 
Action: Key pressed A
Screenshot: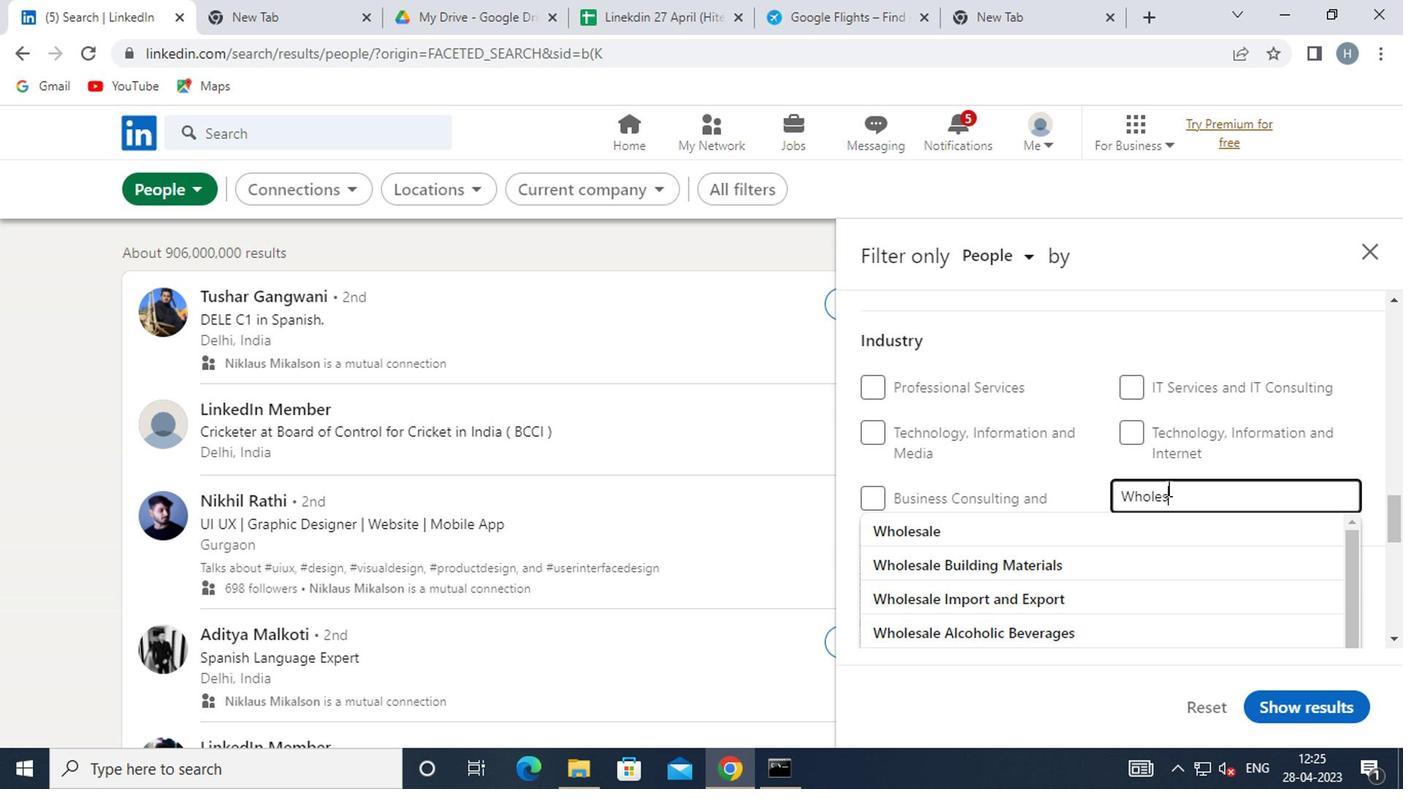 
Action: Mouse moved to (1025, 628)
Screenshot: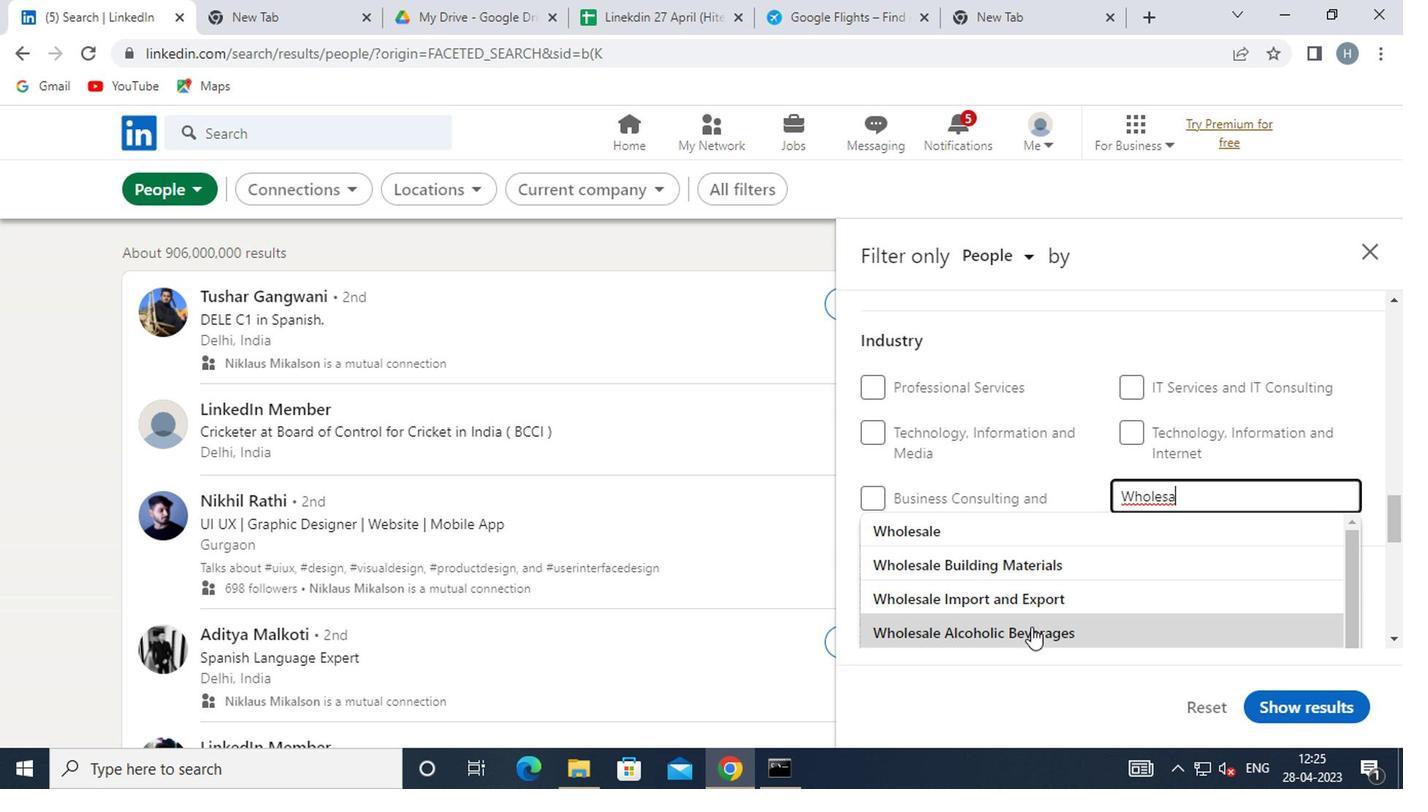 
Action: Mouse pressed left at (1025, 628)
Screenshot: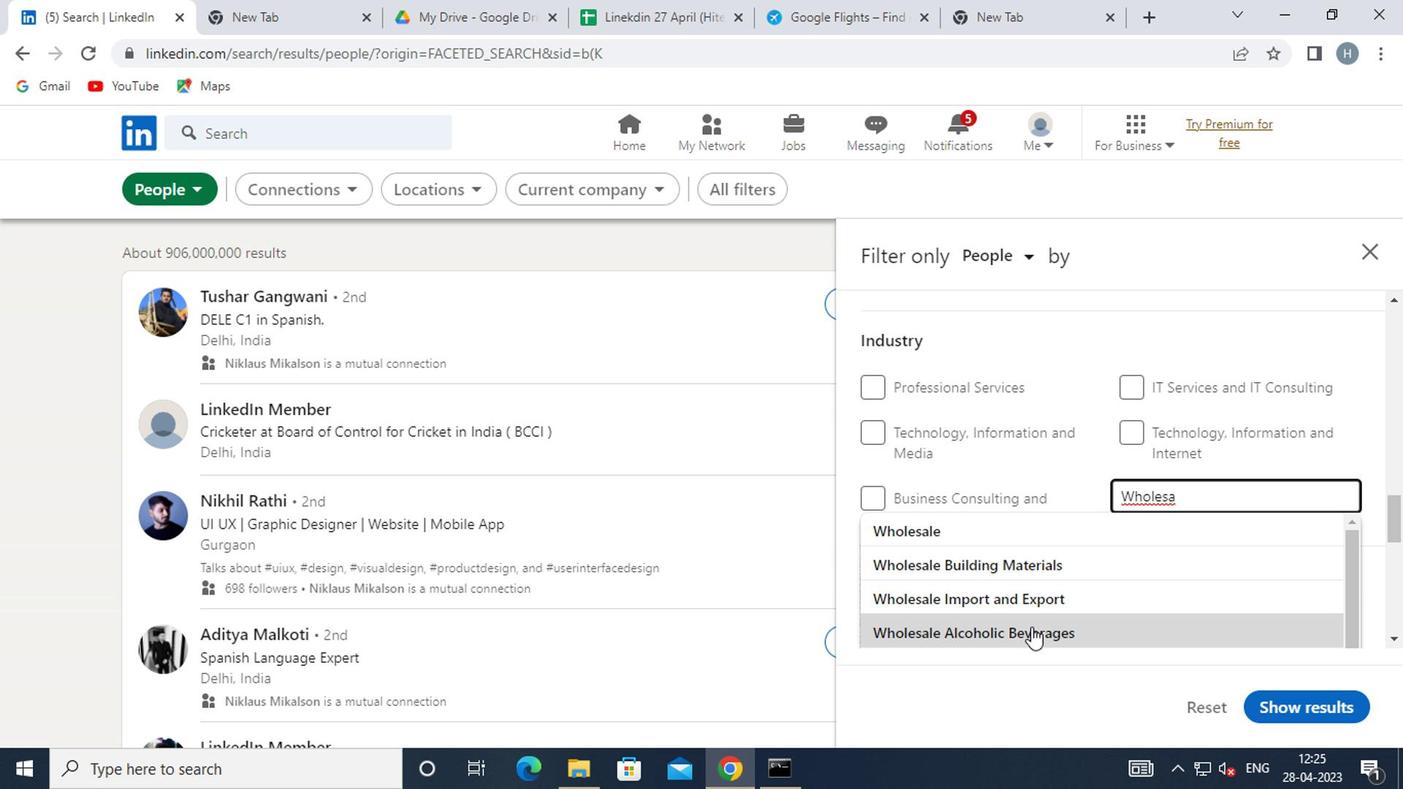 
Action: Mouse moved to (1060, 538)
Screenshot: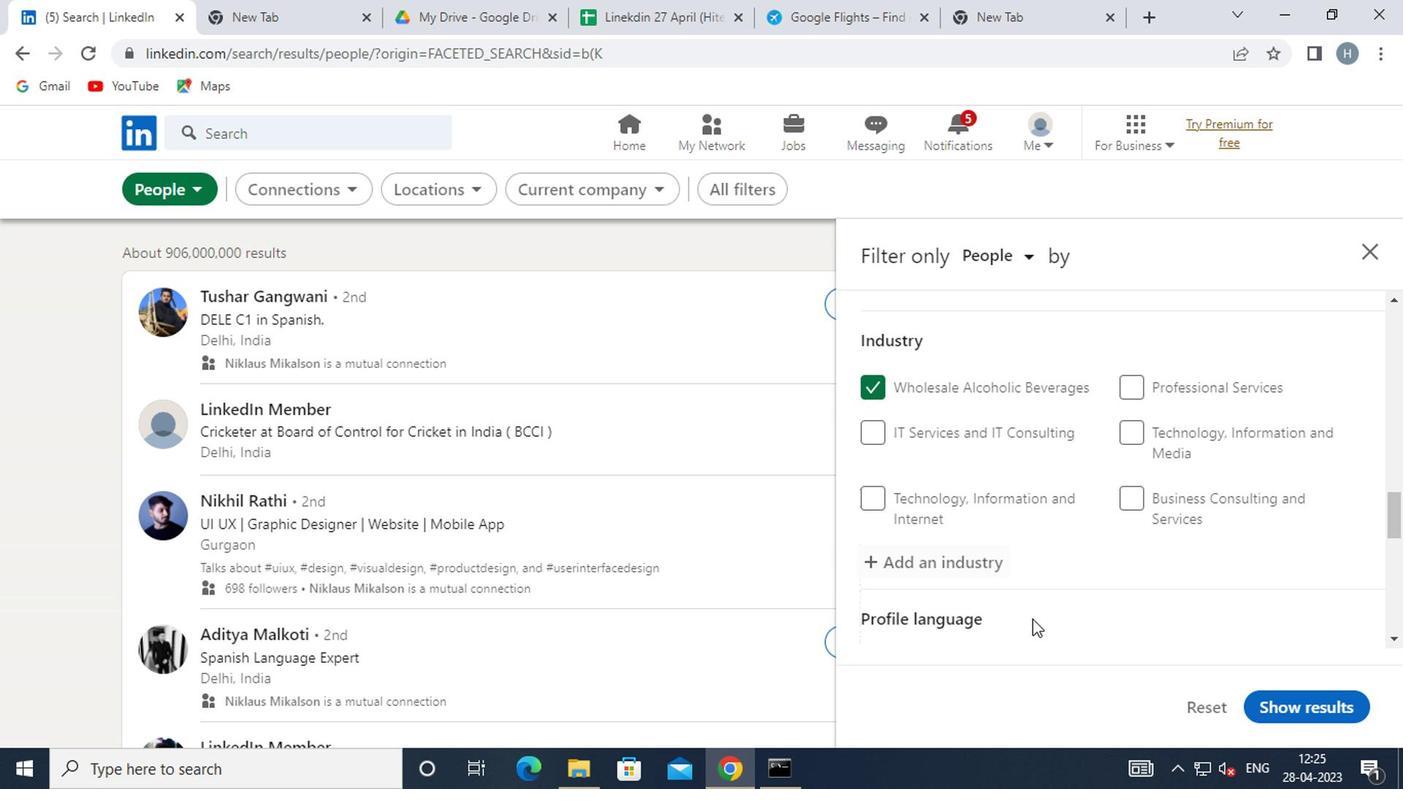 
Action: Mouse scrolled (1060, 536) with delta (0, -1)
Screenshot: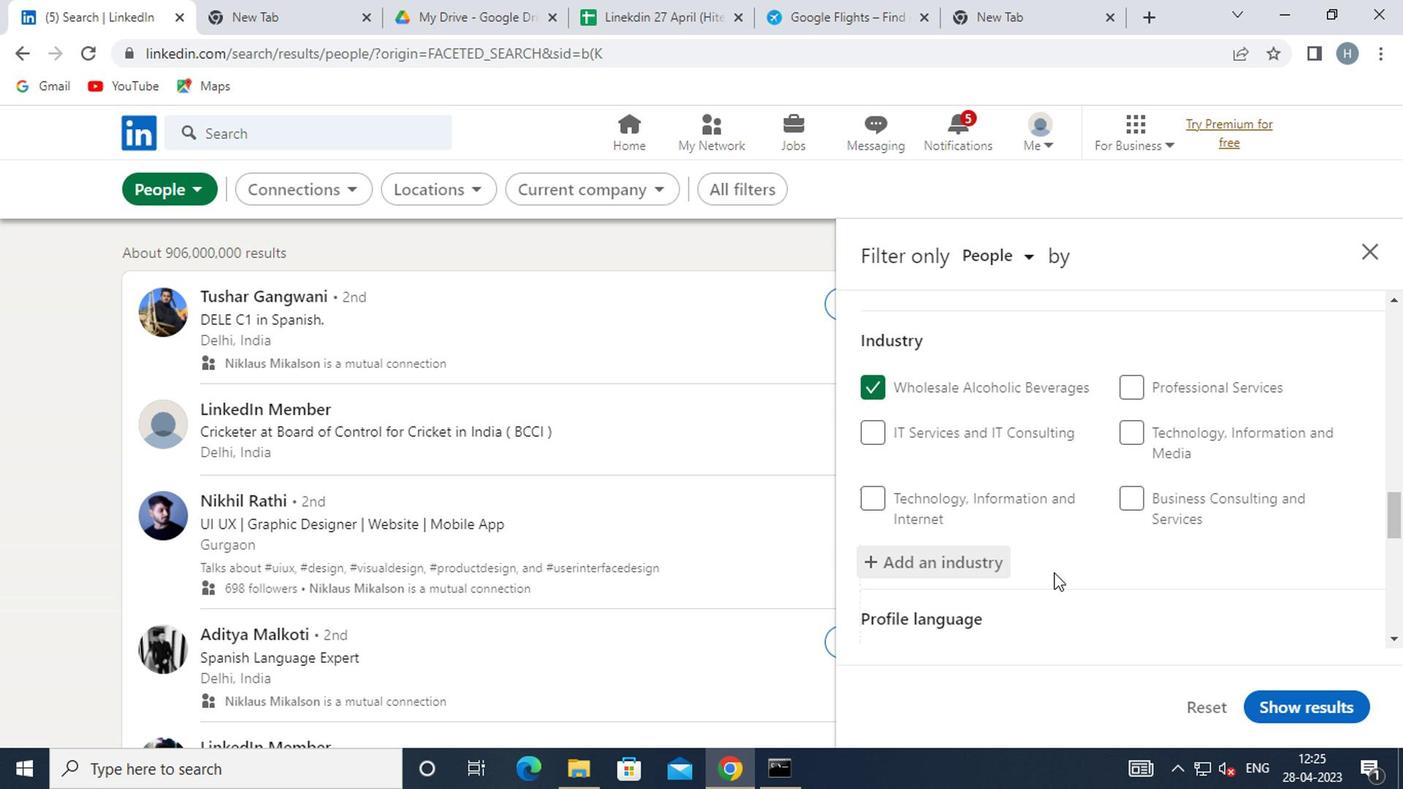 
Action: Mouse moved to (1060, 536)
Screenshot: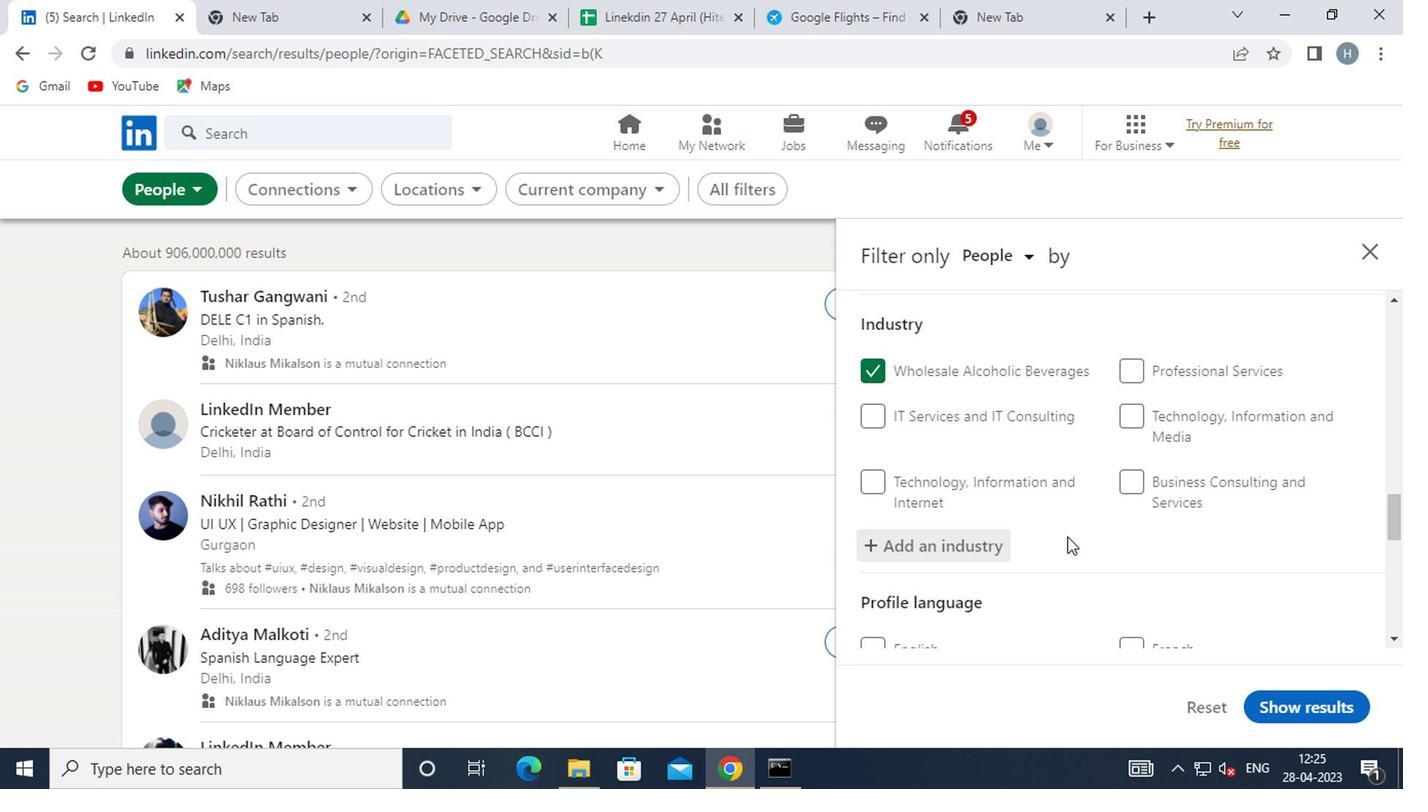 
Action: Mouse scrolled (1060, 535) with delta (0, 0)
Screenshot: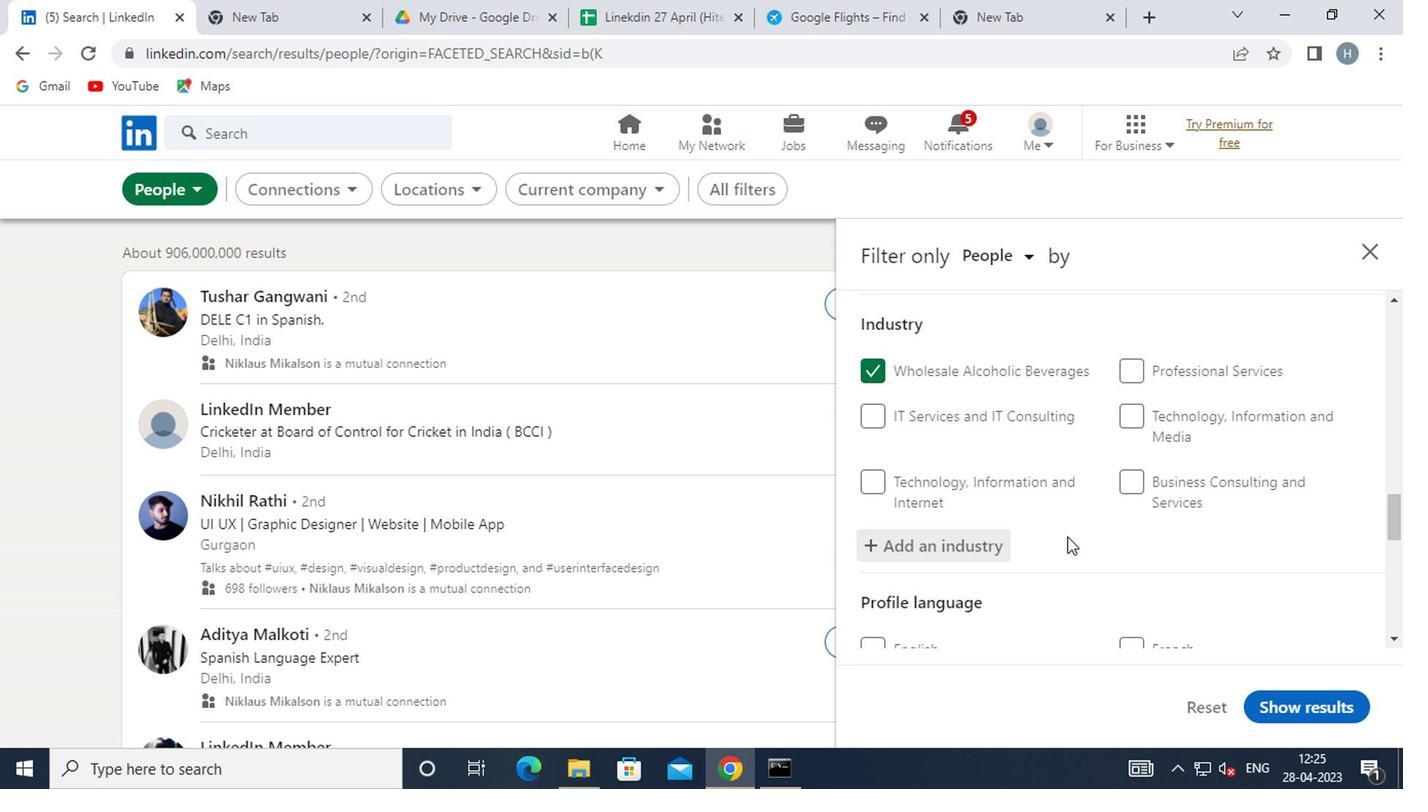 
Action: Mouse scrolled (1060, 535) with delta (0, 0)
Screenshot: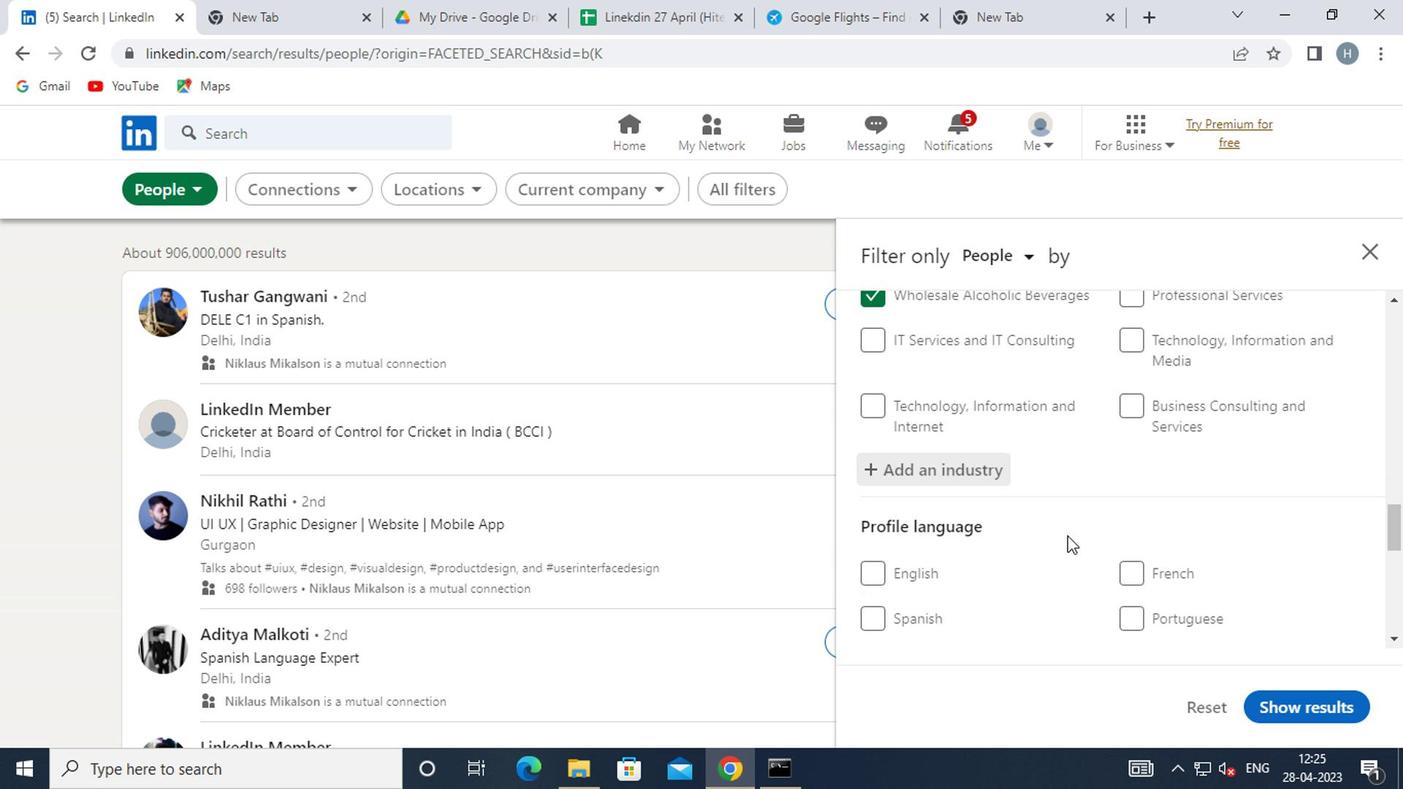 
Action: Mouse moved to (1063, 531)
Screenshot: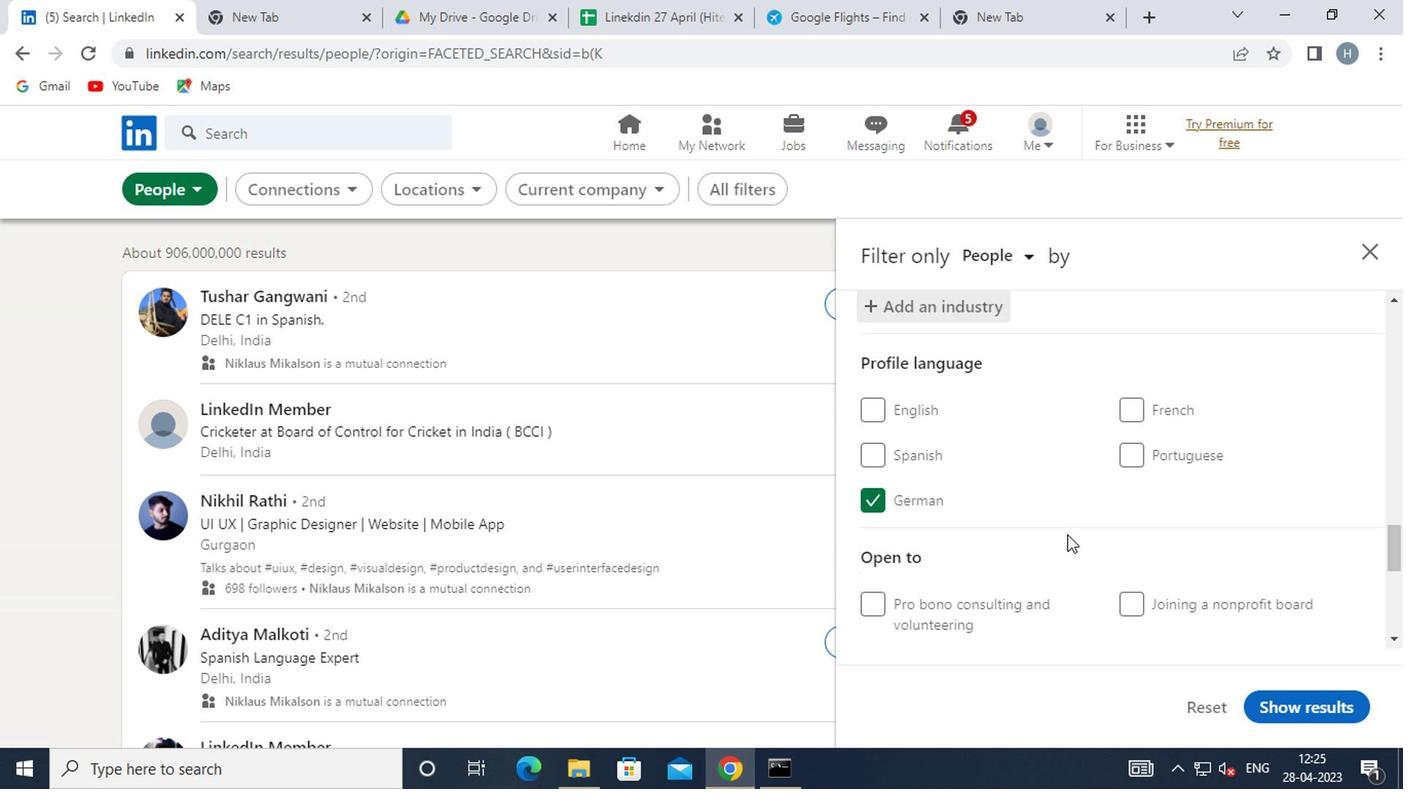 
Action: Mouse scrolled (1063, 530) with delta (0, 0)
Screenshot: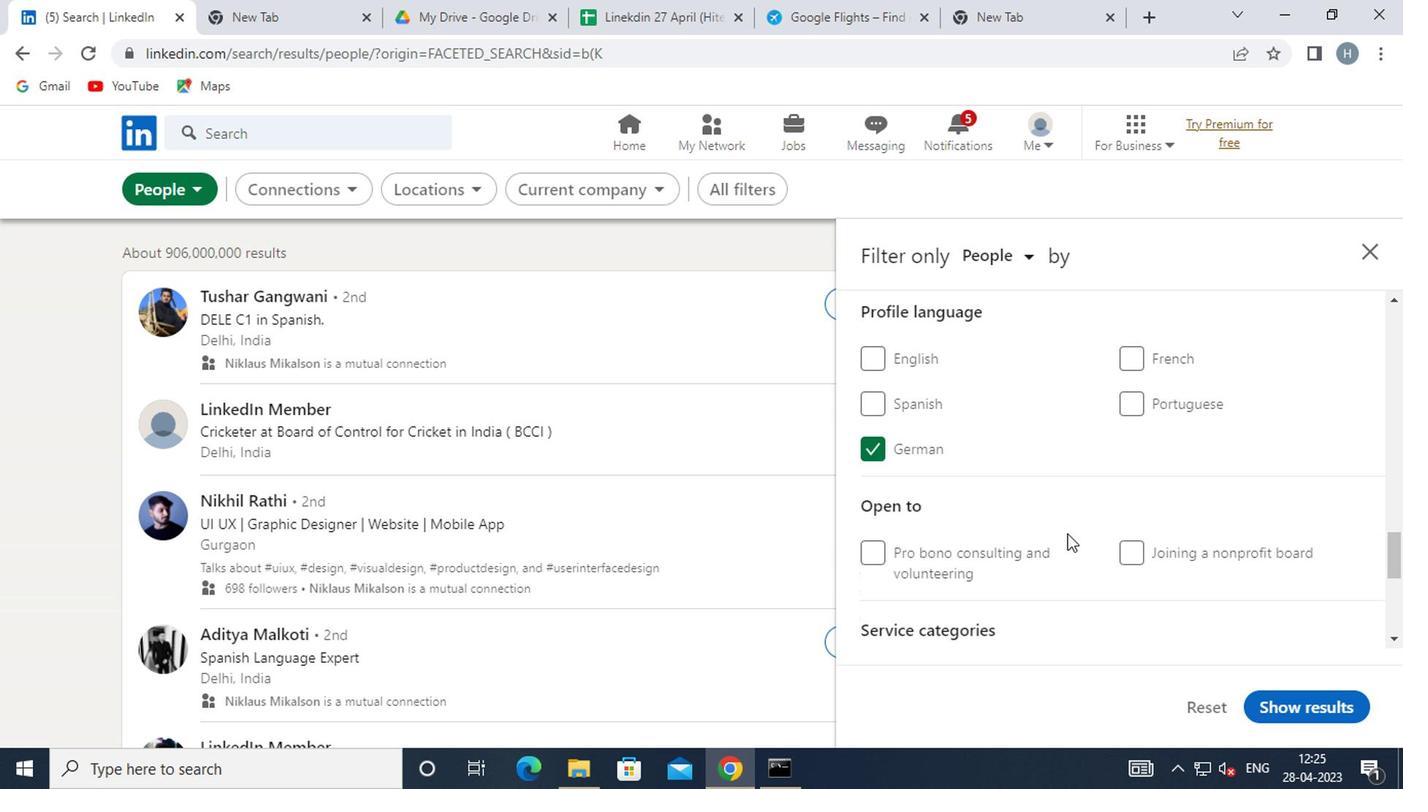 
Action: Mouse moved to (1065, 531)
Screenshot: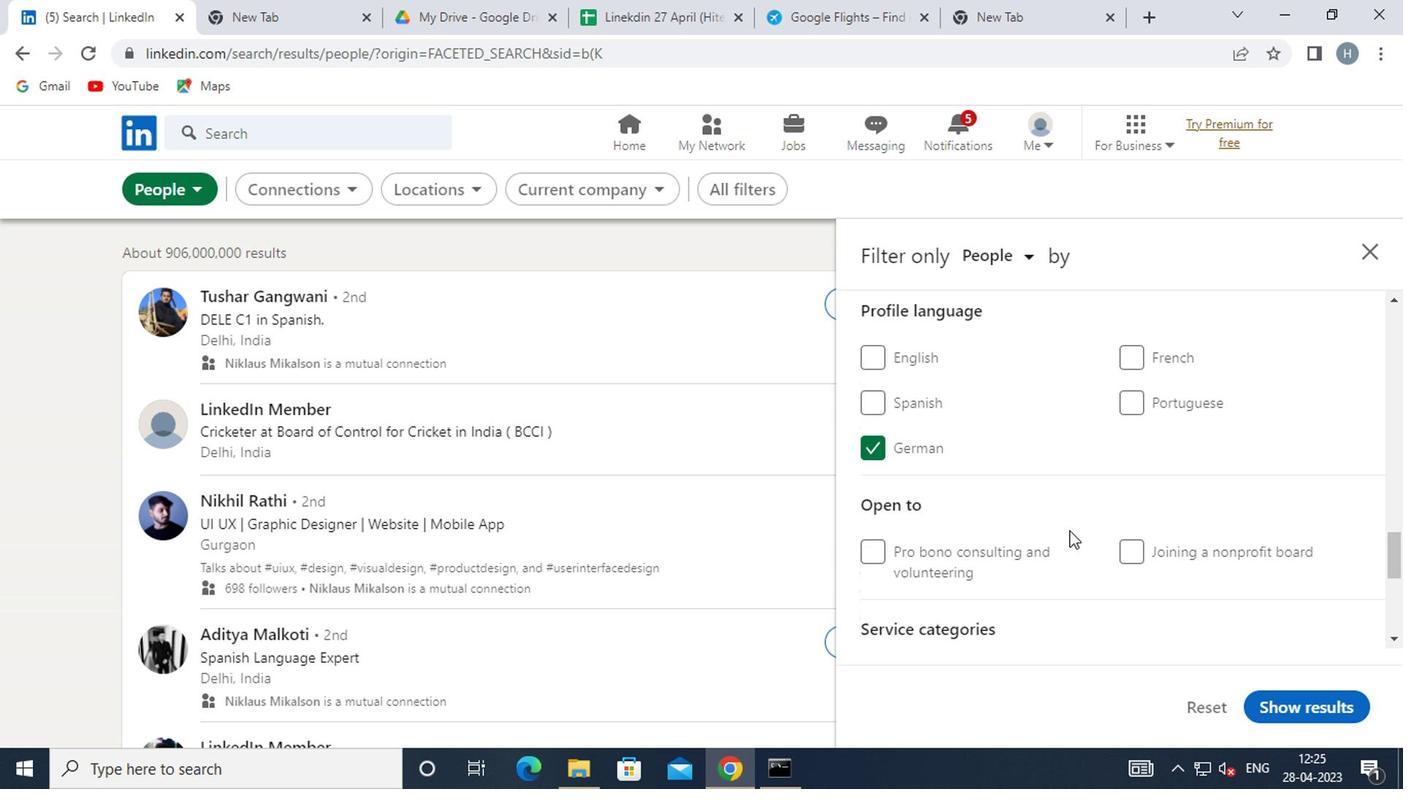 
Action: Mouse scrolled (1065, 530) with delta (0, 0)
Screenshot: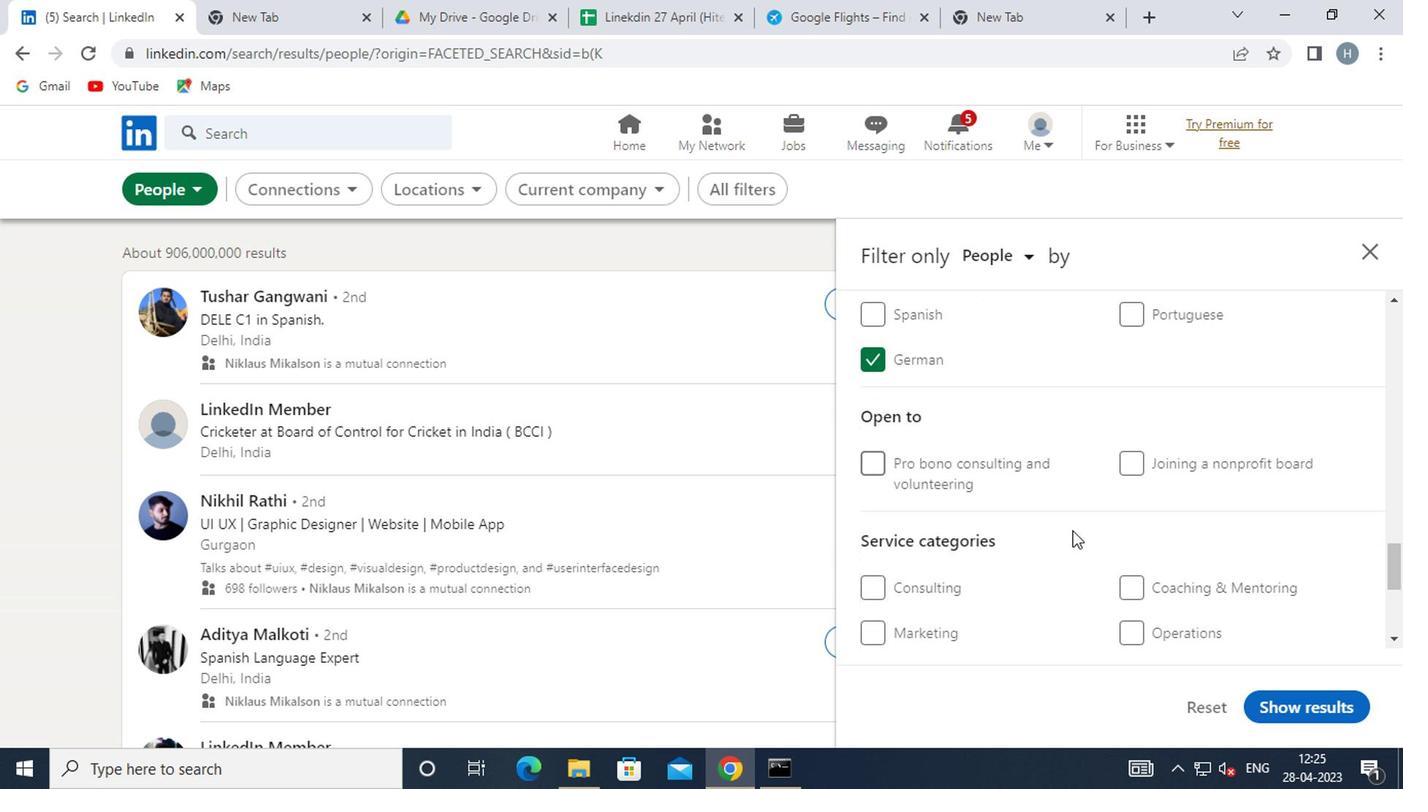 
Action: Mouse moved to (1164, 555)
Screenshot: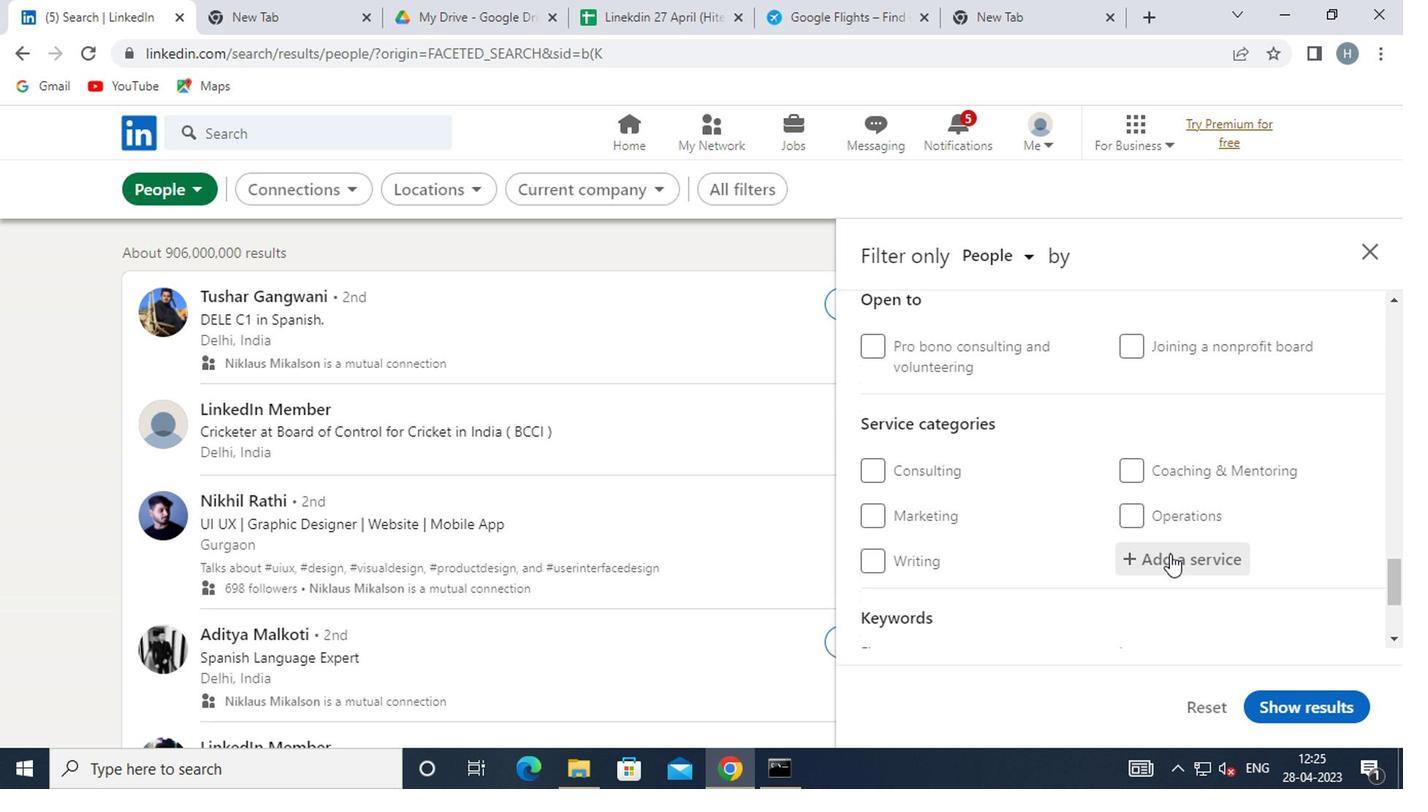 
Action: Mouse pressed left at (1164, 555)
Screenshot: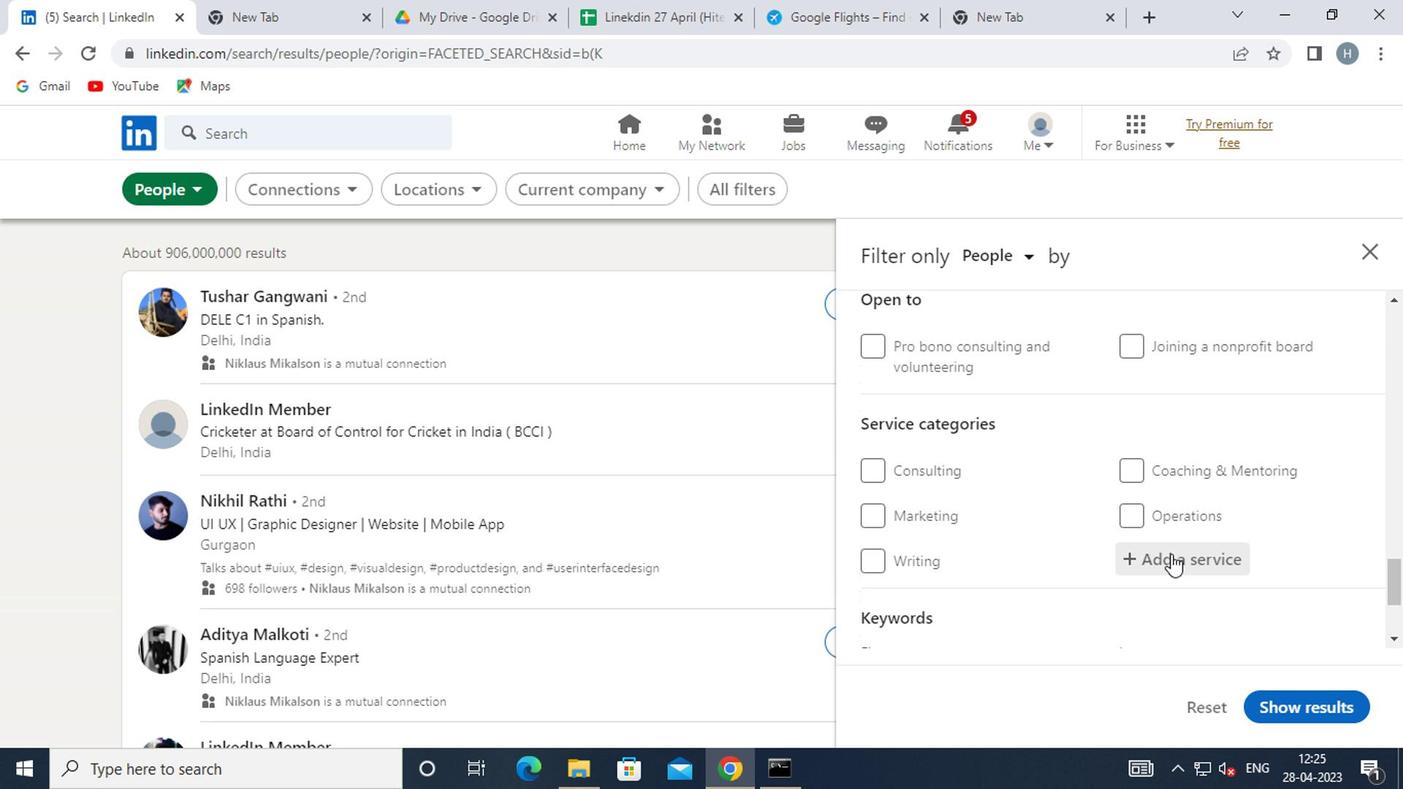 
Action: Mouse moved to (1163, 555)
Screenshot: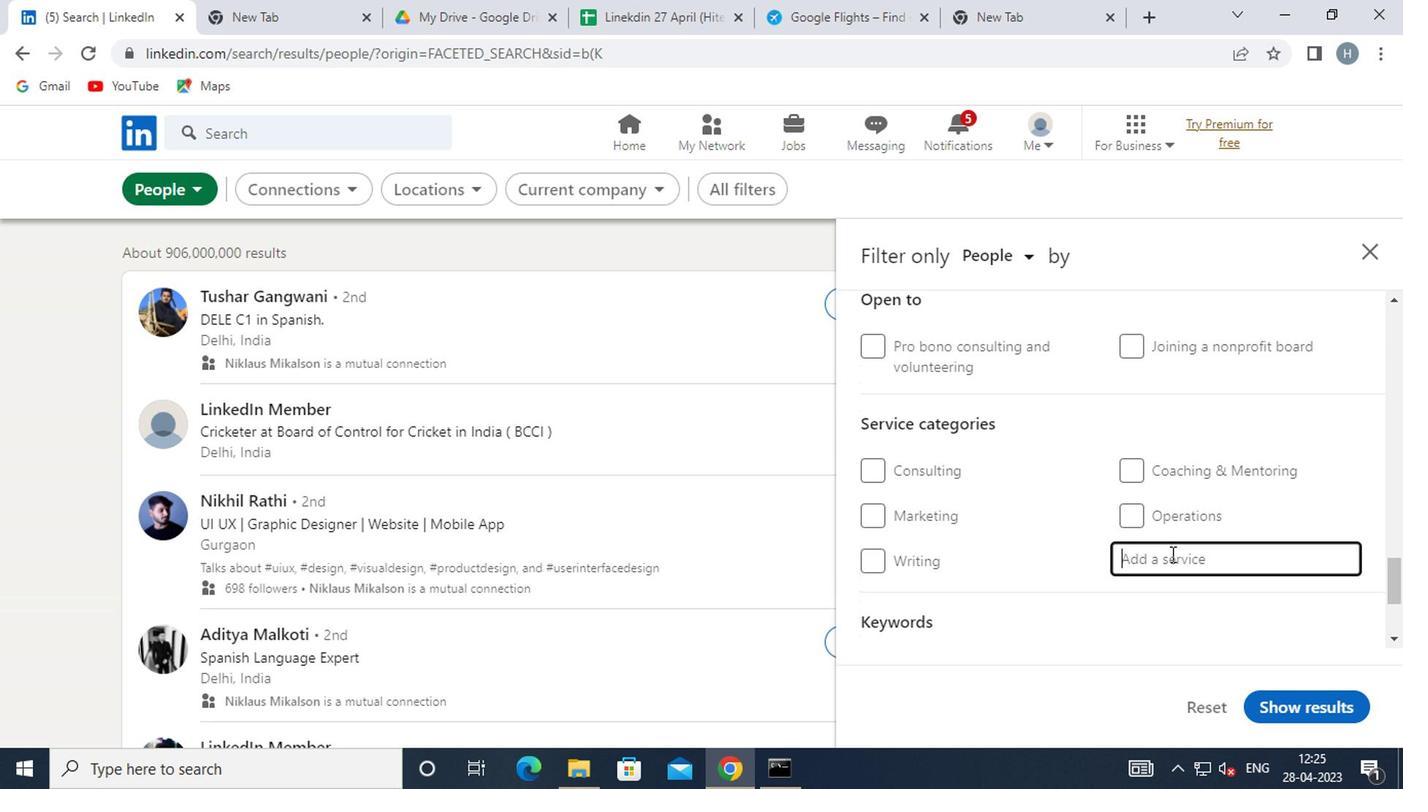 
Action: Key pressed <Key.shift>
Screenshot: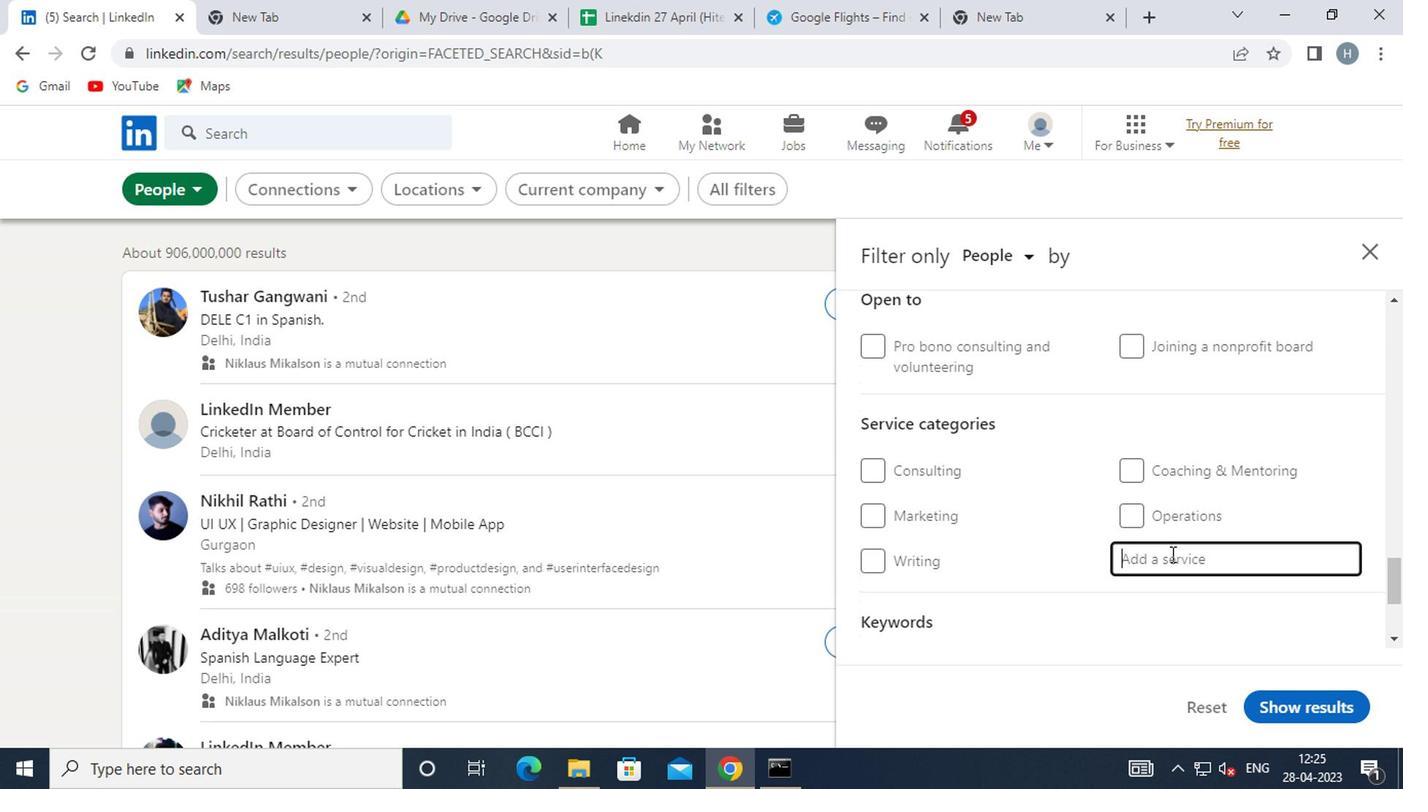 
Action: Mouse moved to (1161, 555)
Screenshot: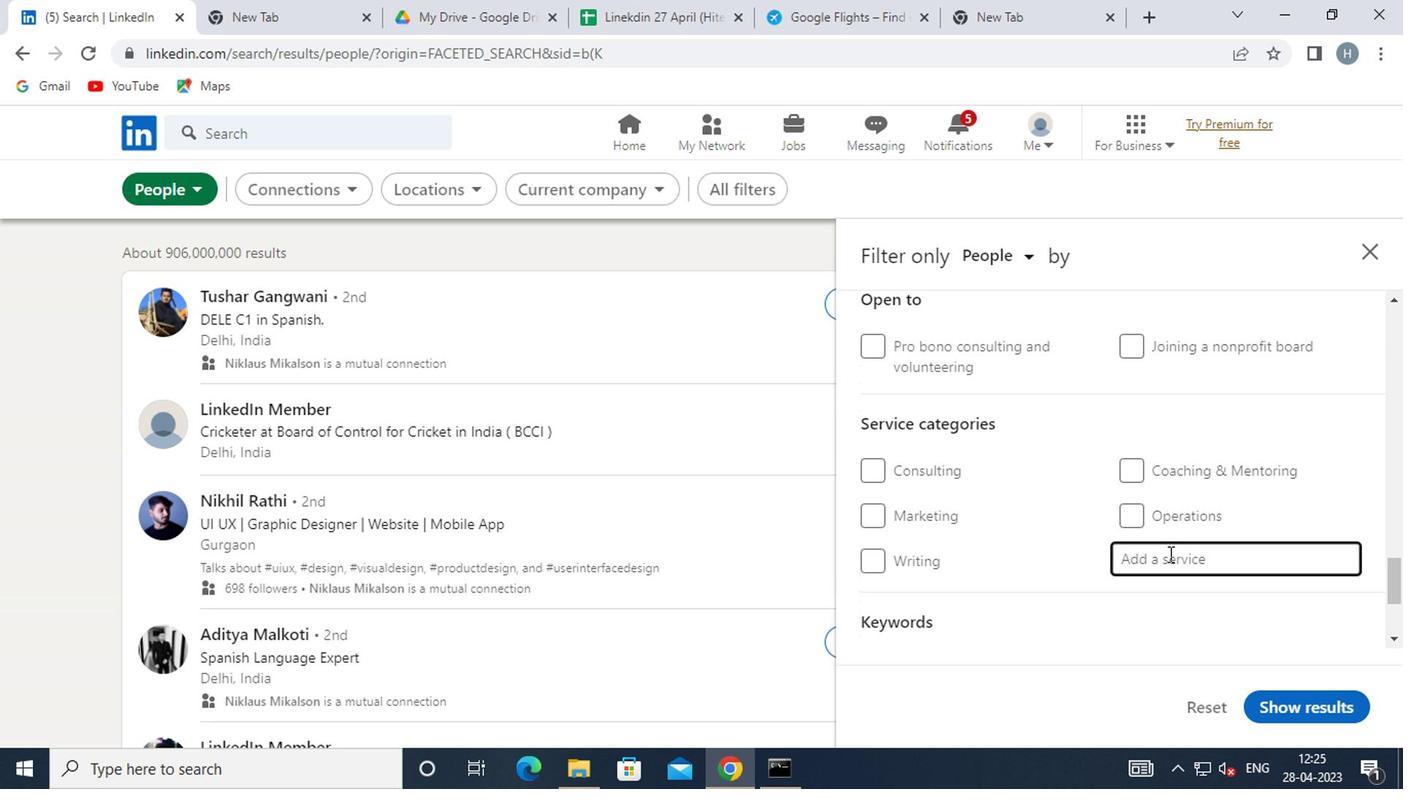 
Action: Key pressed <Key.shift><Key.shift><Key.shift>D
Screenshot: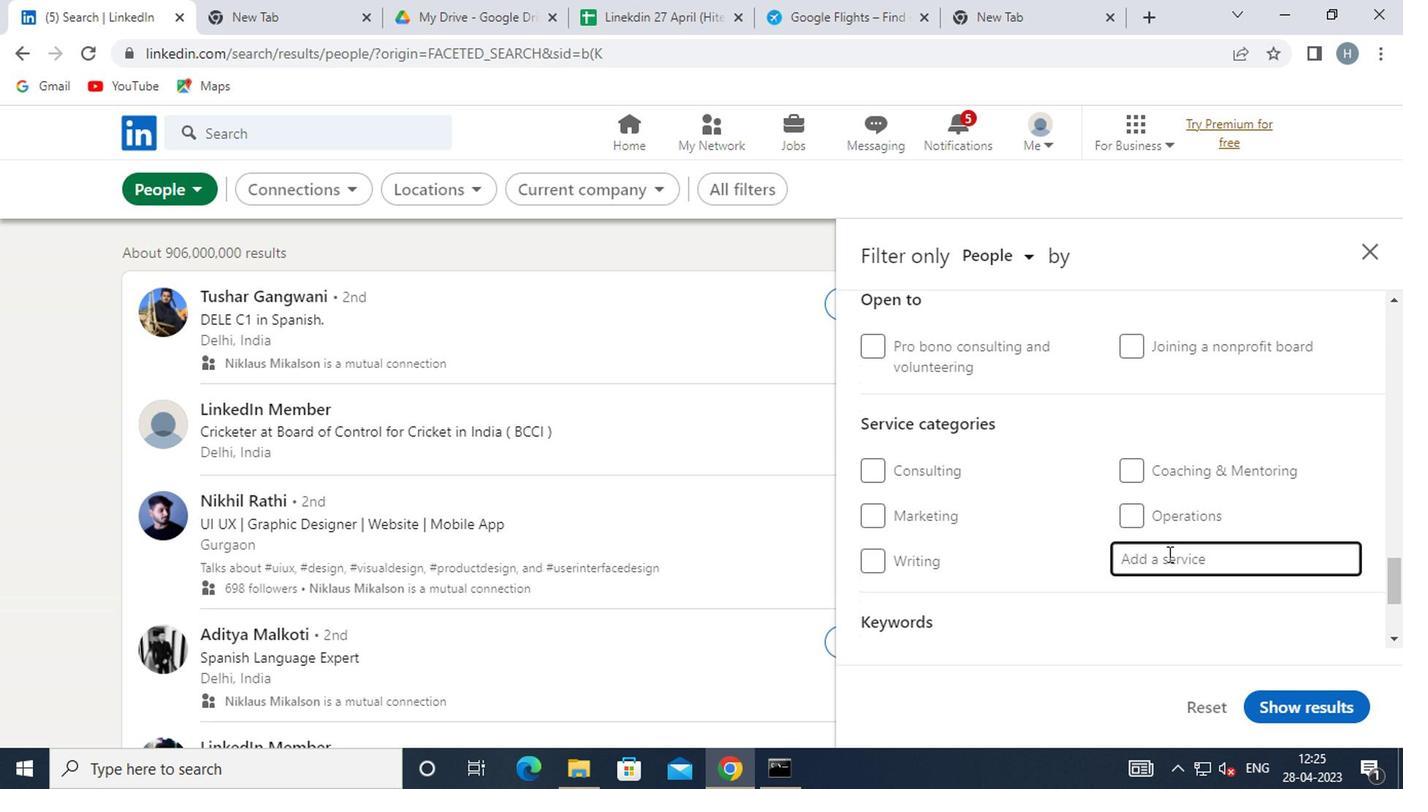 
Action: Mouse moved to (1154, 541)
Screenshot: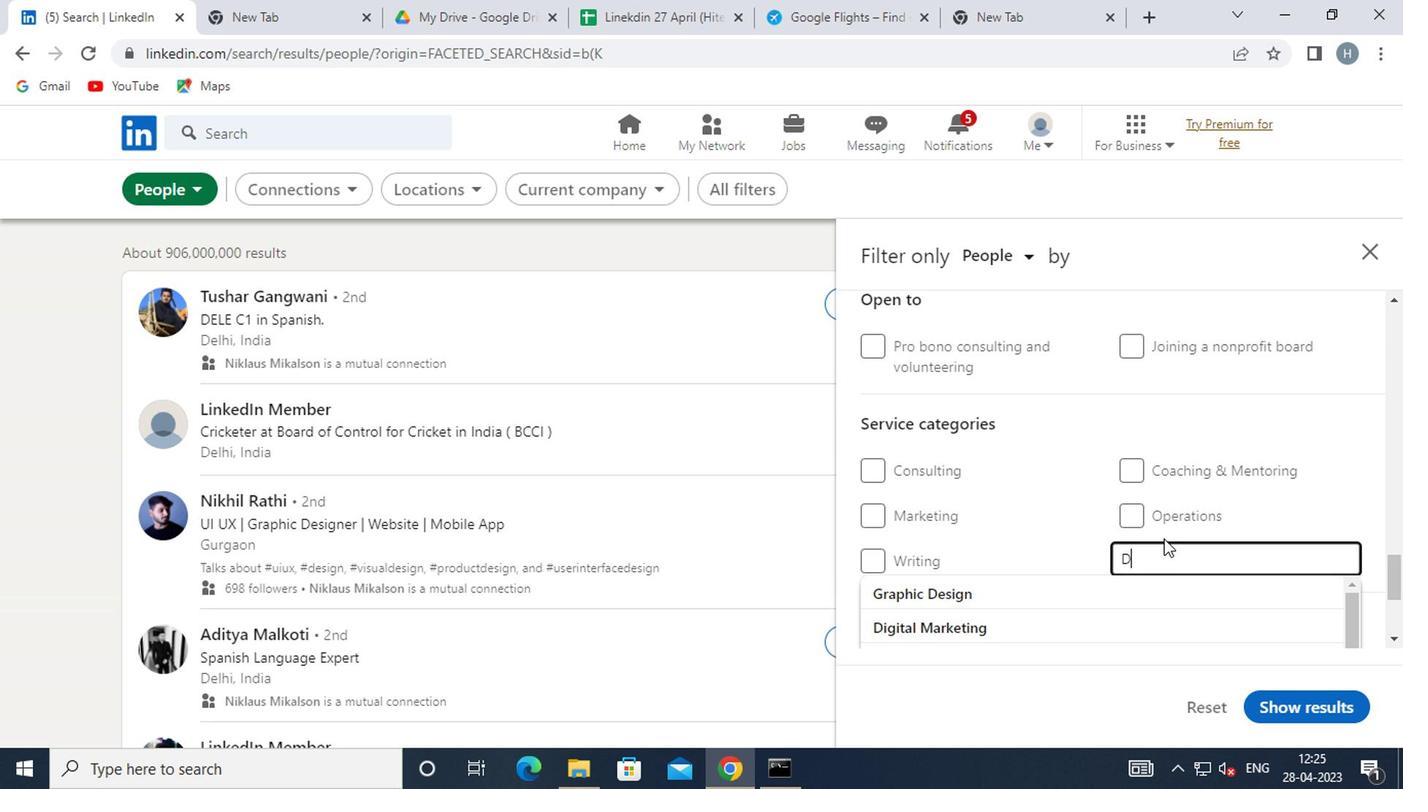 
Action: Key pressed <Key.shift>J
Screenshot: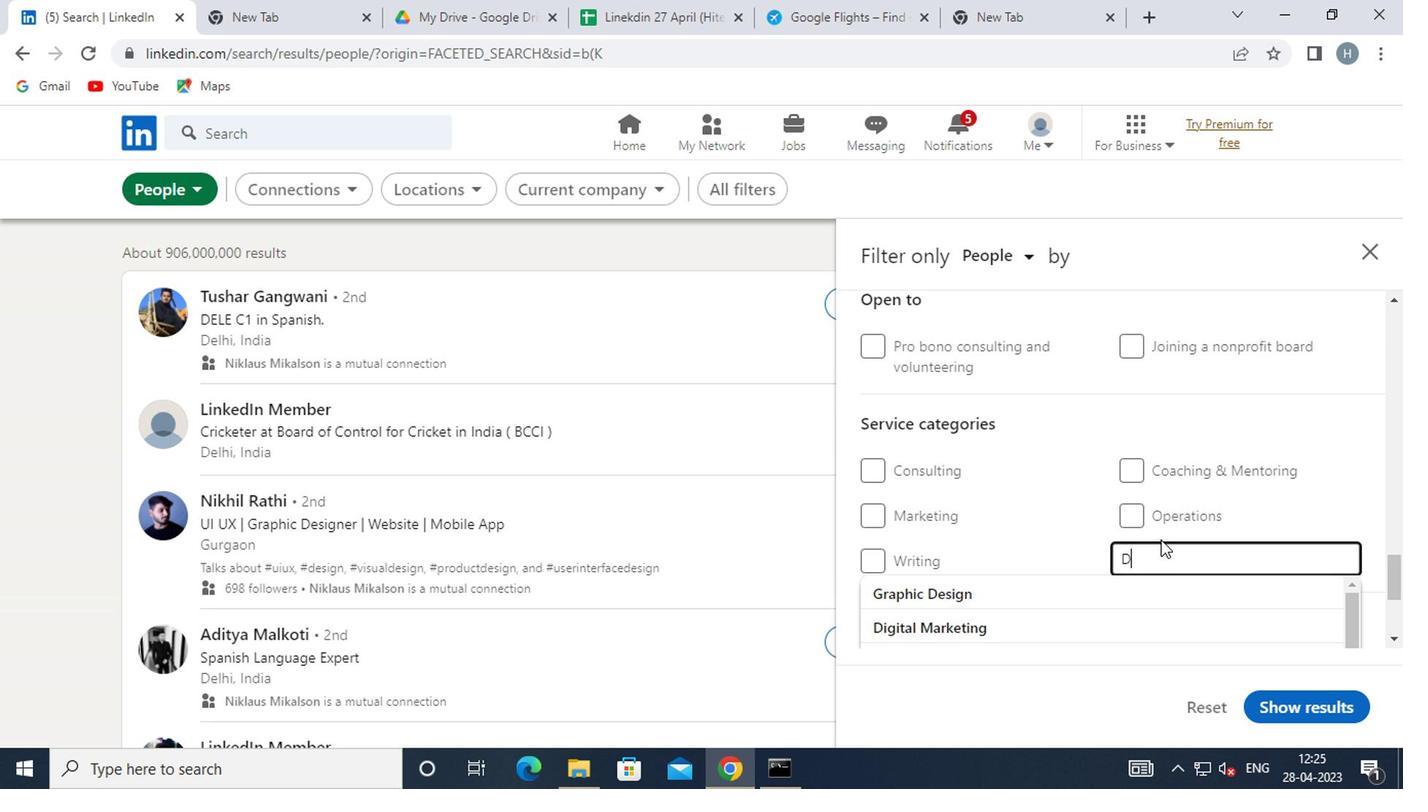 
Action: Mouse moved to (1082, 591)
Screenshot: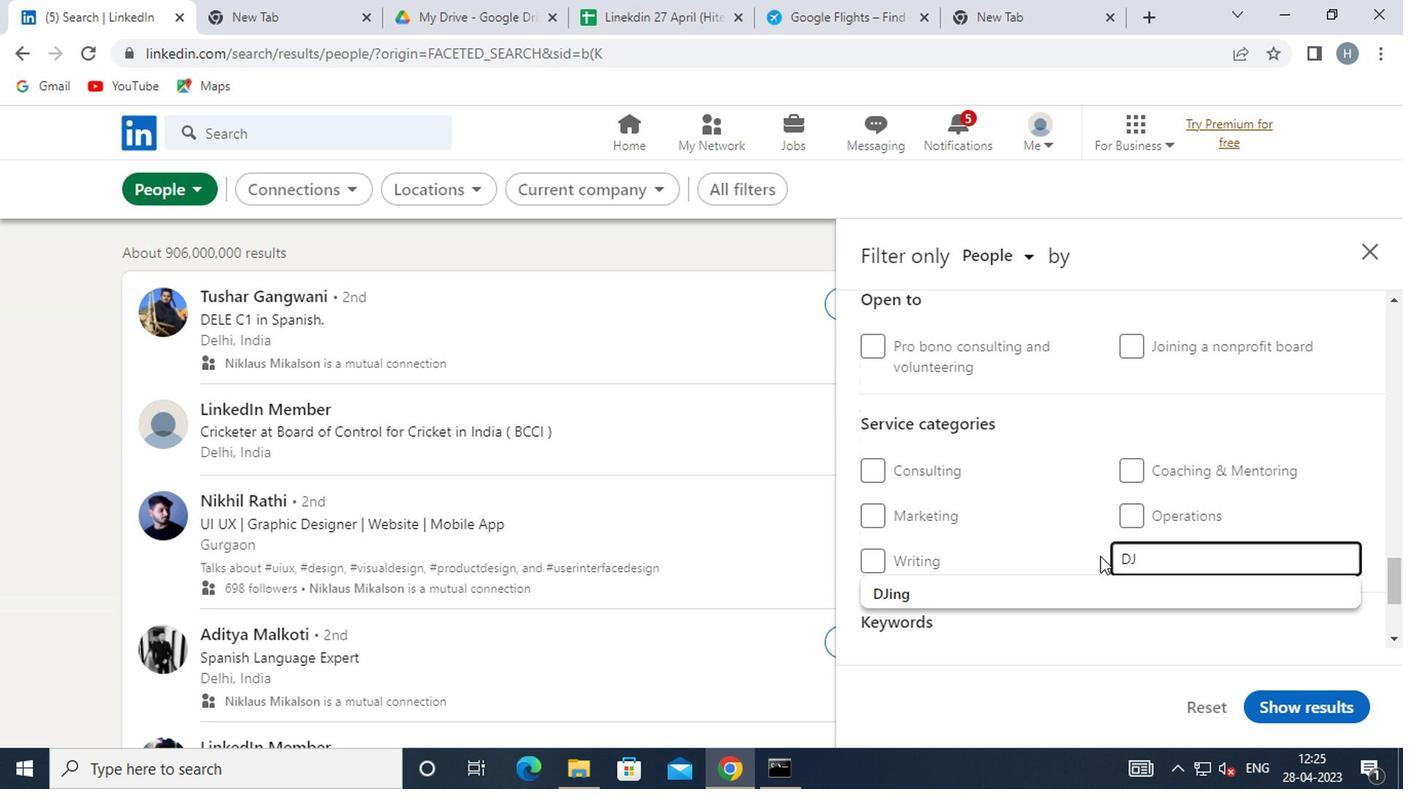 
Action: Mouse pressed left at (1082, 591)
Screenshot: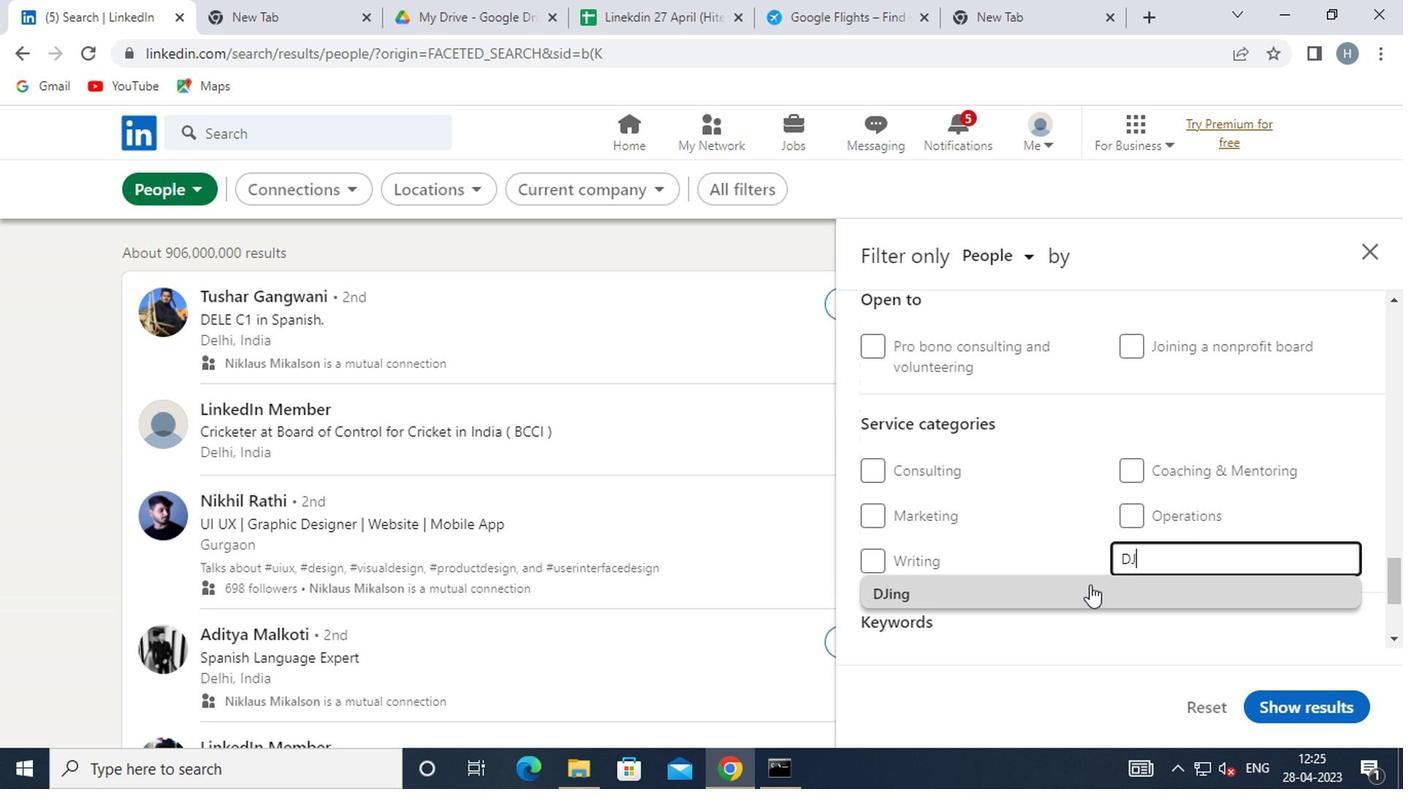 
Action: Mouse moved to (1082, 538)
Screenshot: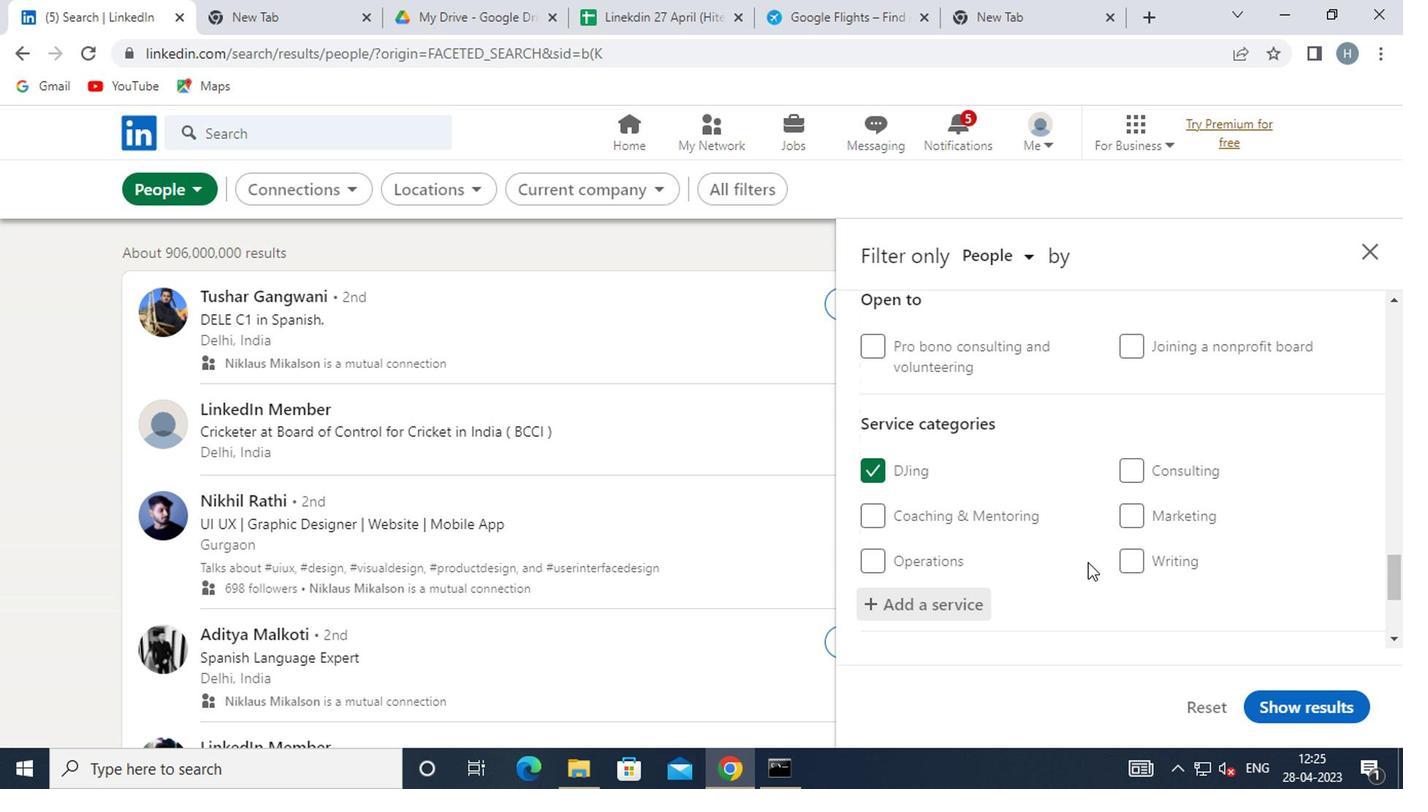 
Action: Mouse scrolled (1082, 536) with delta (0, -1)
Screenshot: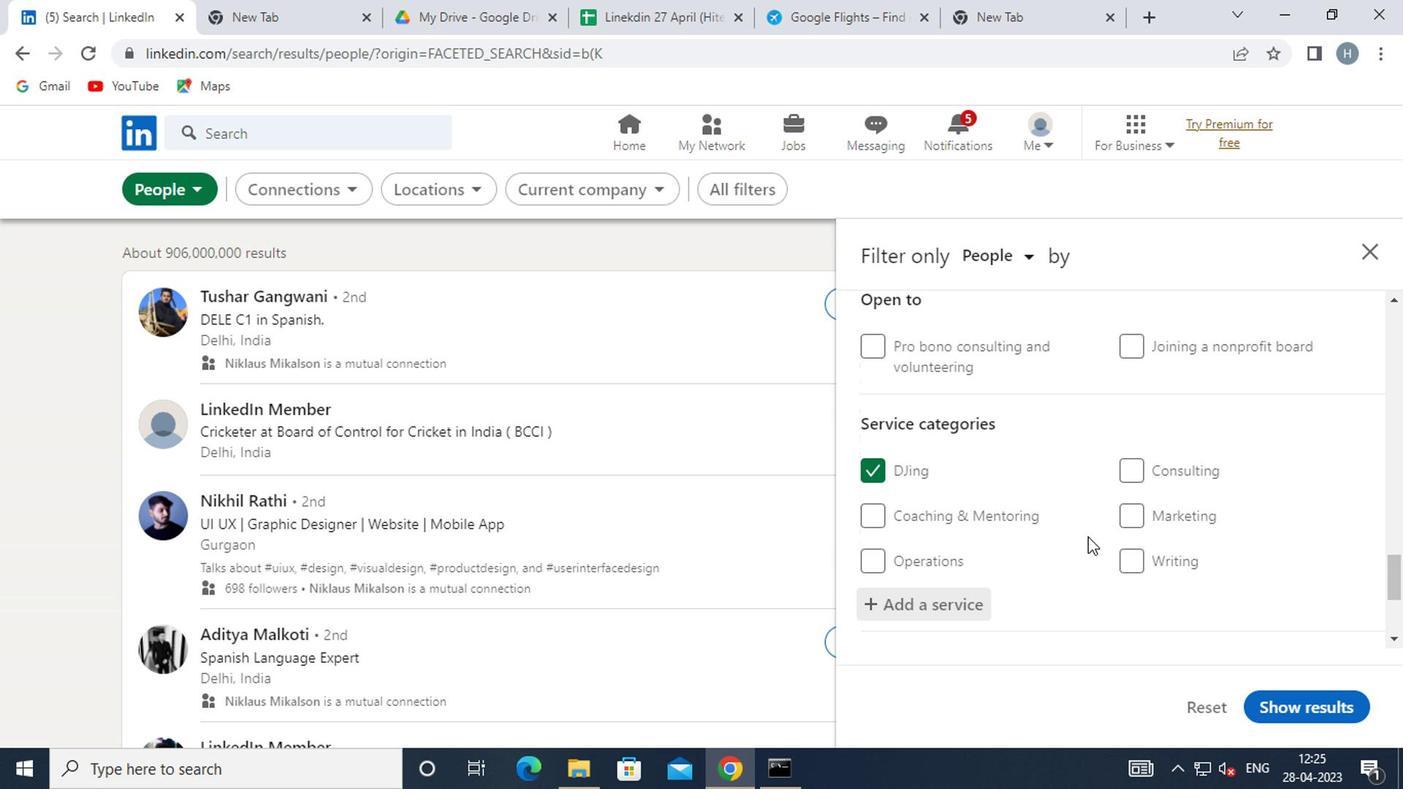 
Action: Mouse scrolled (1082, 536) with delta (0, -1)
Screenshot: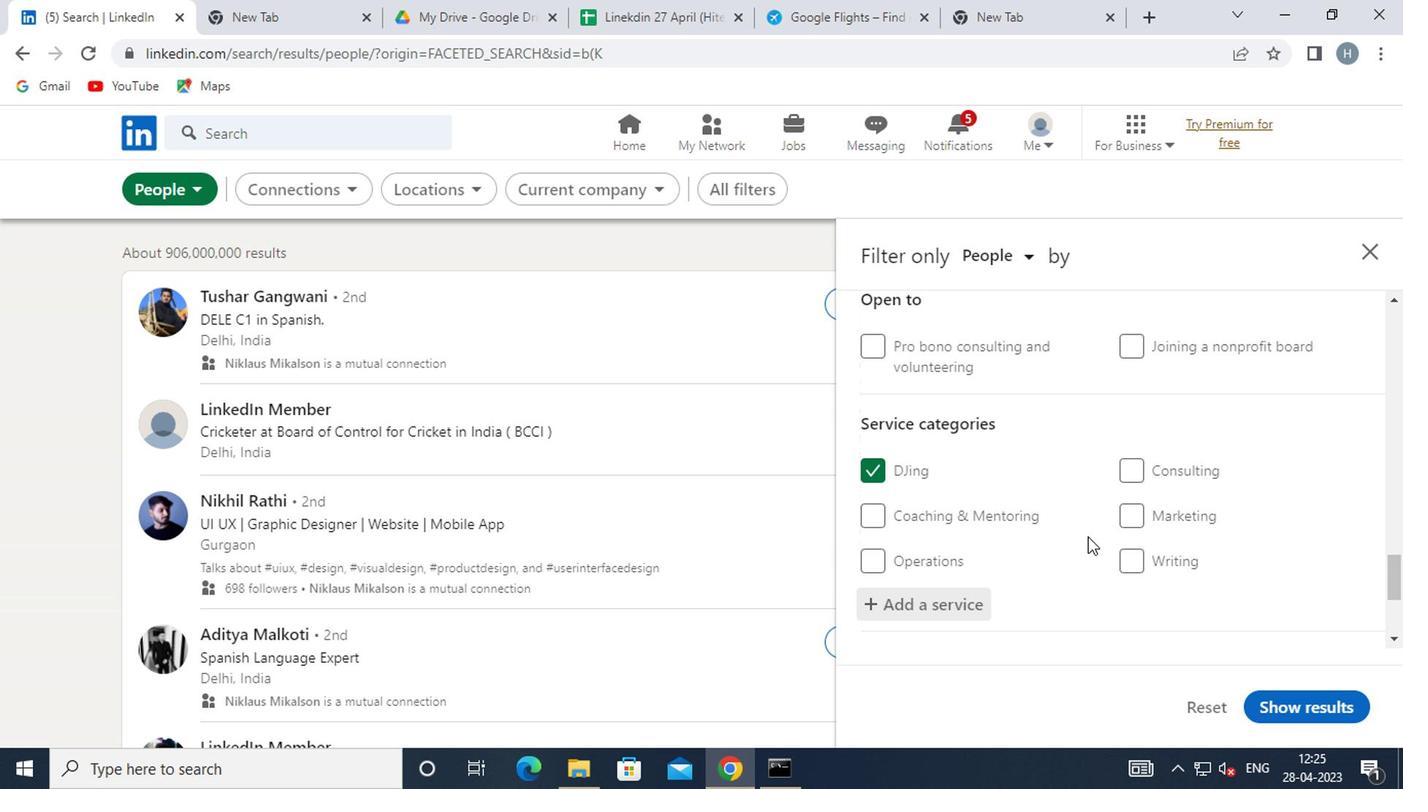 
Action: Mouse moved to (1082, 533)
Screenshot: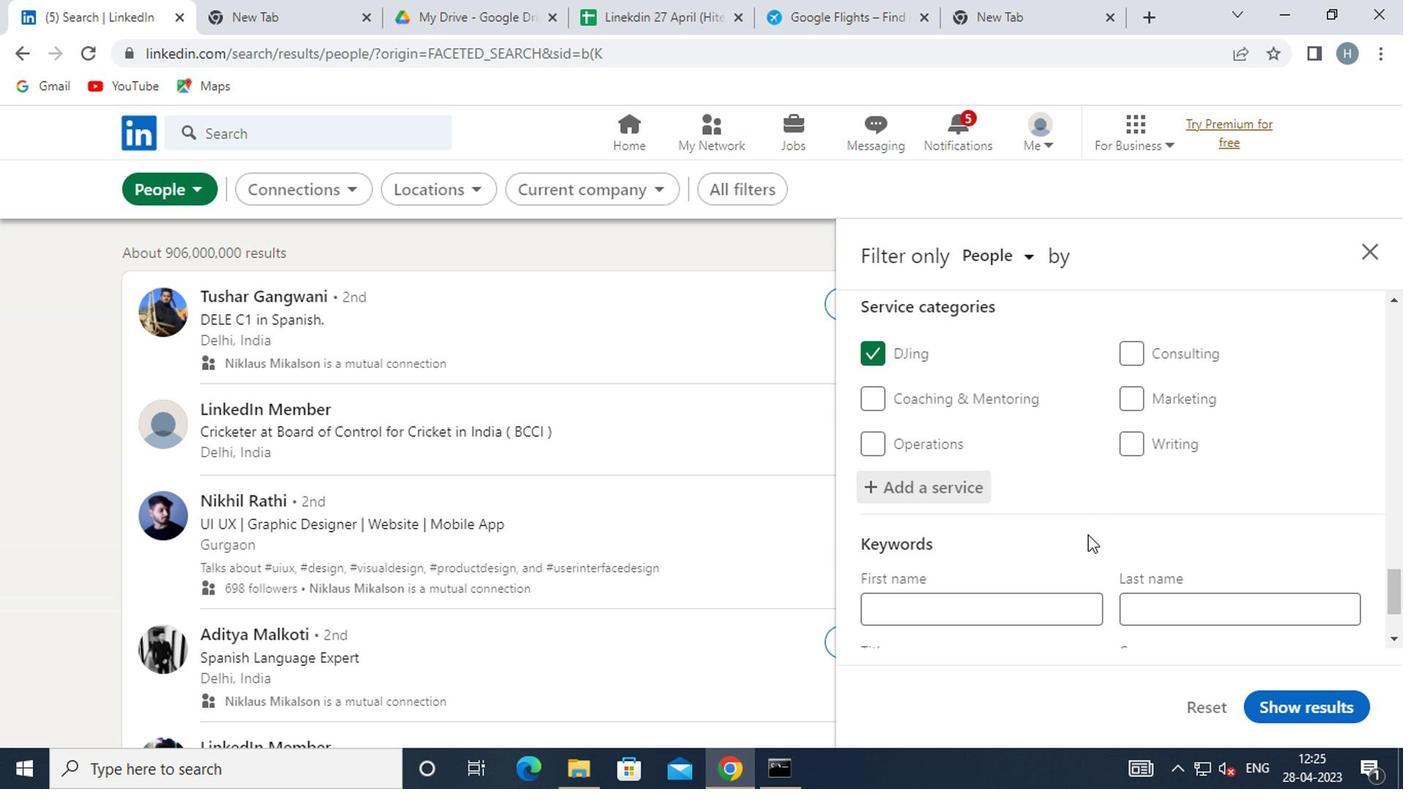 
Action: Mouse scrolled (1082, 532) with delta (0, 0)
Screenshot: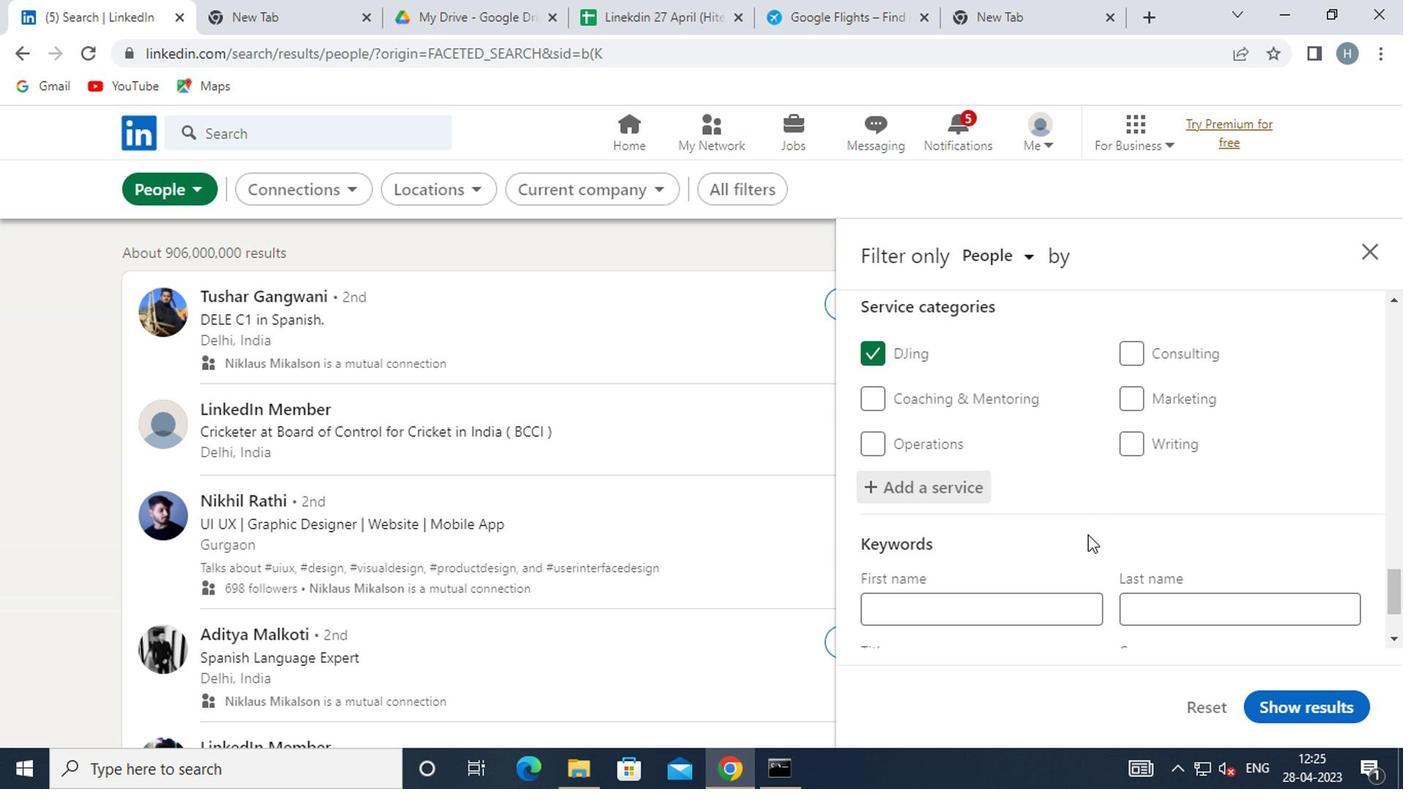 
Action: Mouse scrolled (1082, 532) with delta (0, 0)
Screenshot: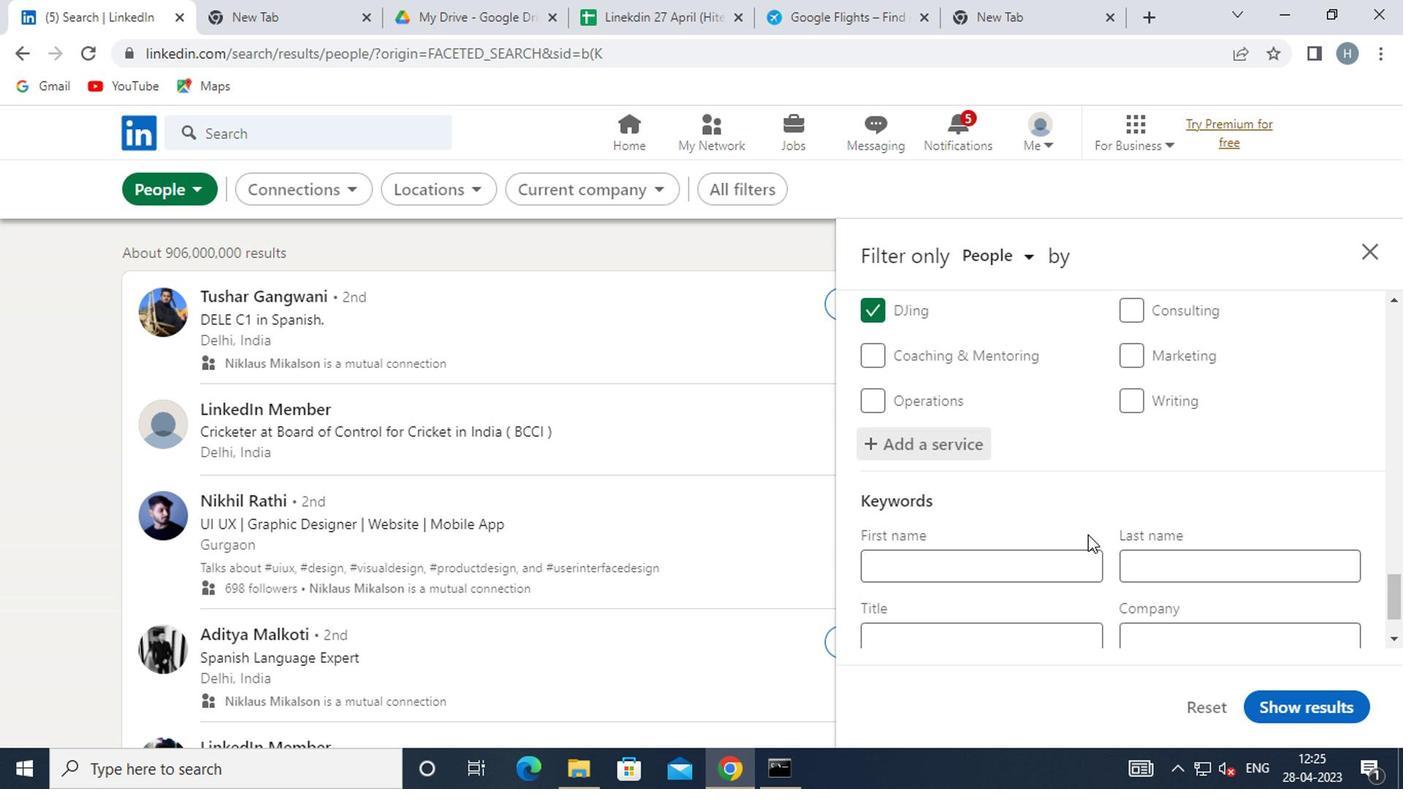 
Action: Mouse moved to (1023, 553)
Screenshot: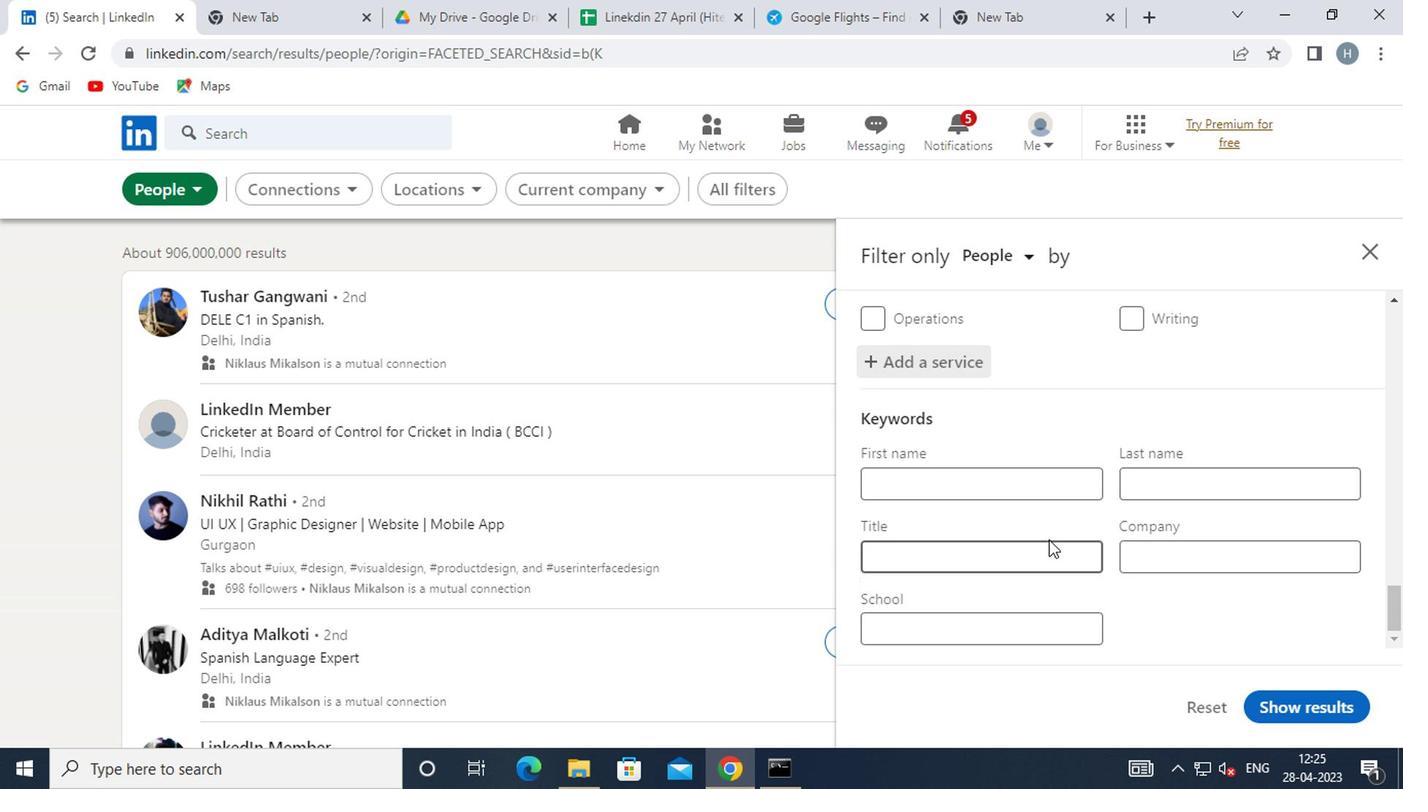 
Action: Mouse pressed left at (1023, 553)
Screenshot: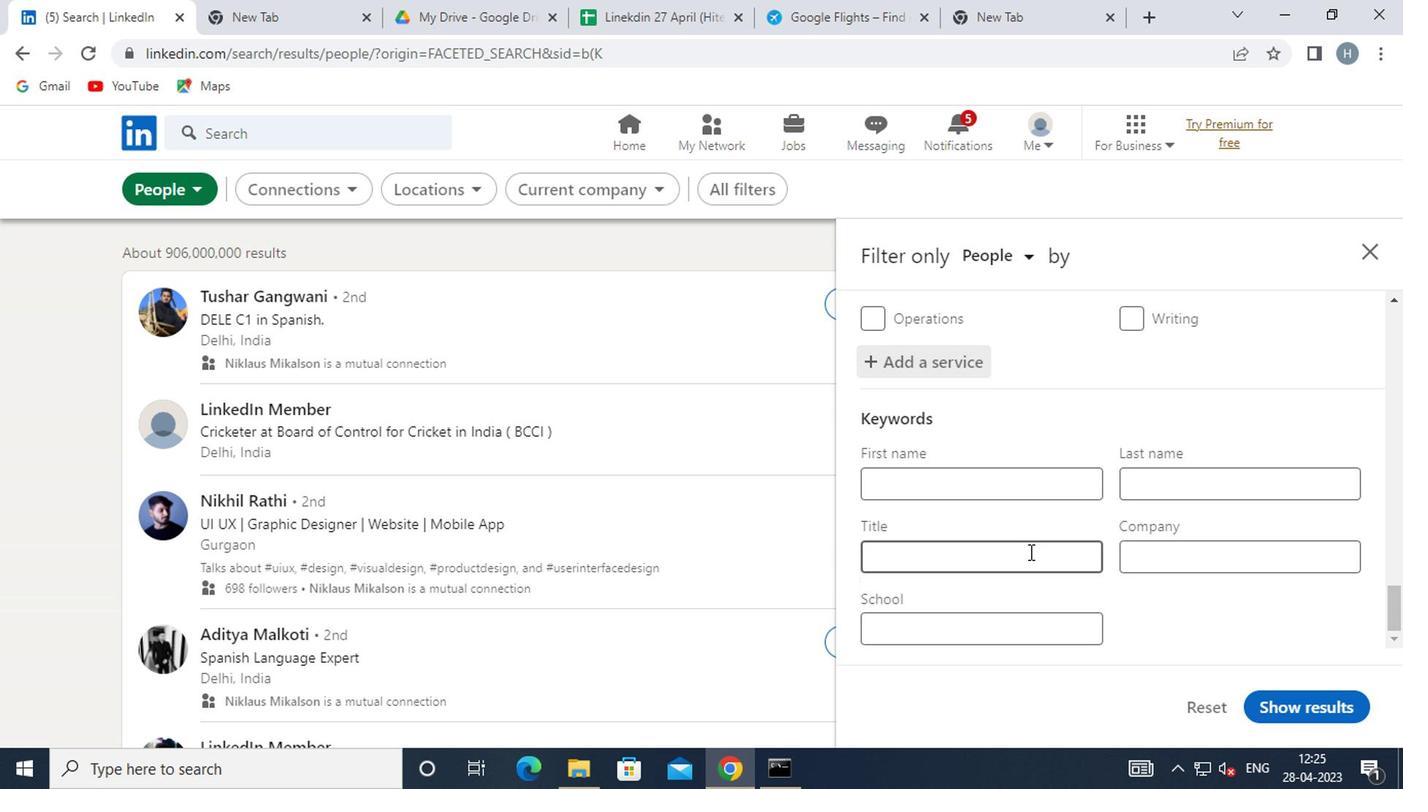 
Action: Mouse moved to (1019, 553)
Screenshot: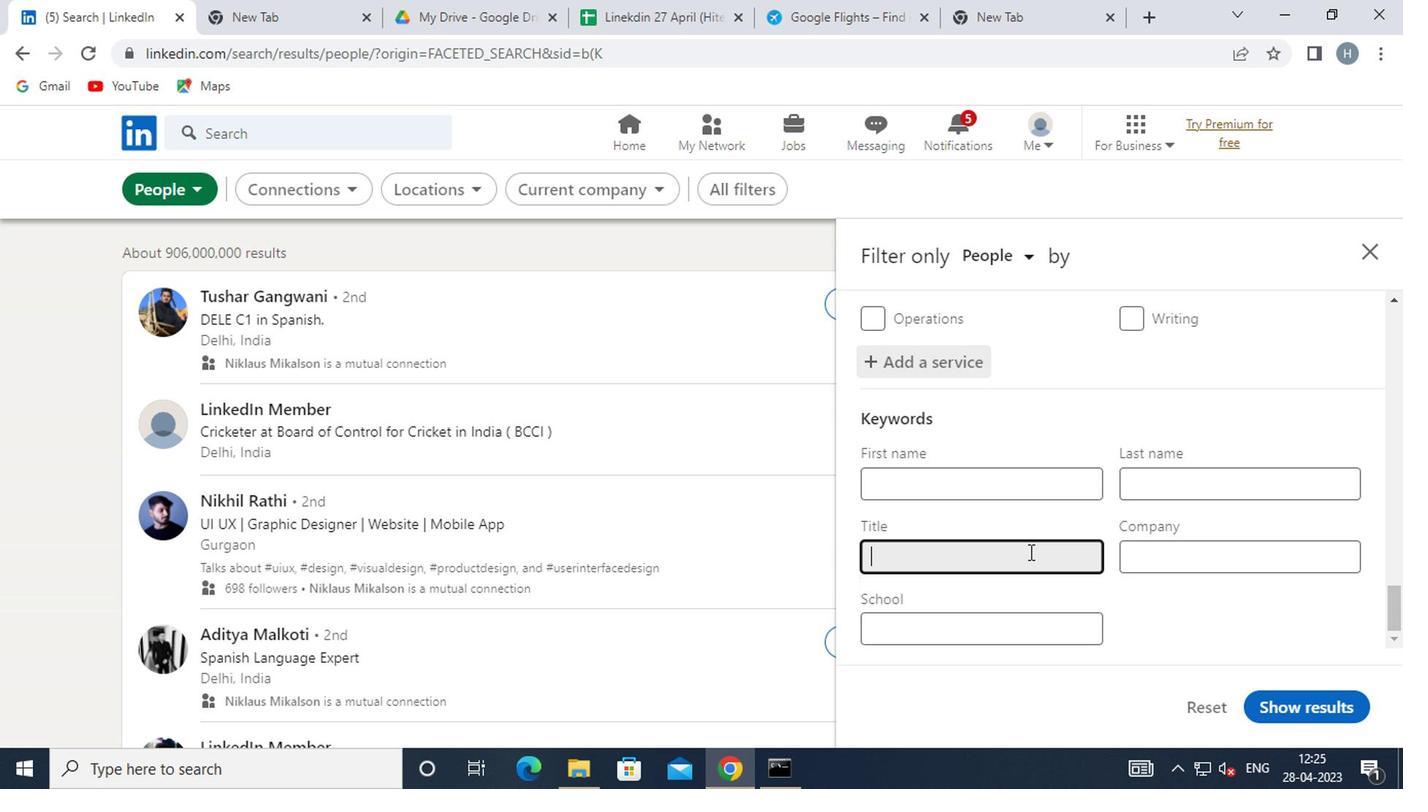 
Action: Key pressed <Key.shift>WAITER/<Key.space><Key.shift>WAI
Screenshot: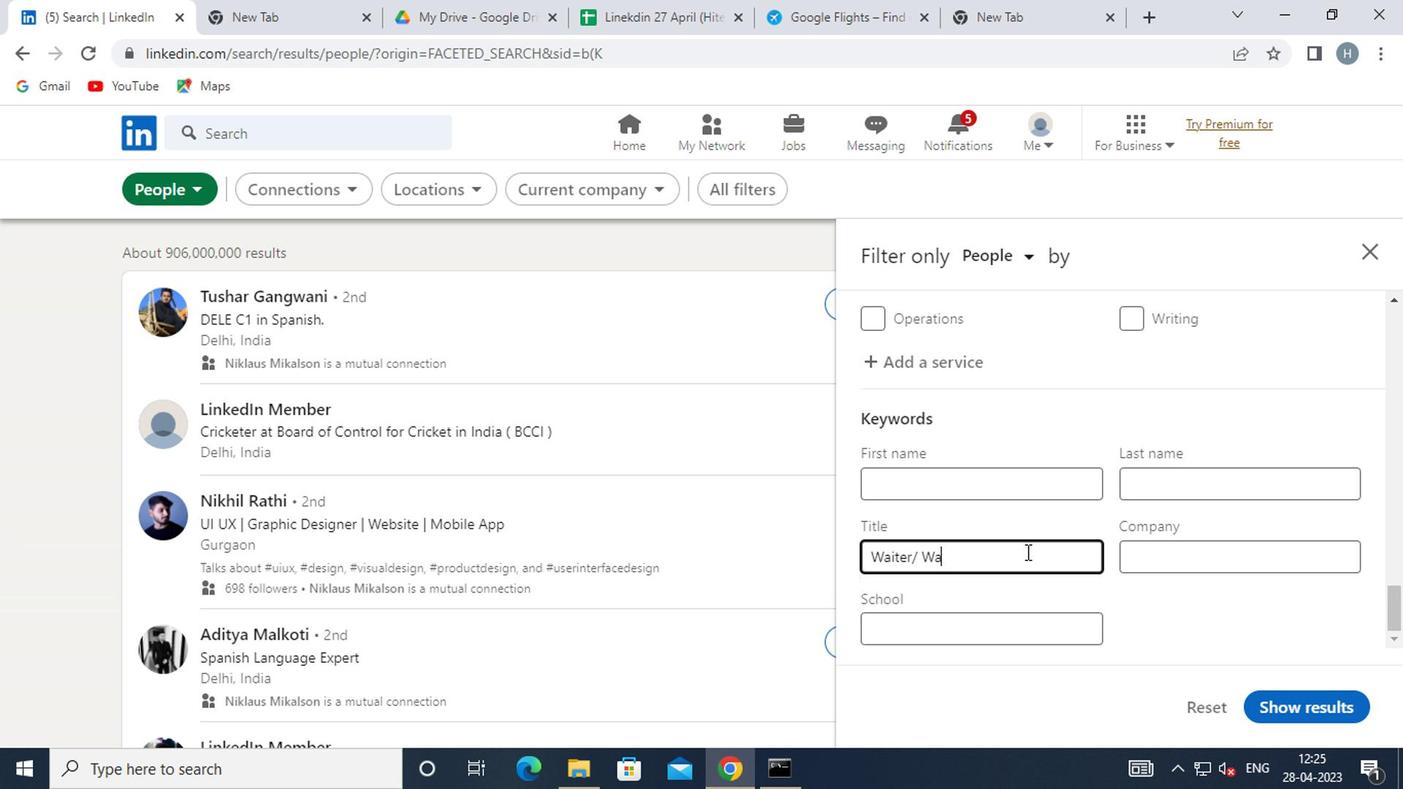 
Action: Mouse moved to (1028, 553)
Screenshot: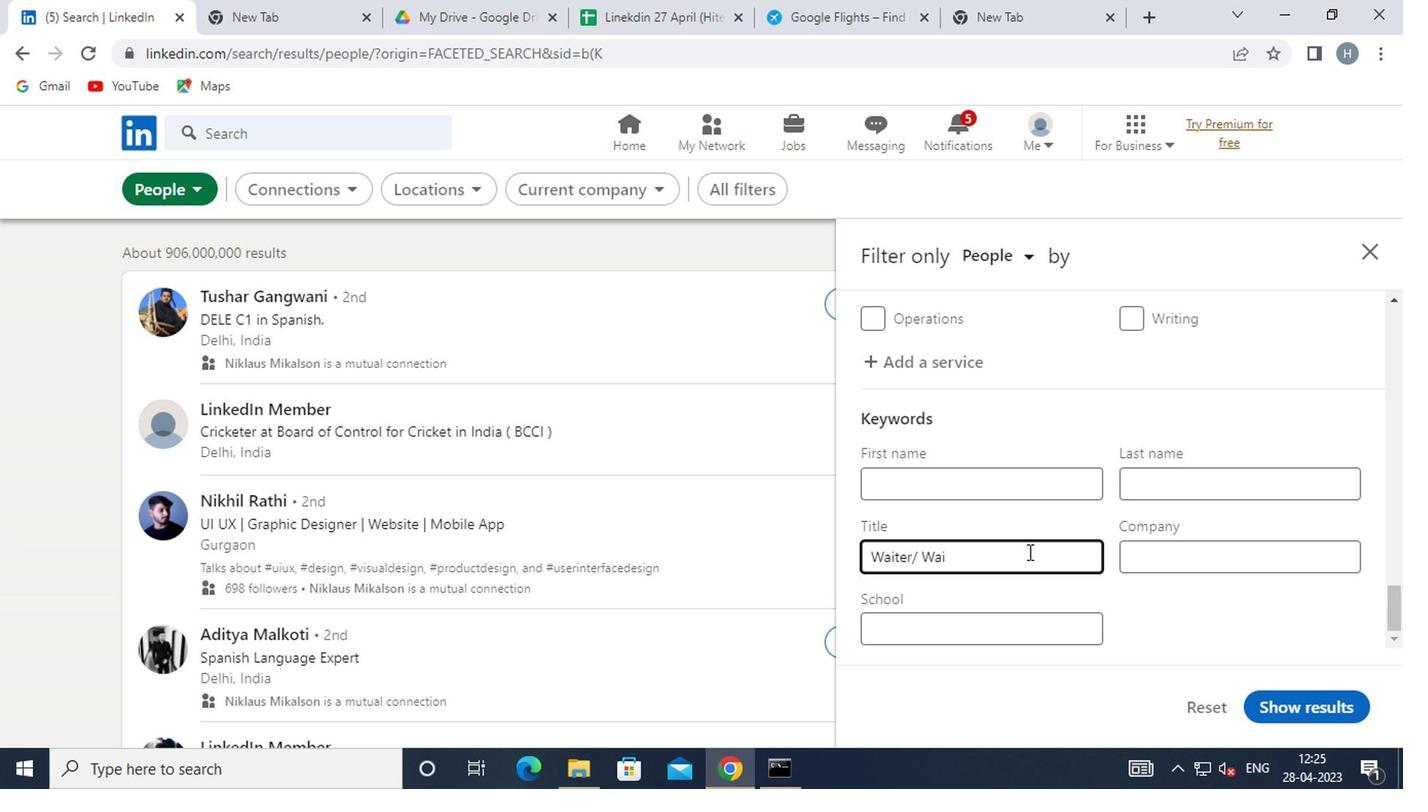 
Action: Key pressed TRESS
Screenshot: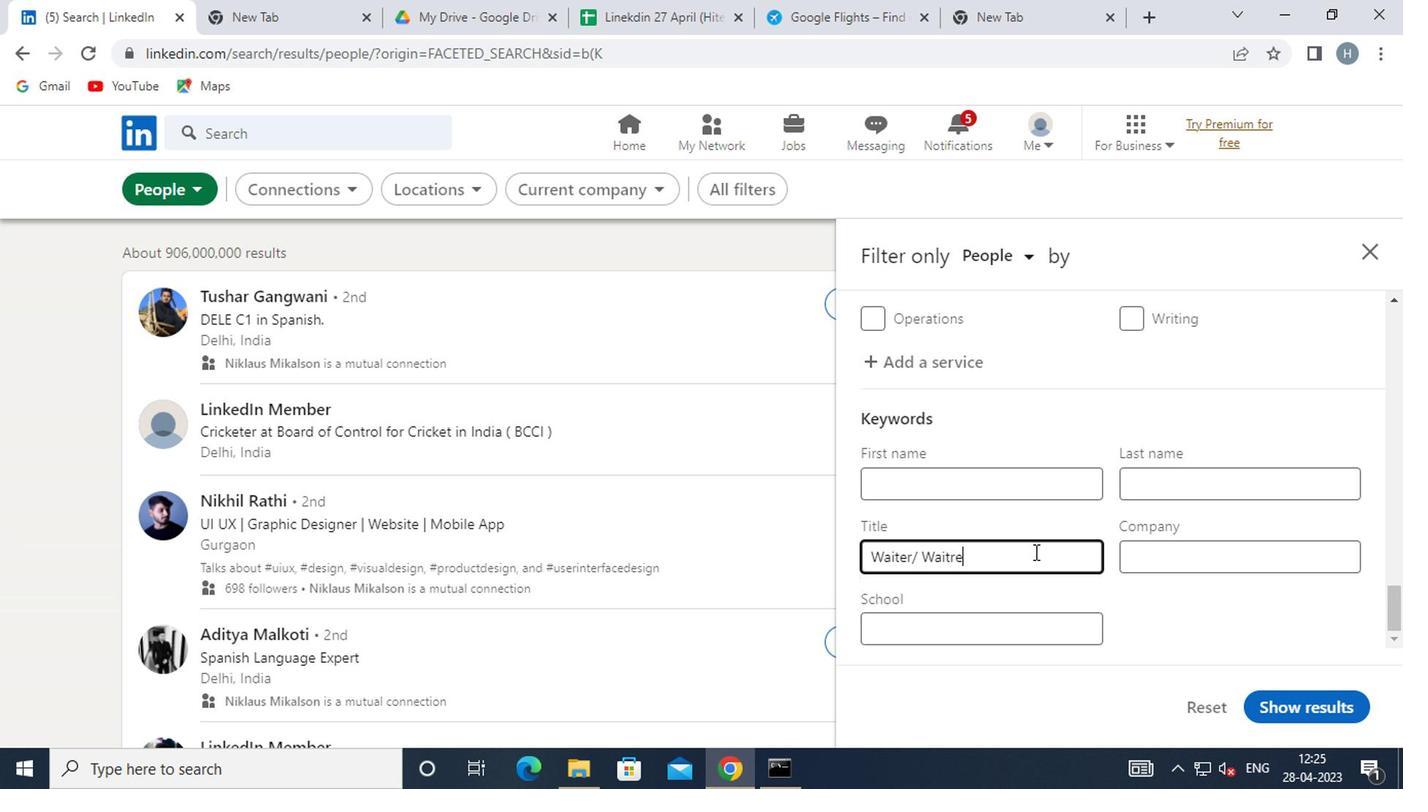 
Action: Mouse moved to (1324, 701)
Screenshot: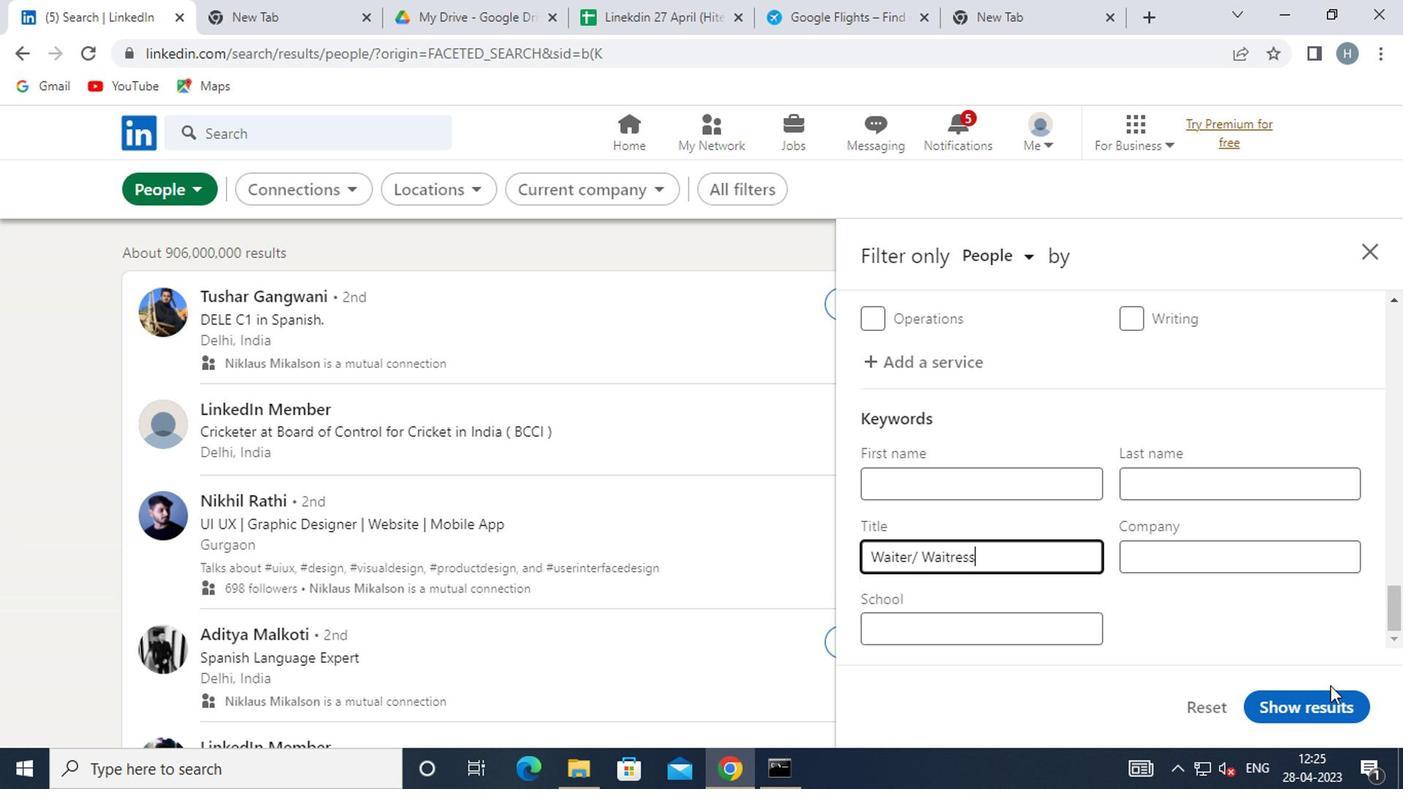 
Action: Mouse pressed left at (1324, 701)
Screenshot: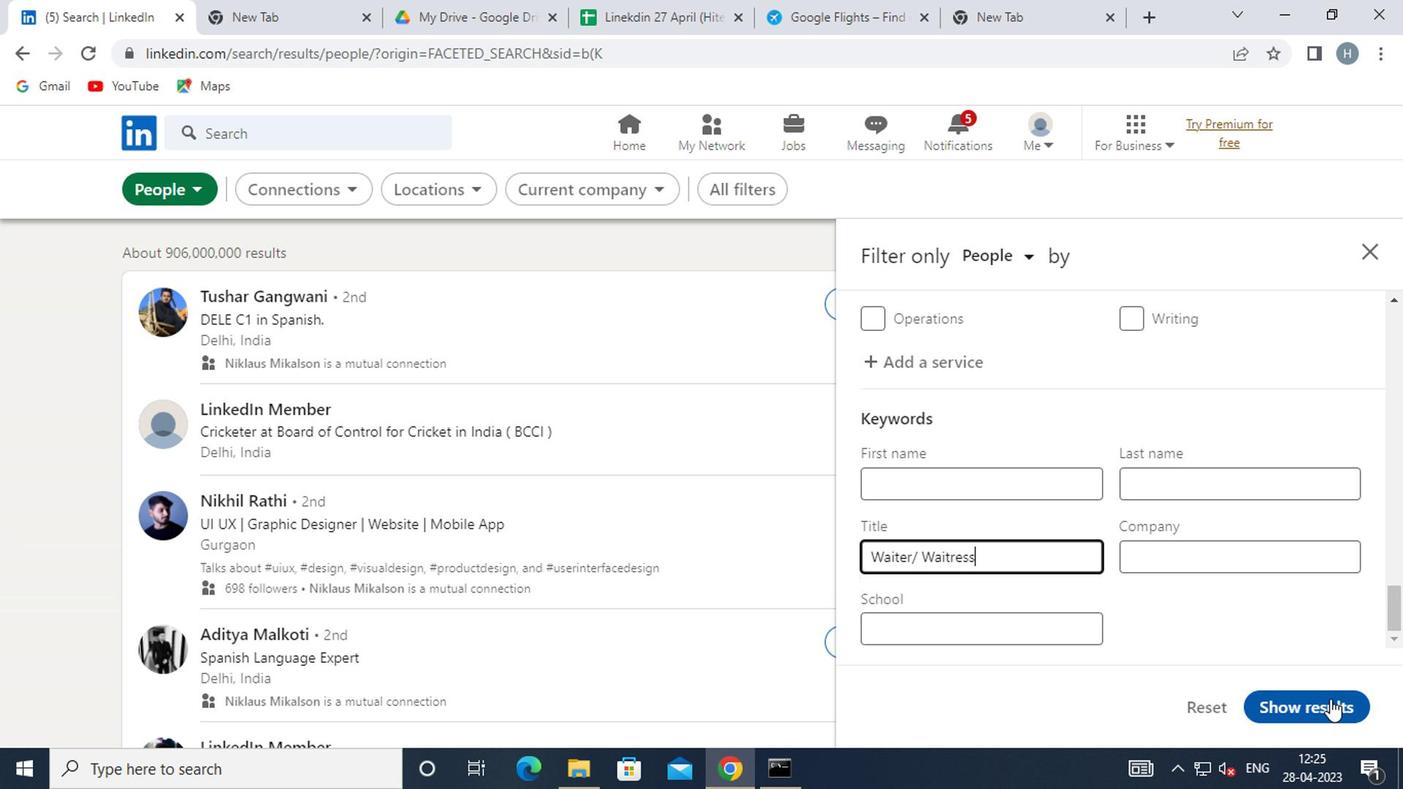 
Action: Mouse moved to (962, 550)
Screenshot: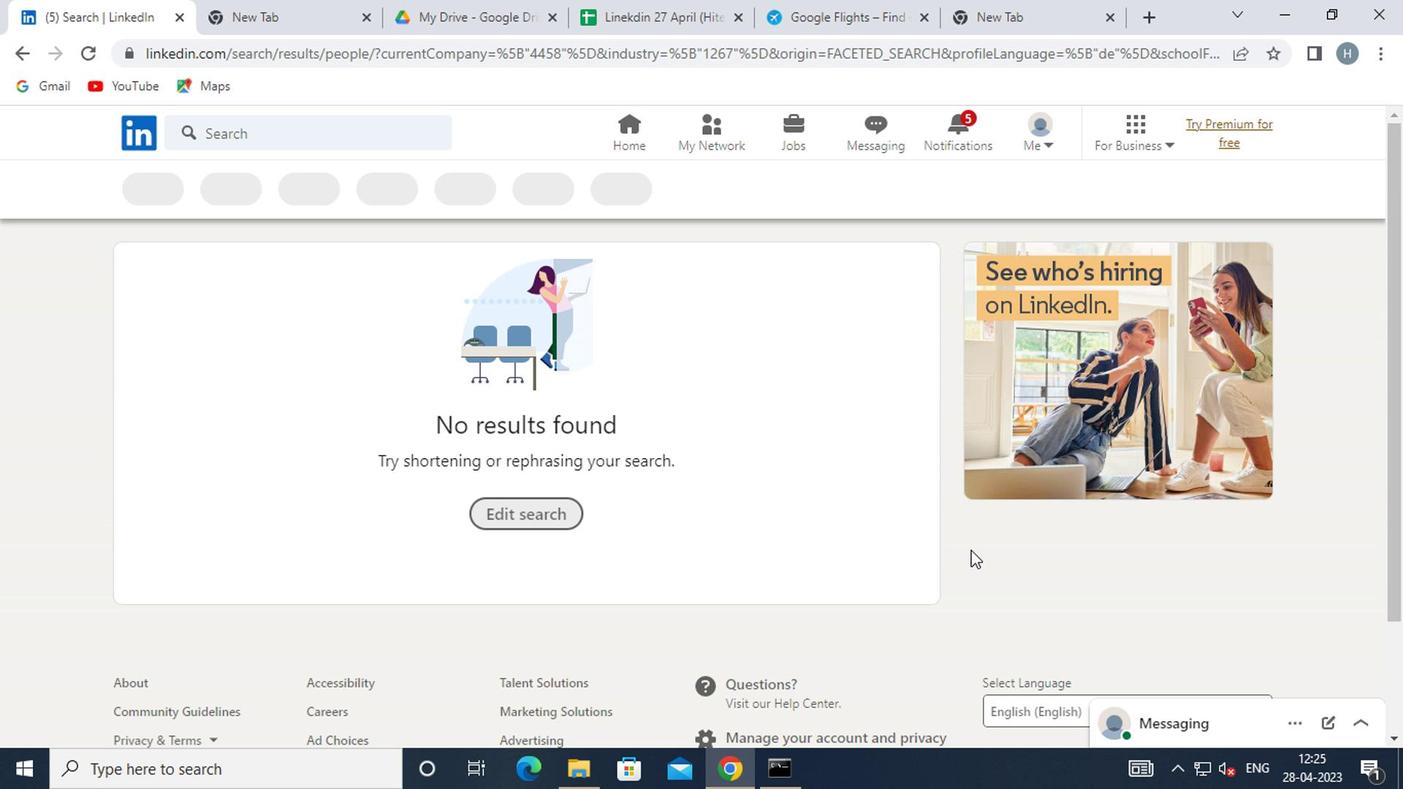 
